 Task: Open a blank google sheet and write heading  Budget Tracker. Add Descriptions in a column and its values below  'Salary, Rent, Dining Out, Internet Bill, Groceries, Utilities Bill, Gas & Savings. 'Add Categories in next column and its values below  Income, Housing, Food, Utilities, Food, Utilities, Transportation & Savings. Add amount in next column and its values below  $2,500, $800, $100, $50, $200, $100, $100, $50 & $500. Add Dates in next column and its values below  2023-05-01, 2023-05-05, 2023-05-10, 2023-05-15, 2023-05-19, 2023-05-22, 2023-05-25 & 2023-05-30. Add Income/ Expense in next column and its values below  Income, Expense, Expense, Expense, Expense, Expense, Expense & IncomeSave page Attendance Tracker
Action: Mouse moved to (264, 178)
Screenshot: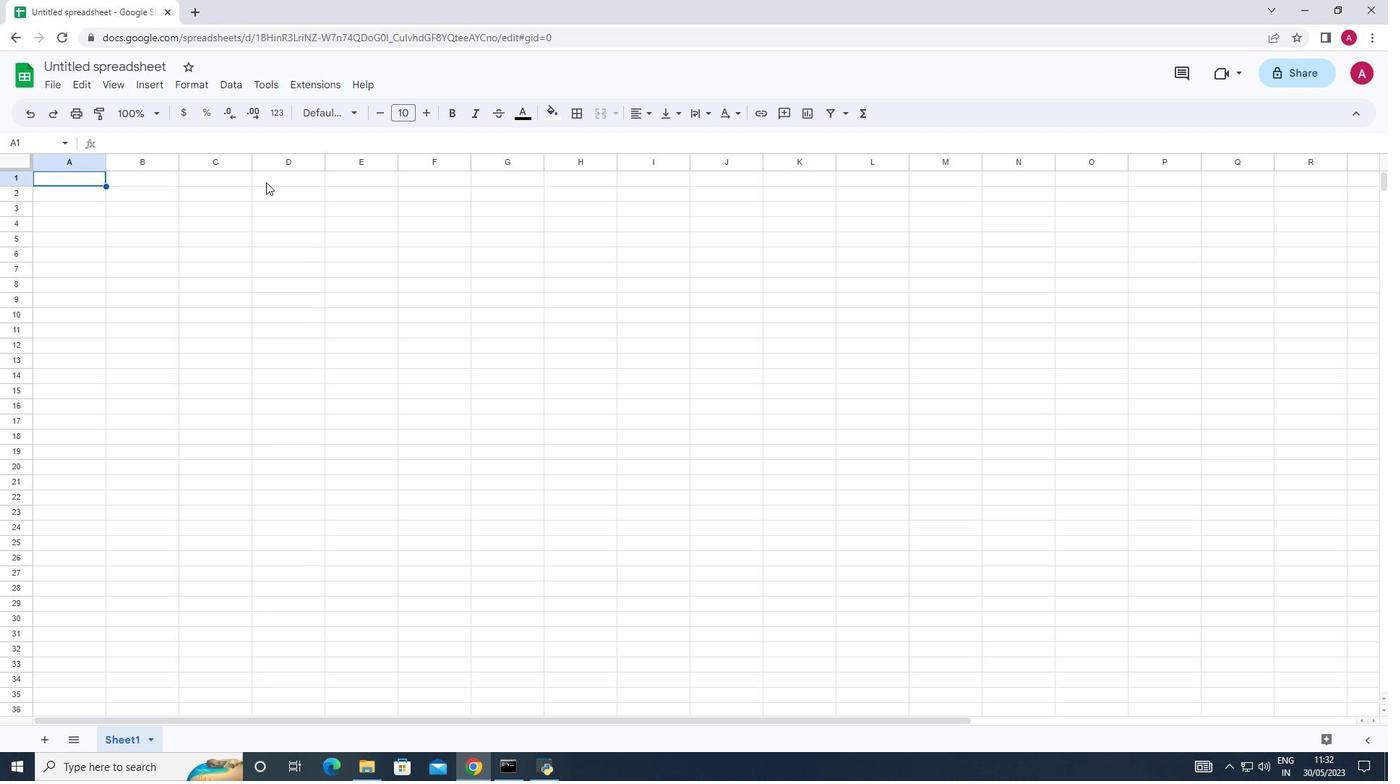 
Action: Mouse pressed left at (264, 178)
Screenshot: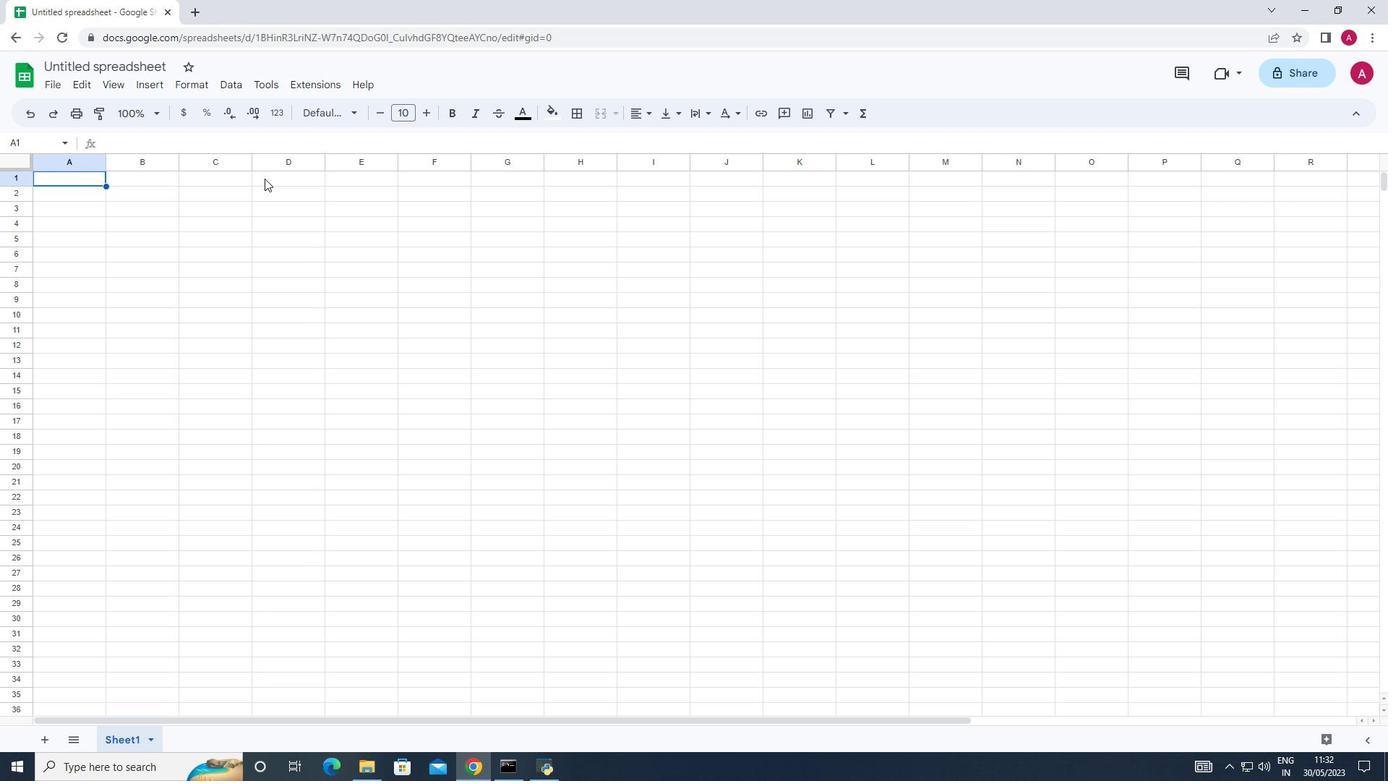 
Action: Key pressed <Key.shift><Key.shift><Key.shift><Key.shift><Key.shift><Key.shift><Key.shift><Key.shift>Budget<Key.space><Key.shift>Tracker
Screenshot: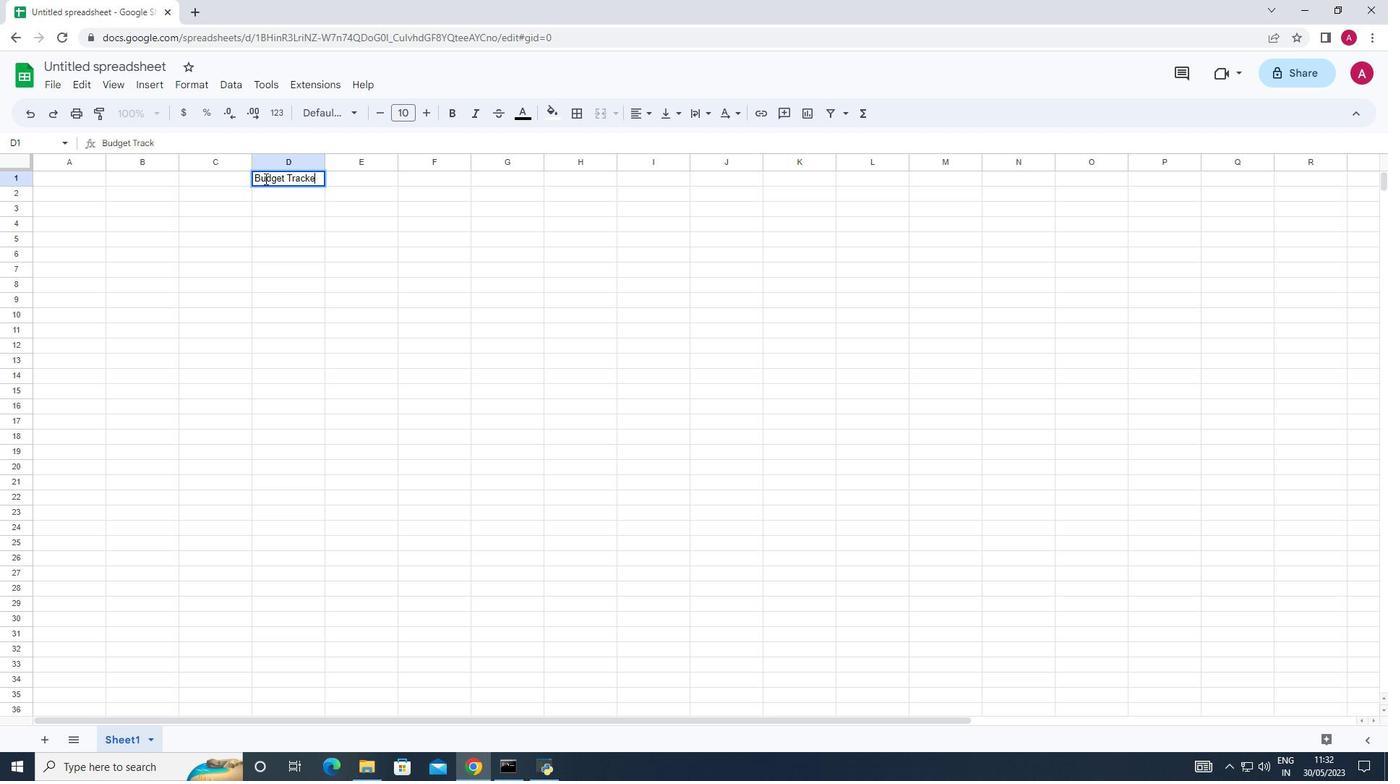 
Action: Mouse moved to (50, 189)
Screenshot: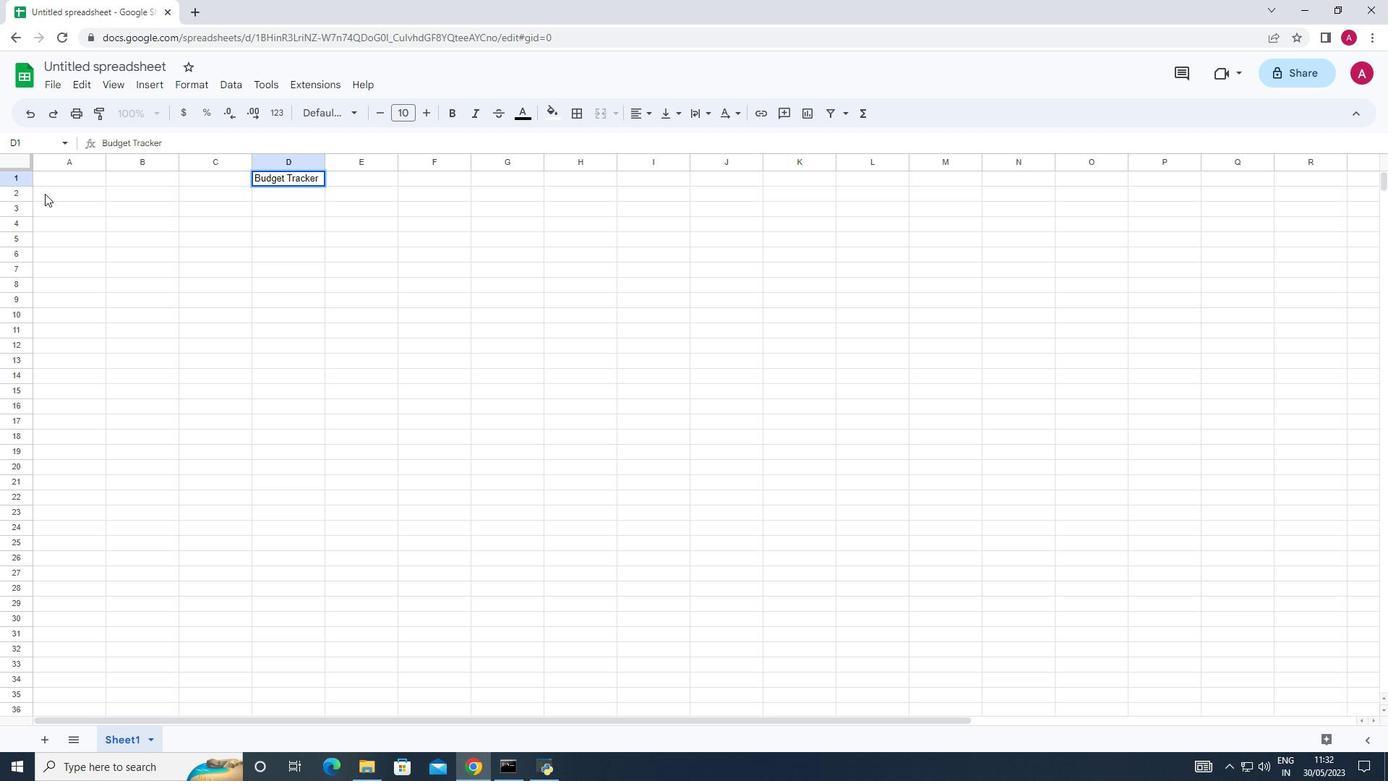 
Action: Mouse pressed left at (50, 189)
Screenshot: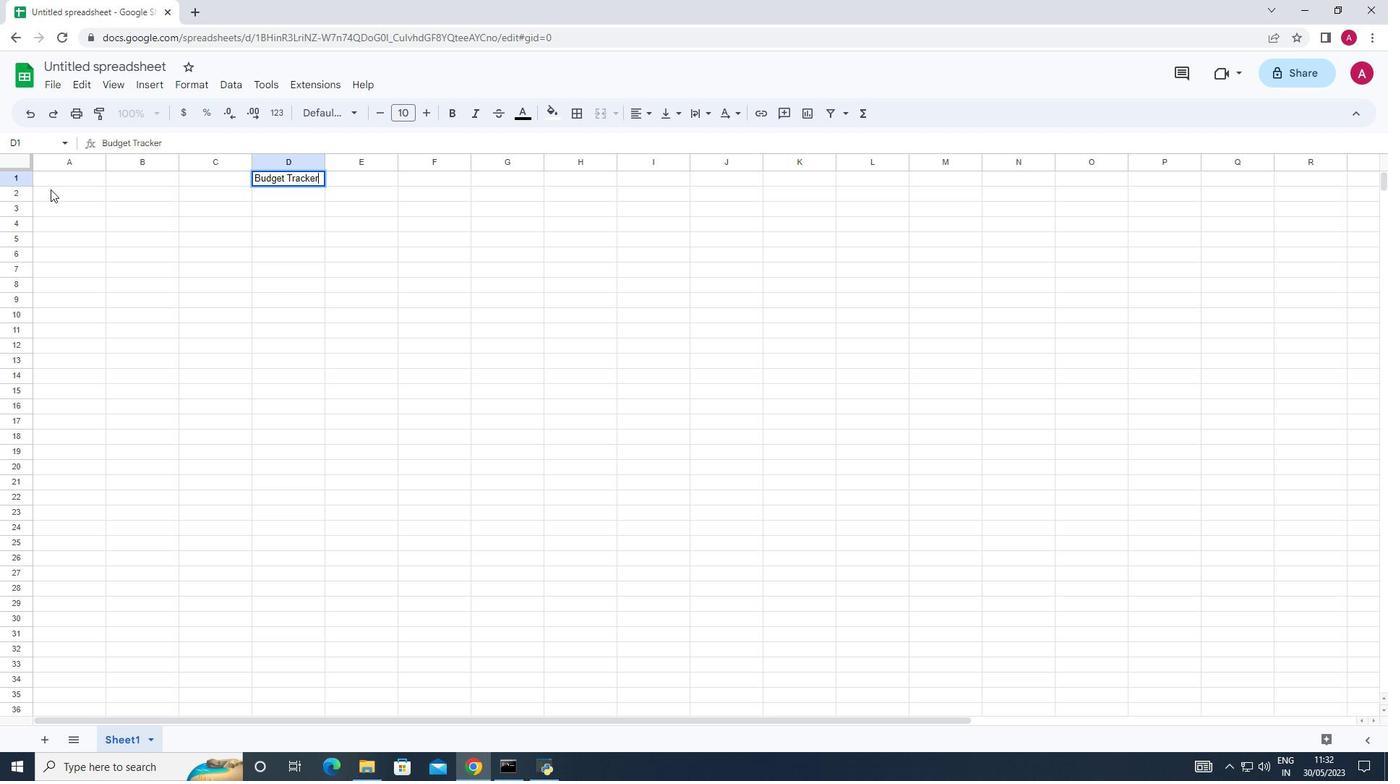 
Action: Key pressed <Key.shift>Descriptions
Screenshot: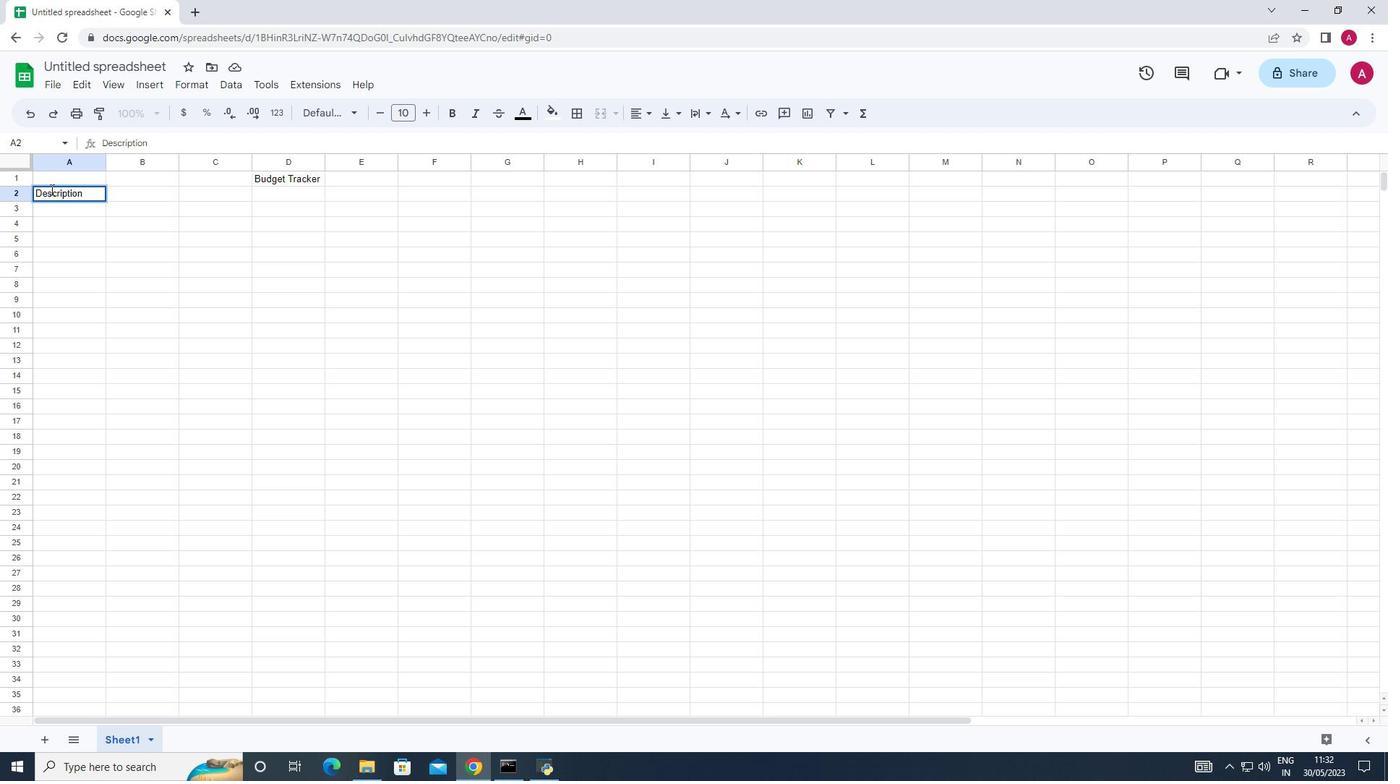 
Action: Mouse moved to (54, 214)
Screenshot: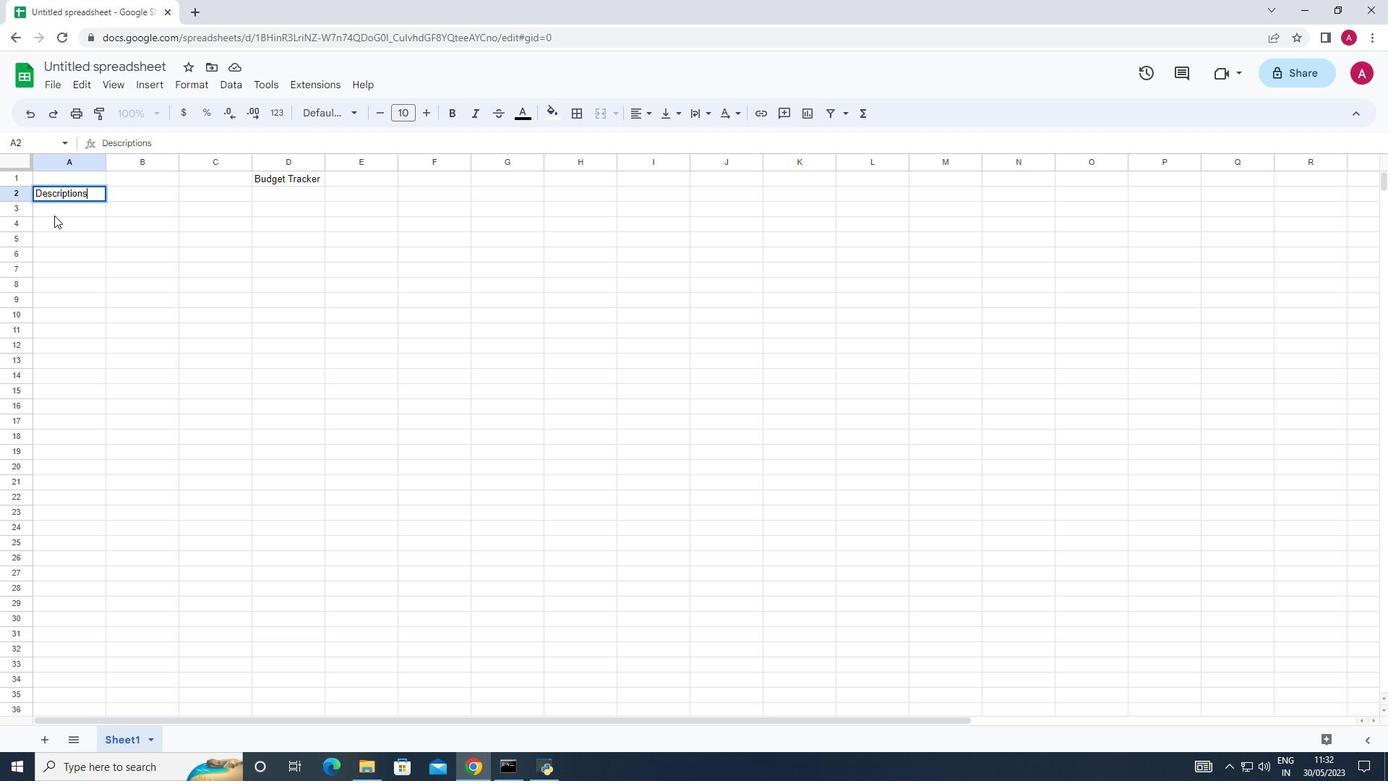 
Action: Mouse pressed left at (54, 214)
Screenshot: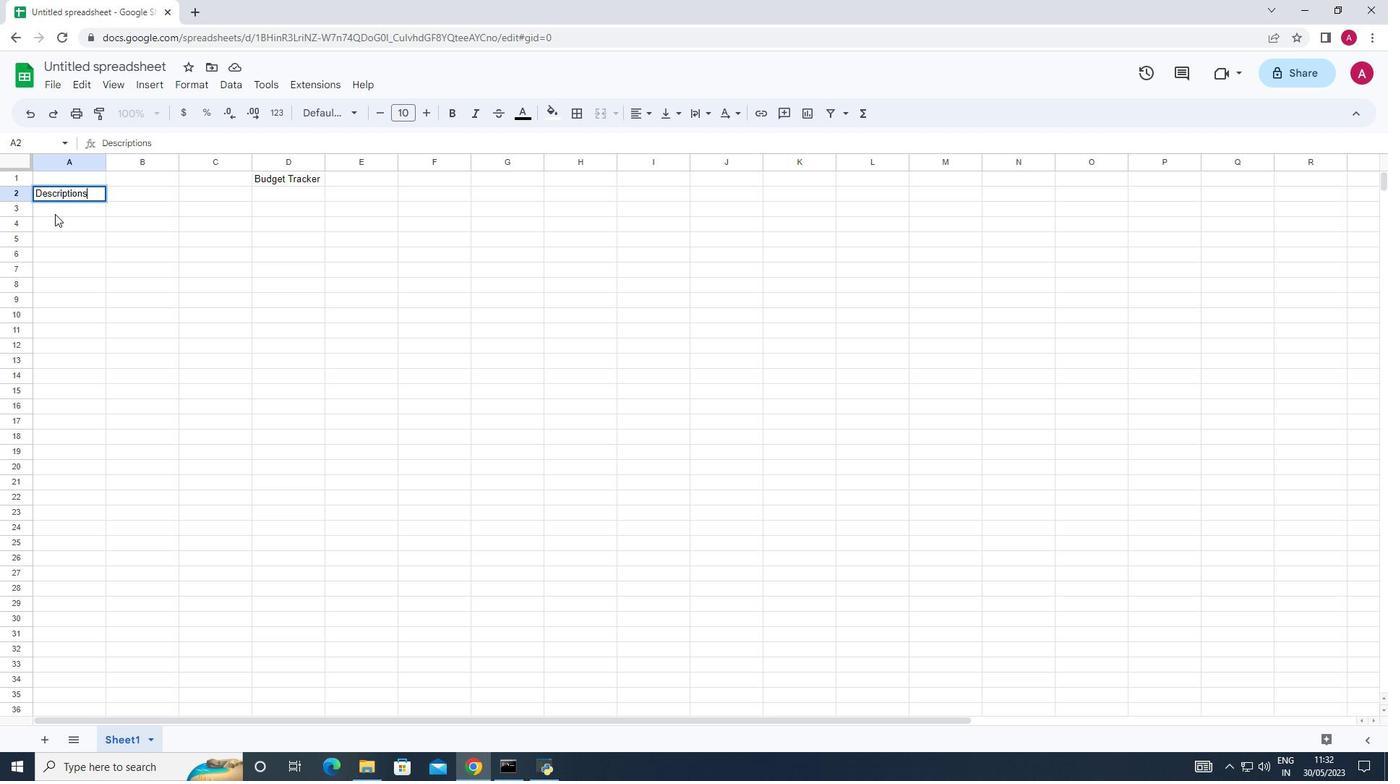 
Action: Key pressed <Key.shift>Salary<Key.down><Key.shift><Key.shift><Key.shift><Key.shift><Key.shift><Key.shift>Rent<Key.down><Key.shift><Key.shift><Key.shift><Key.shift><Key.shift><Key.shift><Key.shift>Dining<Key.space><Key.shift>Out<Key.down><Key.shift><Key.shift>Internet<Key.space><Key.shift>Bill<Key.down><Key.shift><Key.shift><Key.shift><Key.shift><Key.shift><Key.shift><Key.shift><Key.shift><Key.shift><Key.shift><Key.shift>Groceries<Key.down><Key.shift><Key.shift><Key.shift><Key.shift><Key.shift><Key.shift><Key.shift><Key.shift><Key.shift><Key.shift><Key.shift><Key.shift><Key.shift><Key.shift><Key.shift><Key.shift><Key.shift>Utilities<Key.space><Key.shift>Bill<Key.down><Key.shift><Key.shift><Key.shift><Key.shift><Key.shift><Key.shift><Key.shift><Key.shift>Gas<Key.space><Key.shift_r><Key.shift_r><Key.shift_r><Key.shift_r><Key.shift_r><Key.shift_r><Key.shift_r><Key.shift_r><Key.shift_r><Key.shift_r><Key.shift_r><Key.shift_r><Key.shift_r><Key.shift_r><Key.shift_r>&<Key.space><Key.shift><Key.shift><Key.shift><Key.shift><Key.shift><Key.shift><Key.shift><Key.shift><Key.shift><Key.shift><Key.shift><Key.shift><Key.shift><Key.shift><Key.shift>Savings
Screenshot: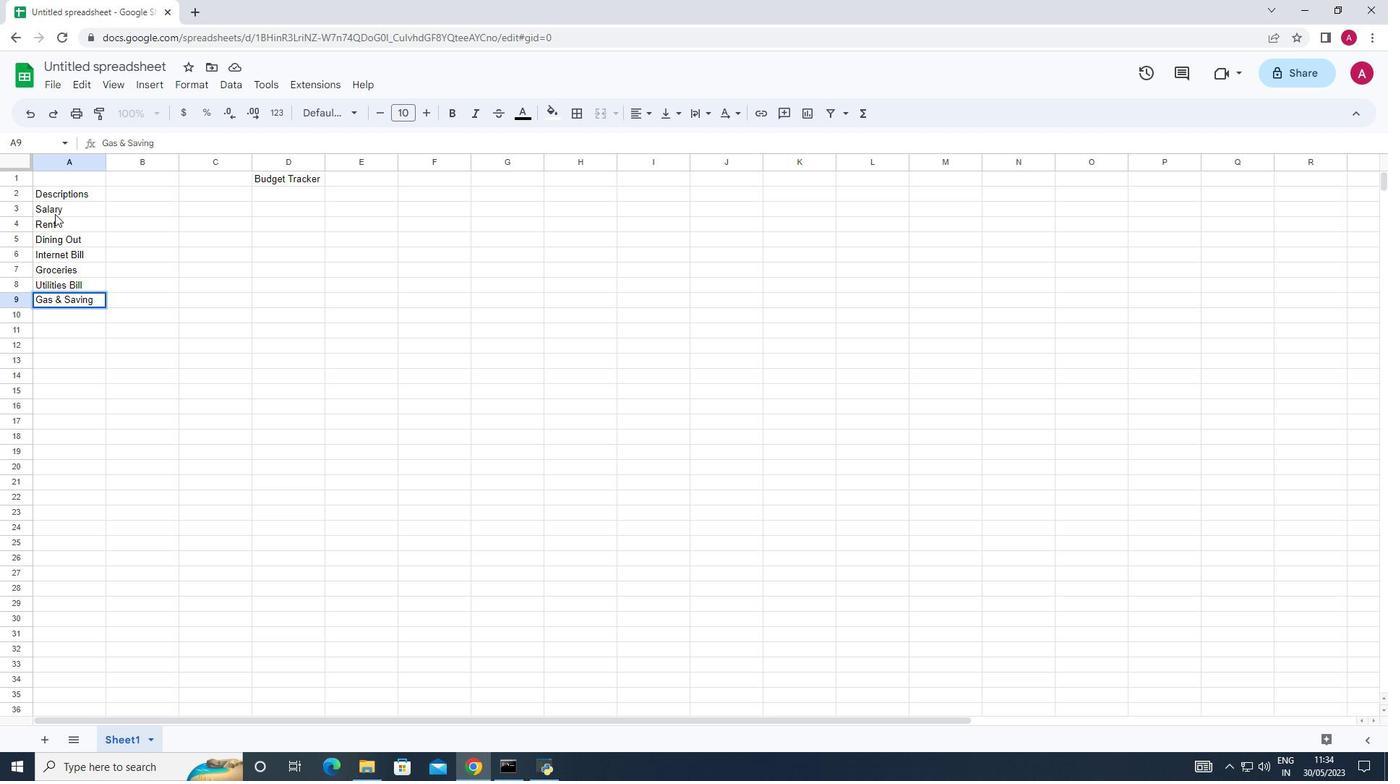 
Action: Mouse moved to (166, 193)
Screenshot: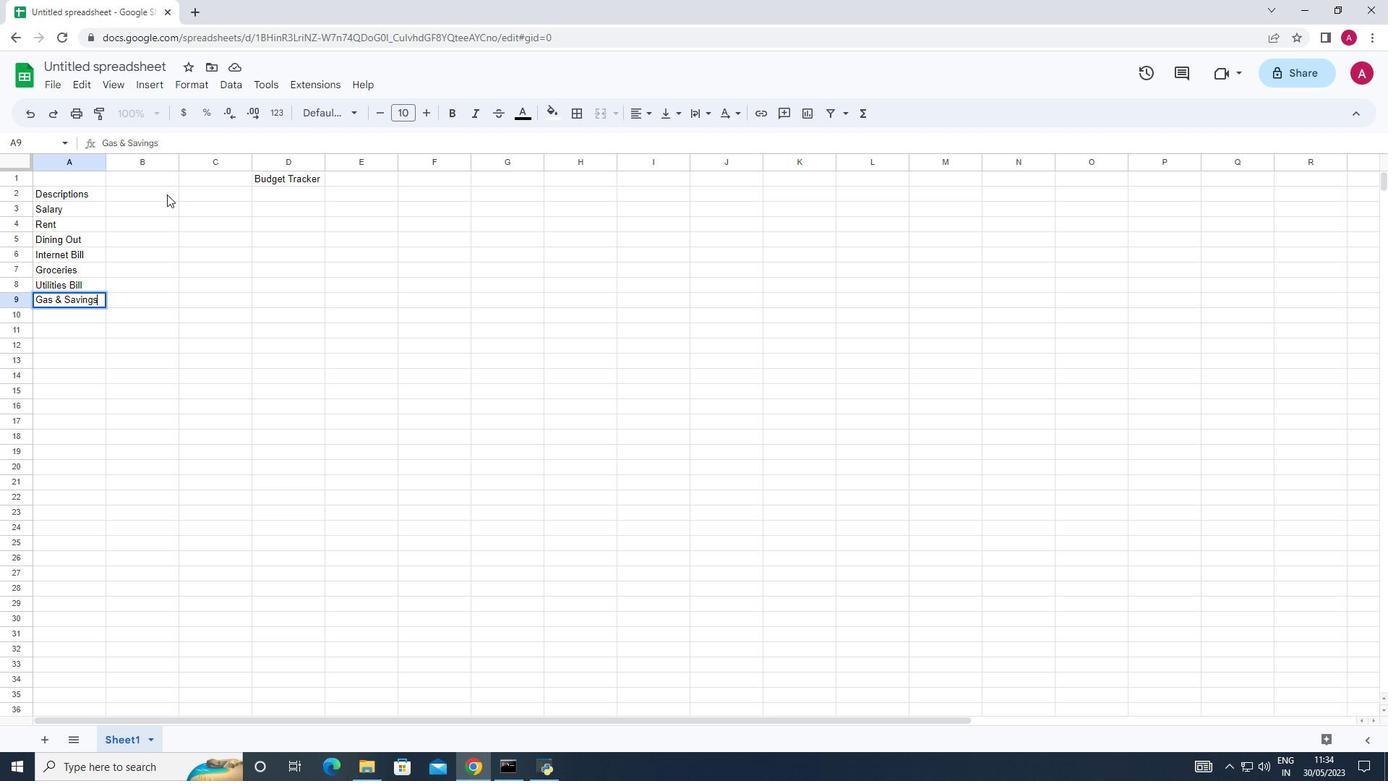 
Action: Mouse pressed left at (166, 193)
Screenshot: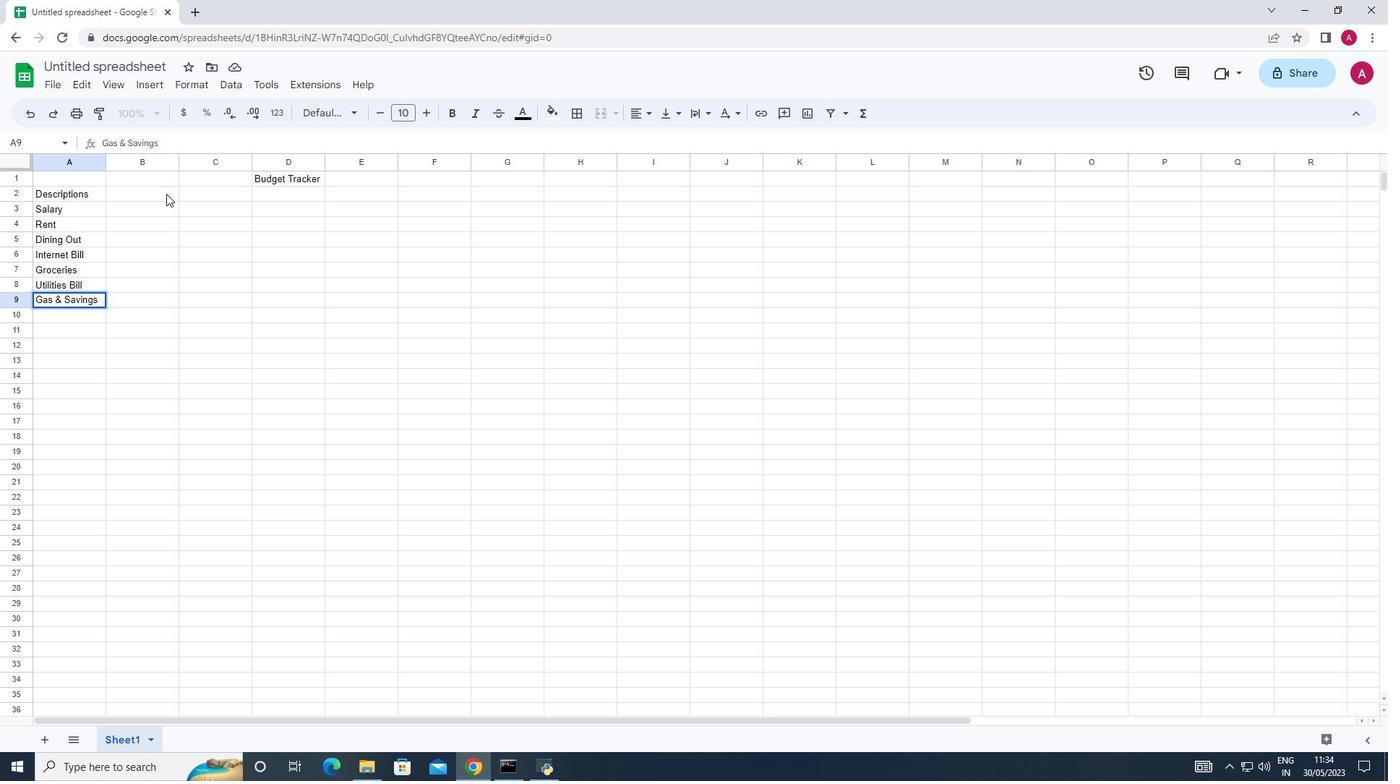
Action: Mouse moved to (45, 209)
Screenshot: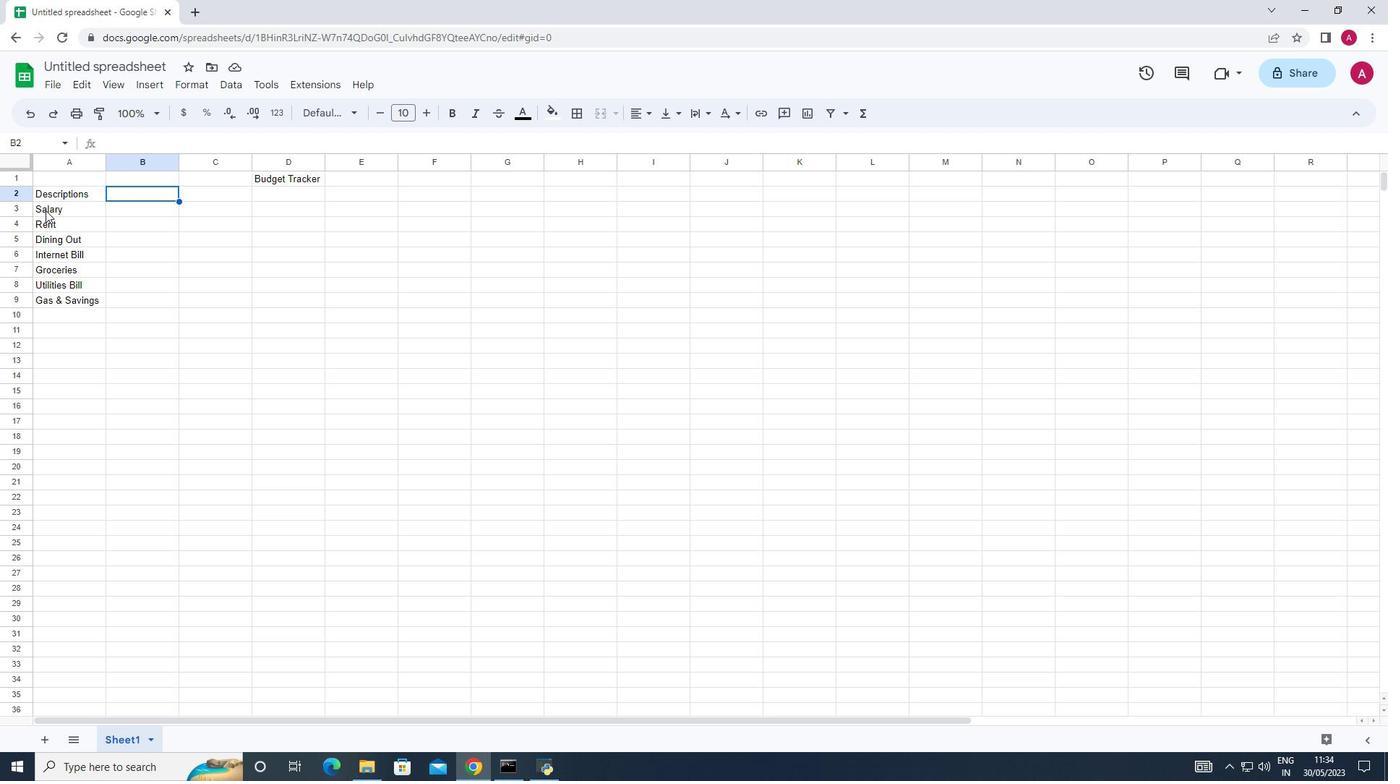 
Action: Mouse pressed left at (45, 209)
Screenshot: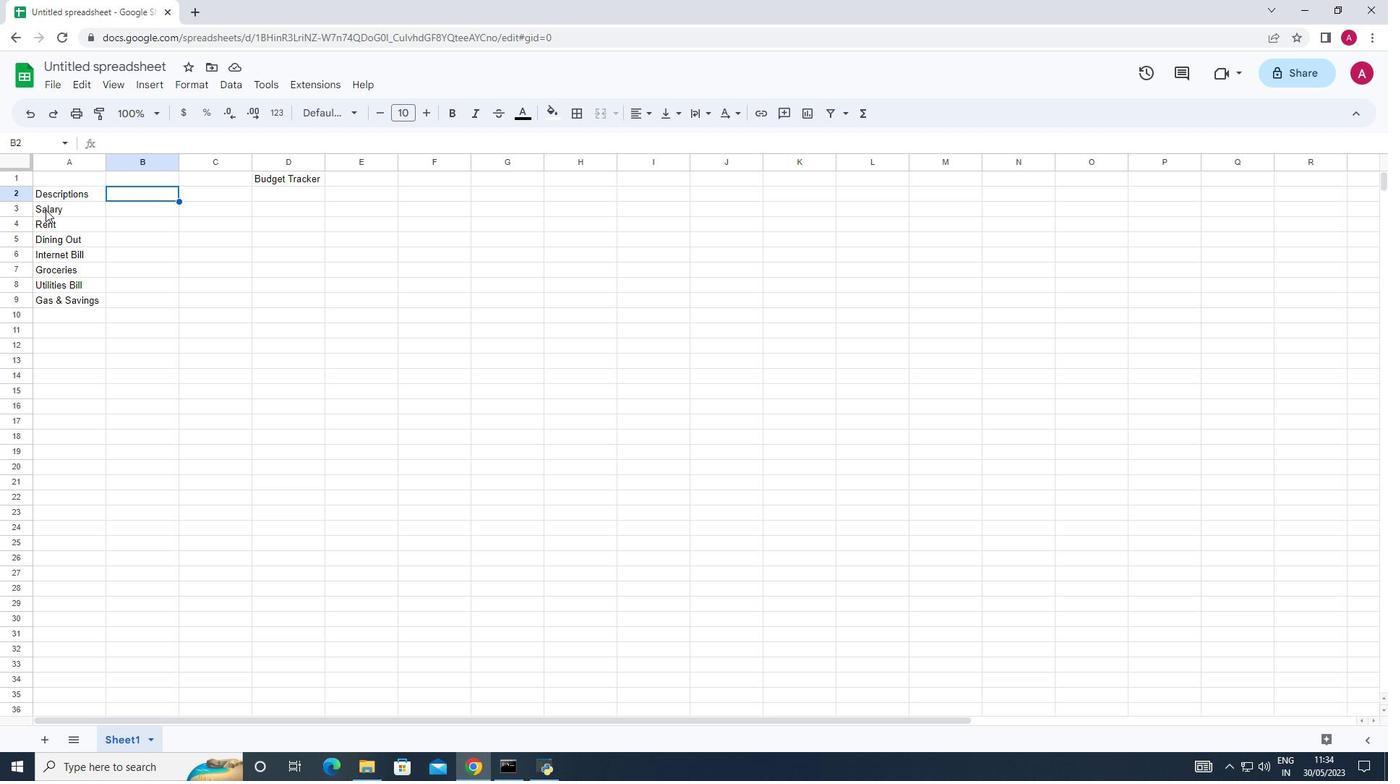 
Action: Mouse moved to (152, 202)
Screenshot: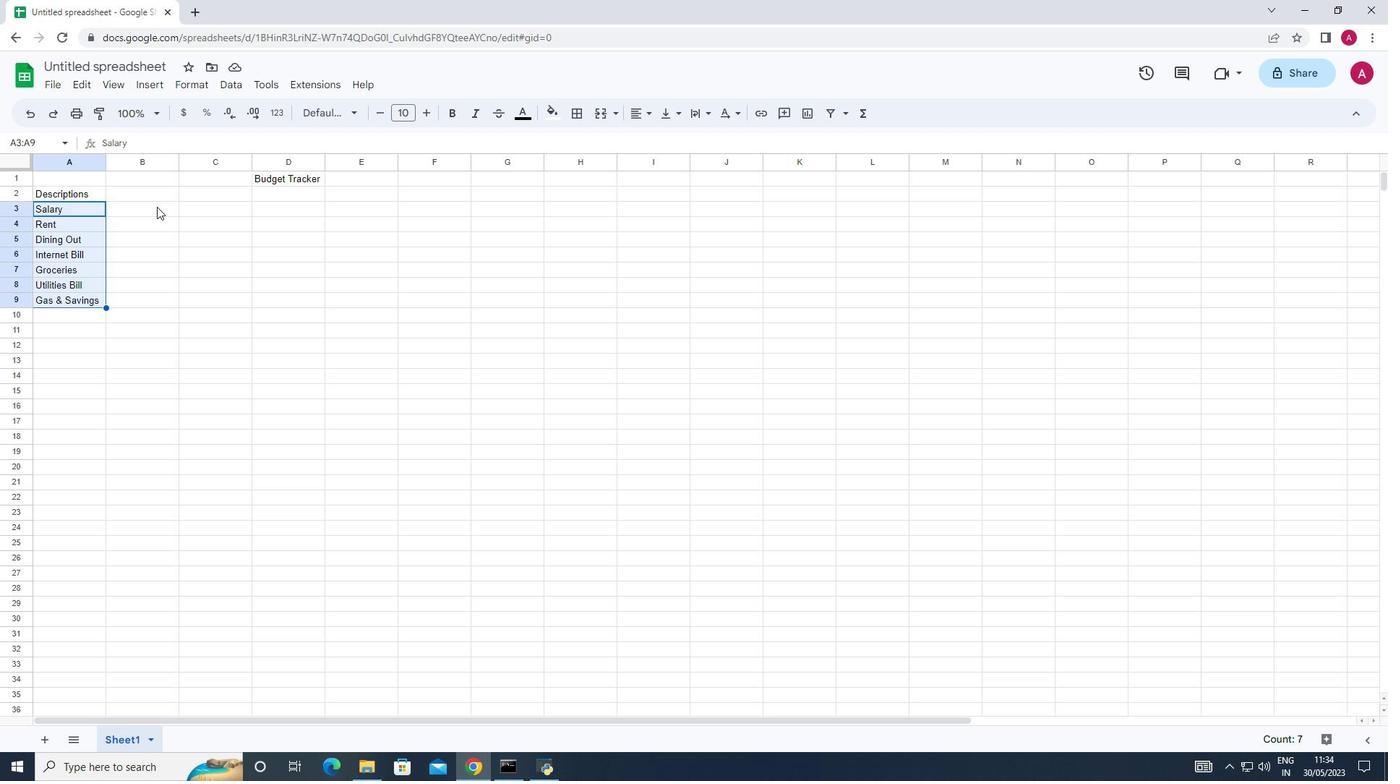 
Action: Mouse pressed left at (152, 202)
Screenshot: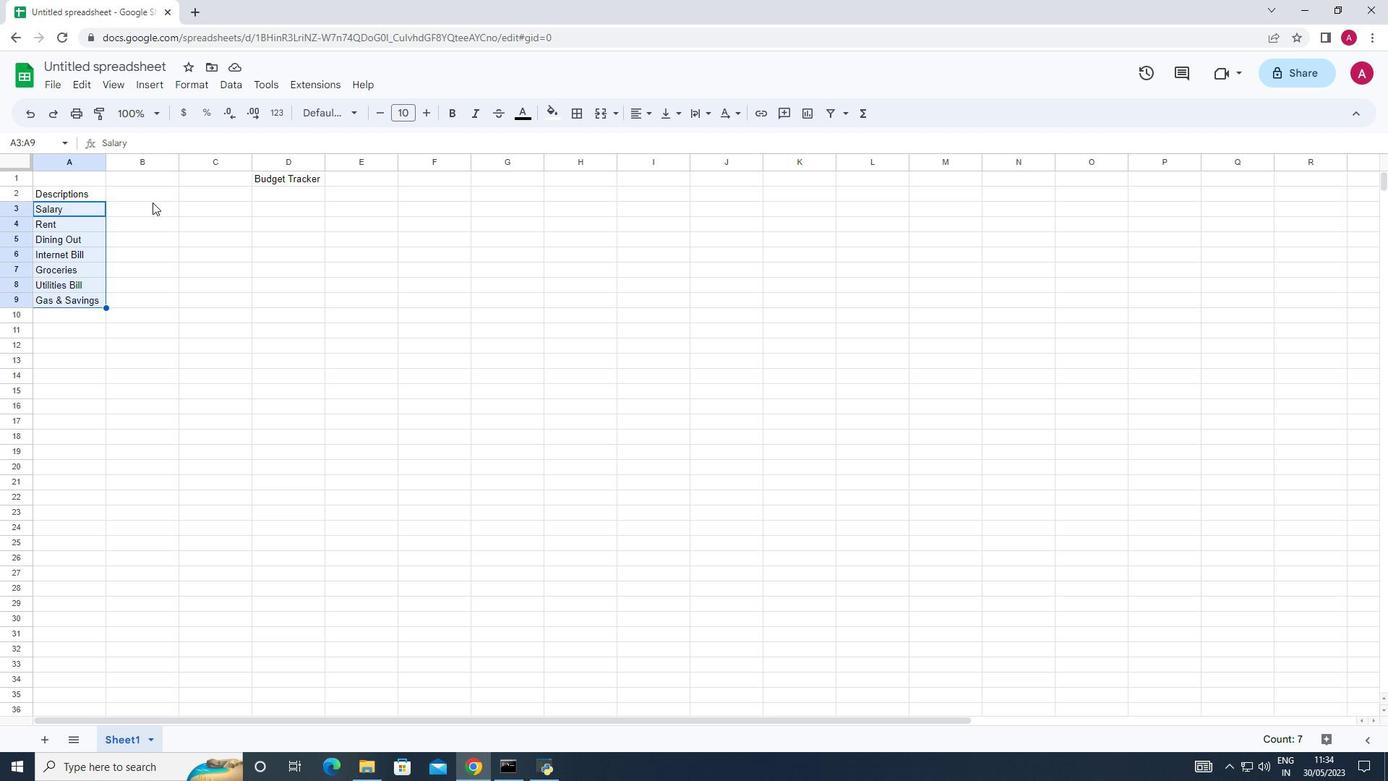 
Action: Mouse moved to (146, 195)
Screenshot: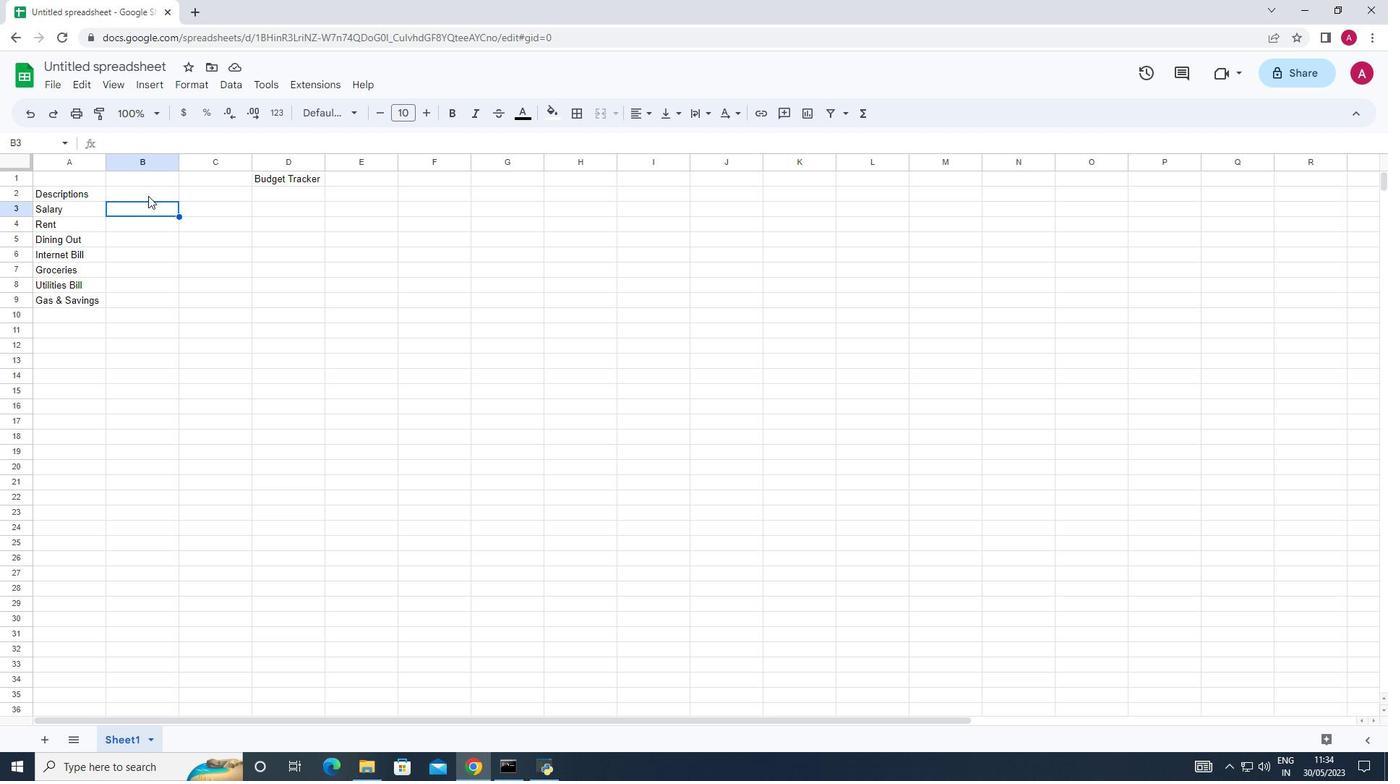 
Action: Mouse pressed left at (146, 195)
Screenshot: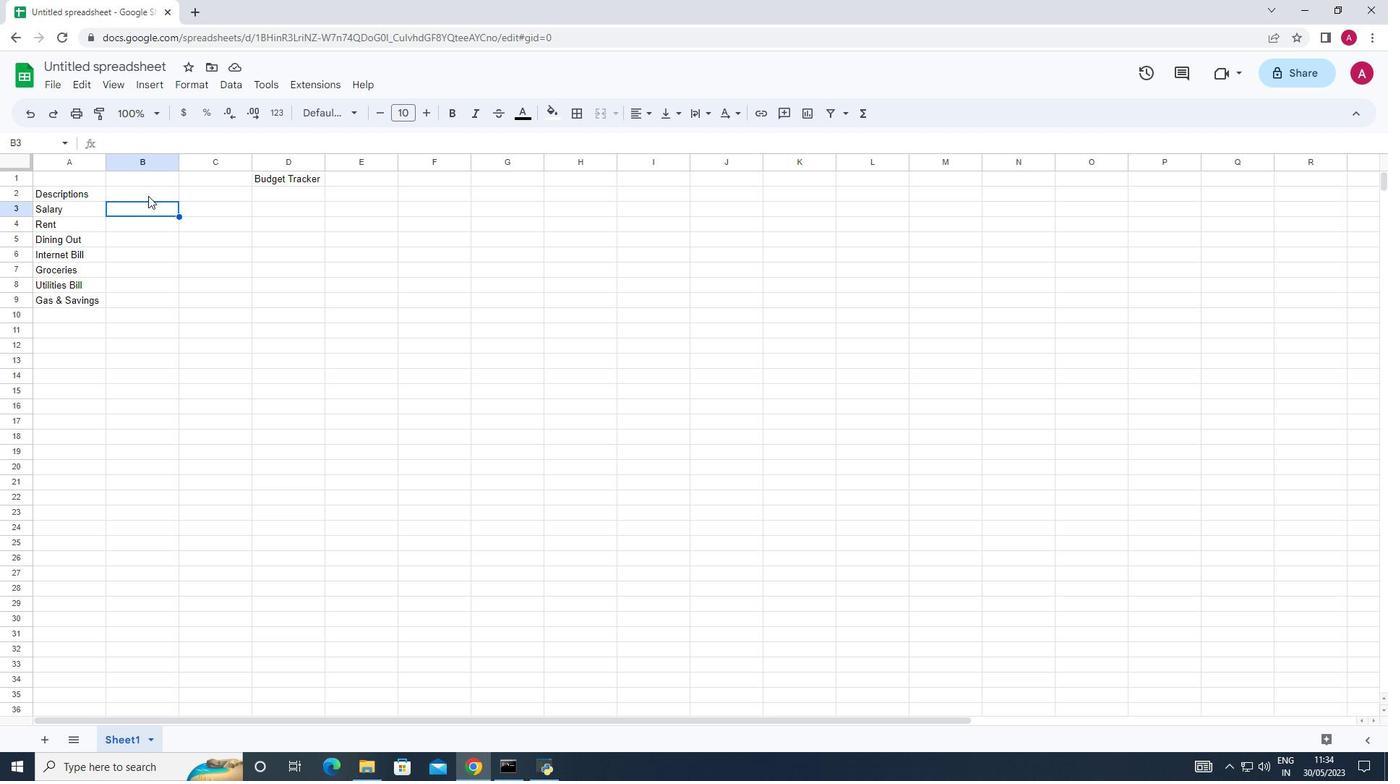 
Action: Mouse moved to (54, 312)
Screenshot: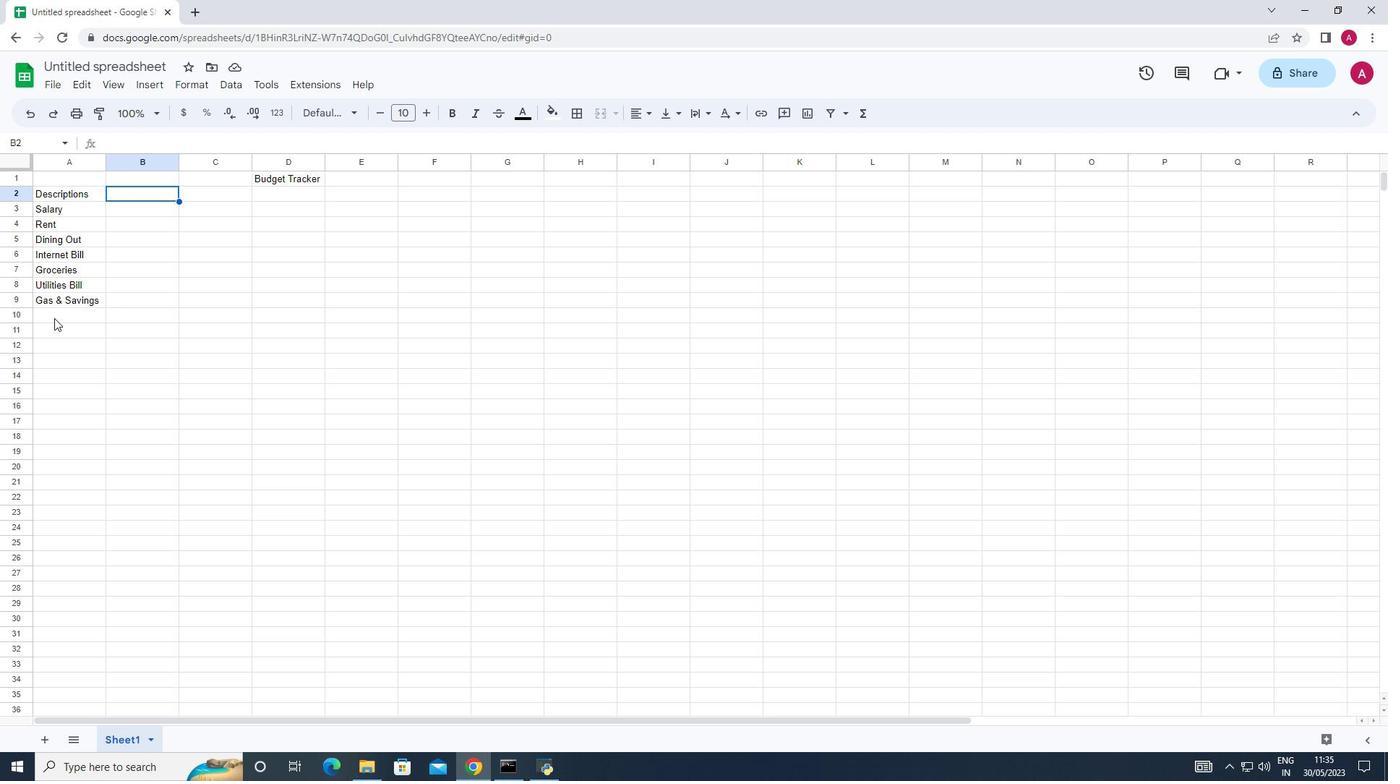 
Action: Mouse pressed left at (54, 312)
Screenshot: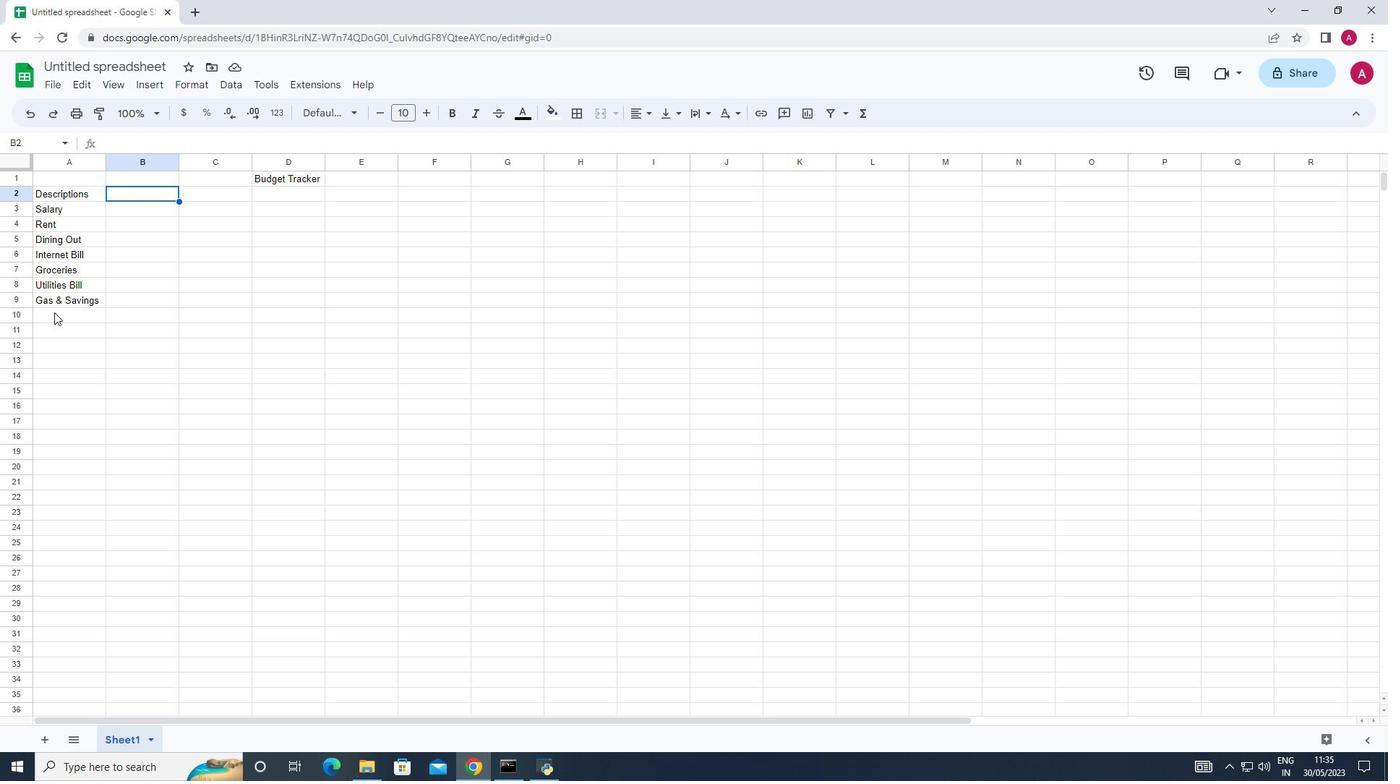 
Action: Mouse moved to (56, 303)
Screenshot: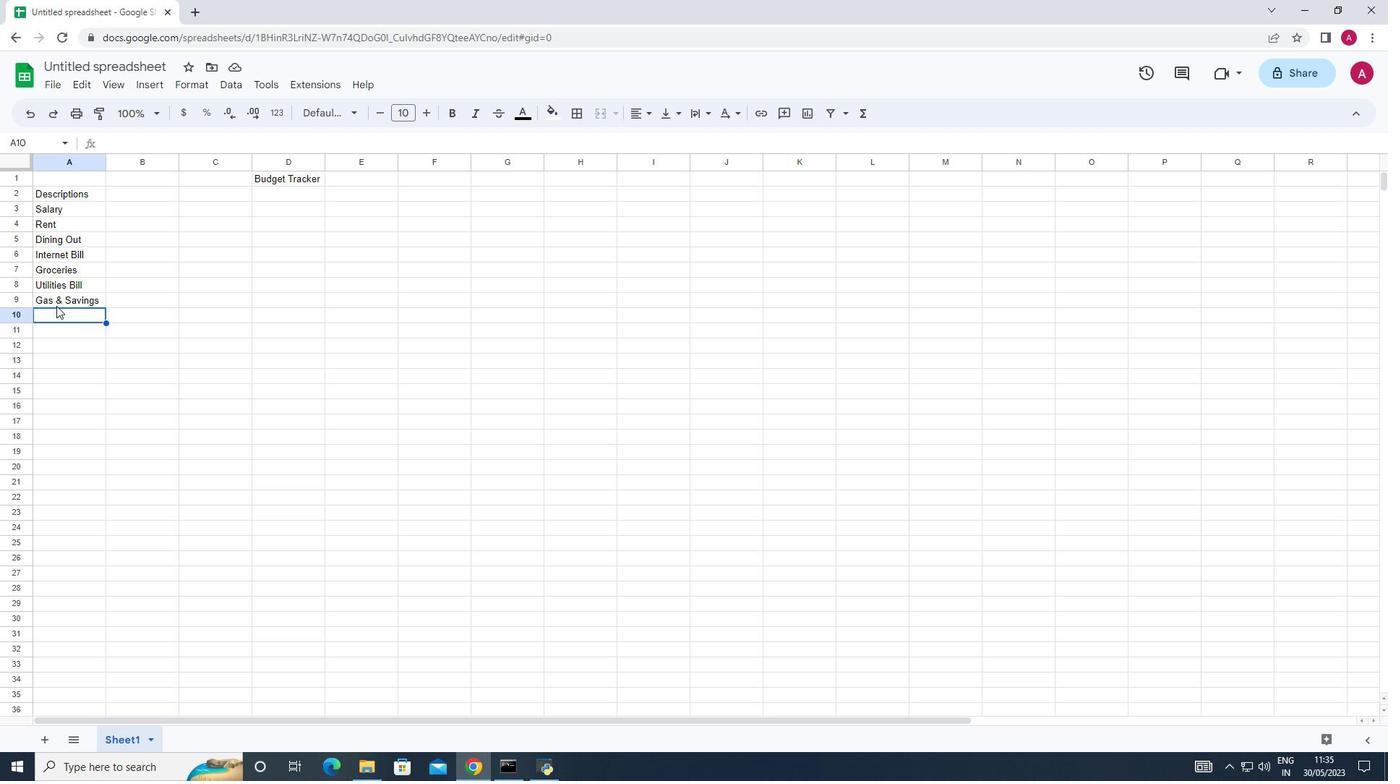 
Action: Mouse pressed left at (56, 303)
Screenshot: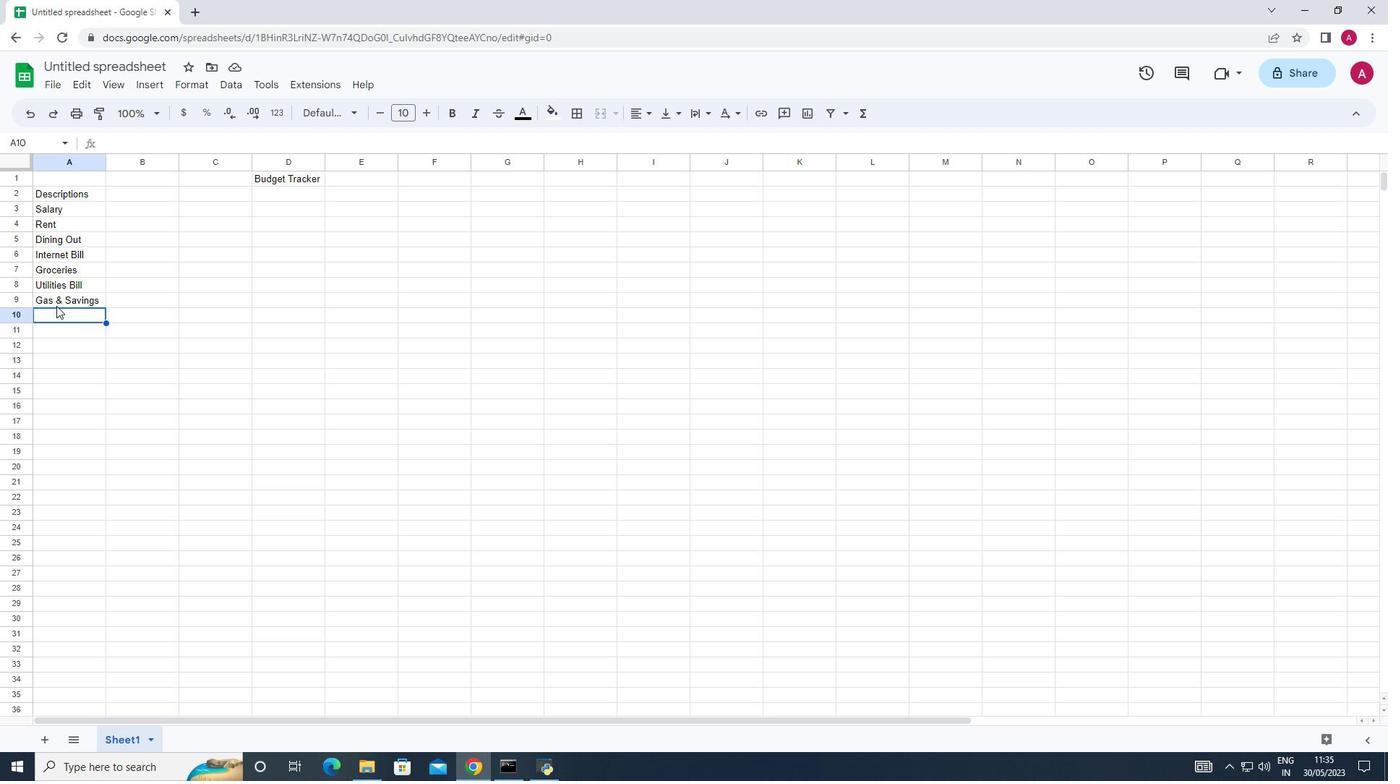 
Action: Mouse moved to (127, 190)
Screenshot: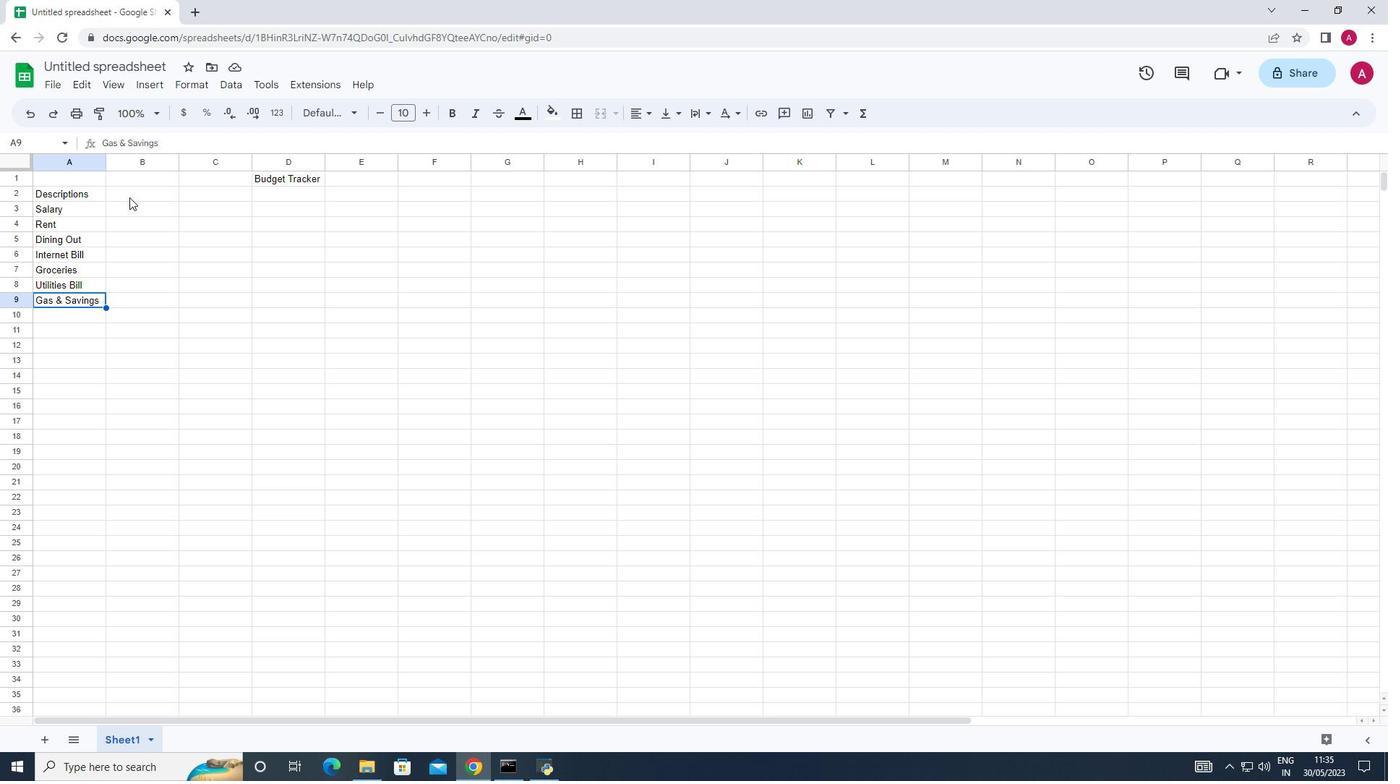 
Action: Mouse pressed left at (127, 190)
Screenshot: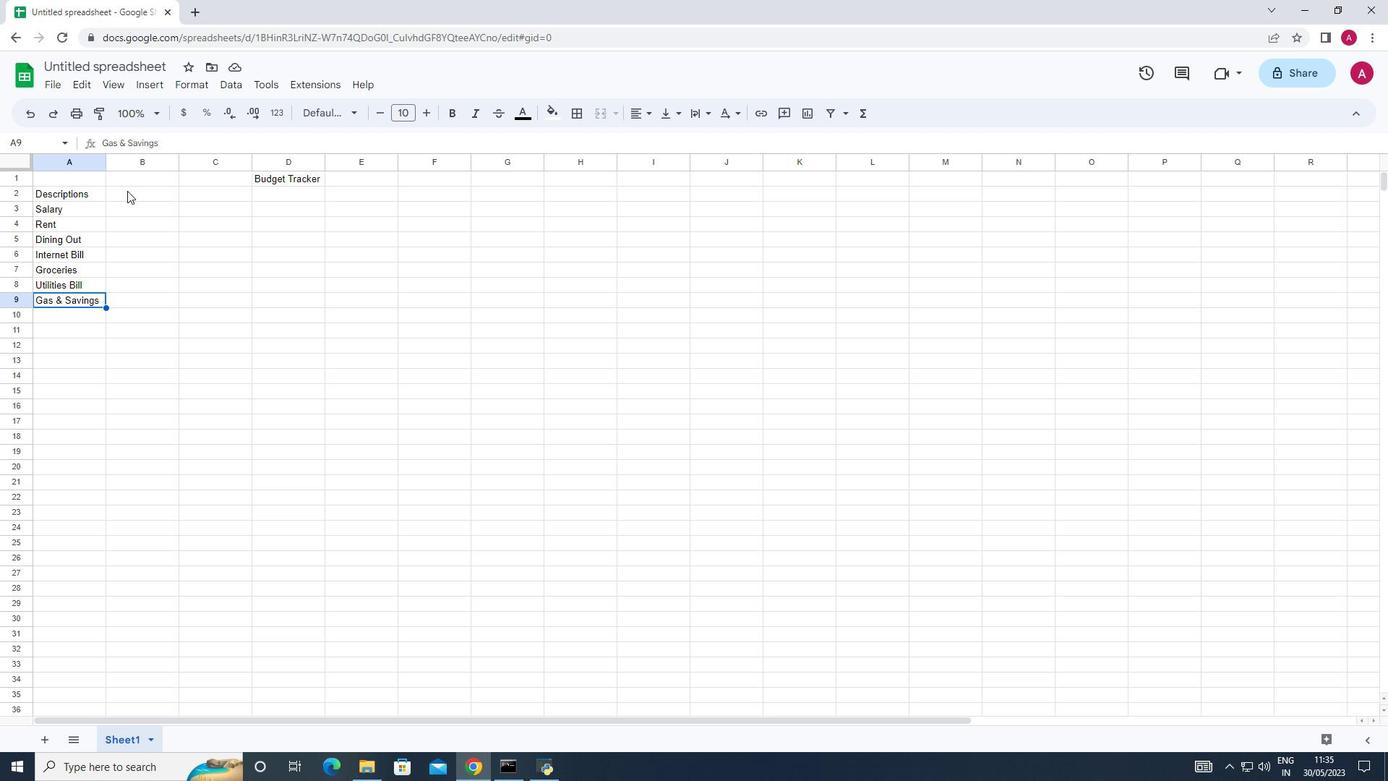 
Action: Key pressed <Key.shift>Categories
Screenshot: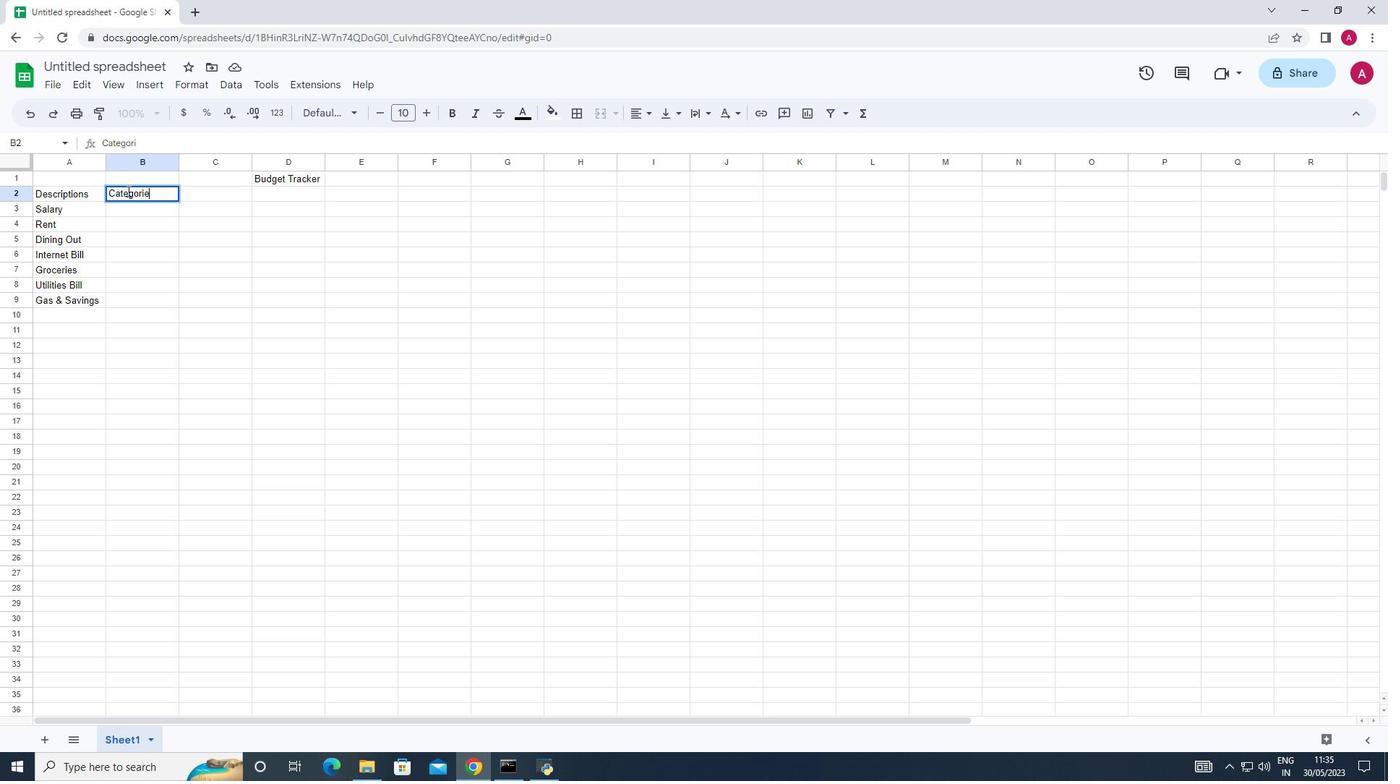 
Action: Mouse moved to (125, 207)
Screenshot: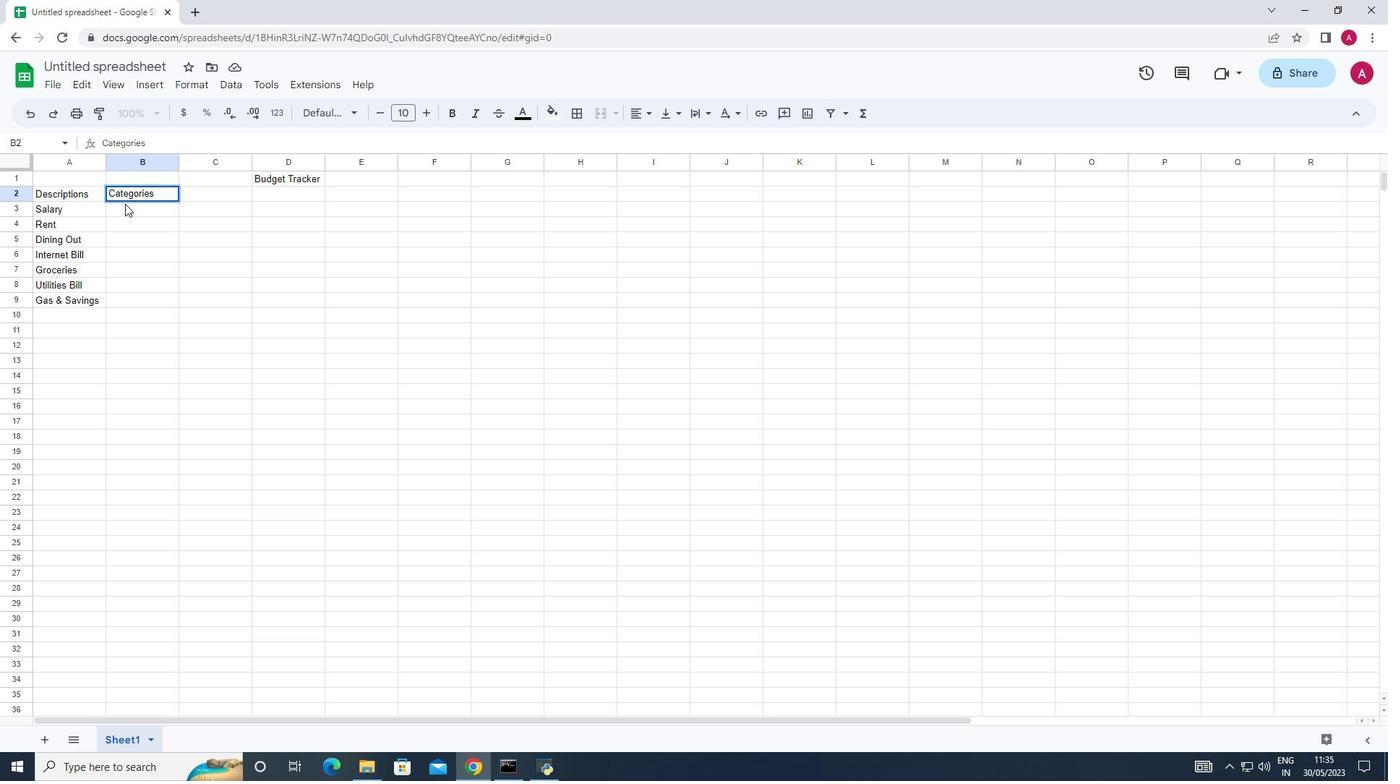 
Action: Mouse pressed left at (125, 207)
Screenshot: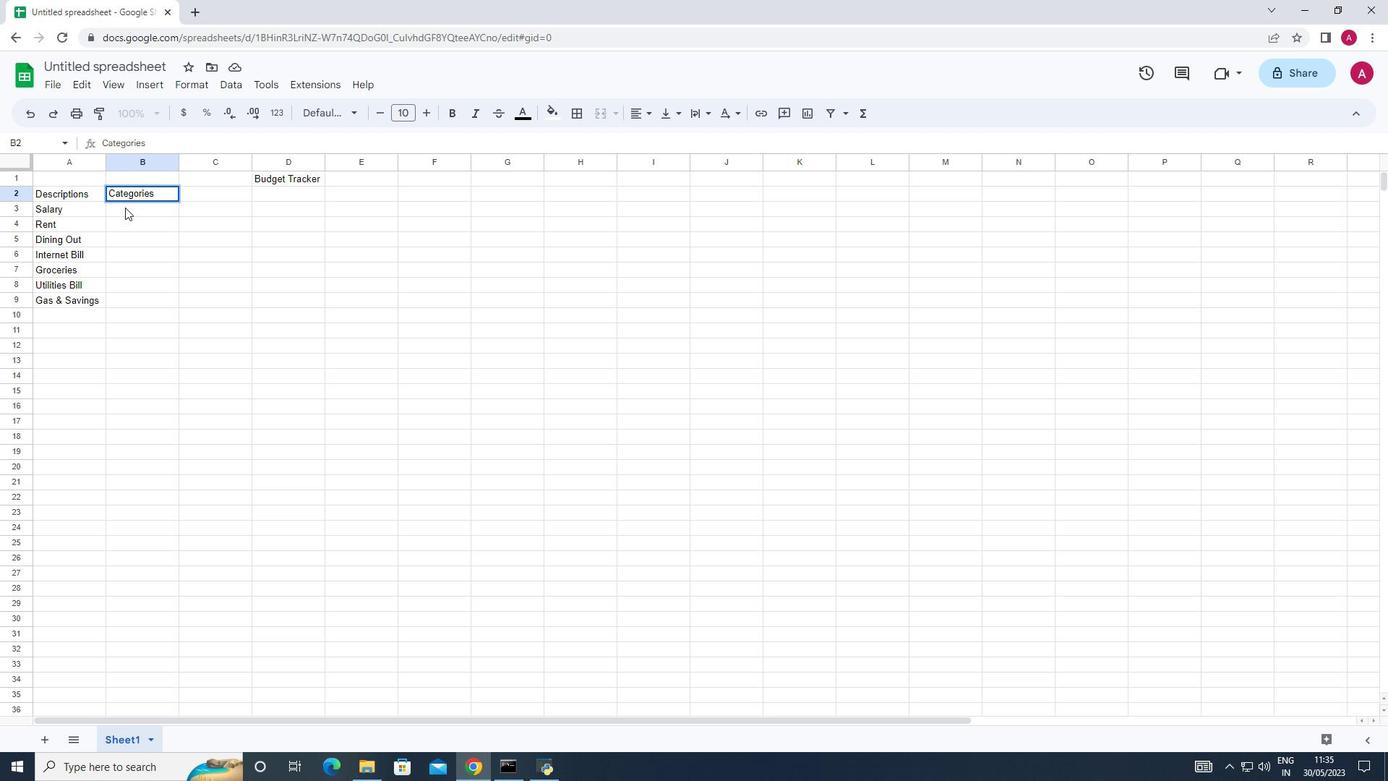 
Action: Key pressed <Key.shift><Key.shift><Key.shift><Key.shift><Key.shift><Key.shift>Income<Key.down><Key.shift>Housinf<Key.backspace>g<Key.down><Key.shift>Food<Key.down><Key.shift><Key.shift><Key.shift><Key.shift><Key.shift><Key.shift>Utilities<Key.down><Key.shift><Key.shift><Key.shift>Food<Key.down><Key.shift><Key.shift><Key.shift><Key.shift><Key.shift><Key.shift><Key.shift><Key.shift><Key.shift><Key.shift><Key.shift>Utilities<Key.down><Key.shift><Key.shift><Key.shift><Key.shift><Key.shift><Key.shift><Key.shift><Key.shift><Key.shift>Transportation<Key.space><Key.shift_r><Key.shift_r><Key.shift_r><Key.shift_r><Key.shift_r><Key.shift_r><Key.shift_r><Key.shift_r><Key.shift_r><Key.shift_r><Key.shift_r><Key.shift_r><Key.shift_r><Key.shift_r><Key.shift_r><Key.shift_r><Key.shift_r><Key.shift_r><Key.shift_r><Key.shift_r><Key.shift_r><Key.shift_r><Key.shift_r><Key.shift_r><Key.shift_r><Key.shift_r>&<Key.space><Key.shift><Key.shift><Key.shift>Savings
Screenshot: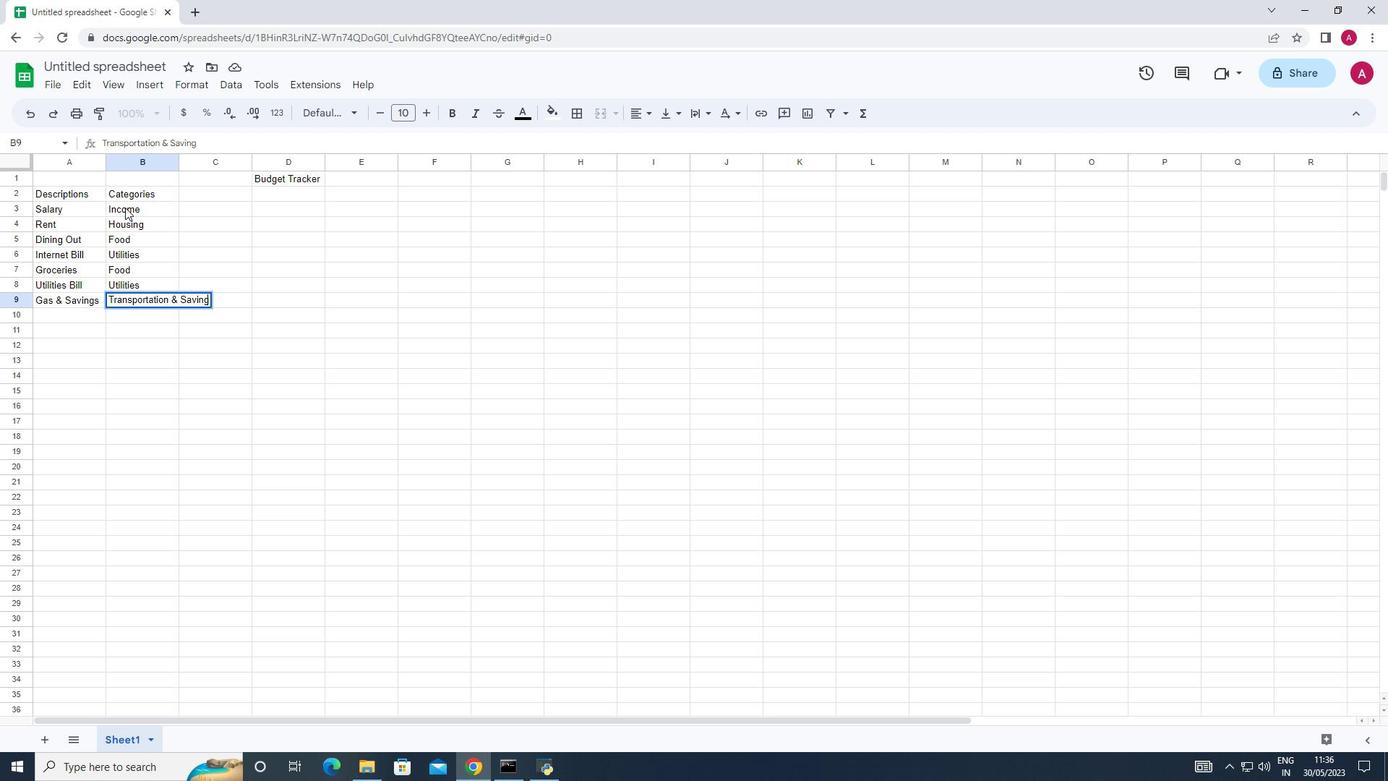 
Action: Mouse moved to (182, 159)
Screenshot: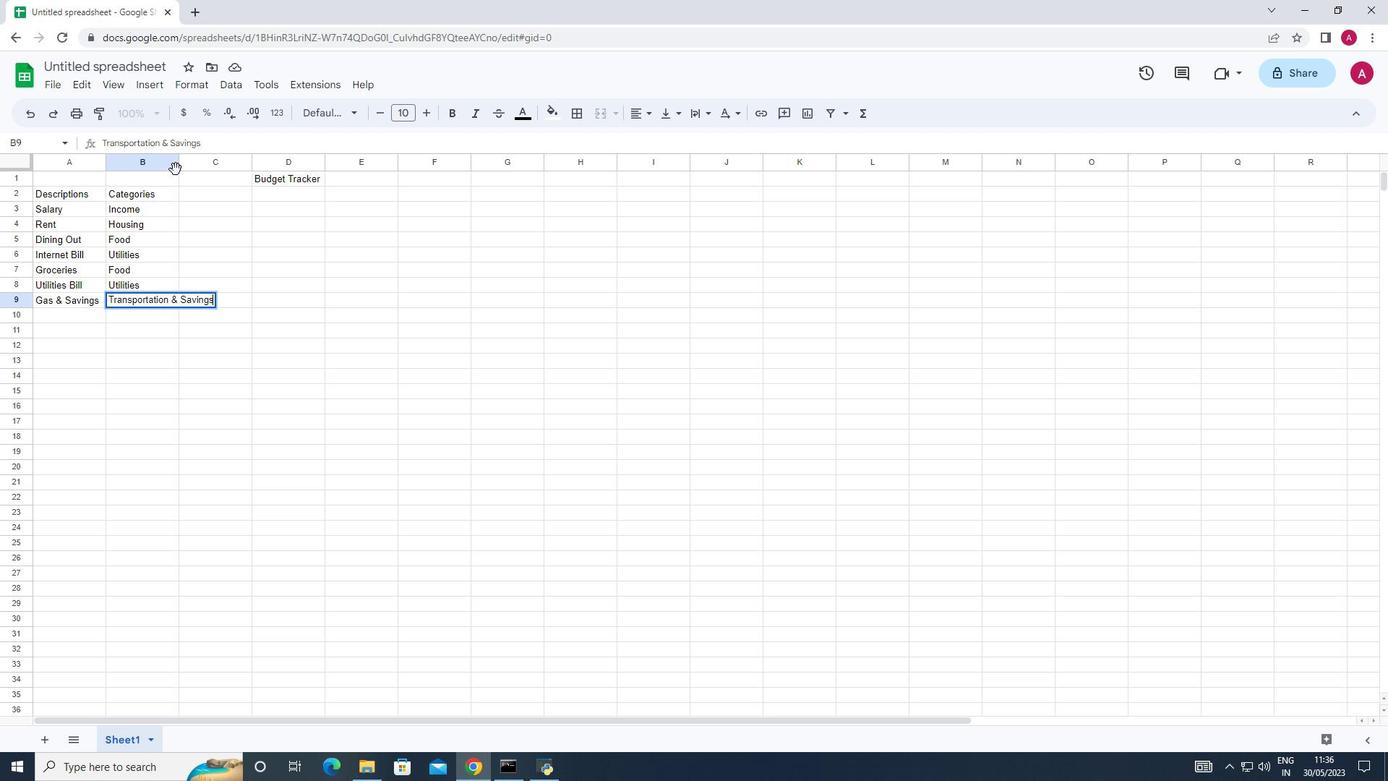 
Action: Mouse pressed left at (182, 159)
Screenshot: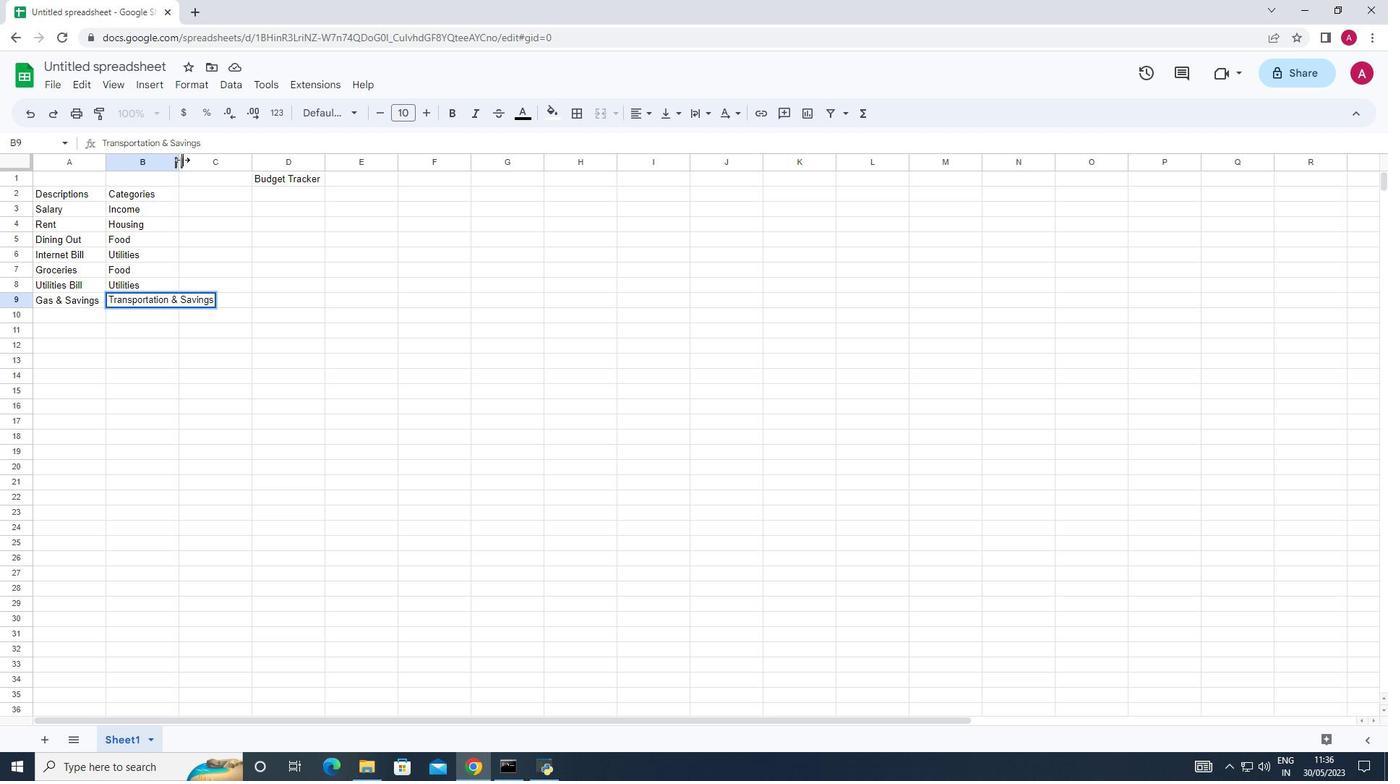 
Action: Mouse pressed left at (182, 159)
Screenshot: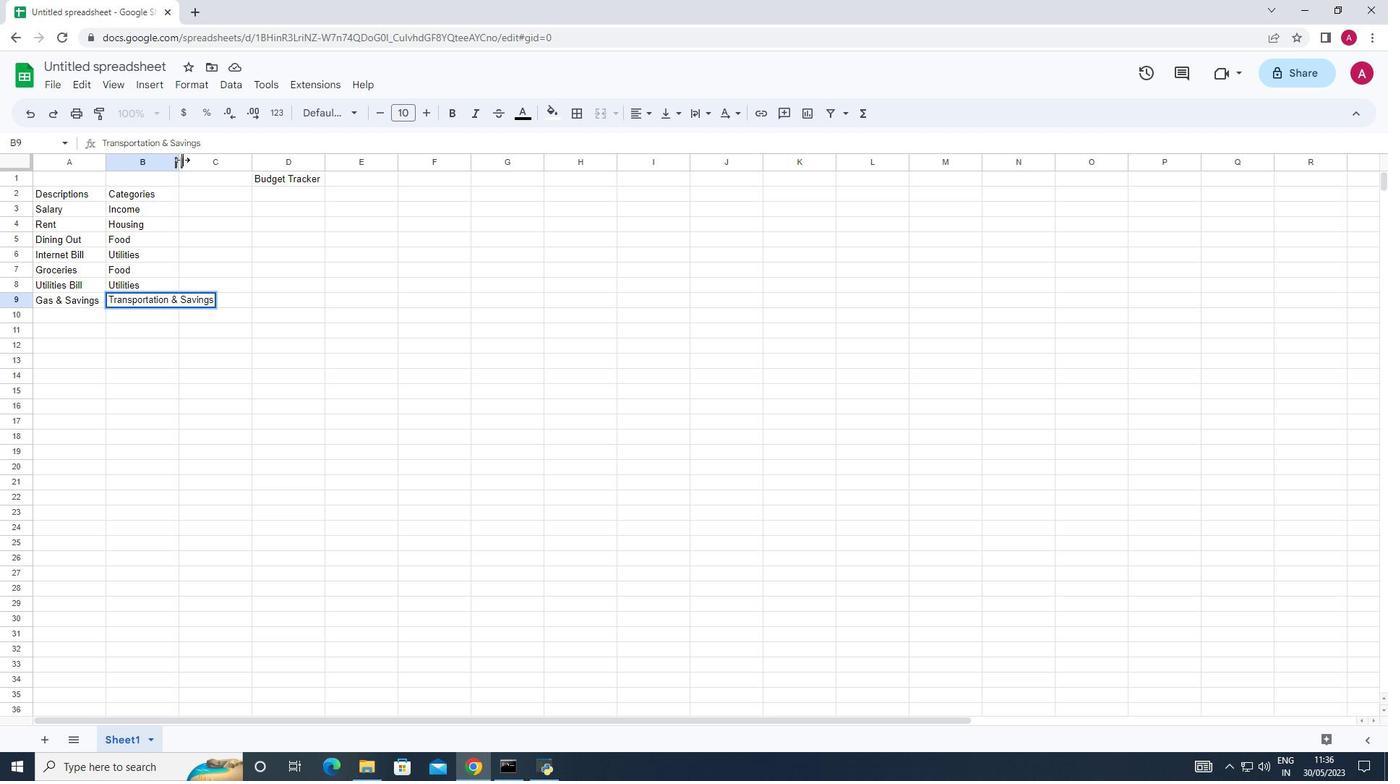 
Action: Mouse moved to (156, 157)
Screenshot: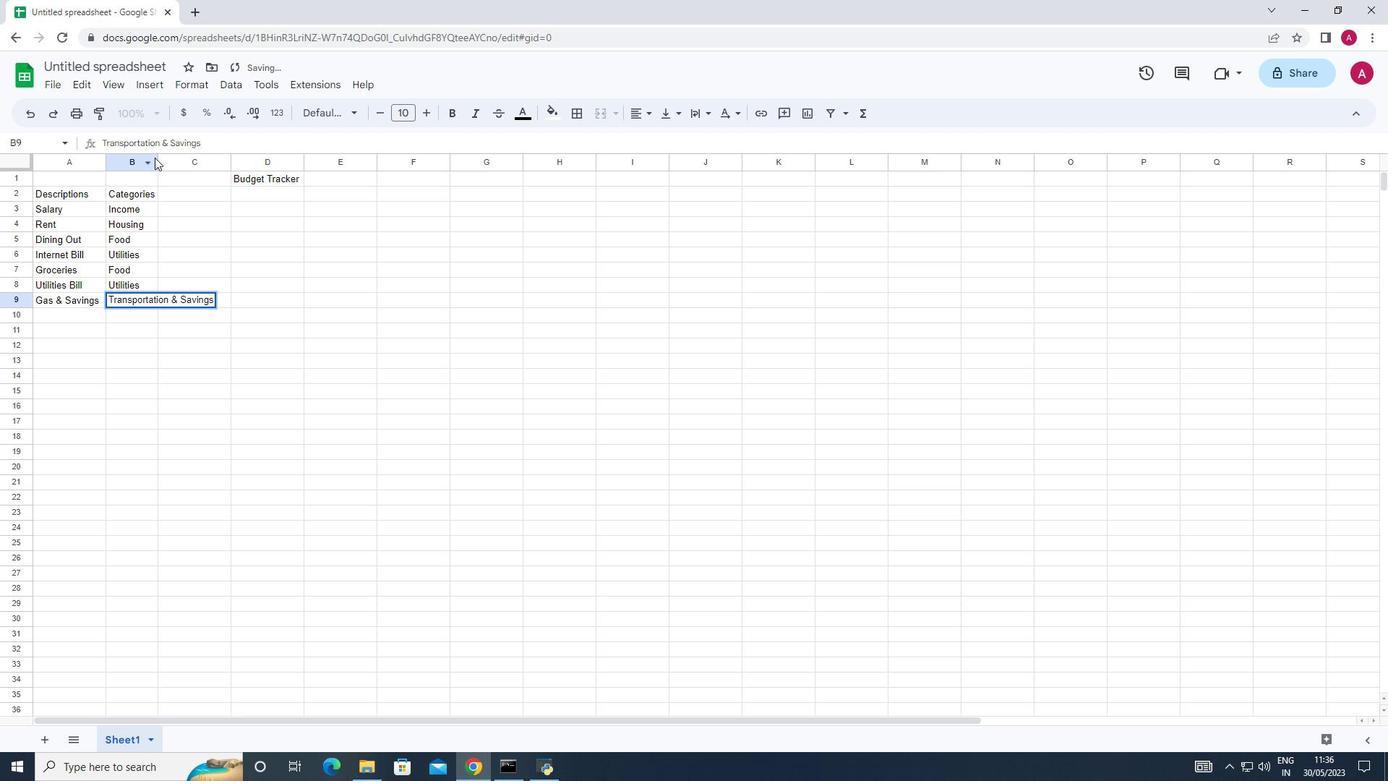 
Action: Mouse pressed left at (156, 157)
Screenshot: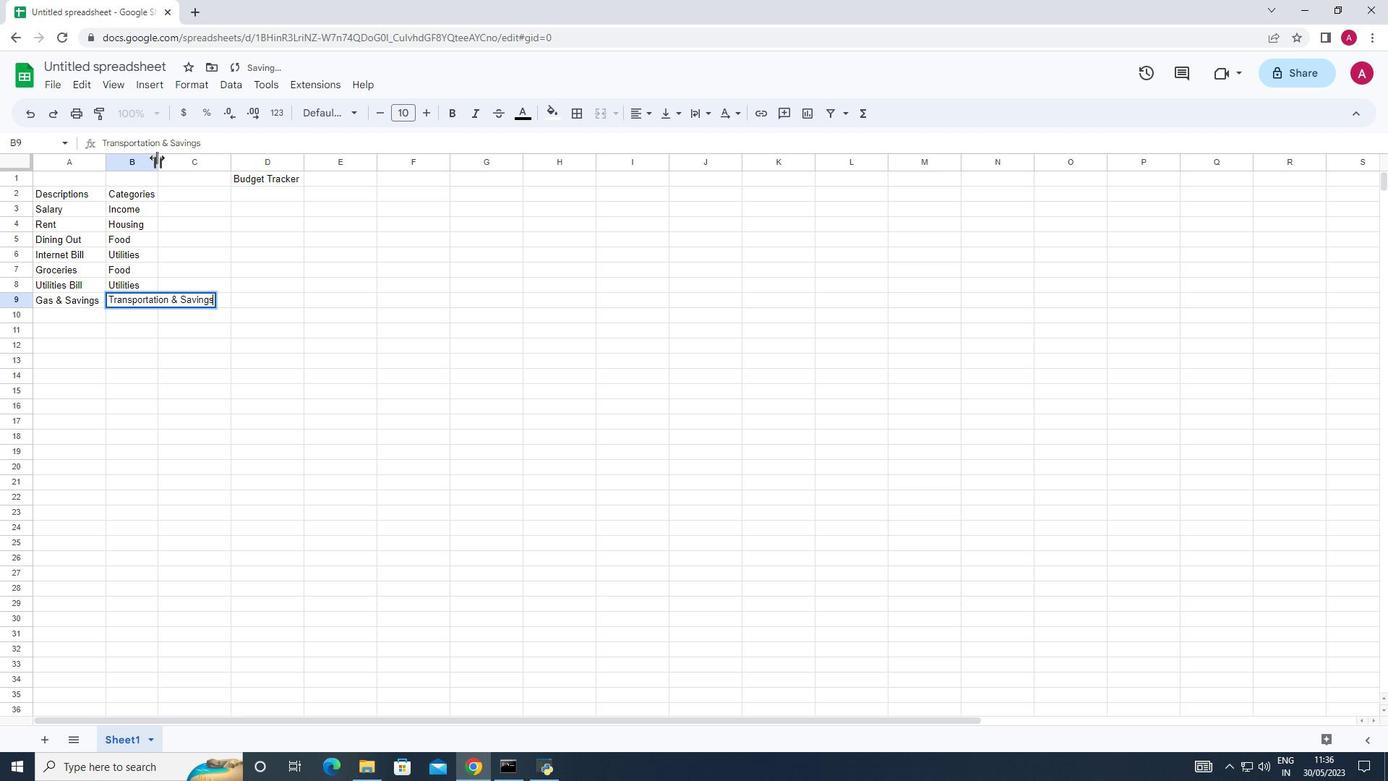
Action: Mouse pressed left at (156, 157)
Screenshot: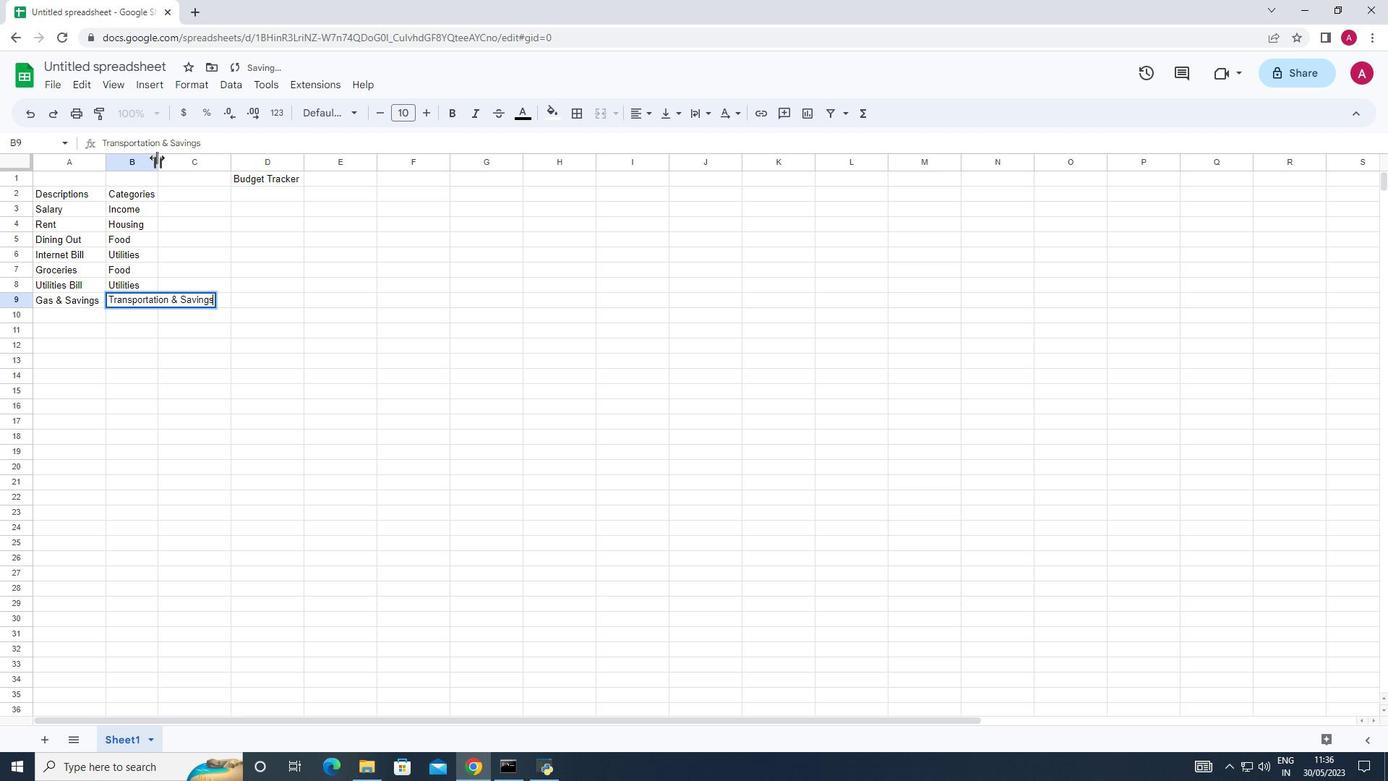 
Action: Mouse pressed left at (156, 157)
Screenshot: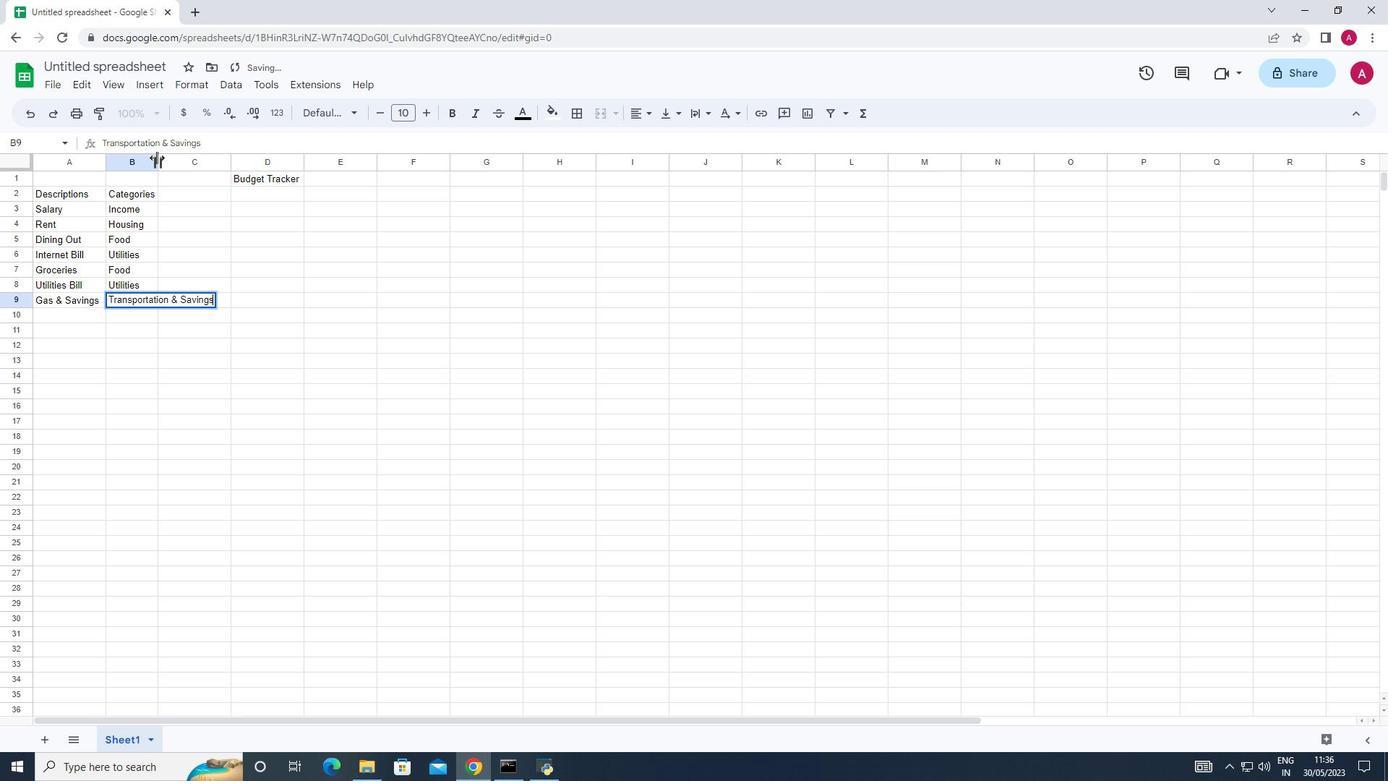 
Action: Mouse moved to (250, 195)
Screenshot: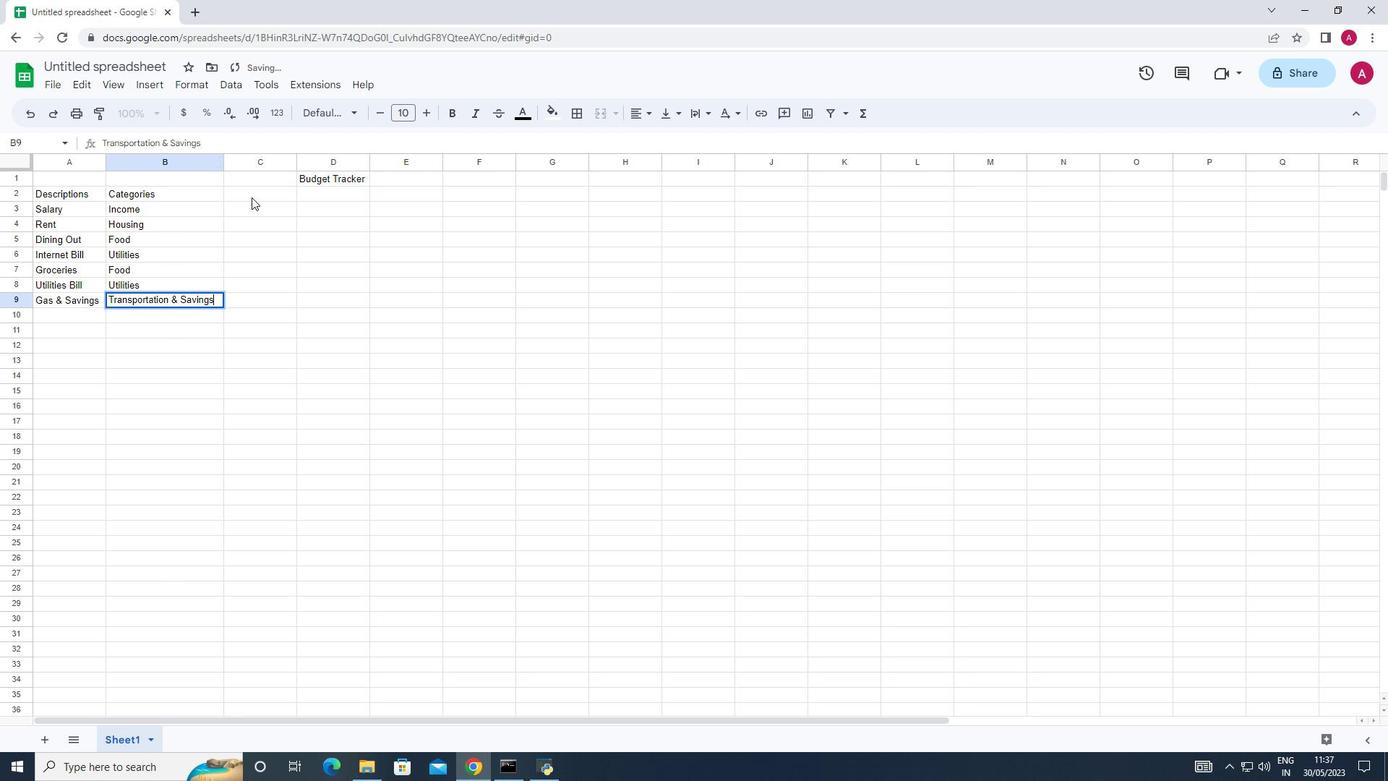 
Action: Mouse pressed left at (250, 195)
Screenshot: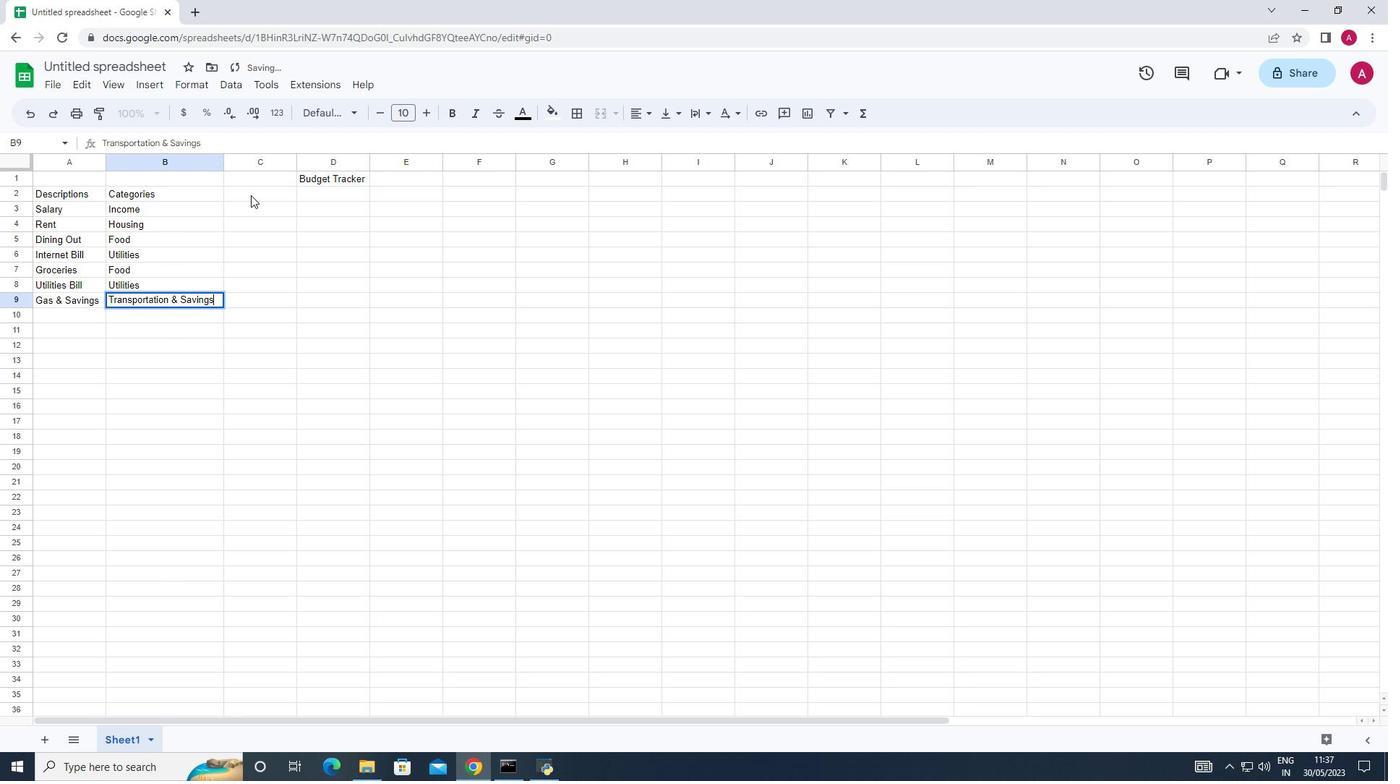 
Action: Key pressed <Key.shift><Key.shift>Amount<Key.down>
Screenshot: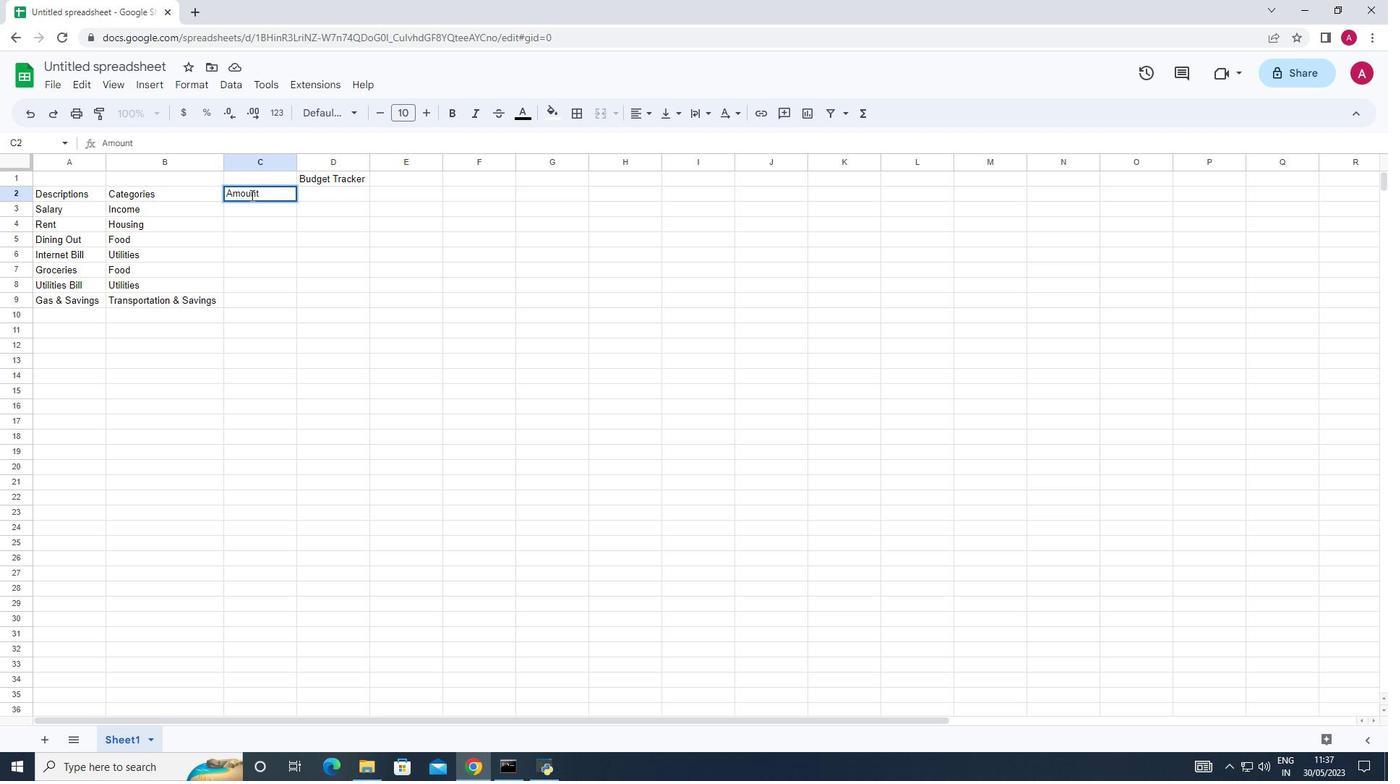 
Action: Mouse moved to (180, 105)
Screenshot: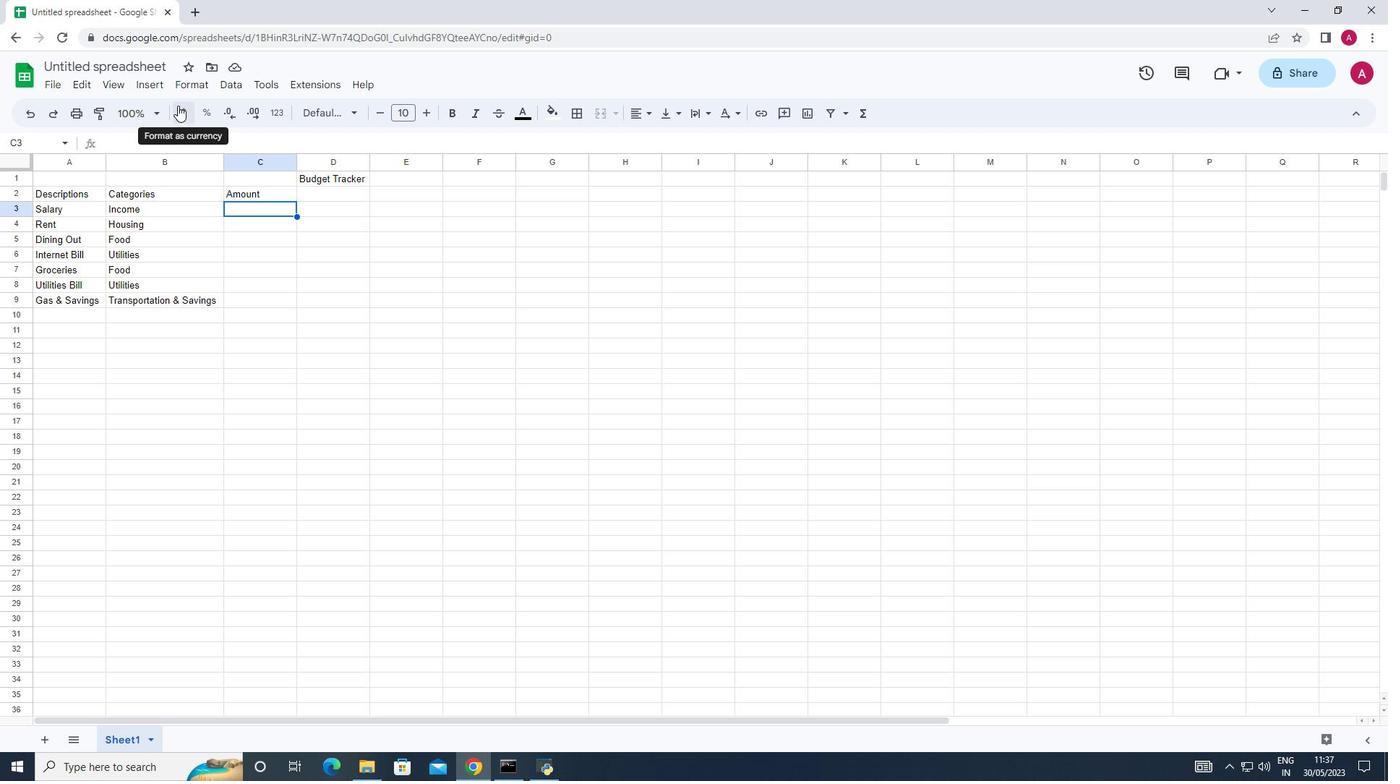 
Action: Mouse pressed left at (180, 105)
Screenshot: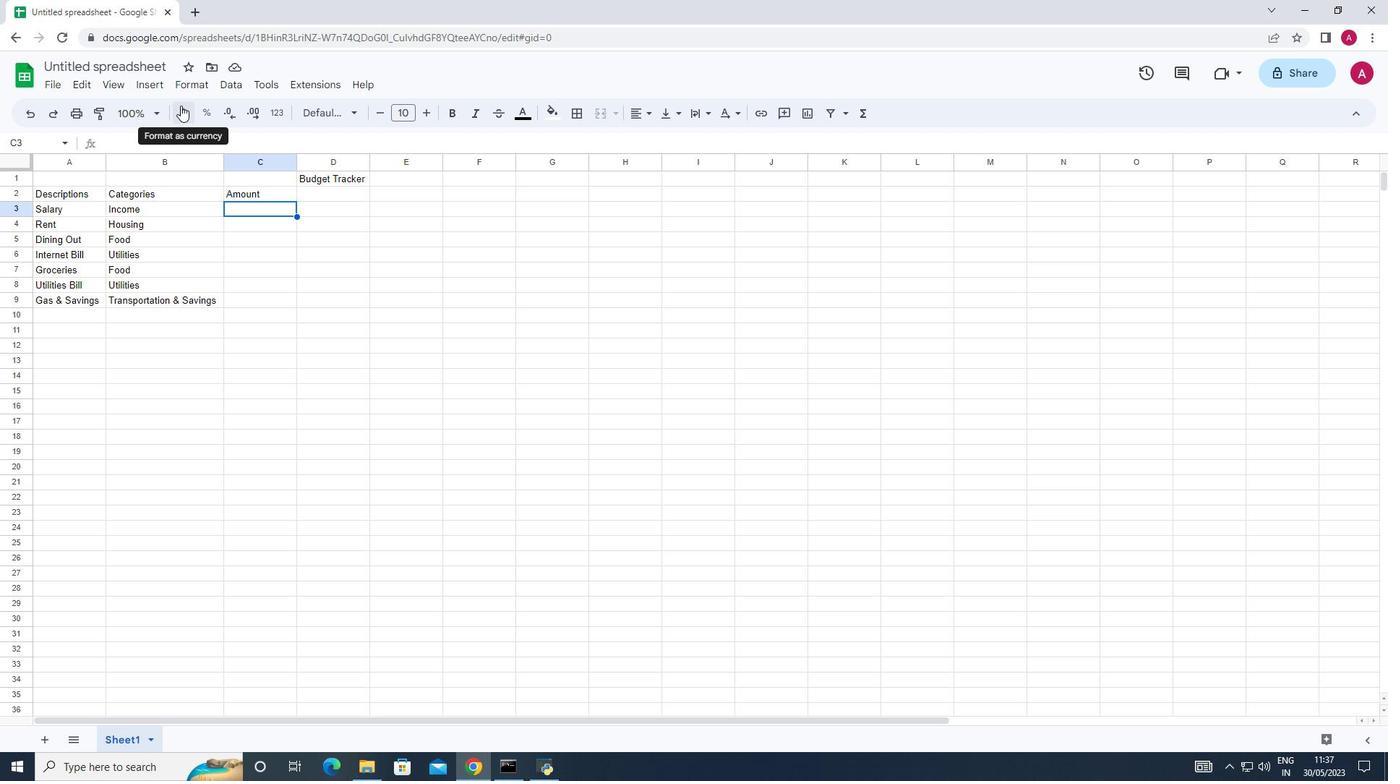 
Action: Mouse moved to (59, 297)
Screenshot: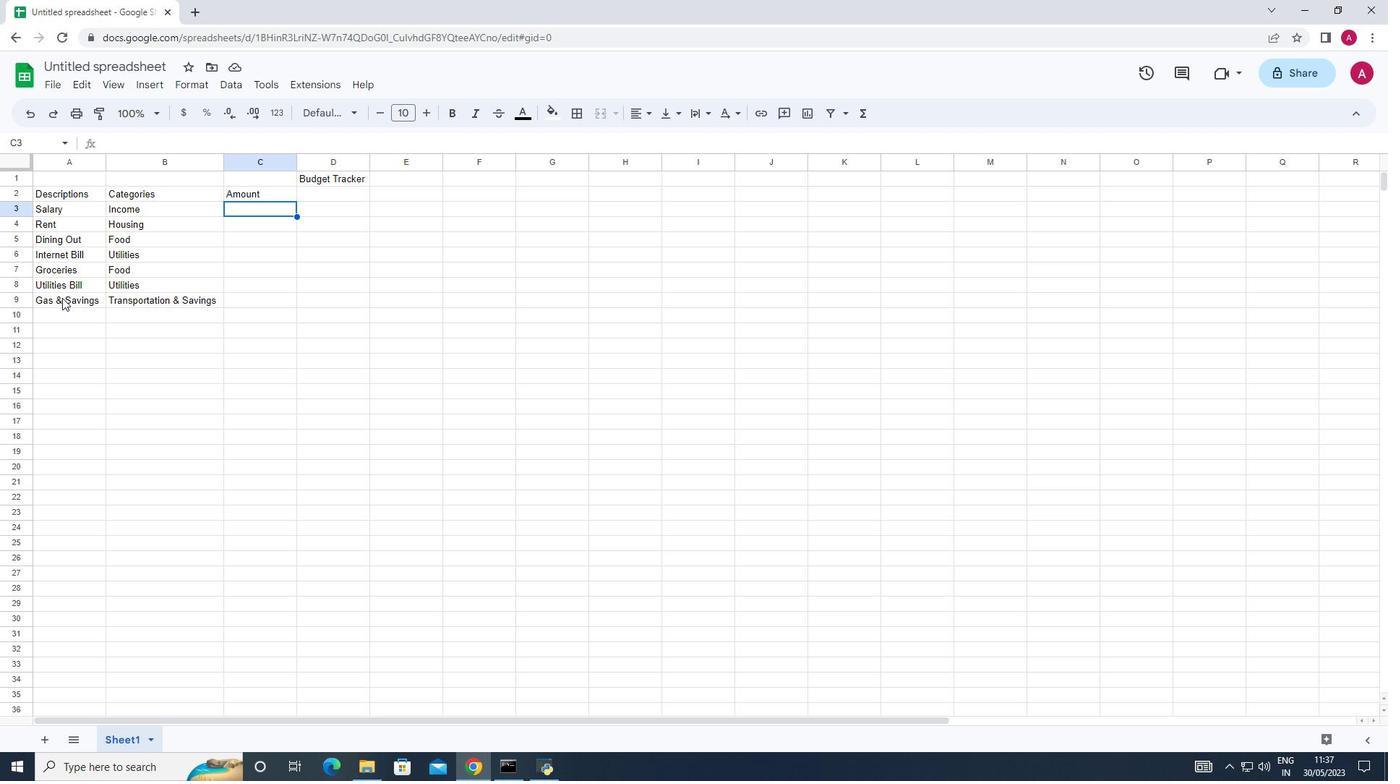 
Action: Mouse pressed left at (59, 297)
Screenshot: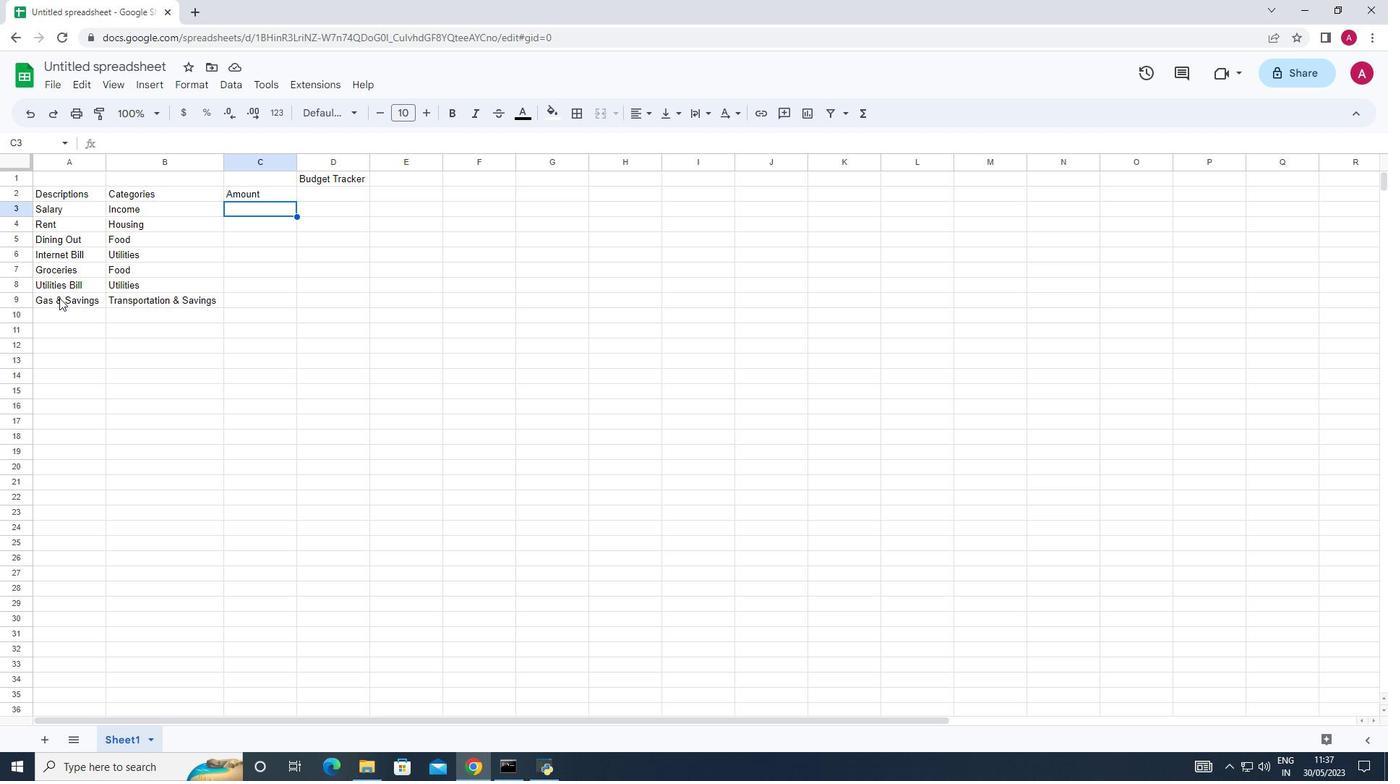 
Action: Mouse moved to (104, 297)
Screenshot: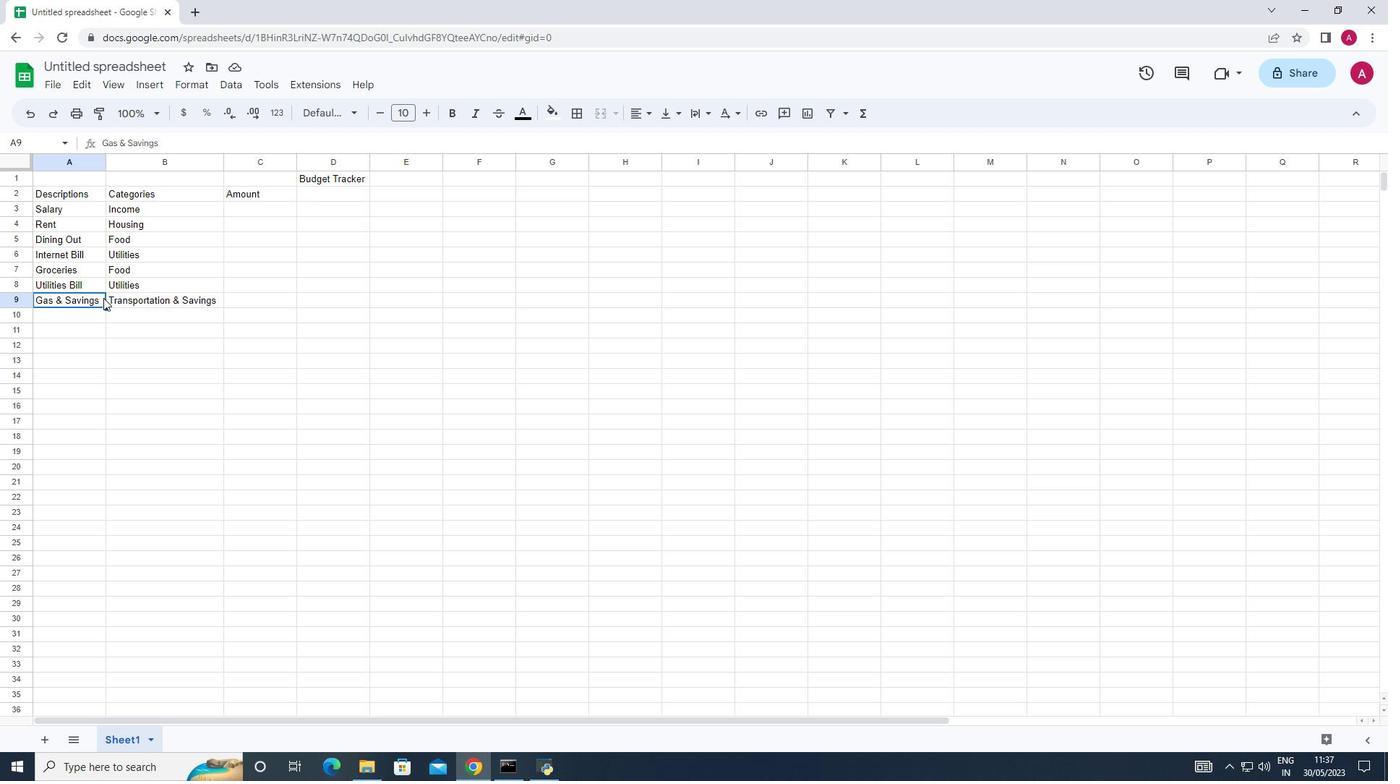 
Action: Mouse pressed left at (104, 297)
Screenshot: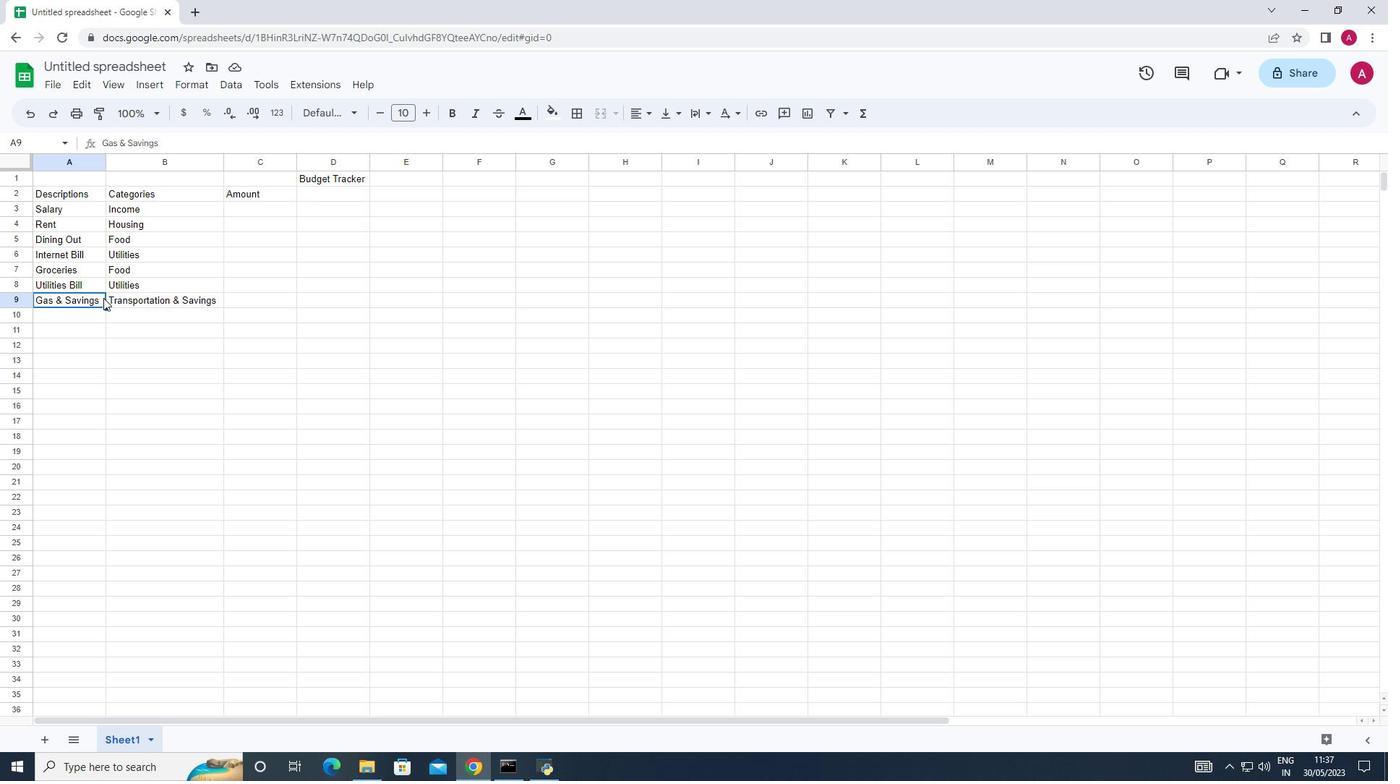 
Action: Mouse pressed left at (104, 297)
Screenshot: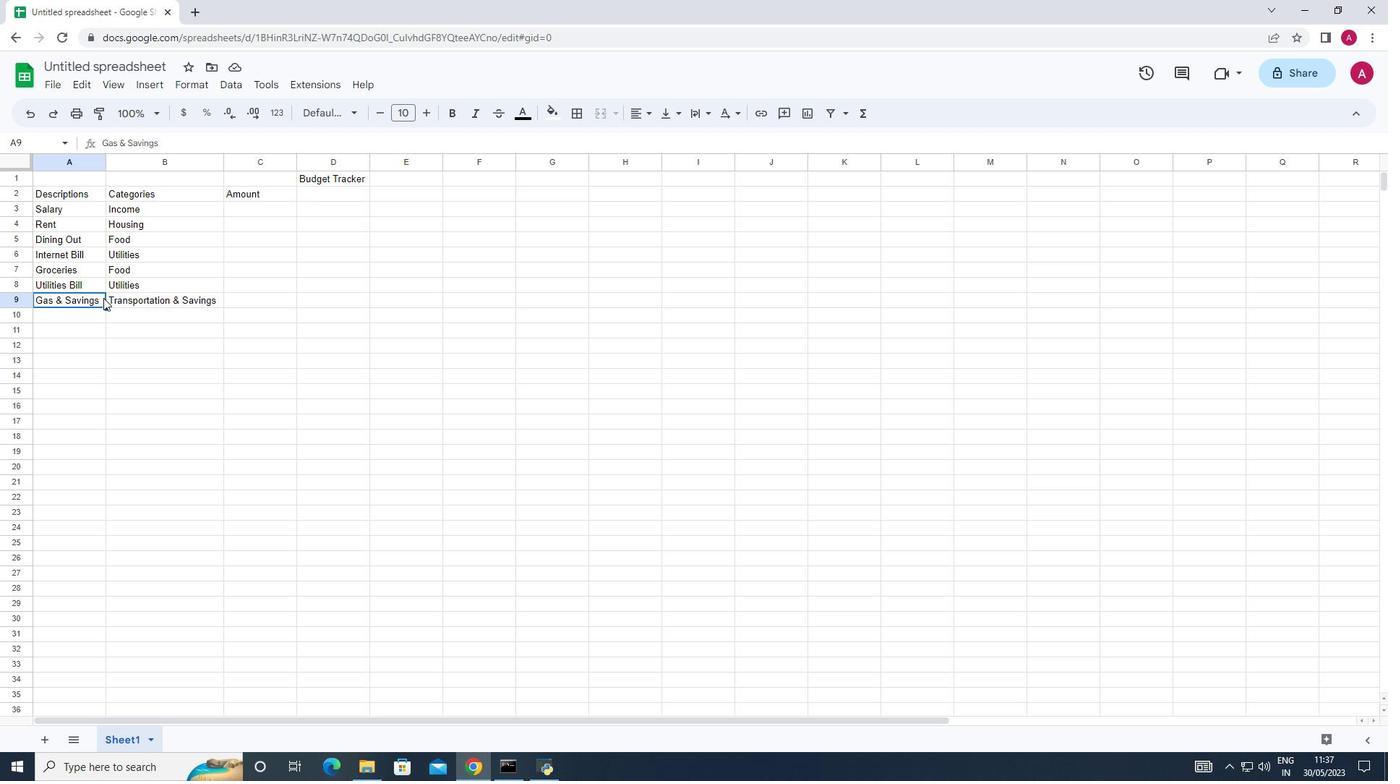 
Action: Mouse moved to (103, 299)
Screenshot: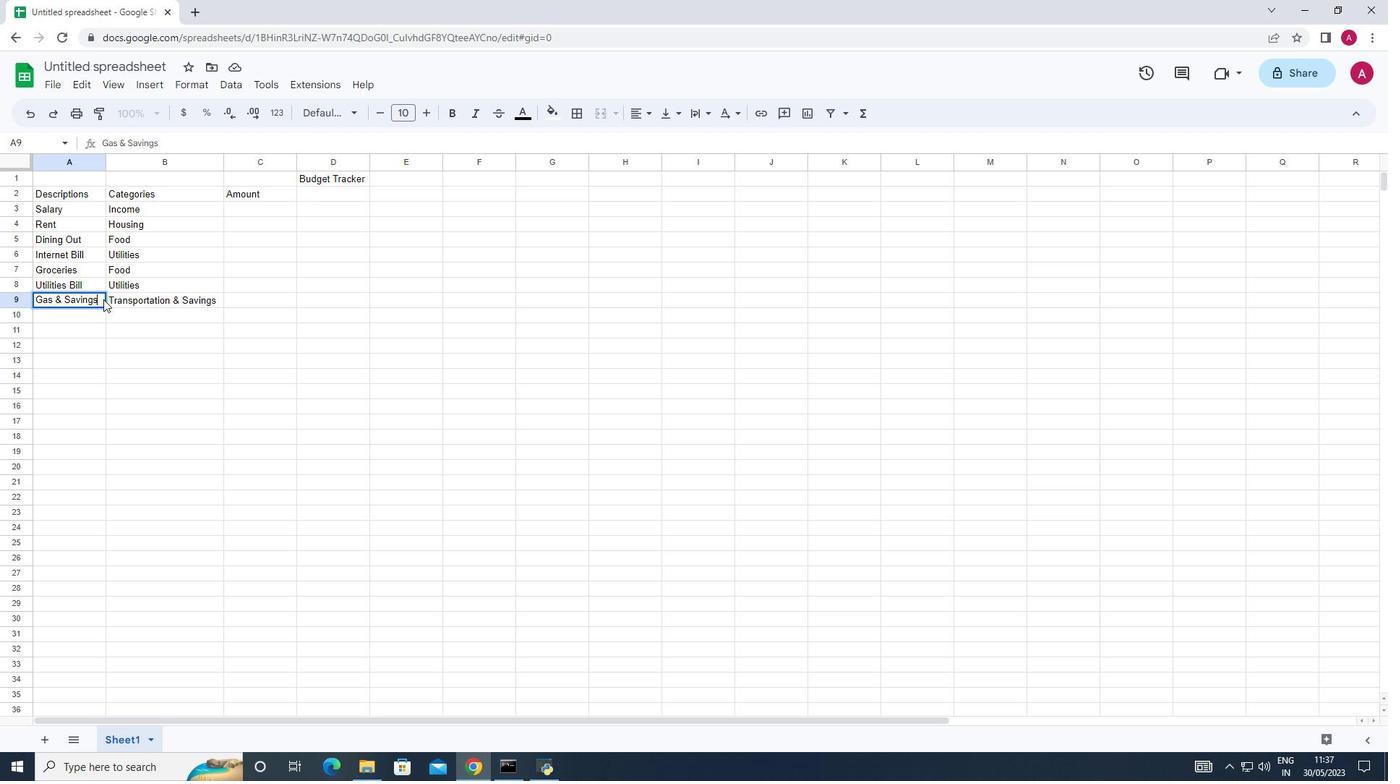 
Action: Key pressed <Key.backspace><Key.backspace><Key.backspace><Key.backspace><Key.backspace><Key.backspace><Key.backspace><Key.backspace><Key.backspace>
Screenshot: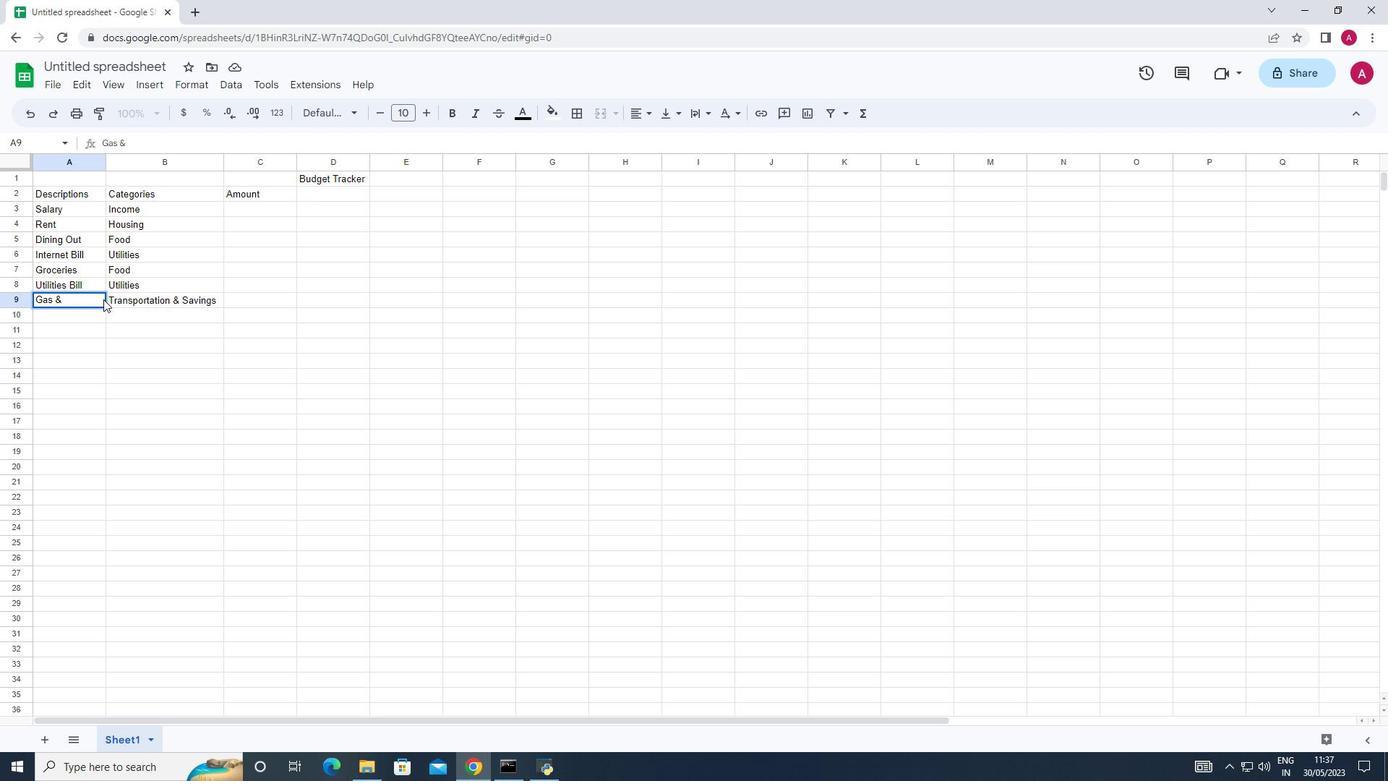 
Action: Mouse moved to (75, 318)
Screenshot: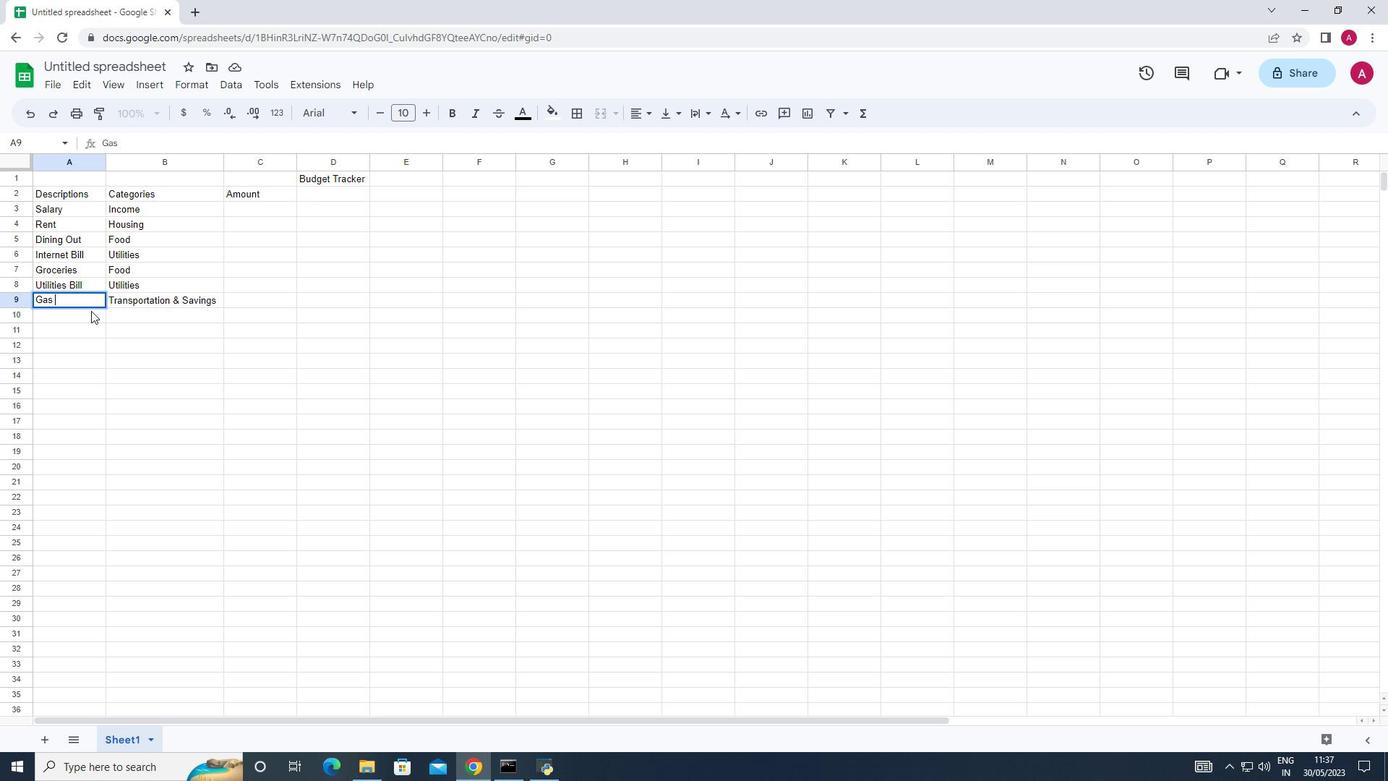
Action: Mouse pressed left at (75, 318)
Screenshot: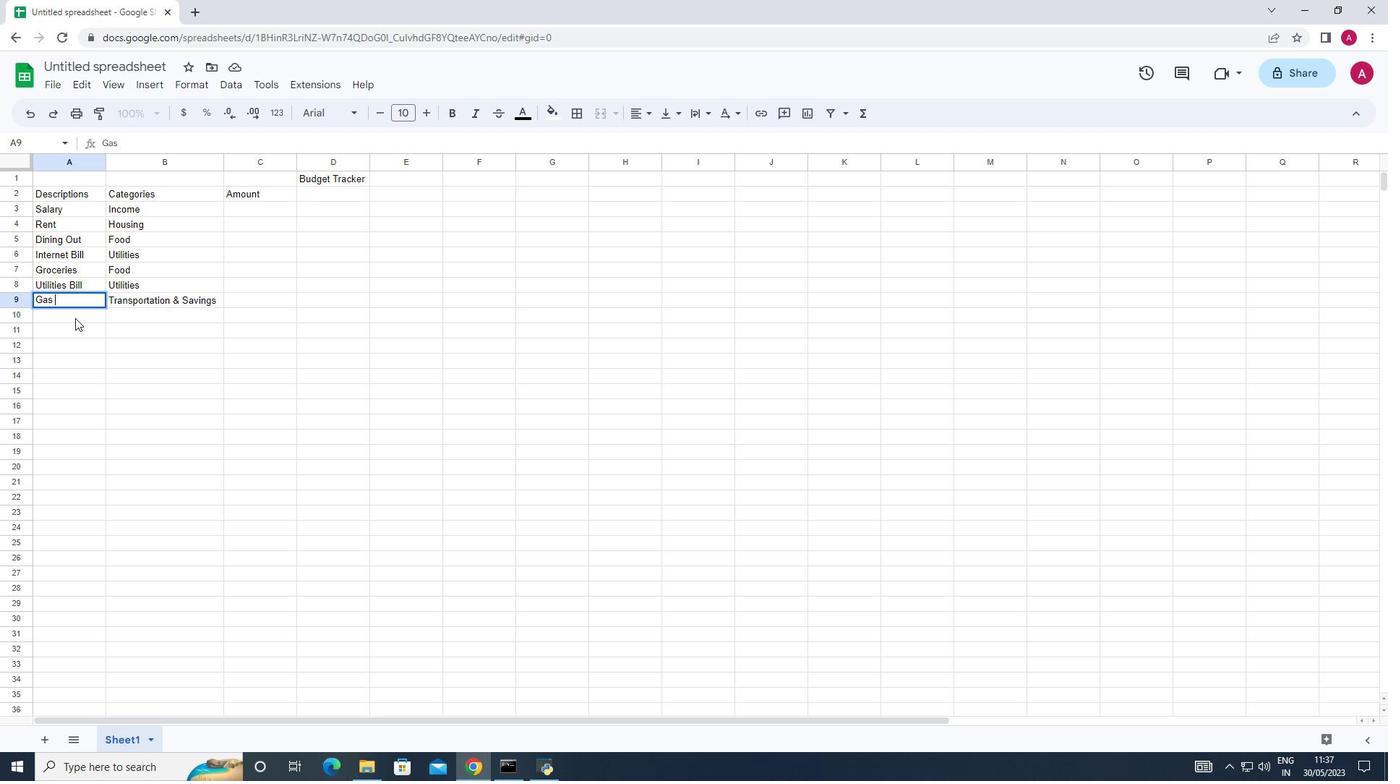 
Action: Key pressed <Key.shift>Savings
Screenshot: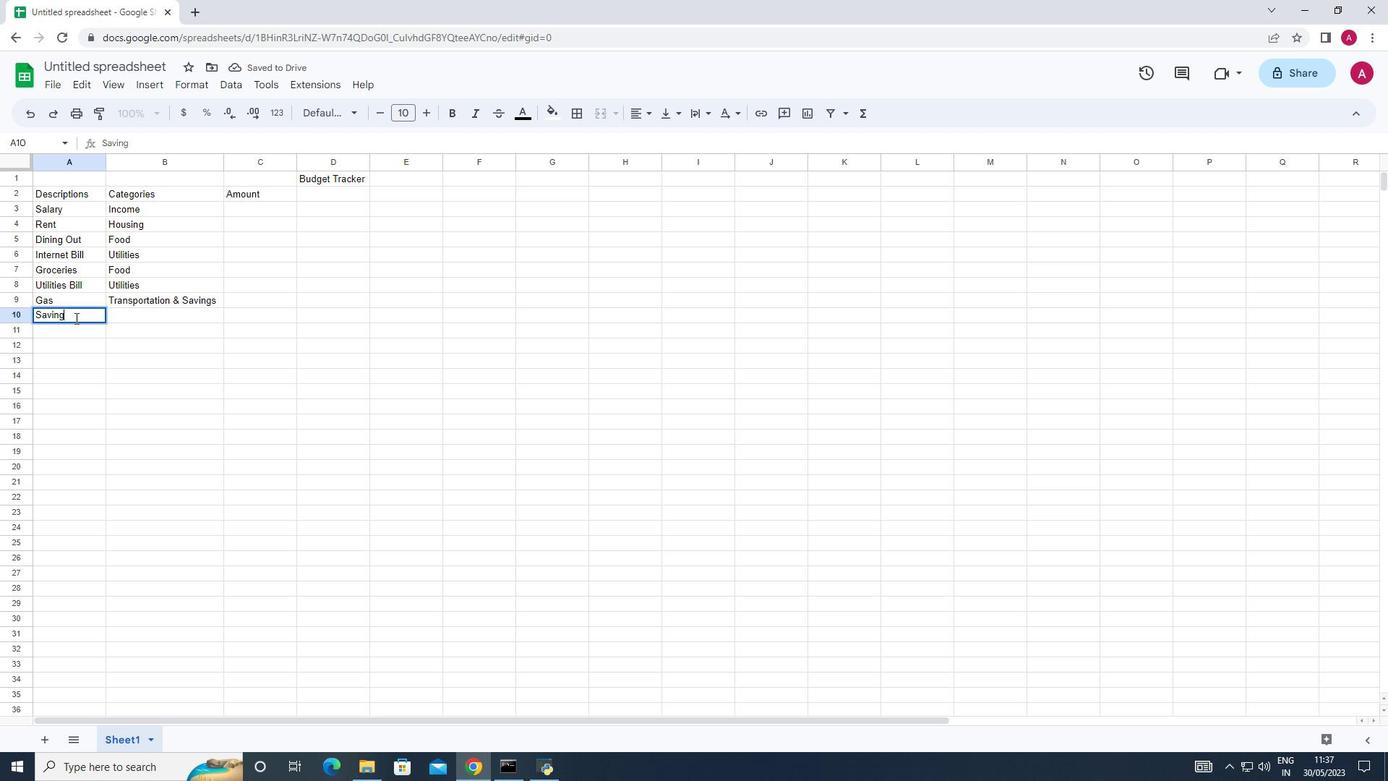 
Action: Mouse moved to (175, 301)
Screenshot: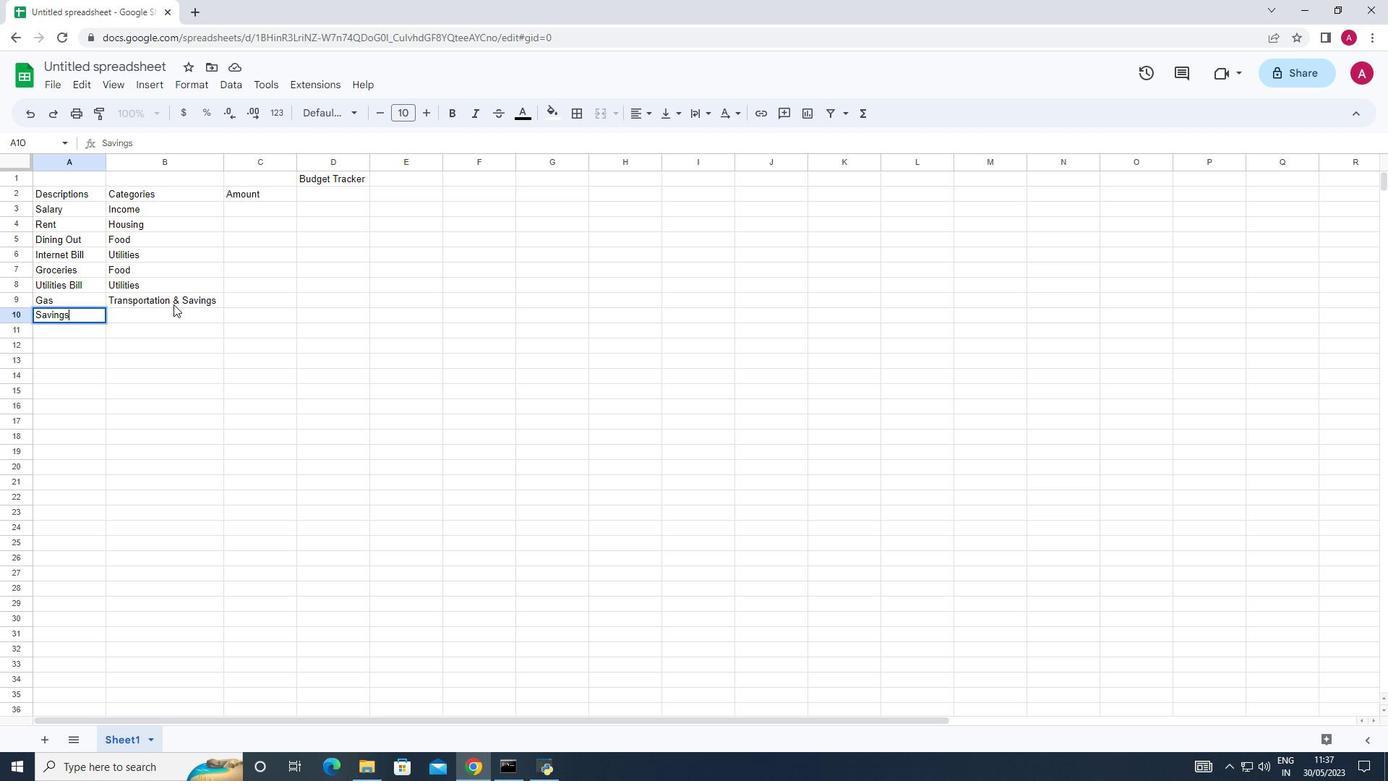 
Action: Mouse pressed left at (175, 301)
Screenshot: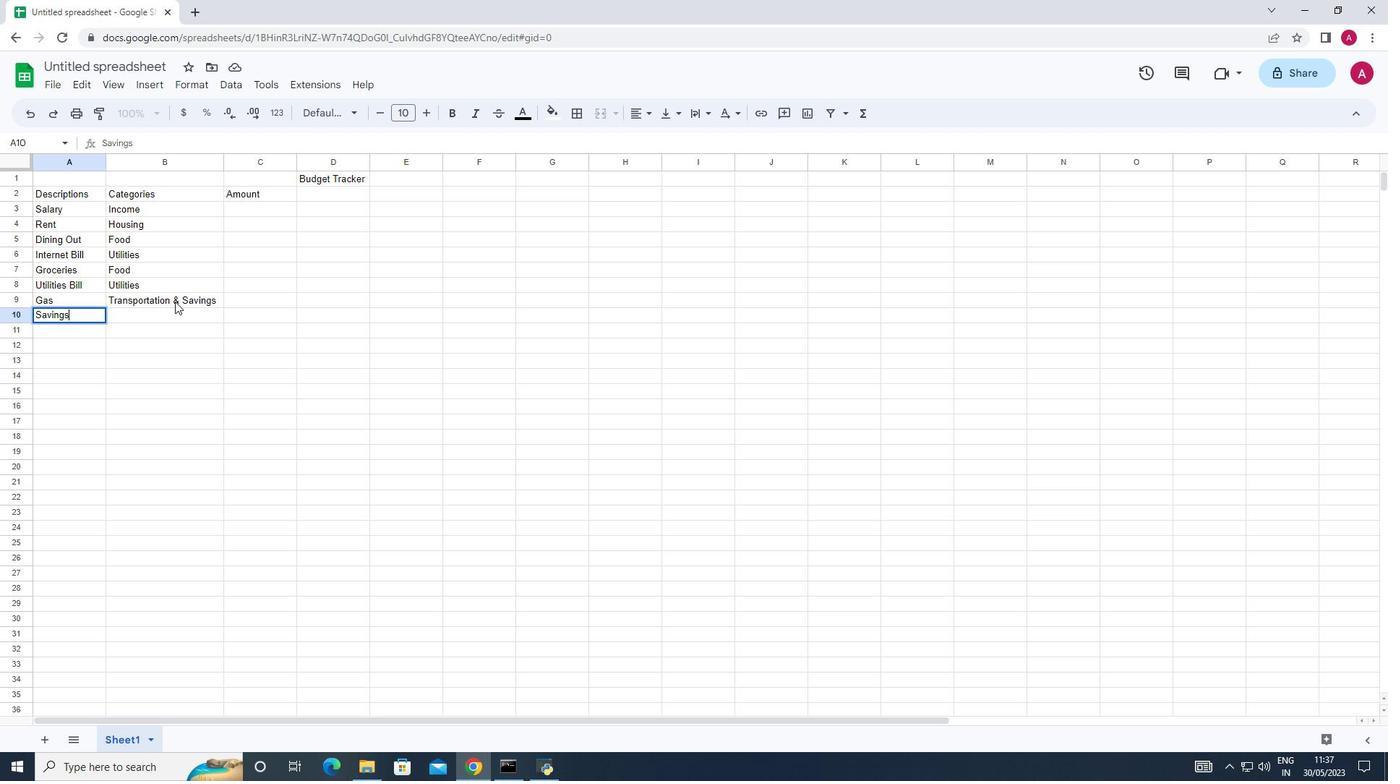 
Action: Mouse moved to (219, 300)
Screenshot: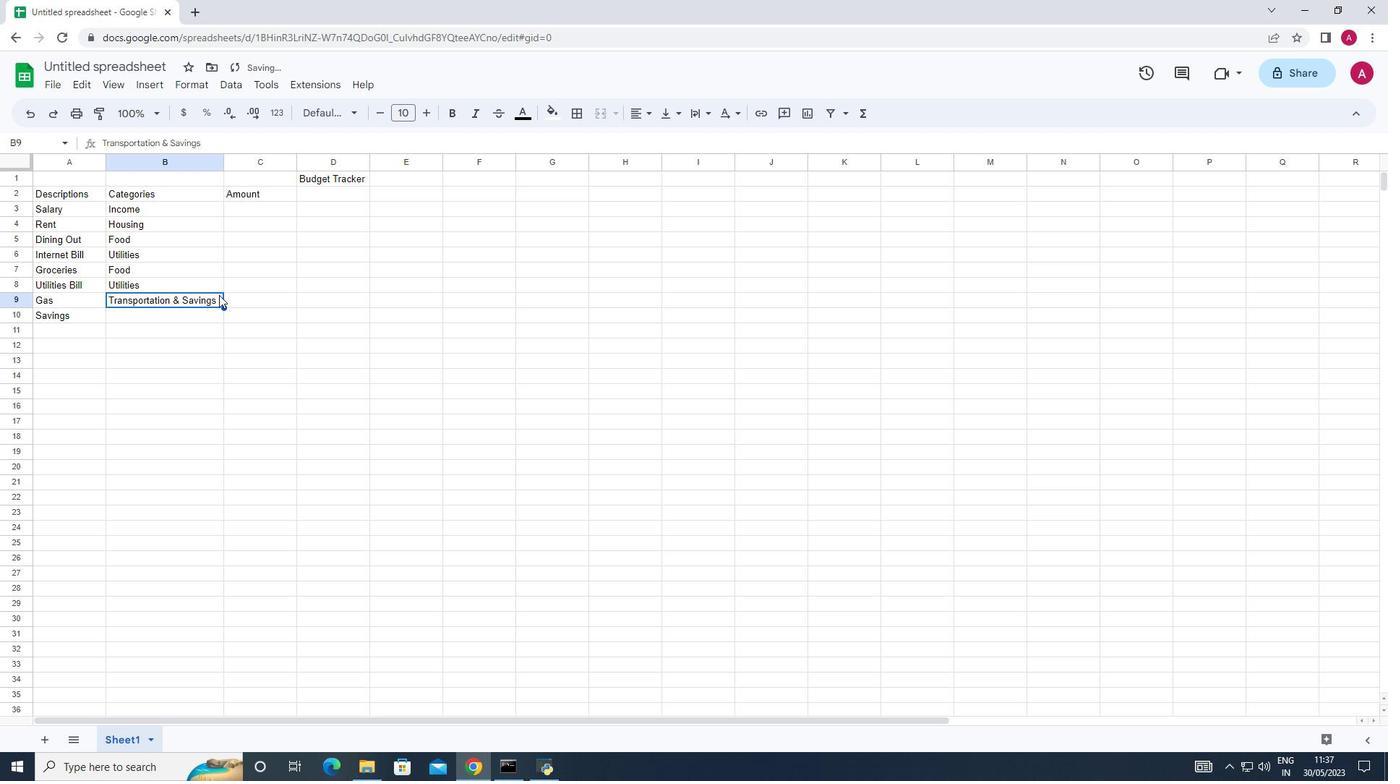 
Action: Mouse pressed left at (219, 300)
Screenshot: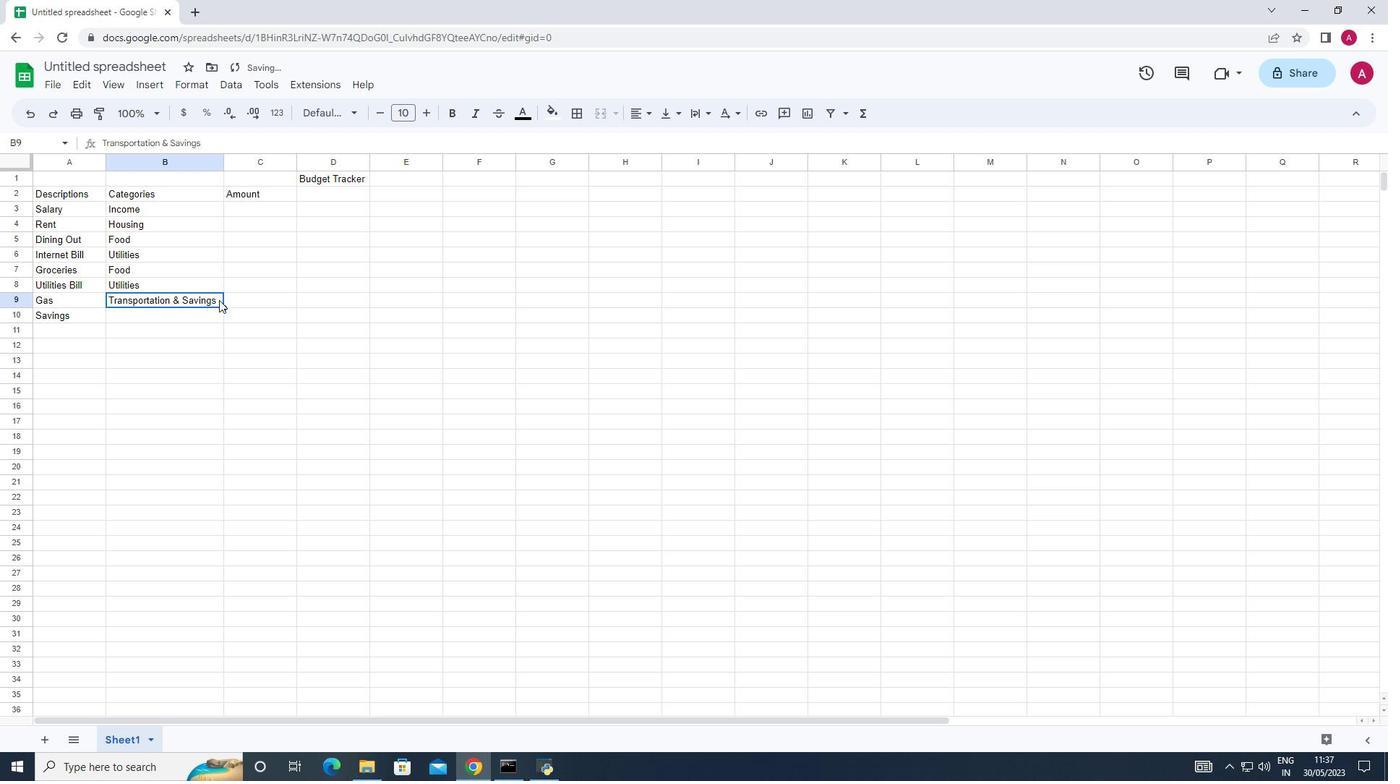 
Action: Mouse pressed left at (219, 300)
Screenshot: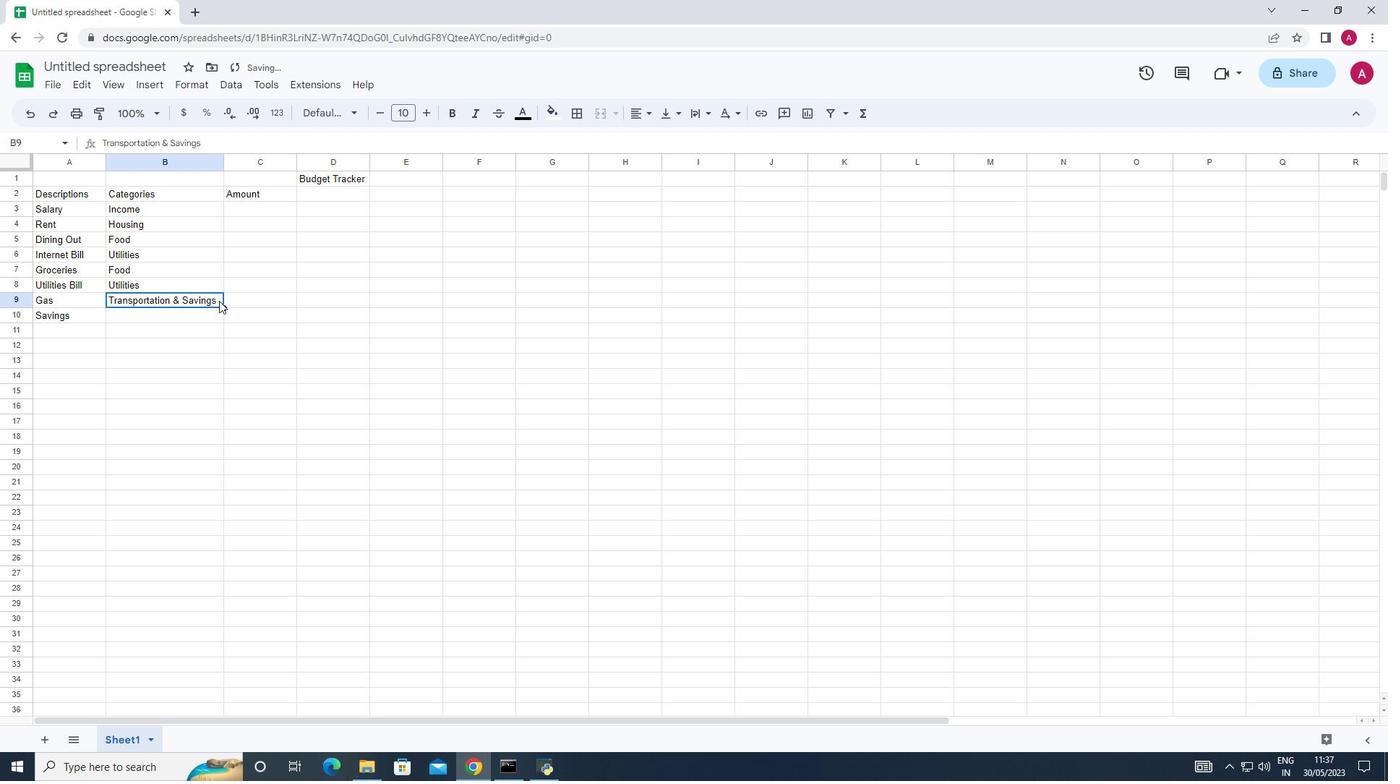 
Action: Mouse pressed left at (219, 300)
Screenshot: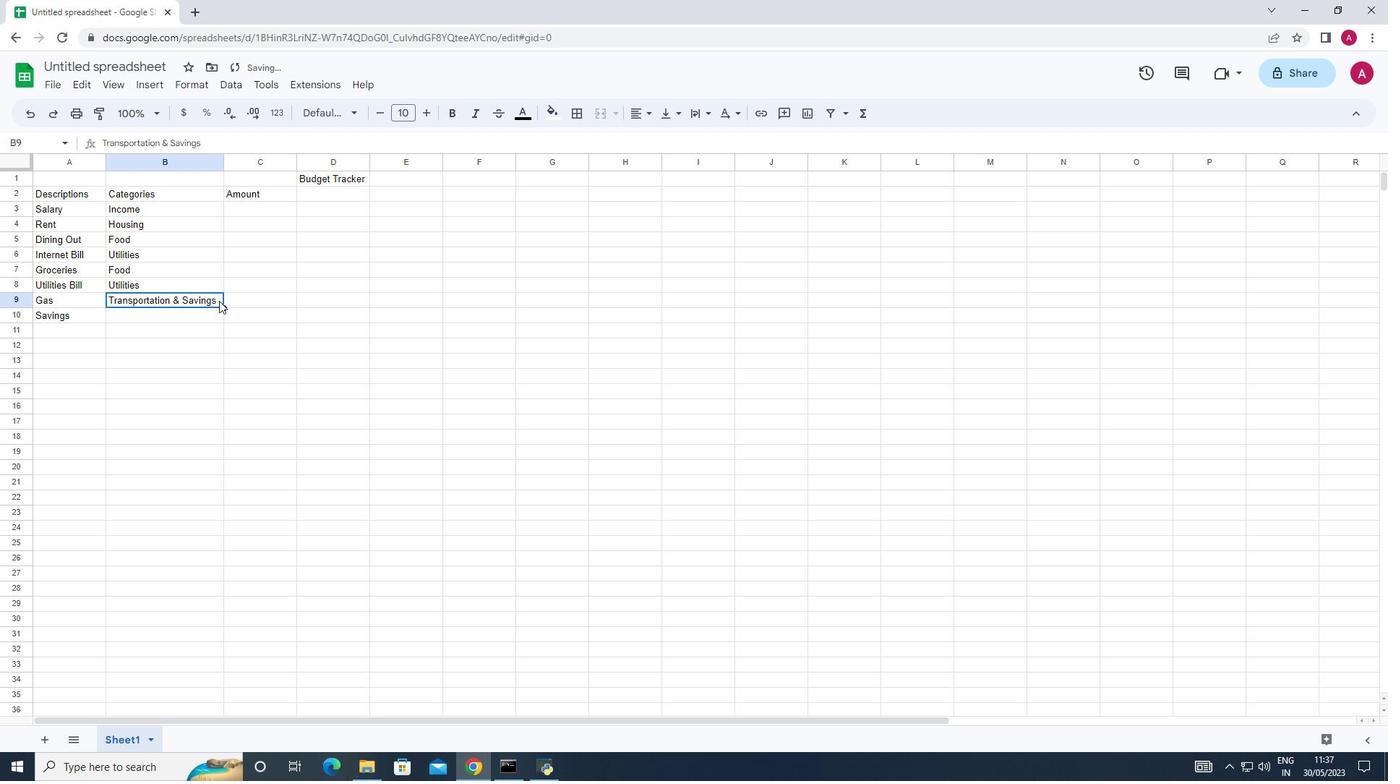 
Action: Mouse pressed left at (219, 300)
Screenshot: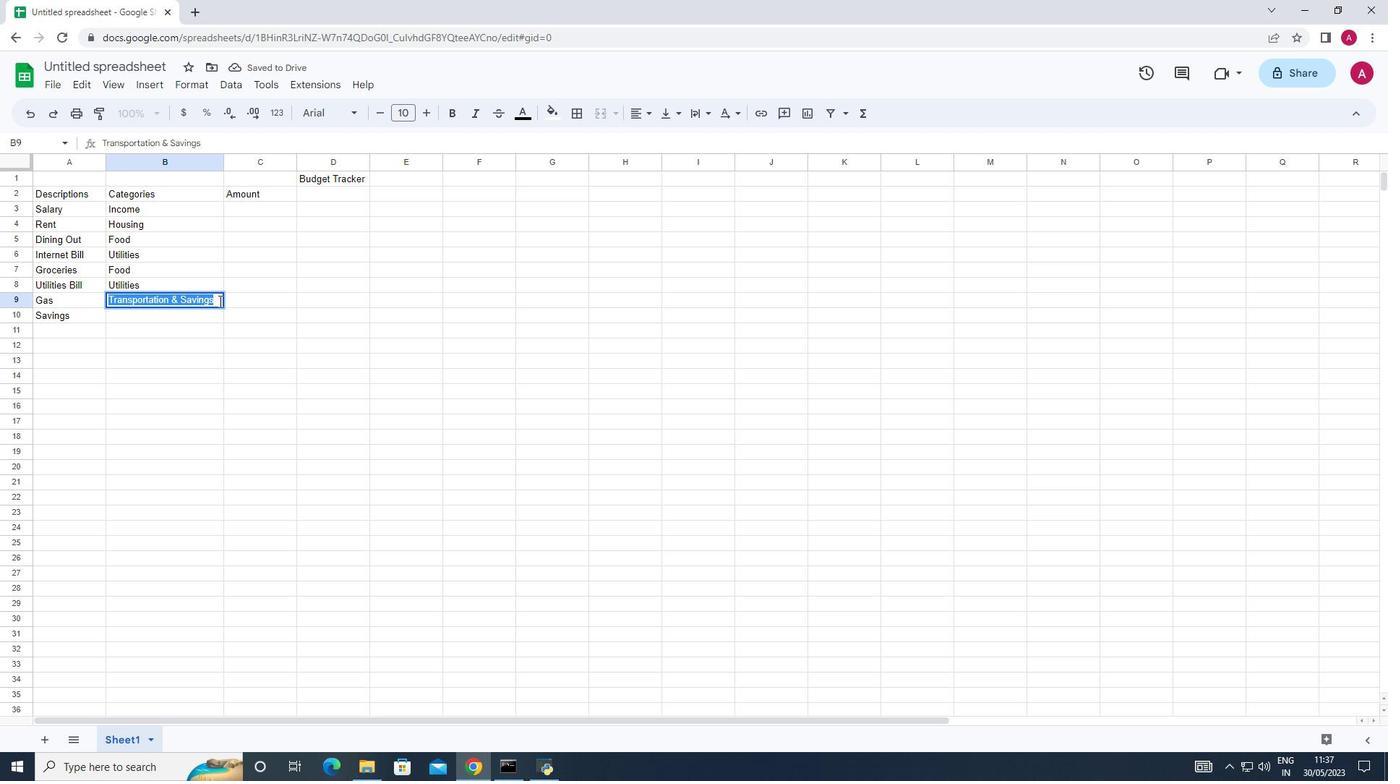 
Action: Key pressed <Key.delete><Key.delete><Key.backspace><Key.backspace><Key.backspace><Key.backspace><Key.backspace><Key.backspace><Key.backspace><Key.backspace><Key.backspace><Key.down>
Screenshot: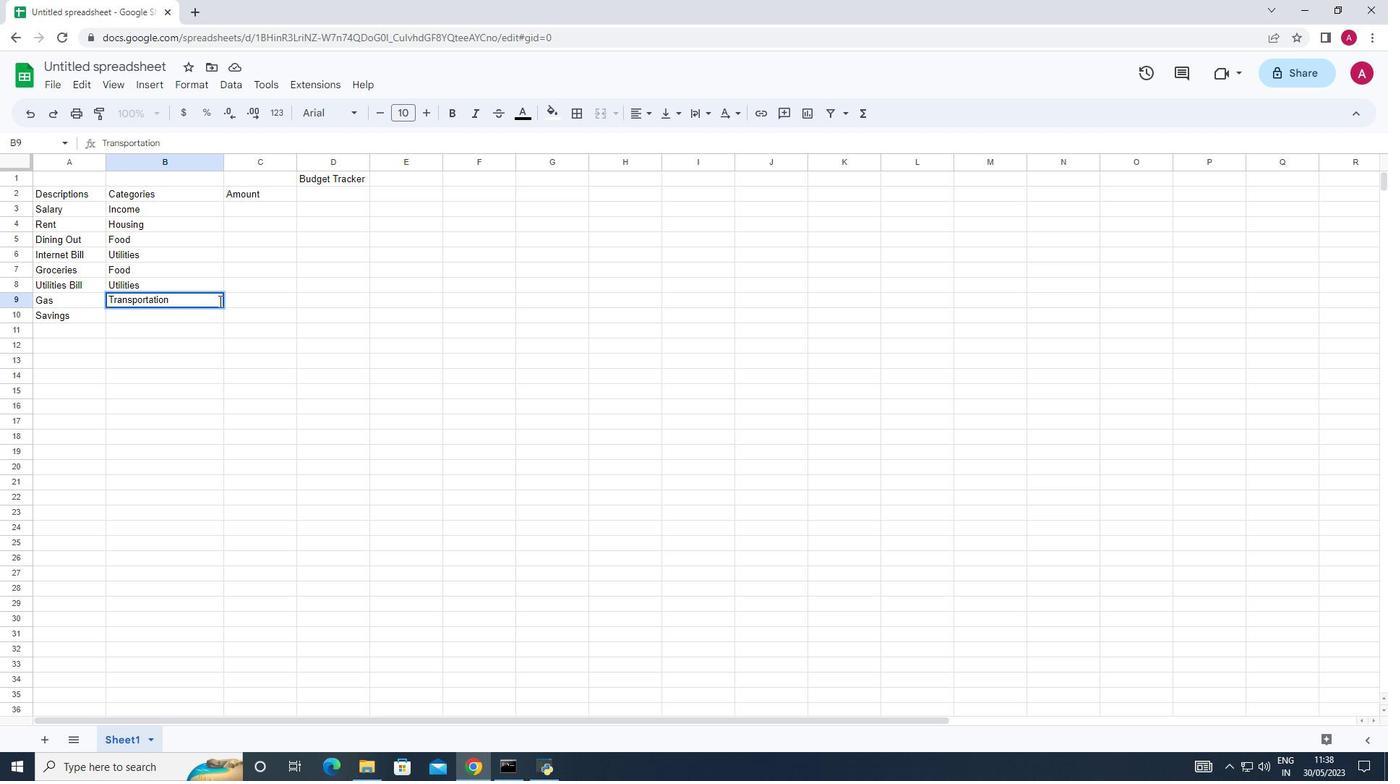 
Action: Mouse moved to (151, 311)
Screenshot: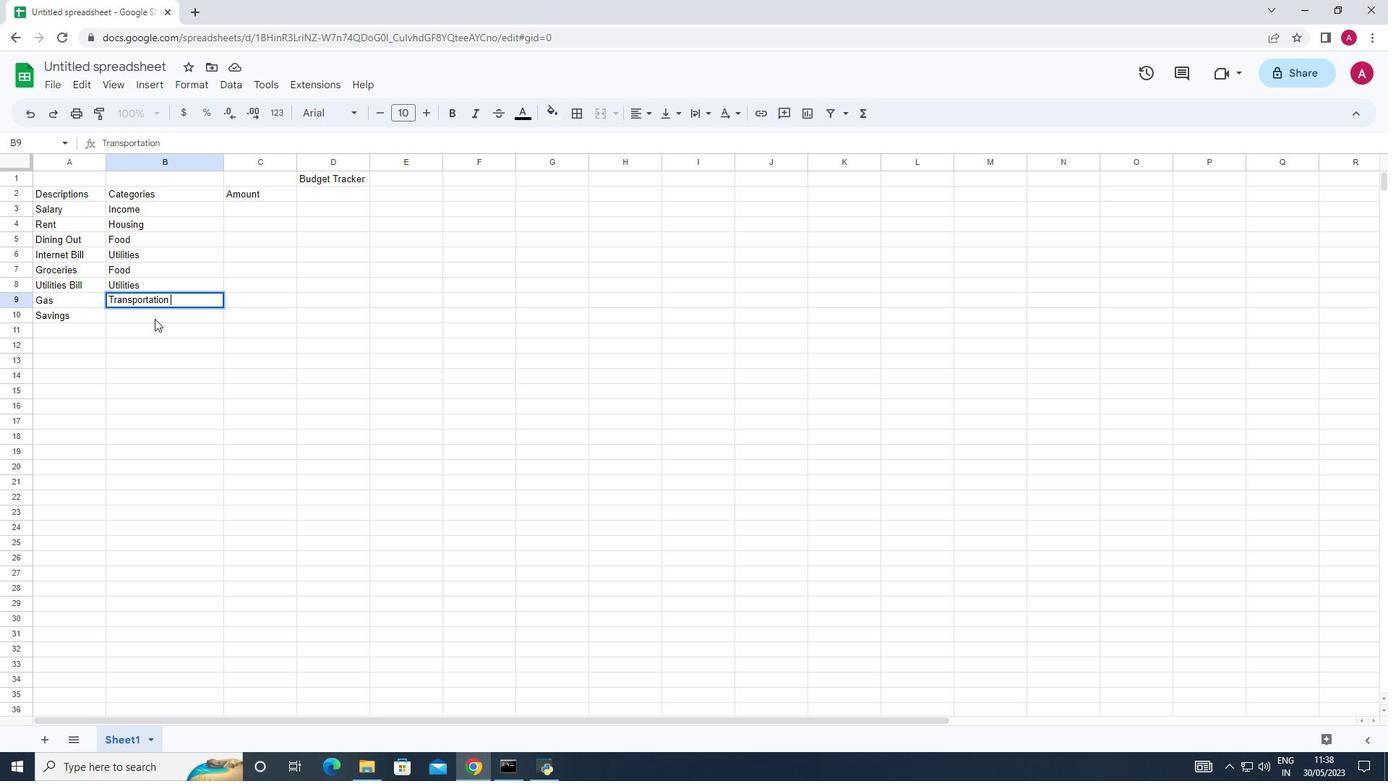 
Action: Mouse pressed left at (151, 311)
Screenshot: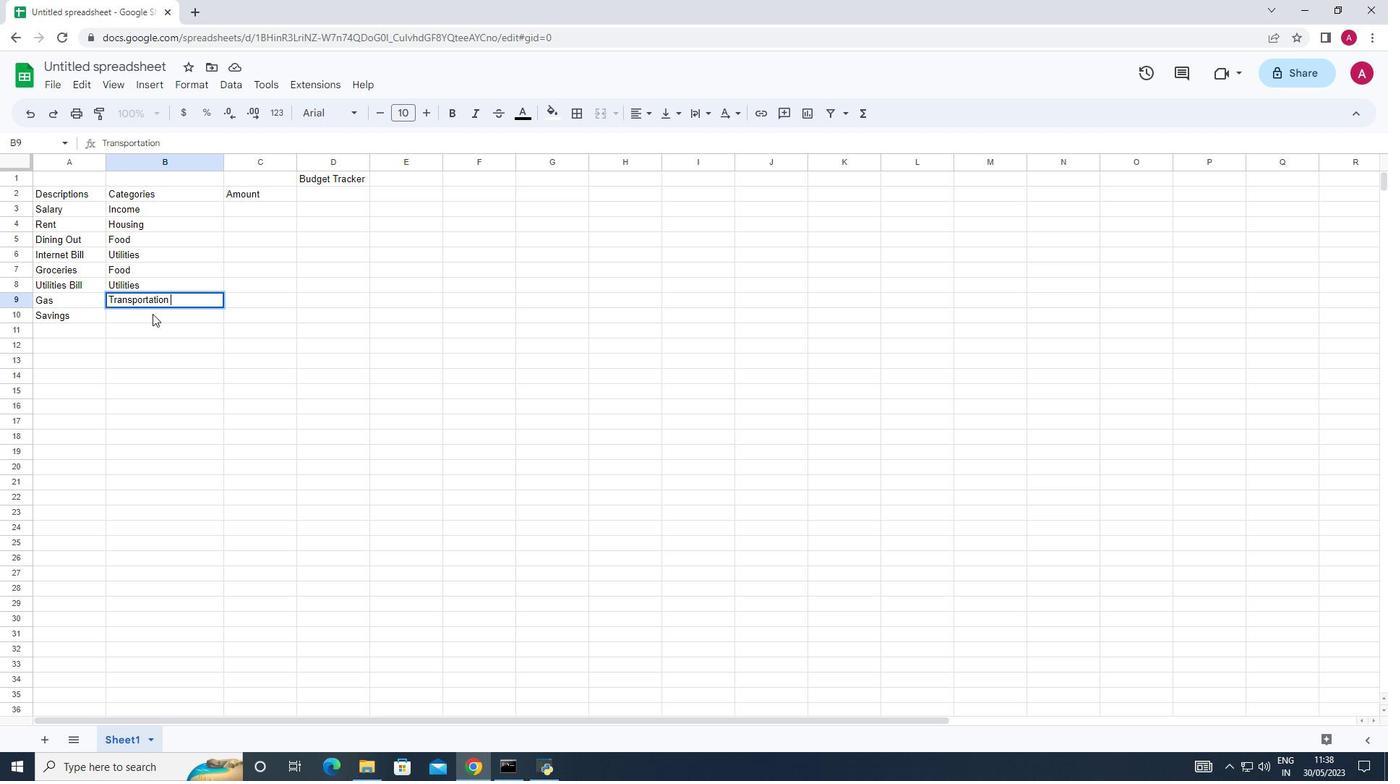 
Action: Key pressed <Key.shift>Savings
Screenshot: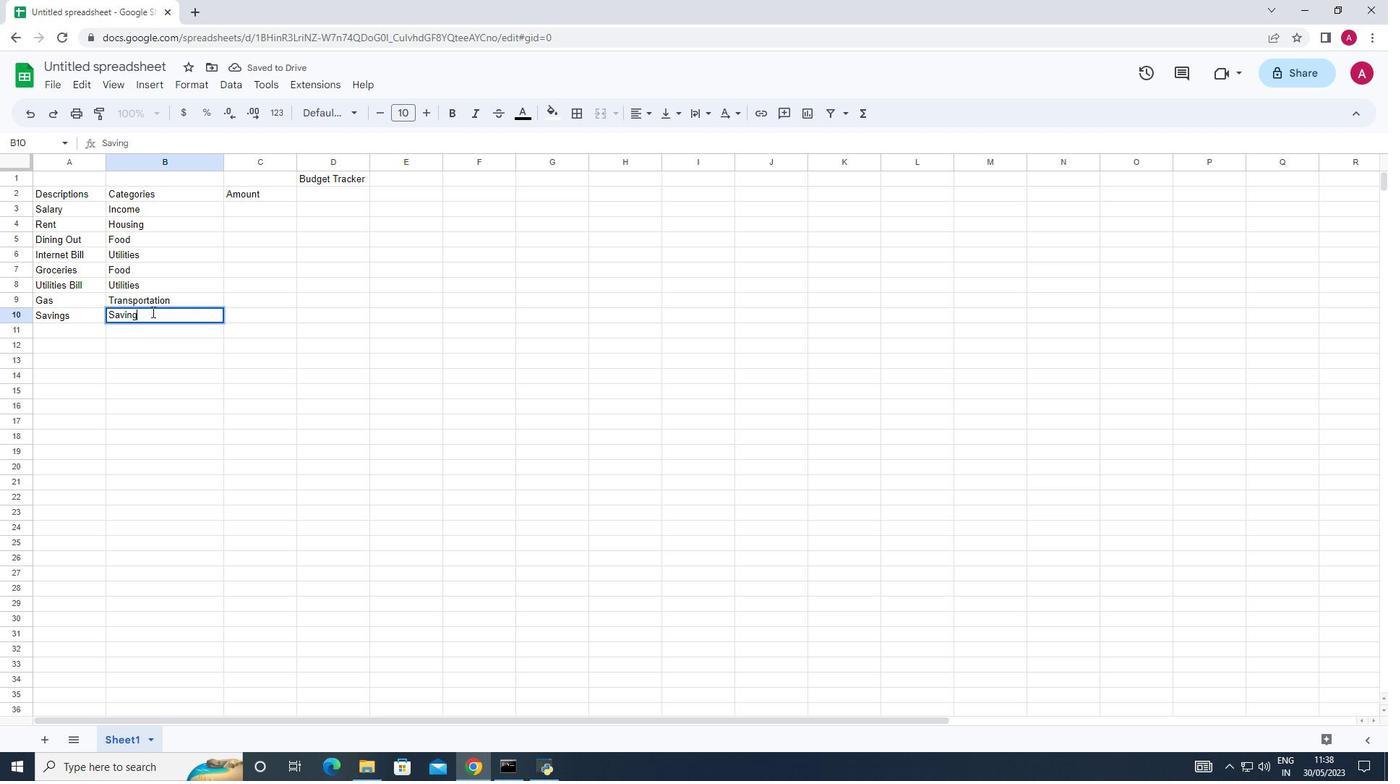 
Action: Mouse moved to (255, 211)
Screenshot: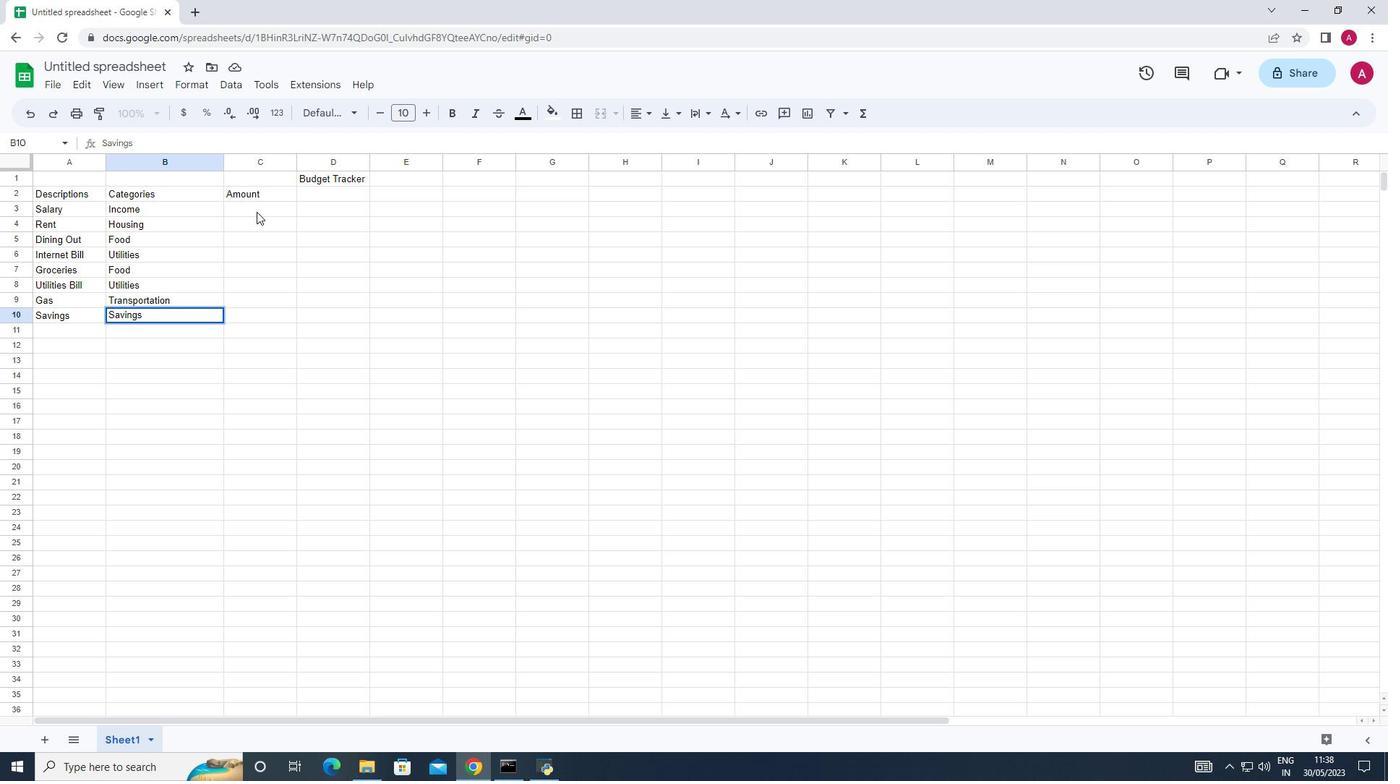 
Action: Mouse pressed left at (255, 211)
Screenshot: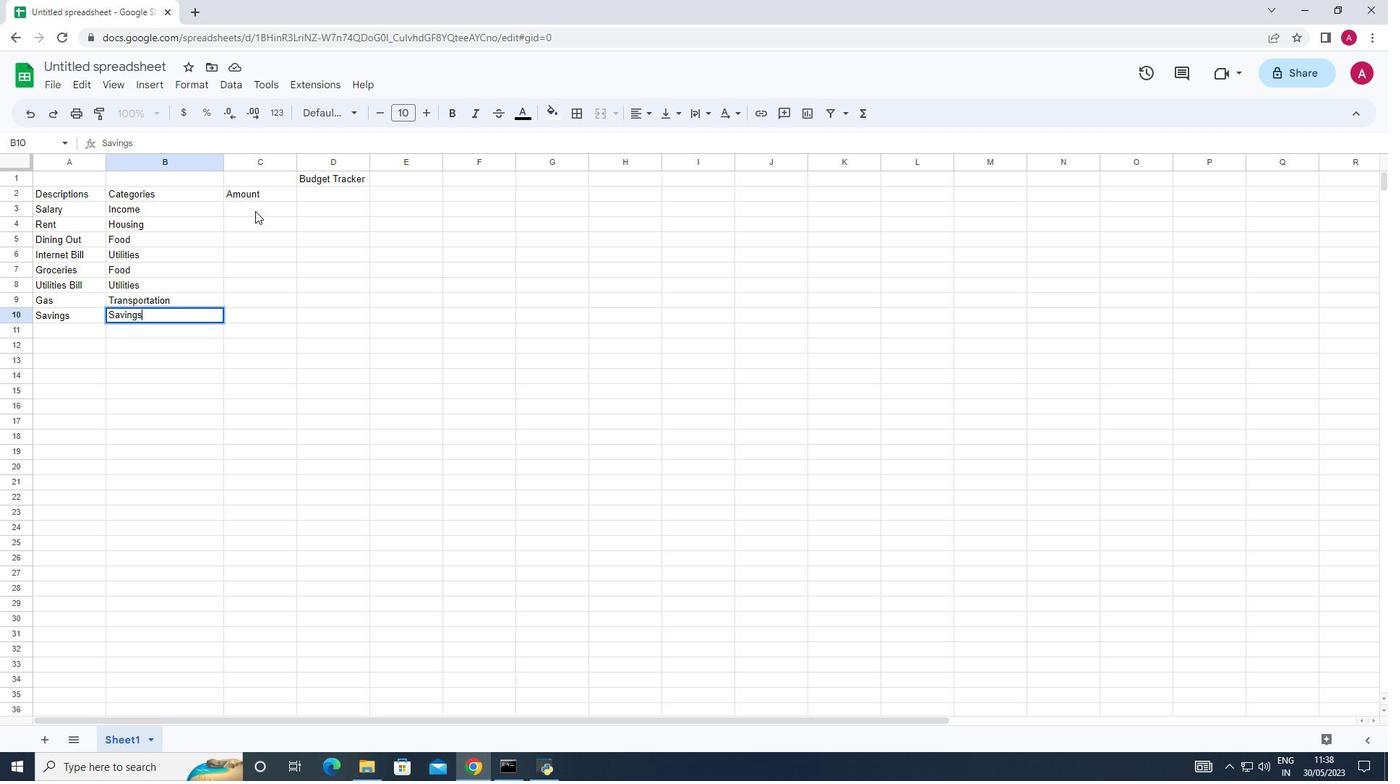 
Action: Key pressed 2500
Screenshot: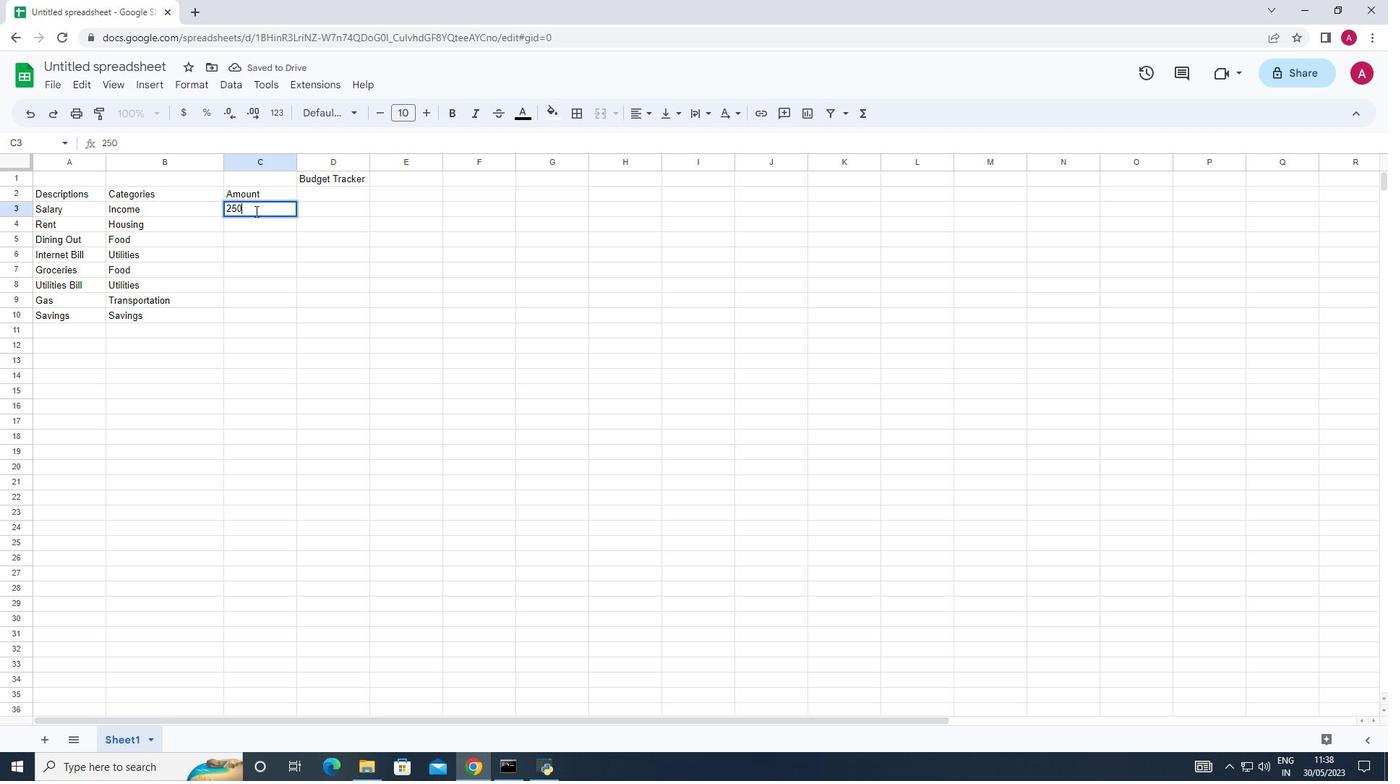 
Action: Mouse moved to (182, 112)
Screenshot: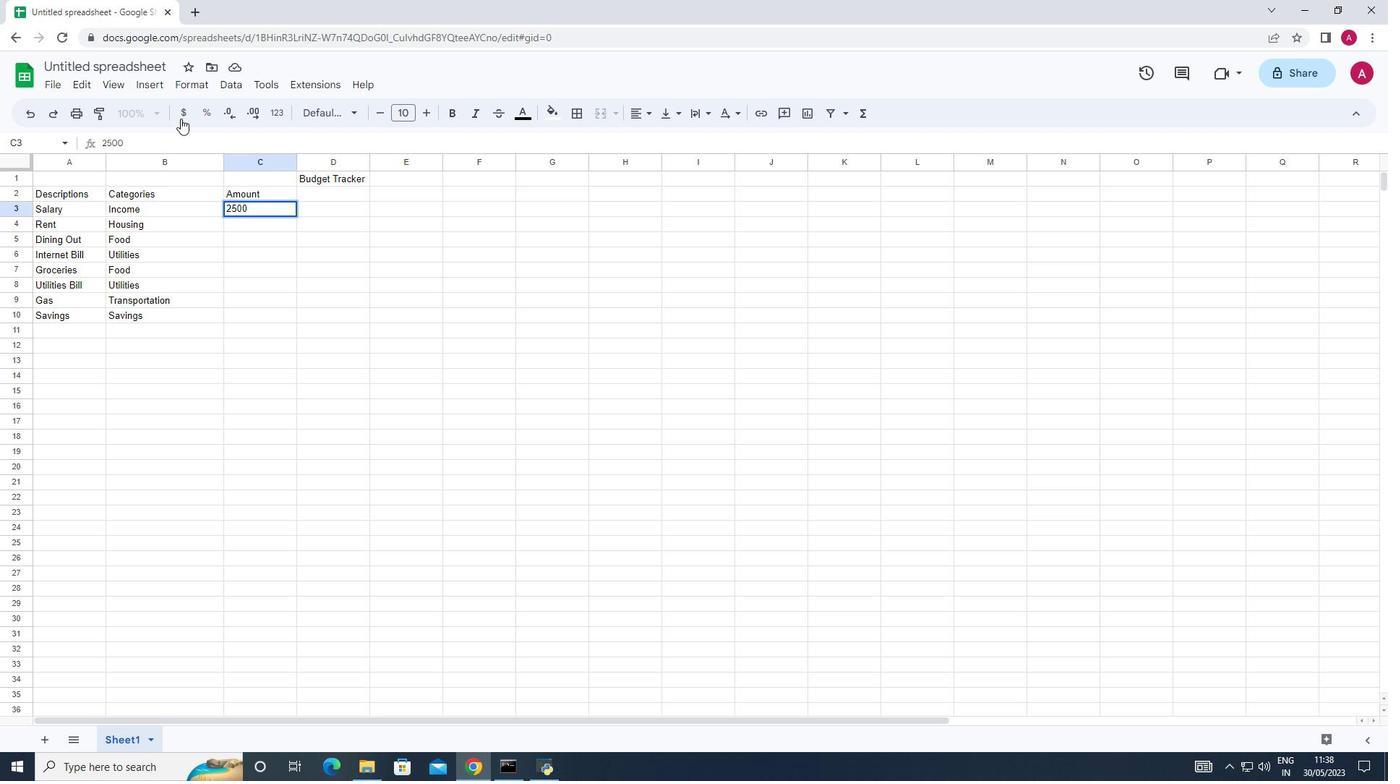 
Action: Mouse pressed left at (182, 112)
Screenshot: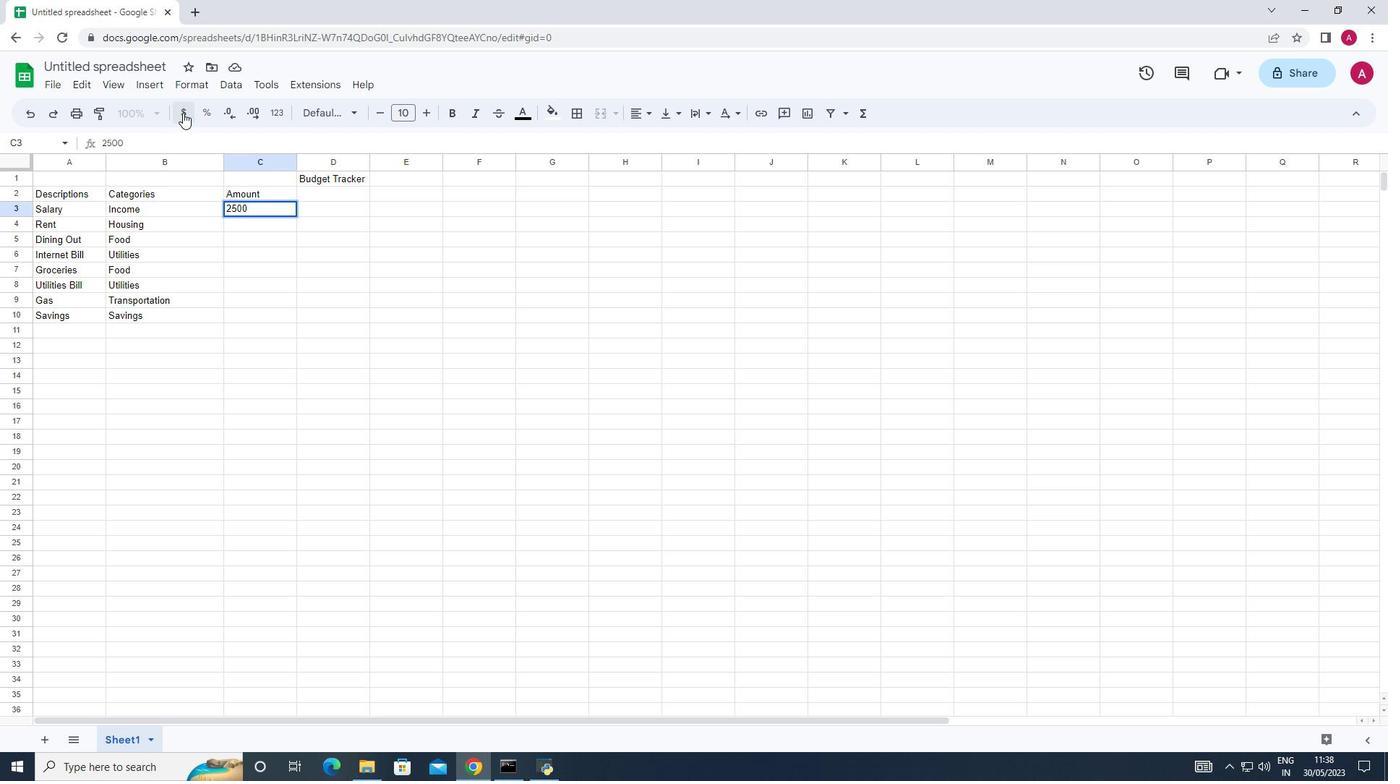 
Action: Mouse moved to (261, 223)
Screenshot: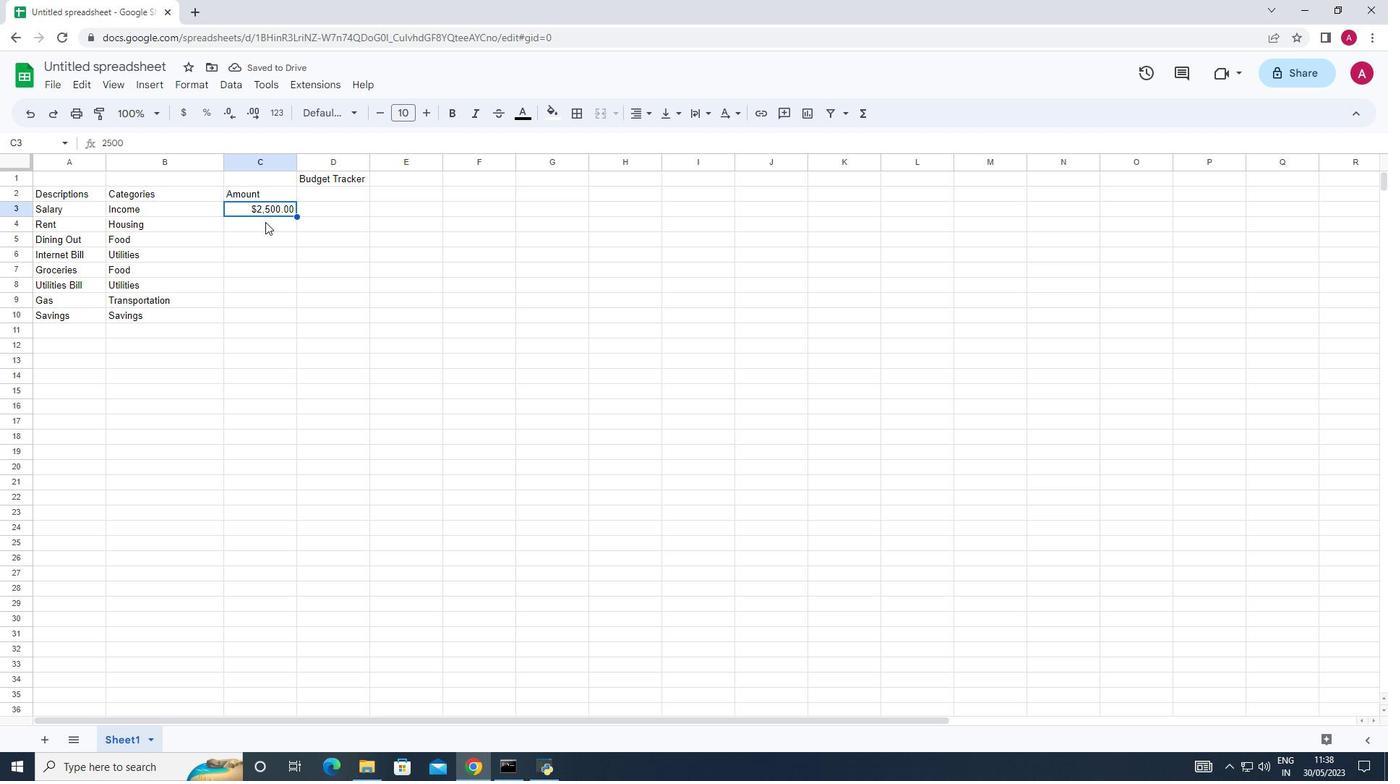 
Action: Mouse pressed left at (261, 223)
Screenshot: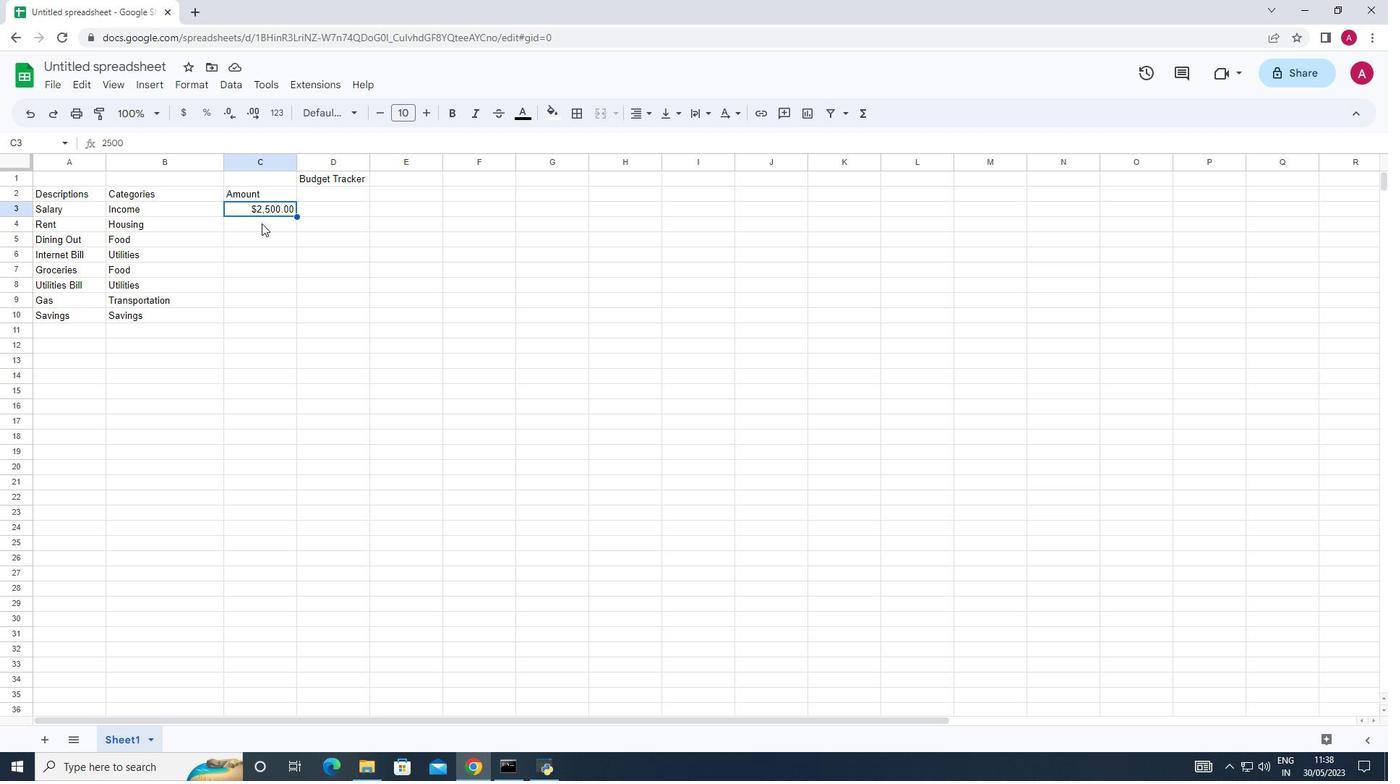 
Action: Key pressed 800
Screenshot: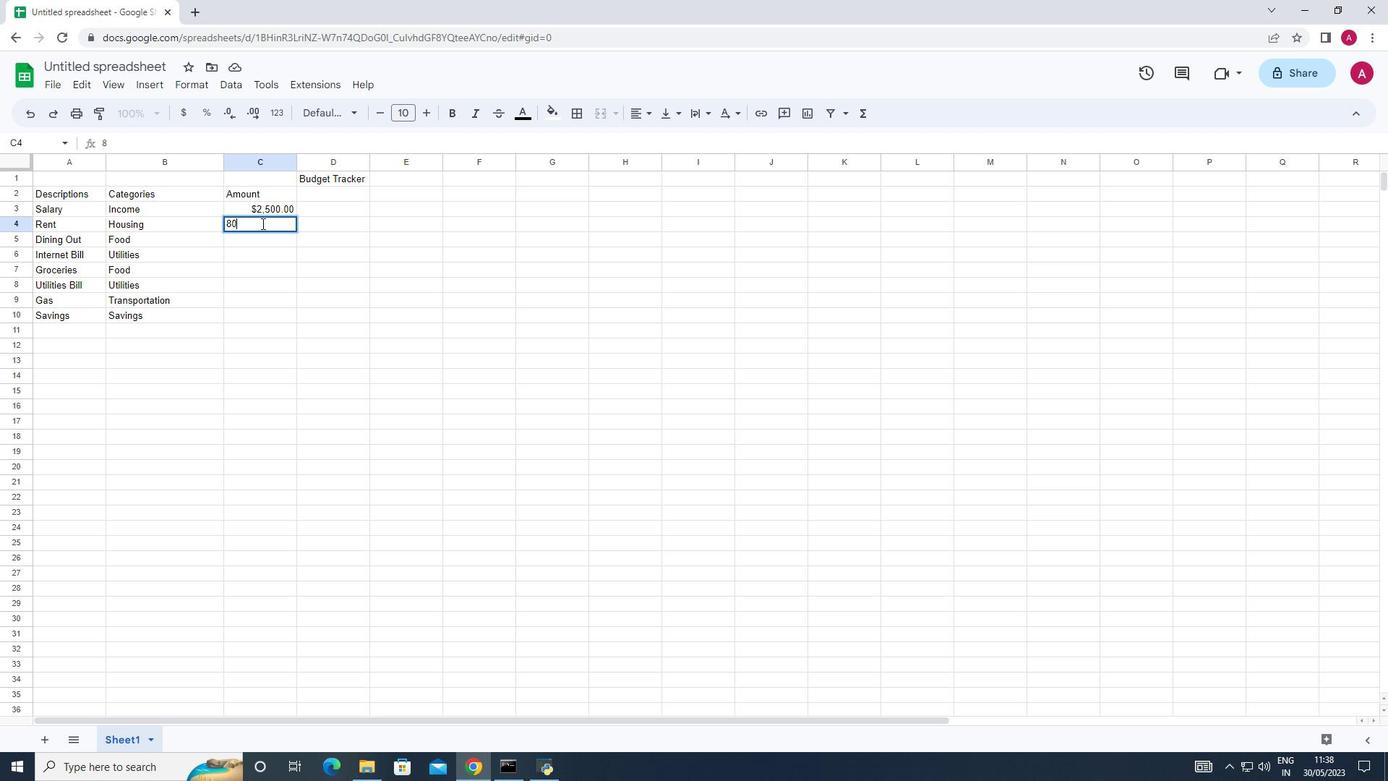 
Action: Mouse moved to (257, 243)
Screenshot: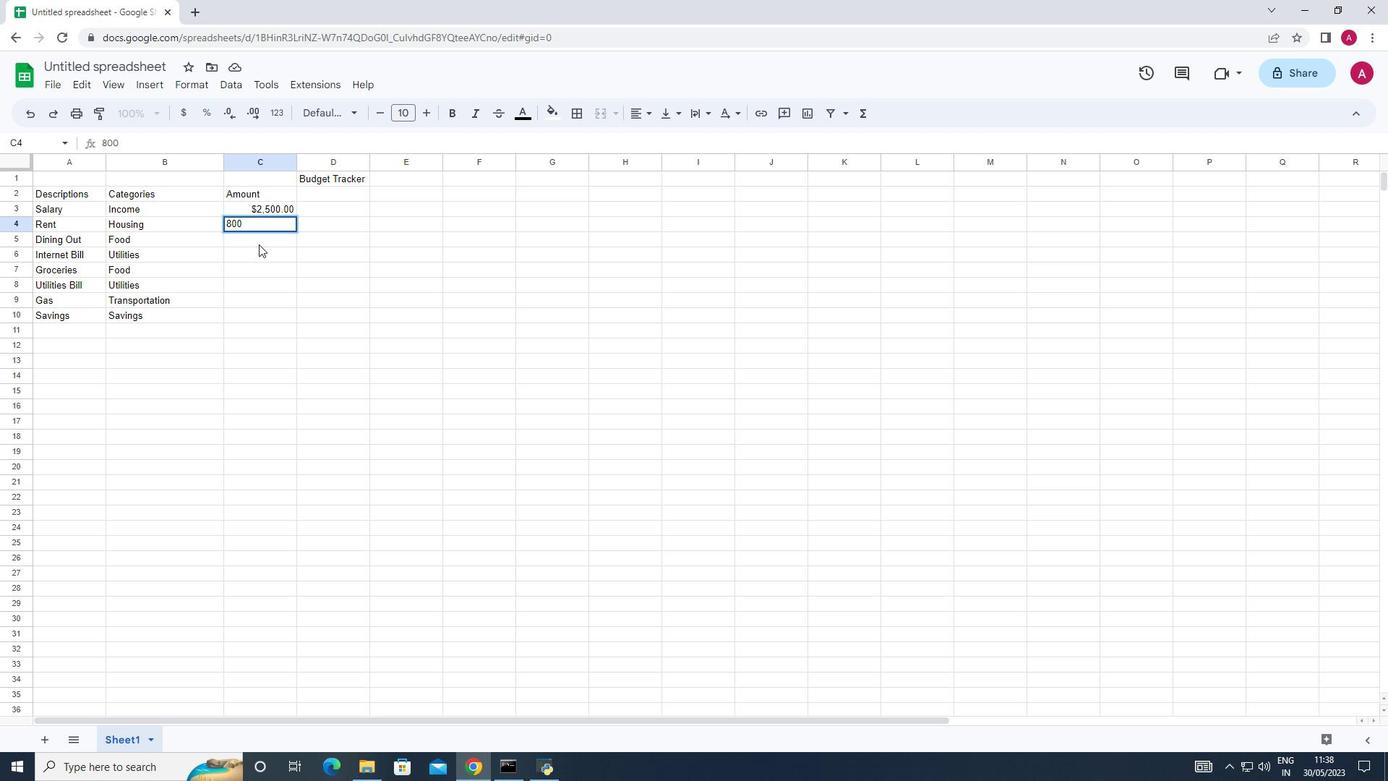 
Action: Mouse pressed left at (257, 243)
Screenshot: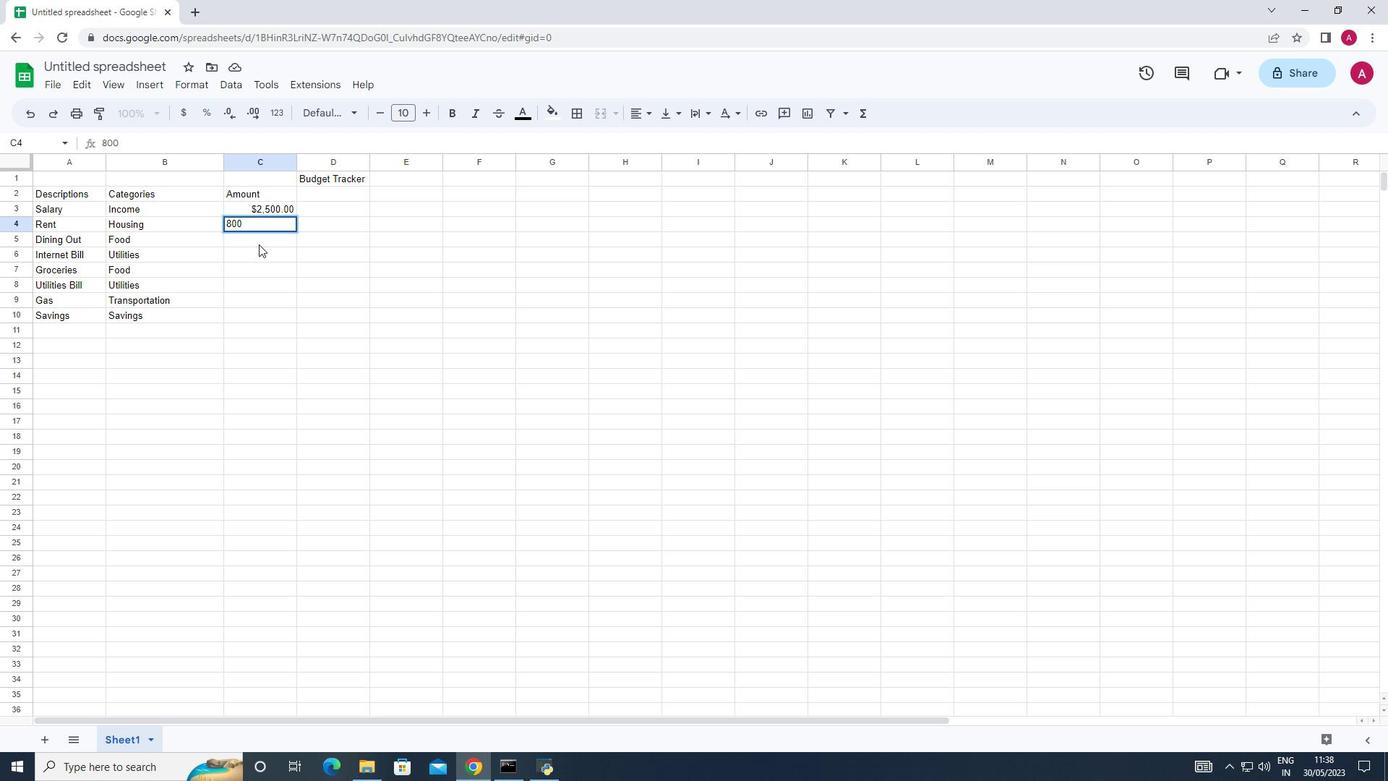 
Action: Mouse moved to (184, 107)
Screenshot: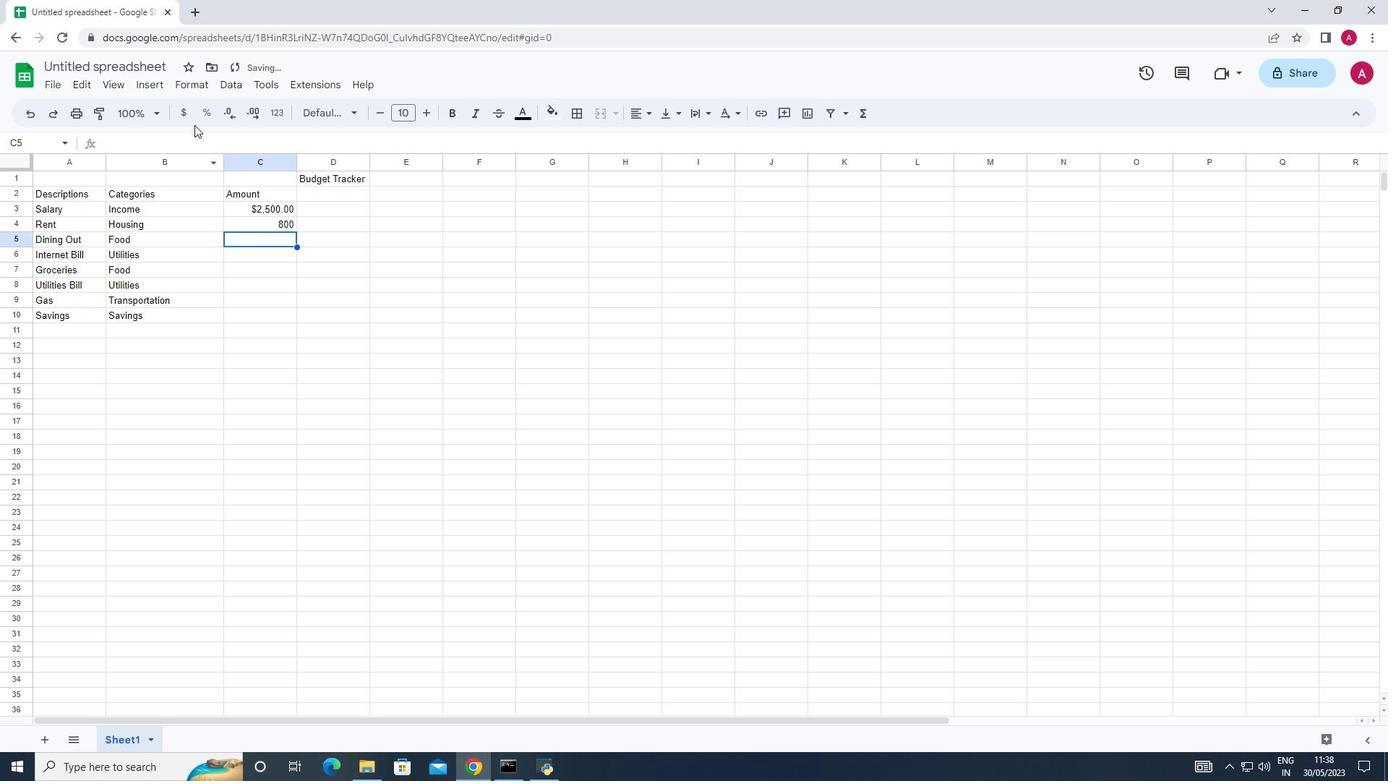 
Action: Mouse pressed left at (184, 107)
Screenshot: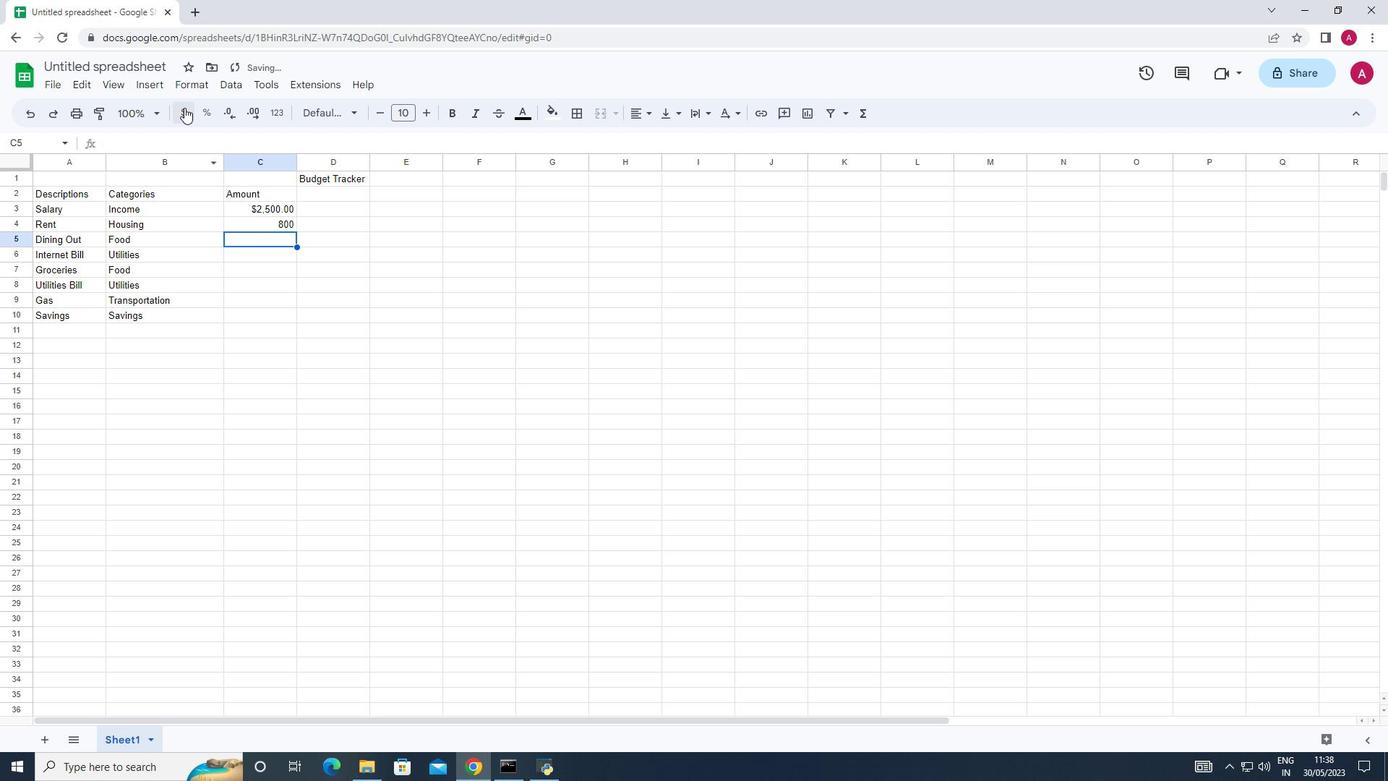 
Action: Mouse moved to (262, 218)
Screenshot: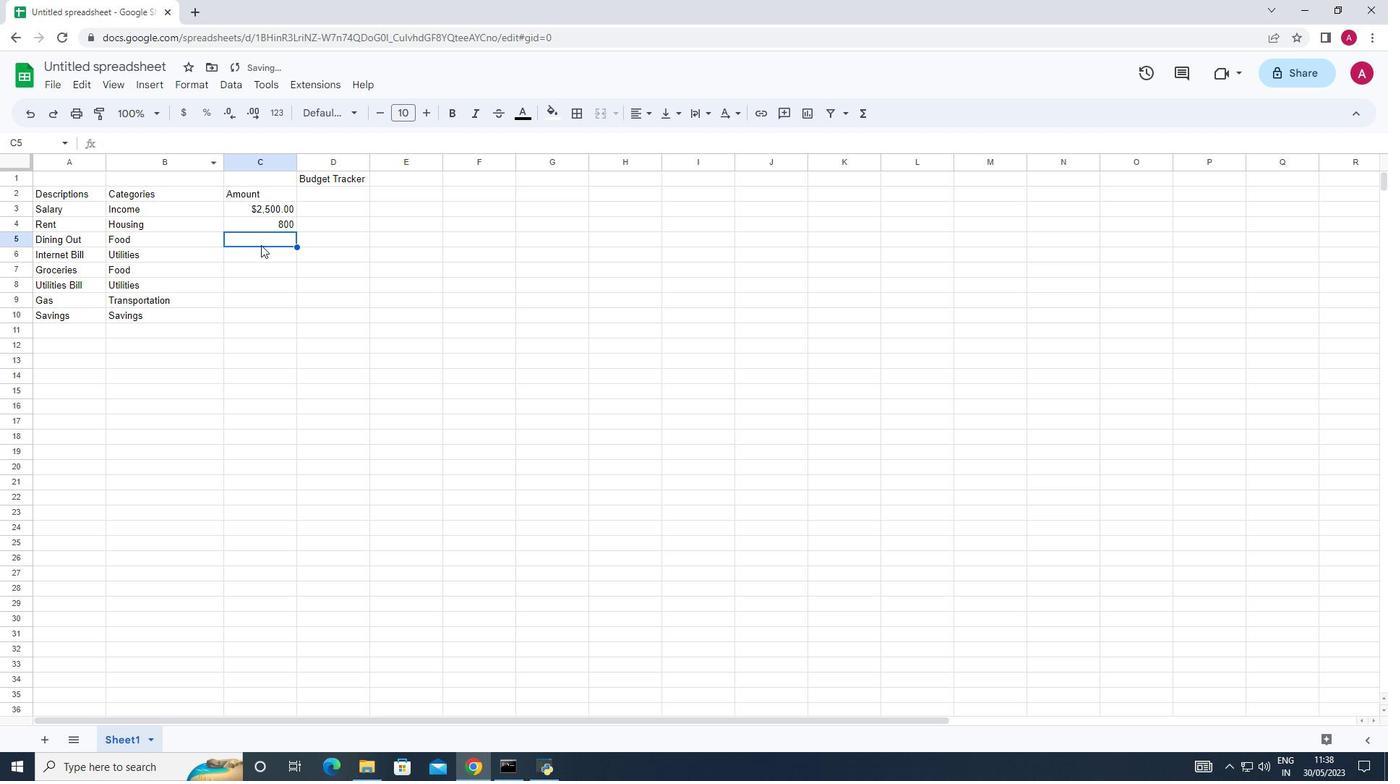 
Action: Mouse pressed left at (262, 218)
Screenshot: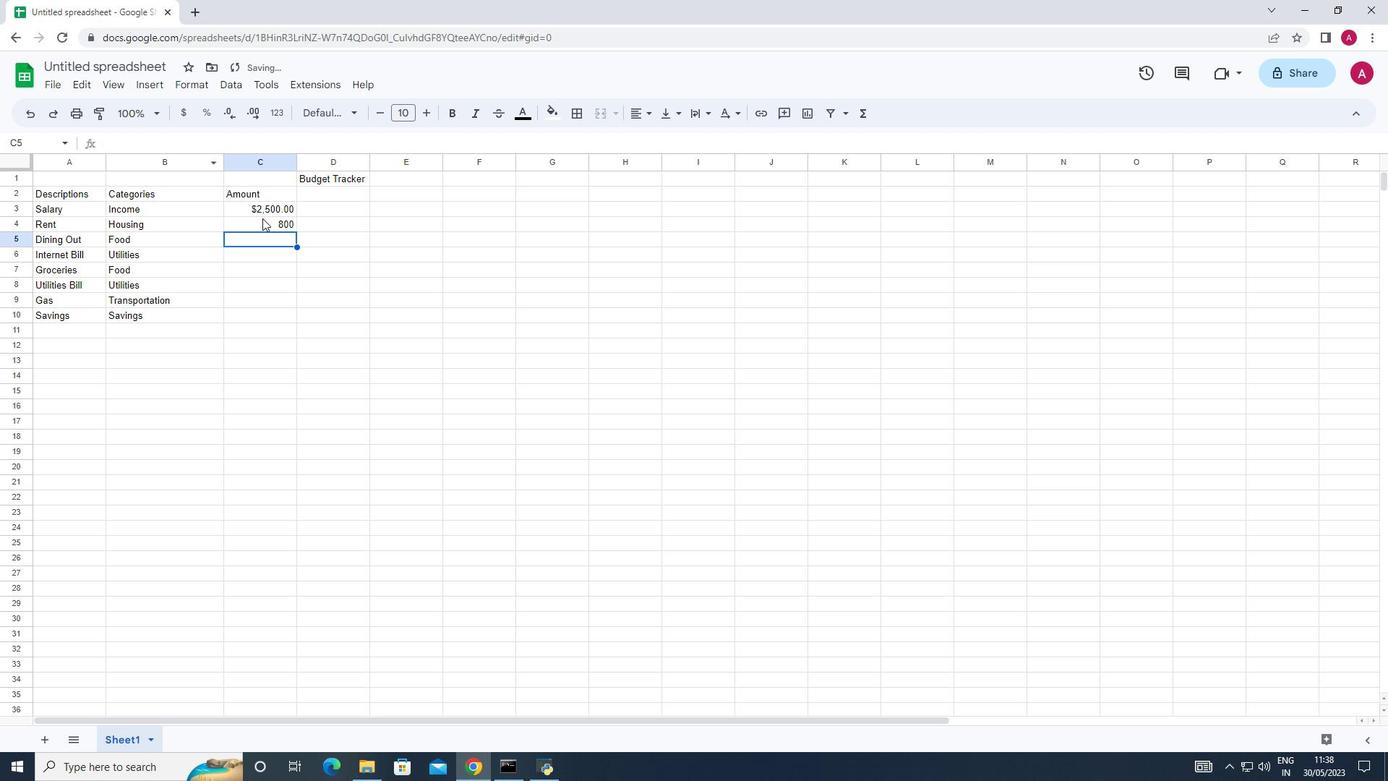 
Action: Mouse moved to (182, 117)
Screenshot: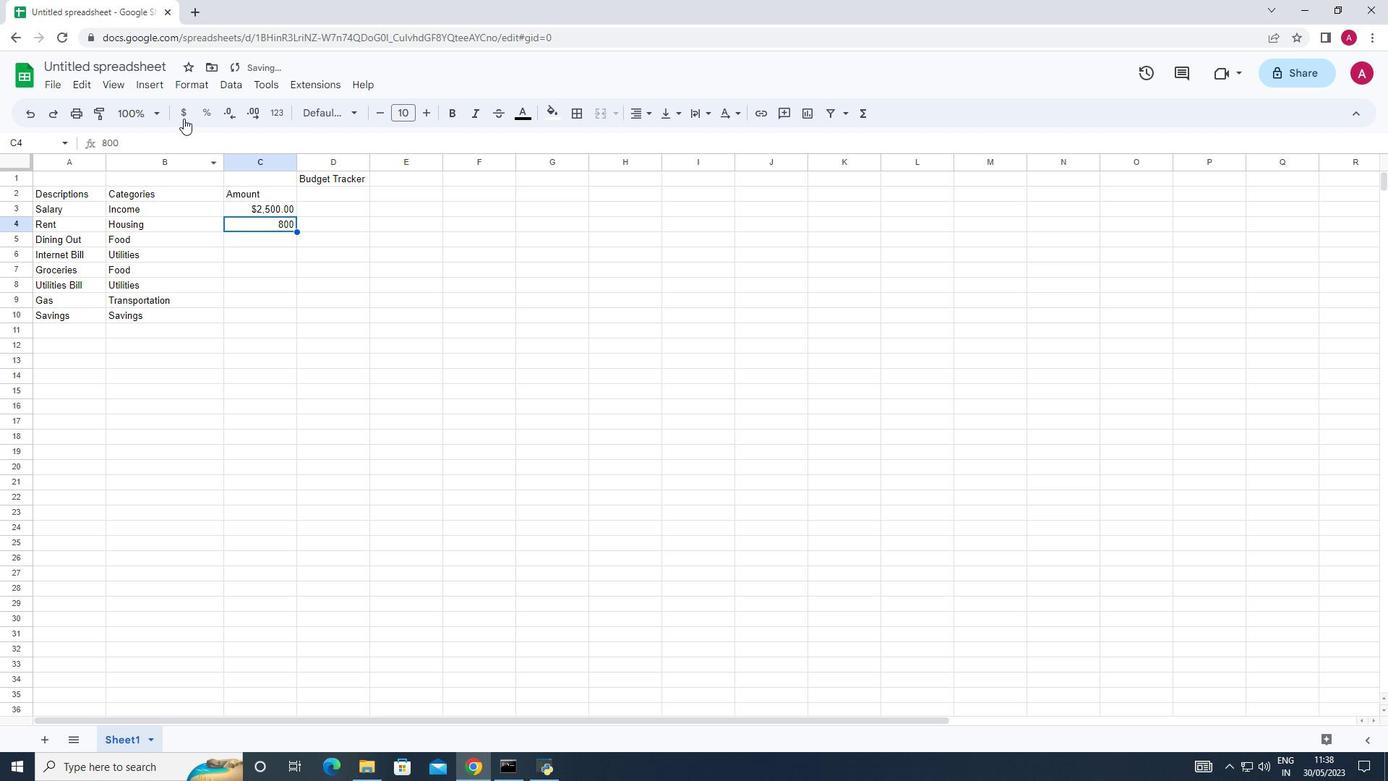 
Action: Mouse pressed left at (182, 117)
Screenshot: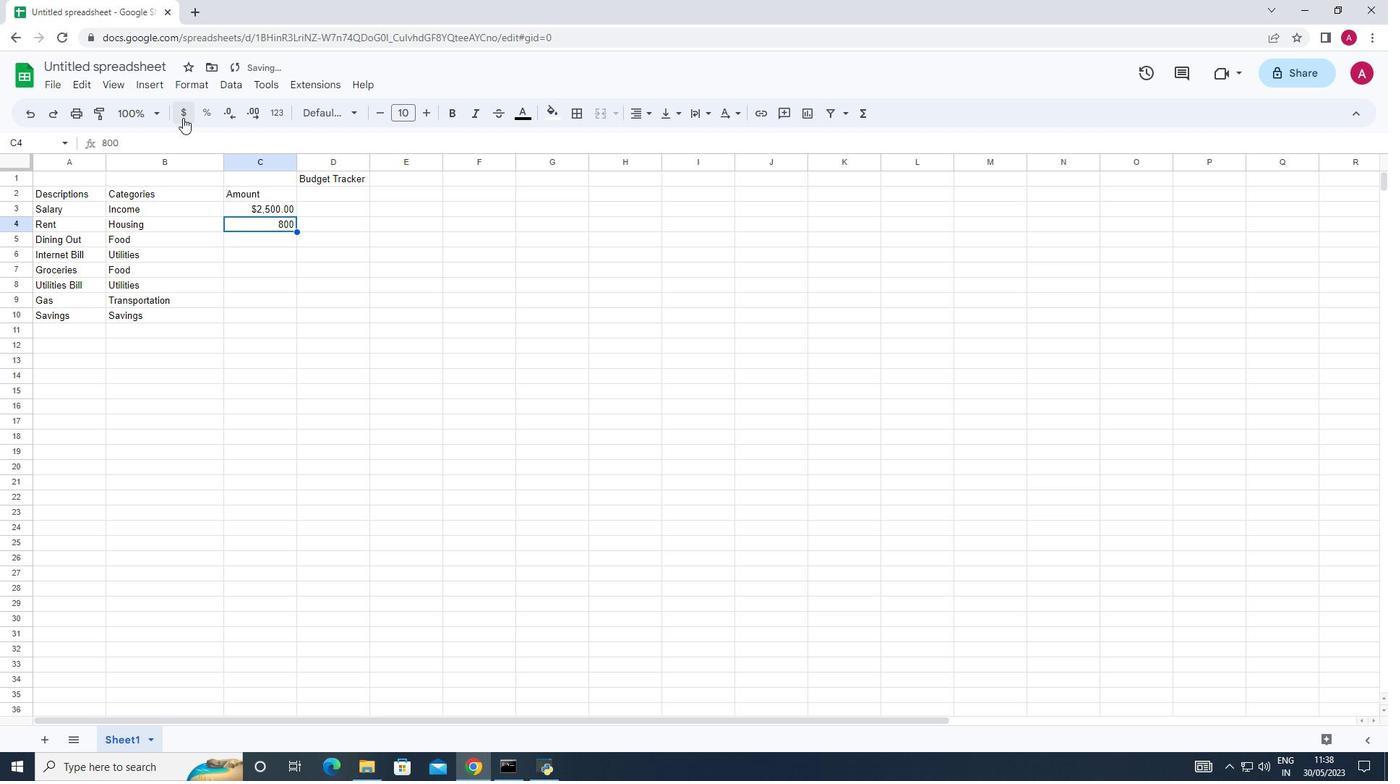
Action: Mouse moved to (261, 240)
Screenshot: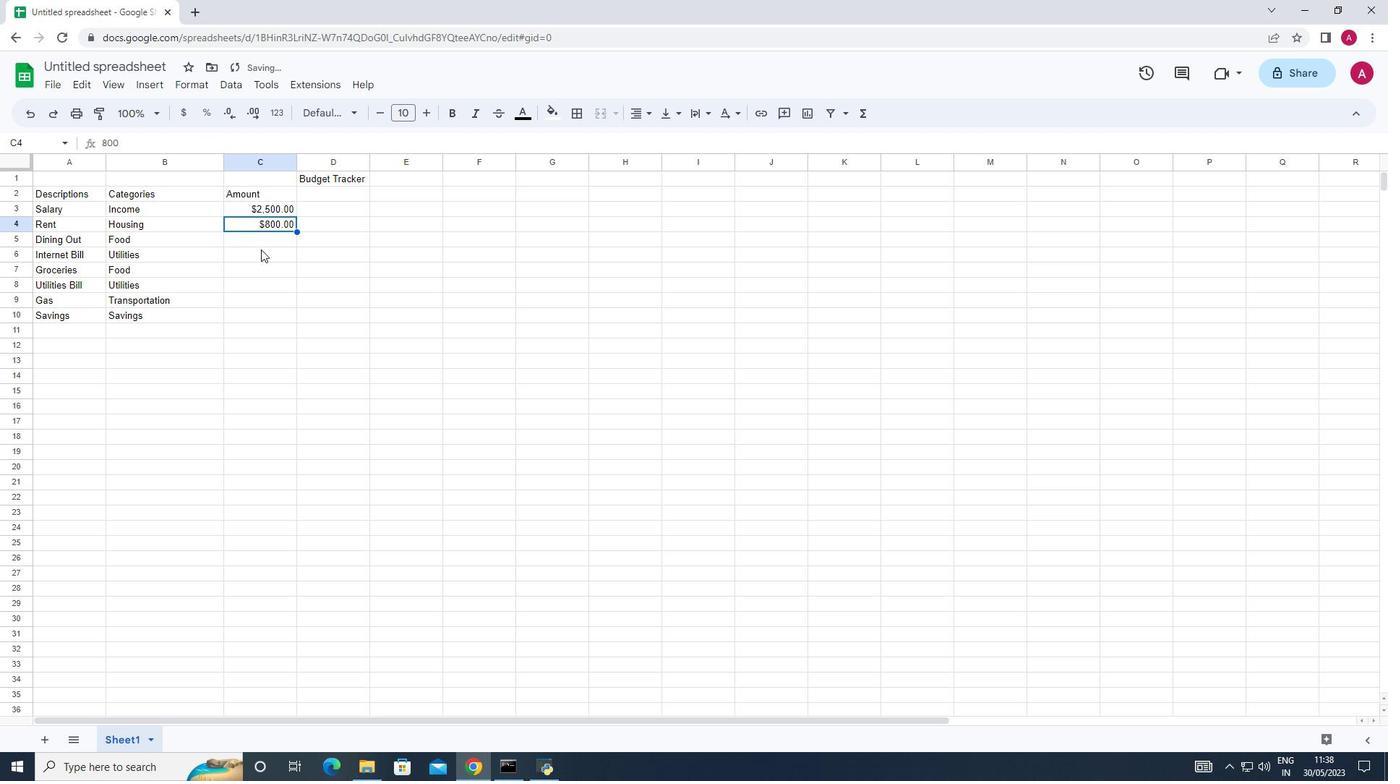 
Action: Mouse pressed left at (261, 240)
Screenshot: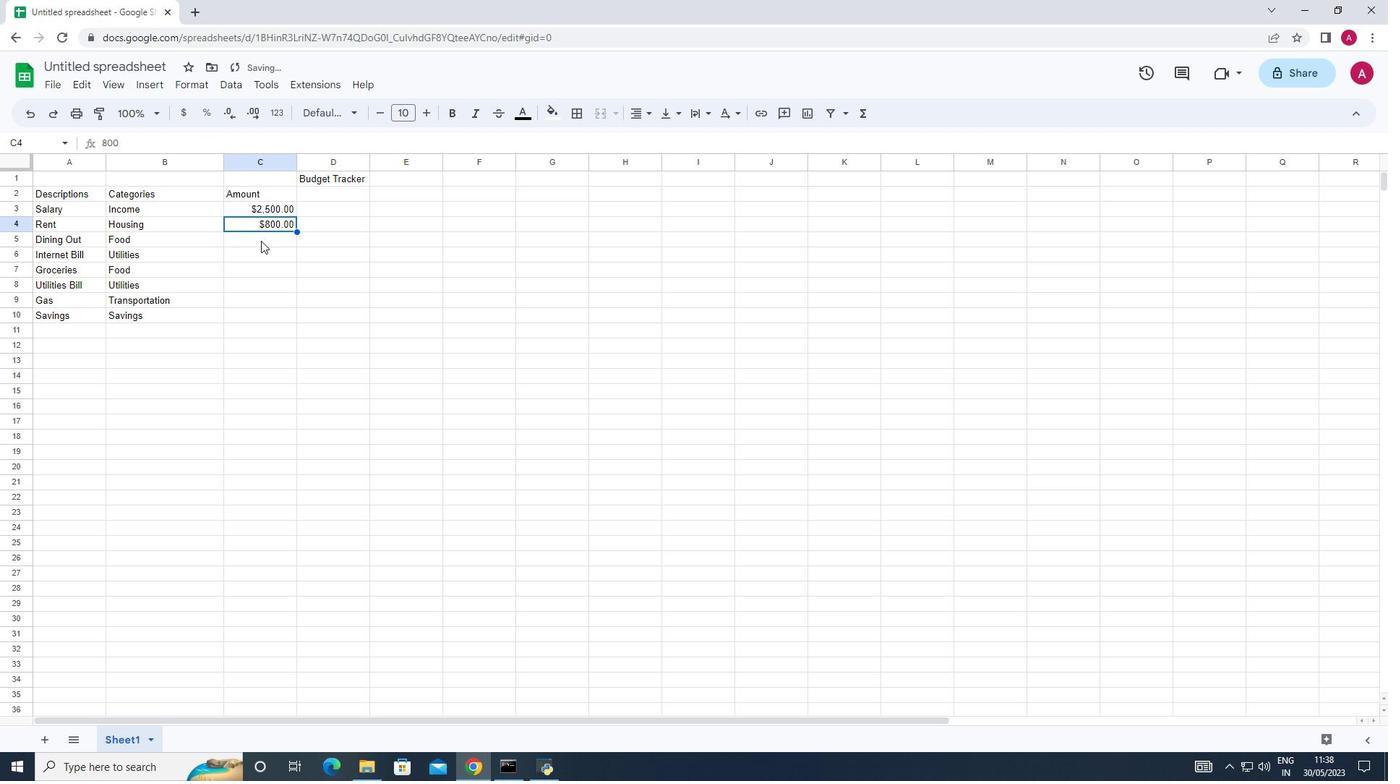 
Action: Key pressed 100
Screenshot: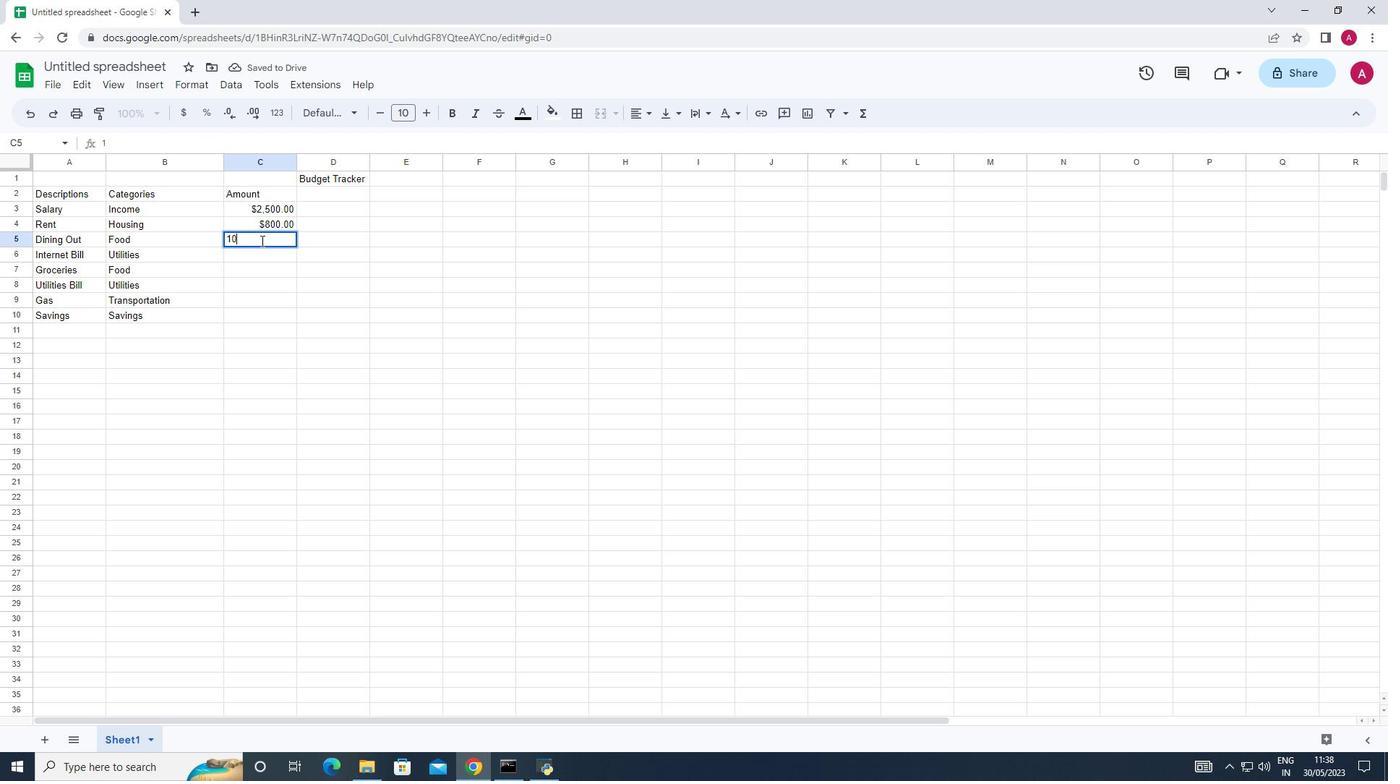
Action: Mouse moved to (256, 248)
Screenshot: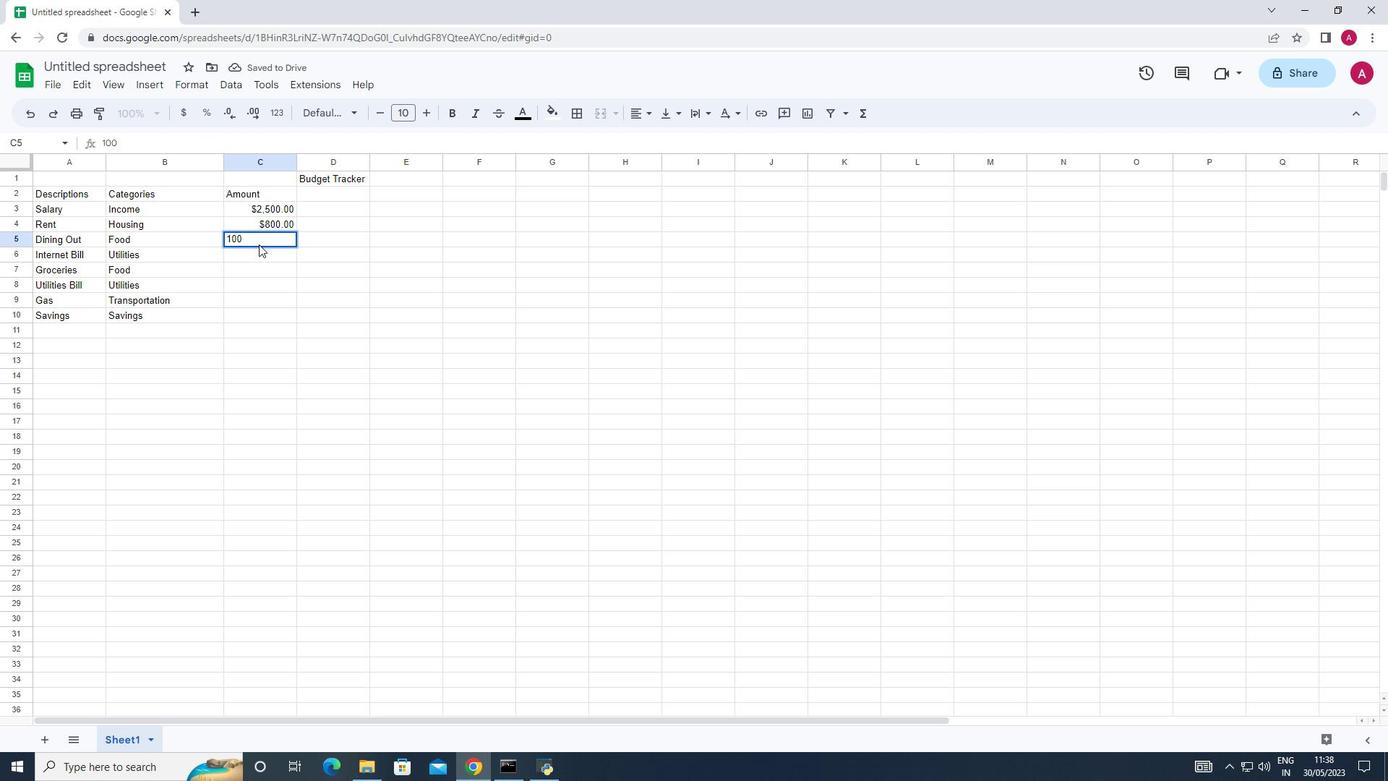
Action: Mouse pressed left at (256, 248)
Screenshot: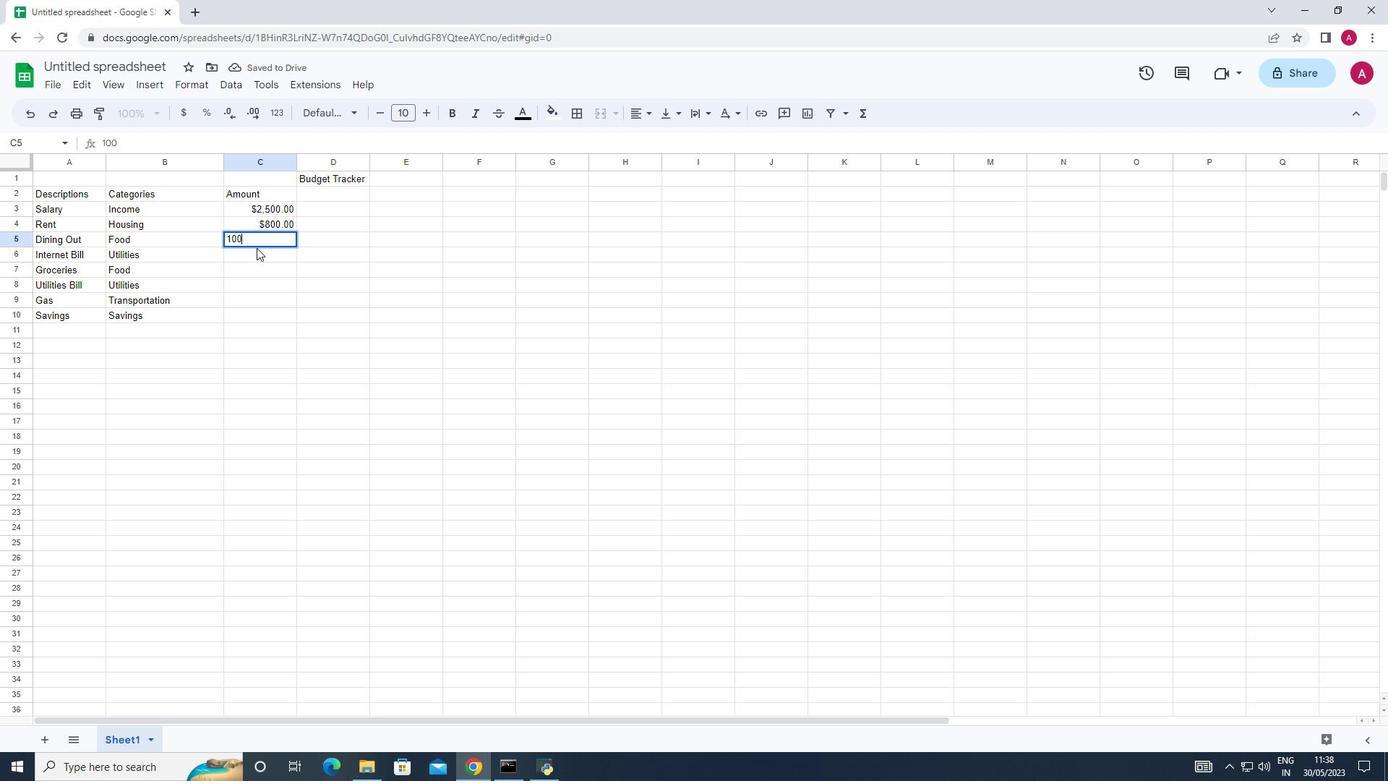 
Action: Key pressed 50
Screenshot: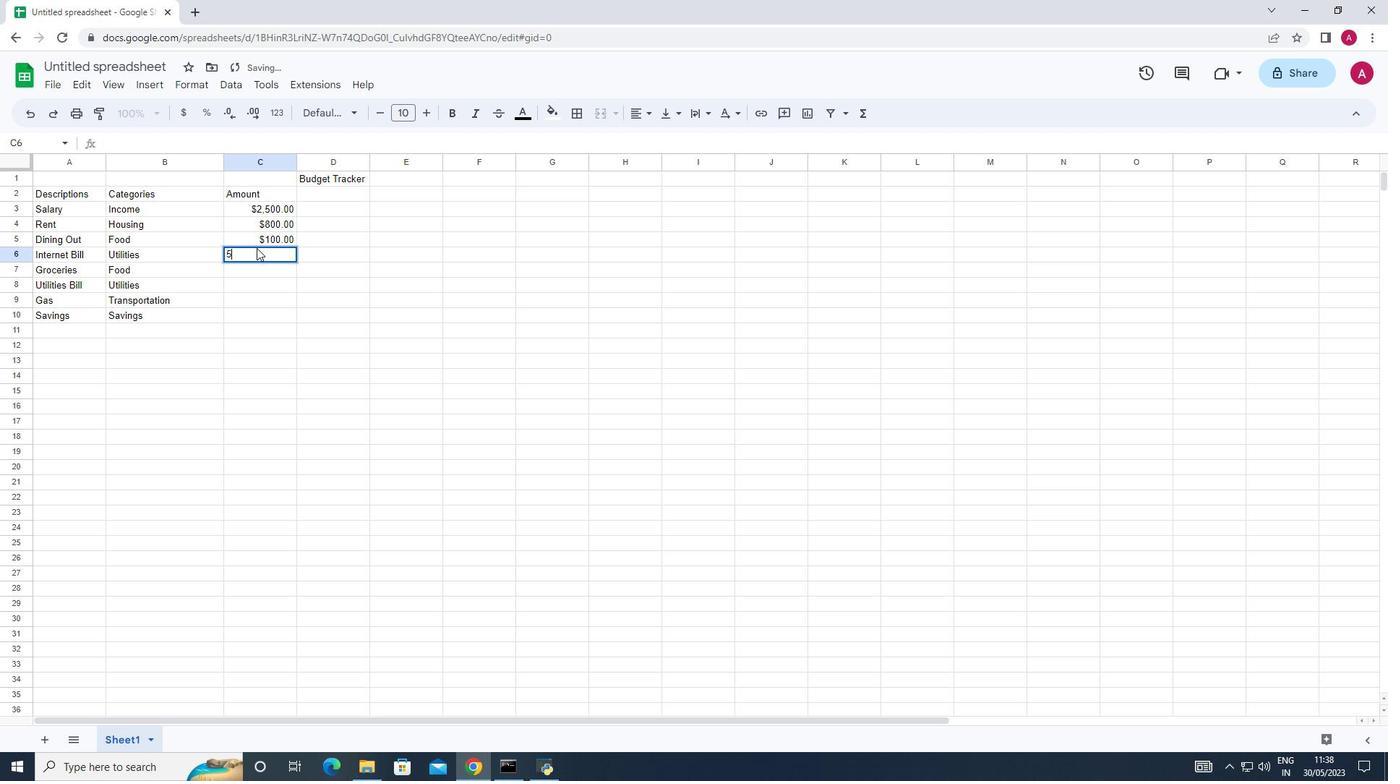 
Action: Mouse moved to (248, 270)
Screenshot: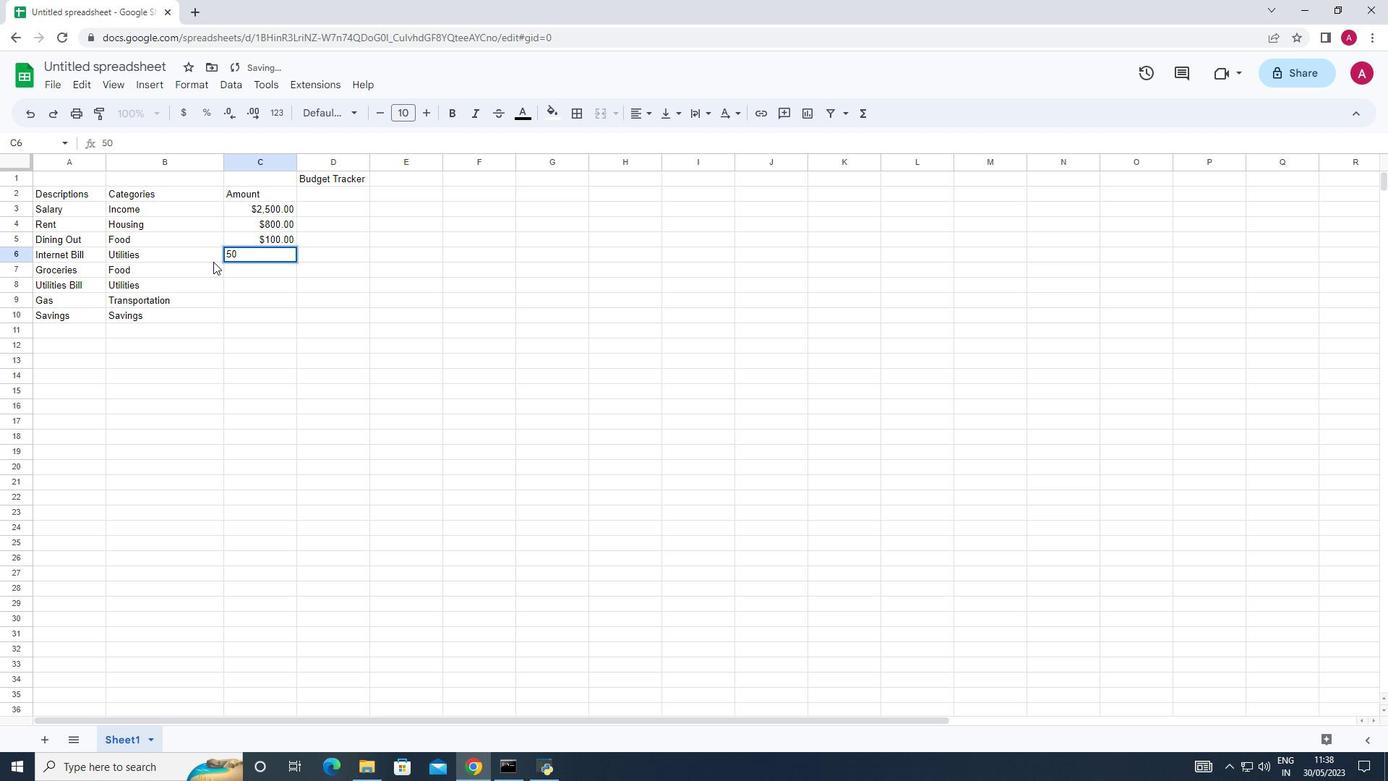 
Action: Mouse pressed left at (248, 270)
Screenshot: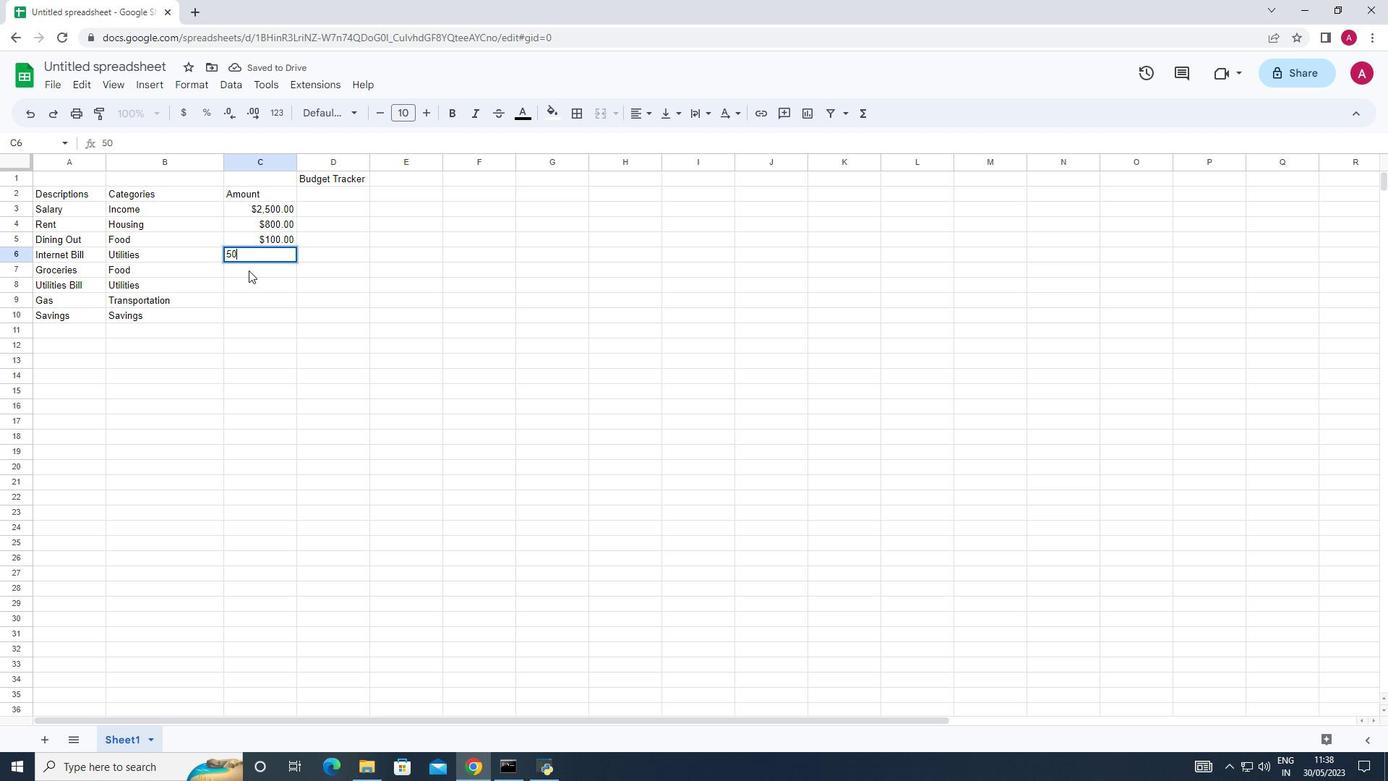 
Action: Key pressed 200
Screenshot: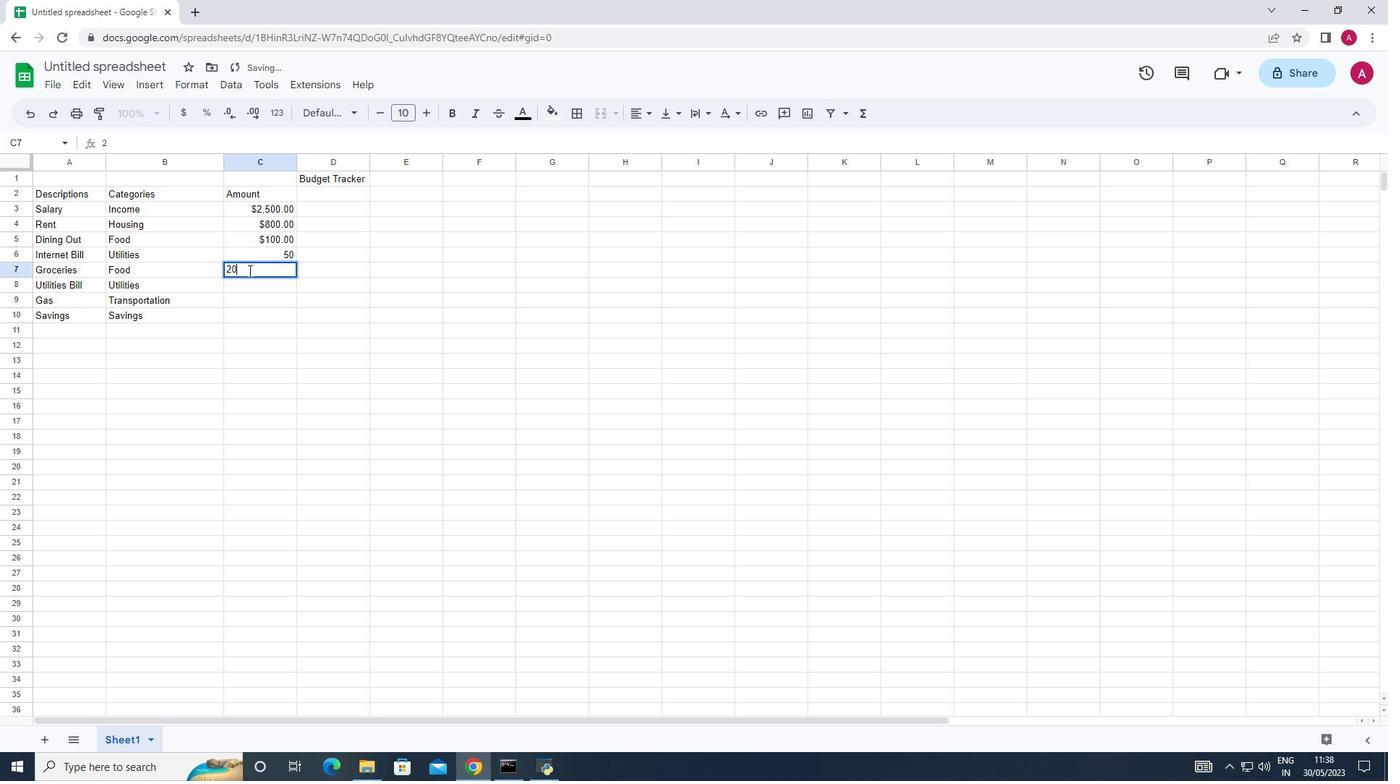 
Action: Mouse moved to (240, 281)
Screenshot: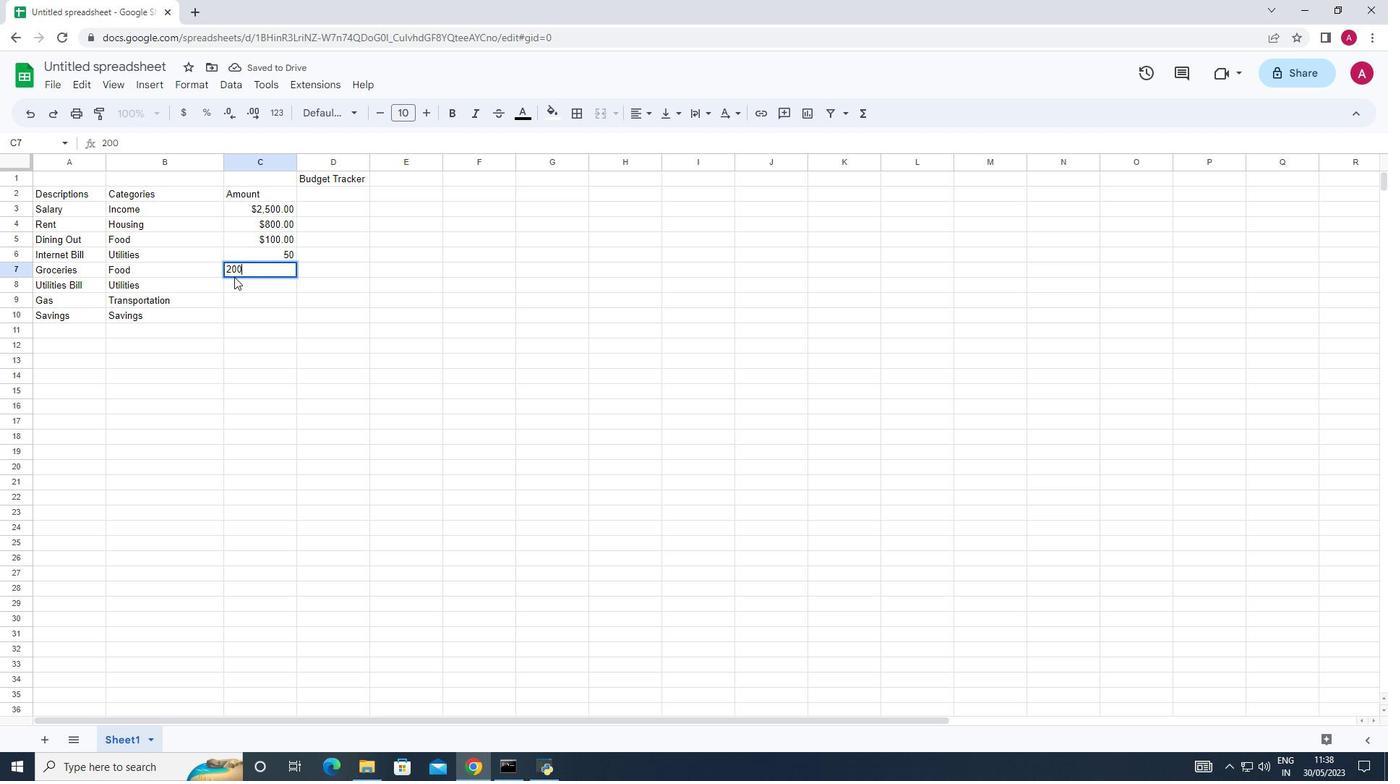 
Action: Mouse pressed left at (240, 281)
Screenshot: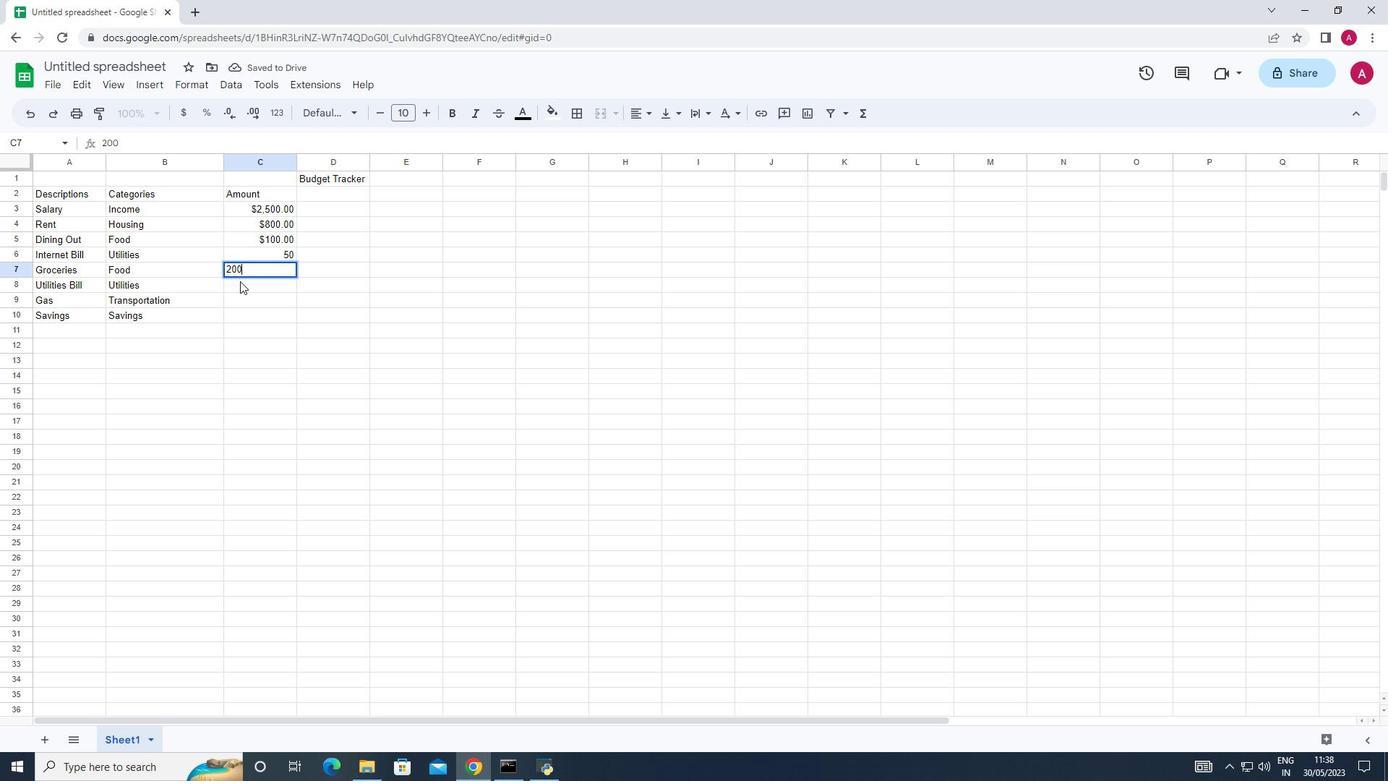 
Action: Key pressed 100
Screenshot: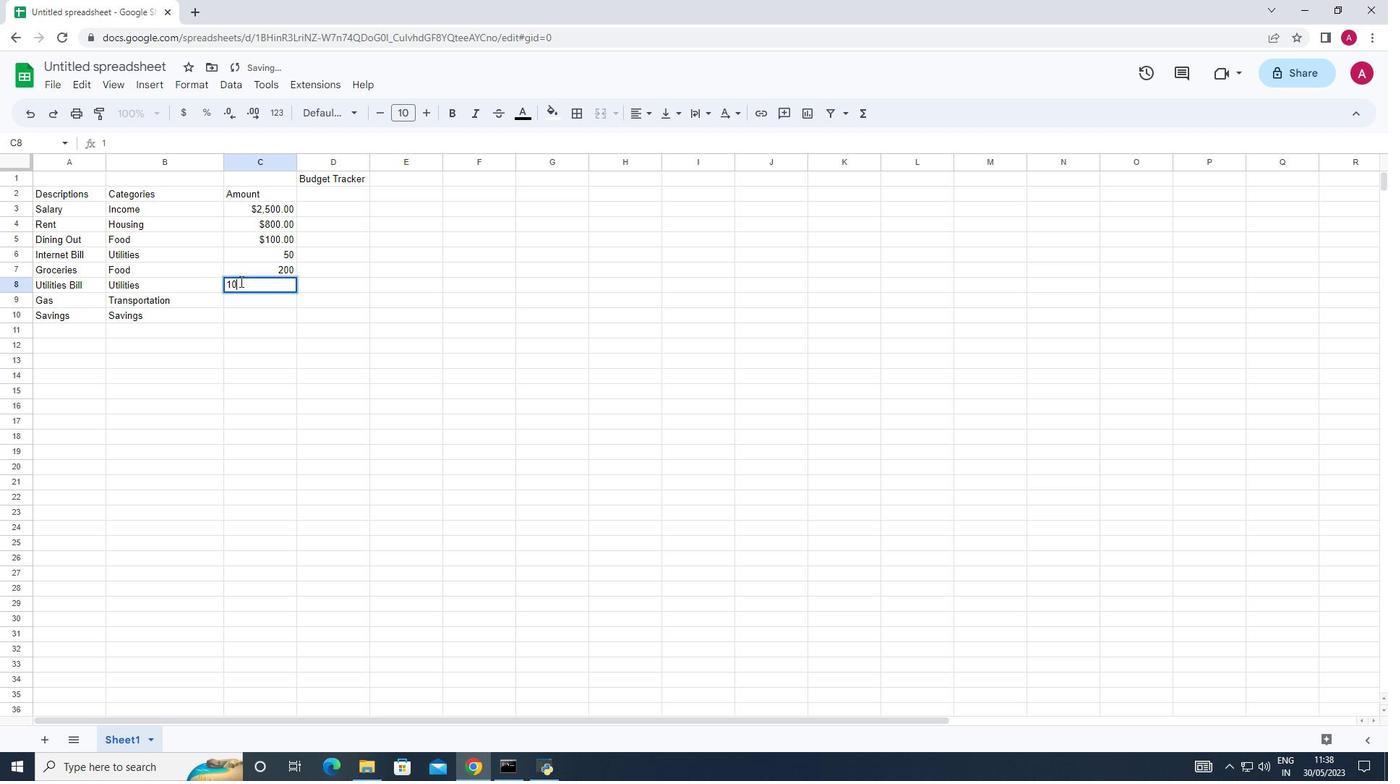 
Action: Mouse moved to (258, 308)
Screenshot: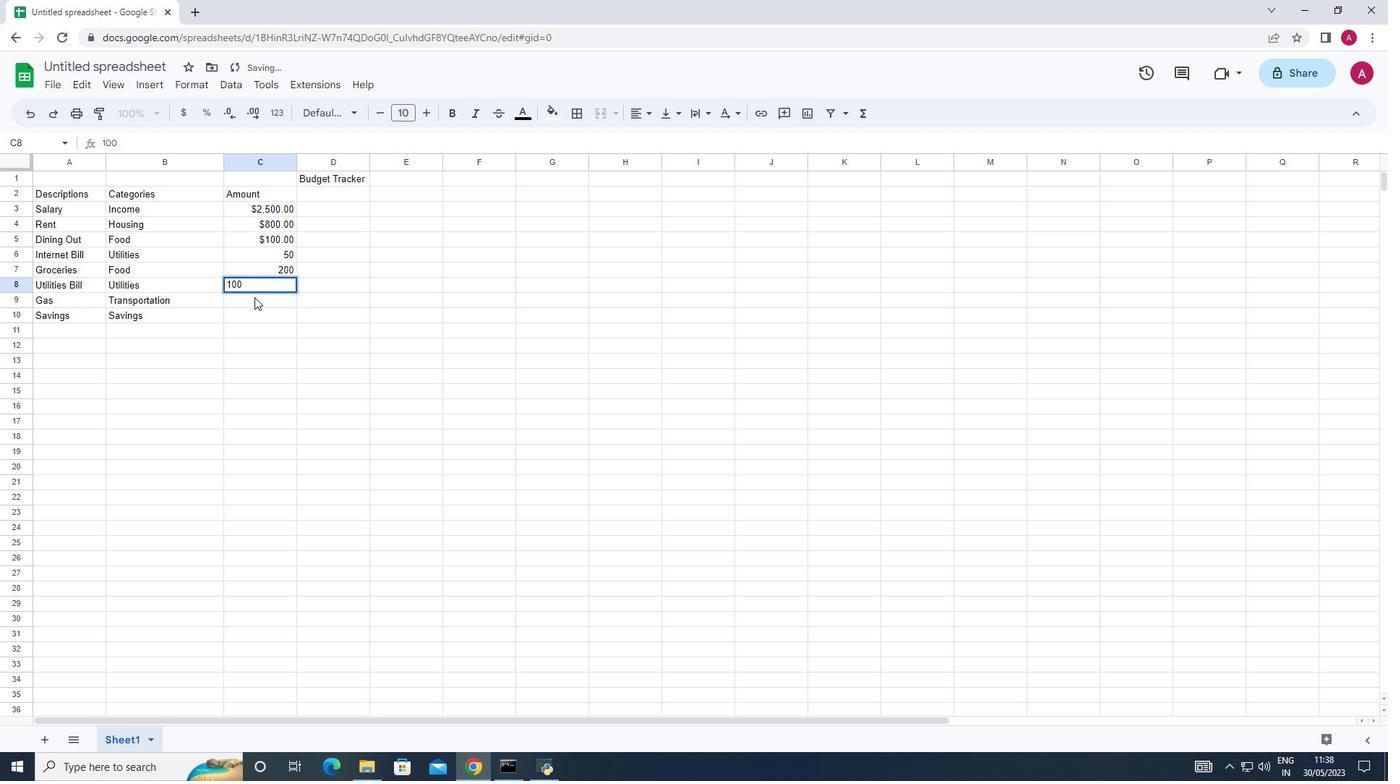 
Action: Mouse pressed left at (258, 308)
Screenshot: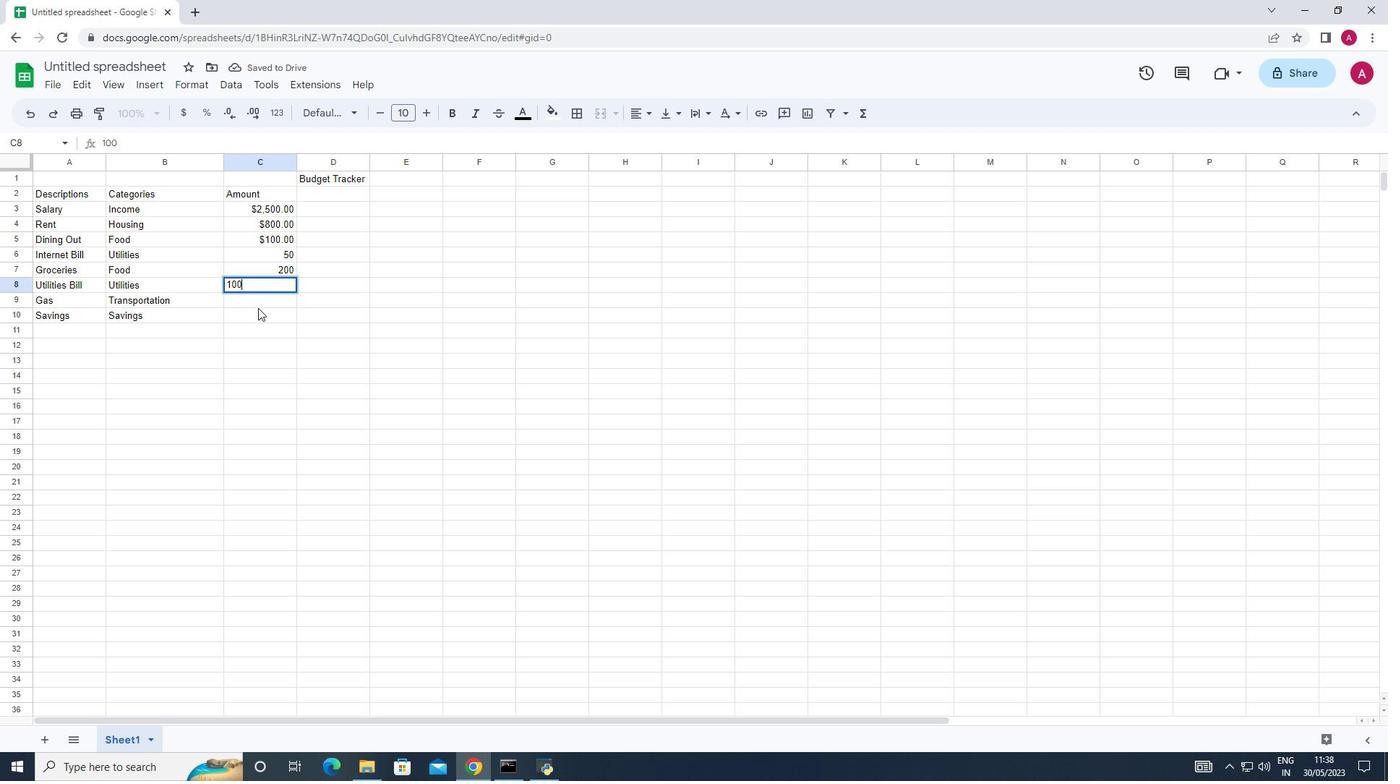 
Action: Key pressed 100
Screenshot: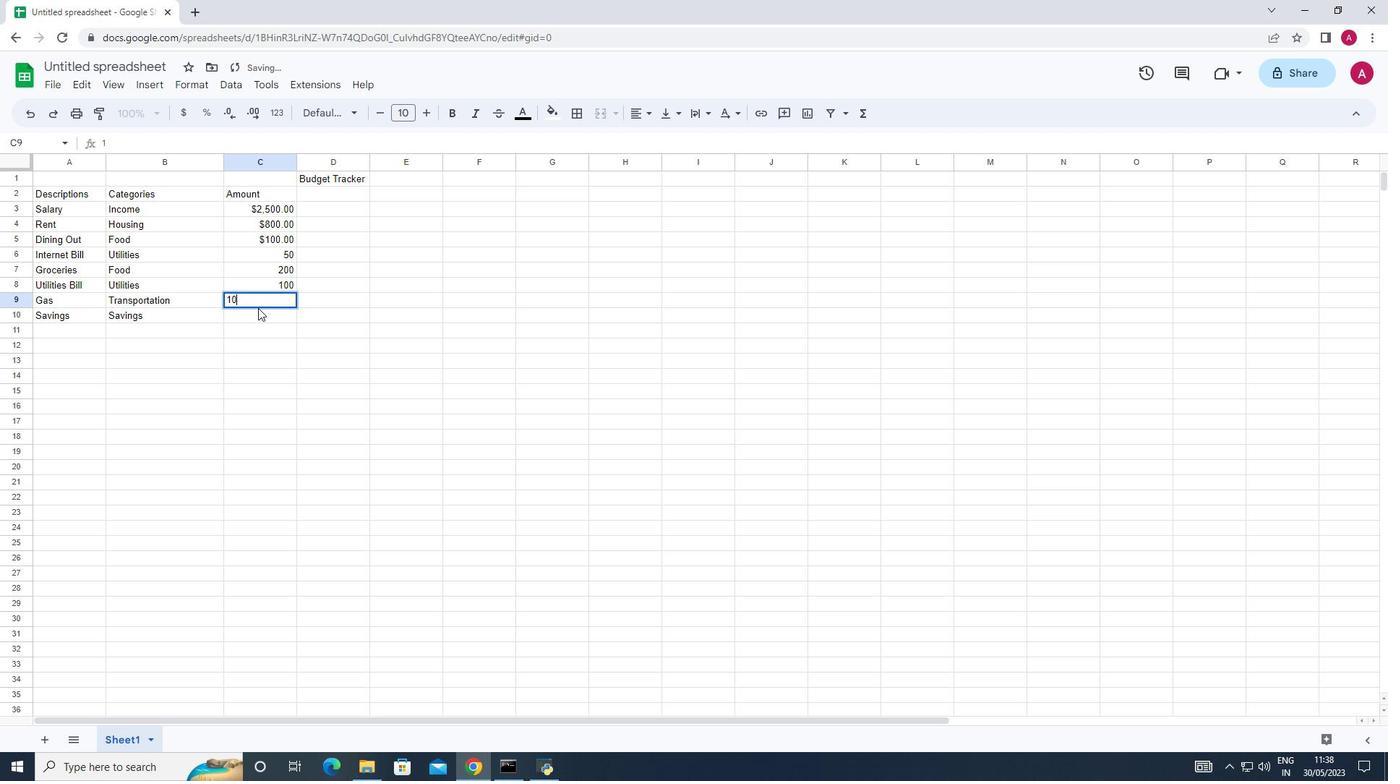 
Action: Mouse moved to (271, 317)
Screenshot: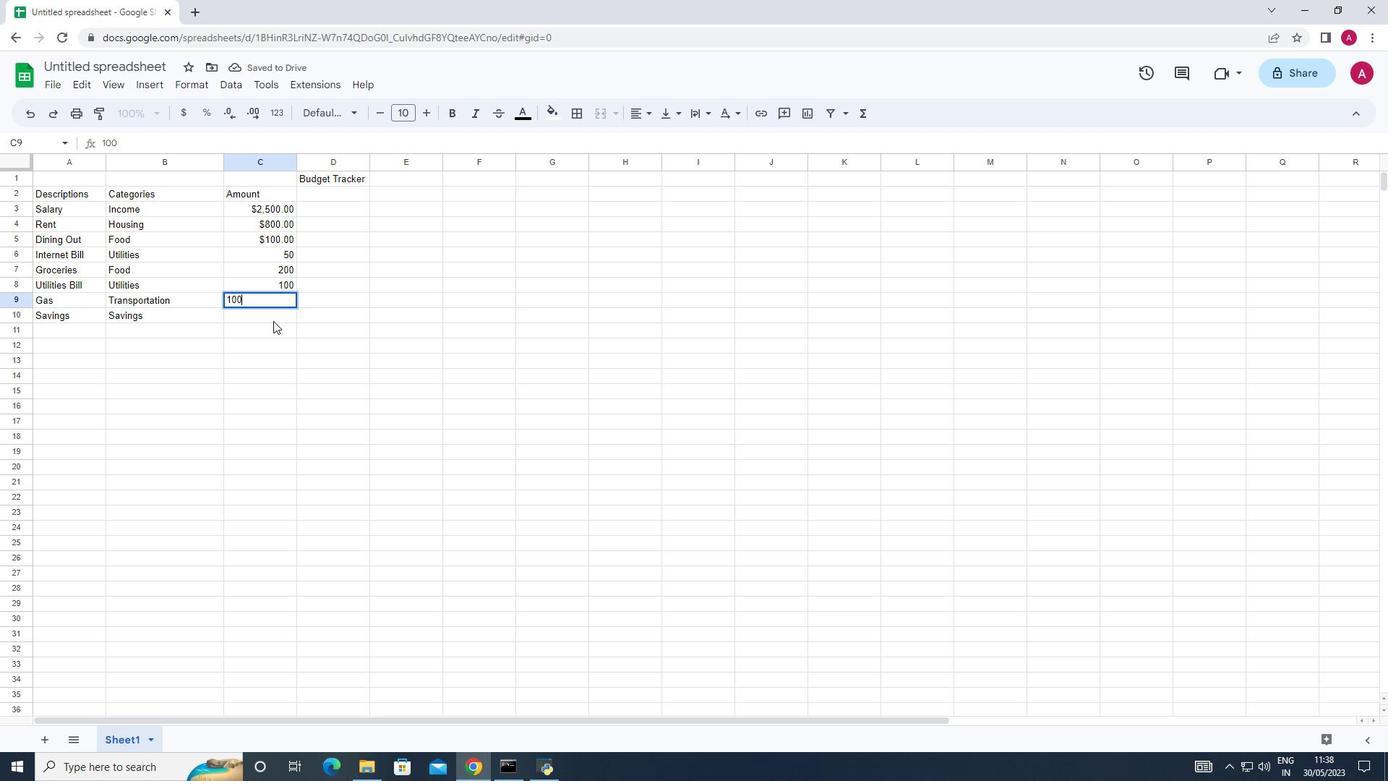 
Action: Mouse pressed left at (271, 317)
Screenshot: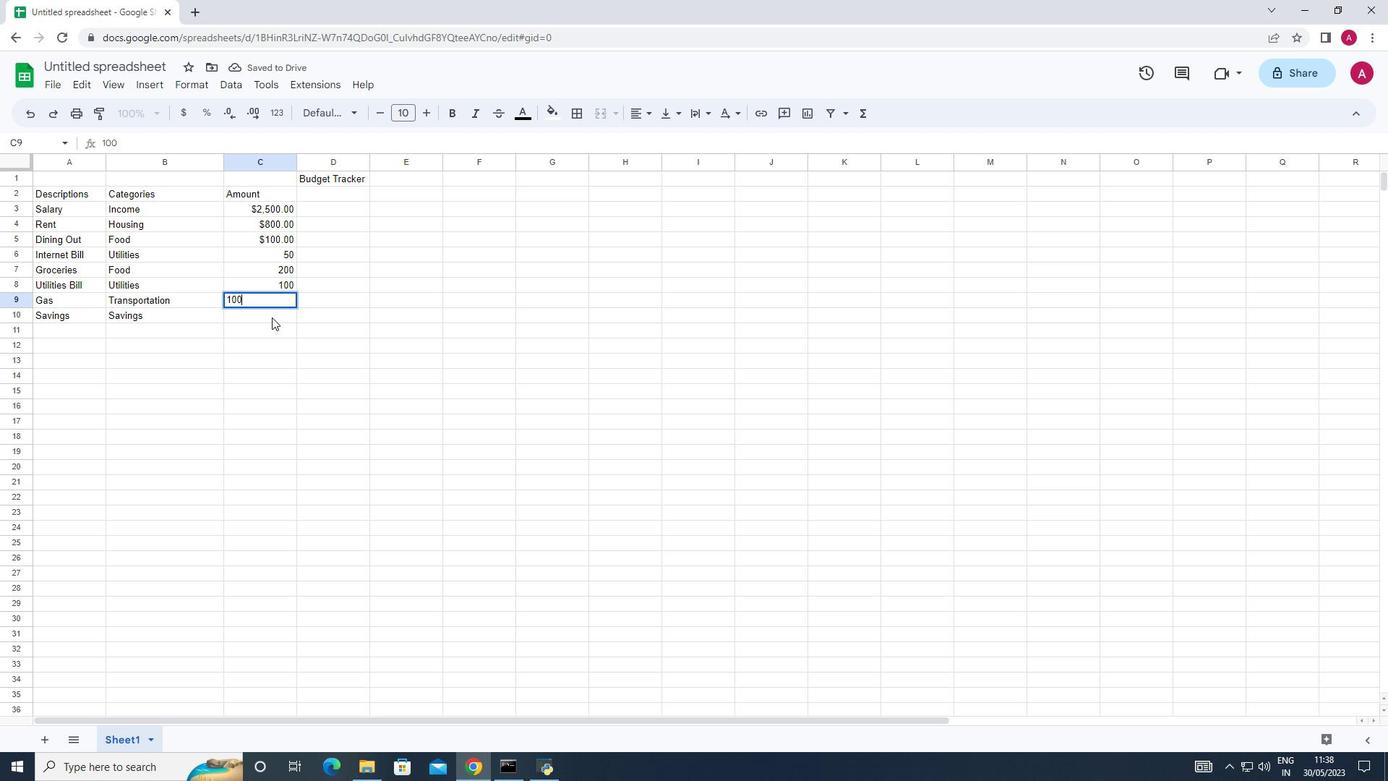 
Action: Mouse moved to (284, 296)
Screenshot: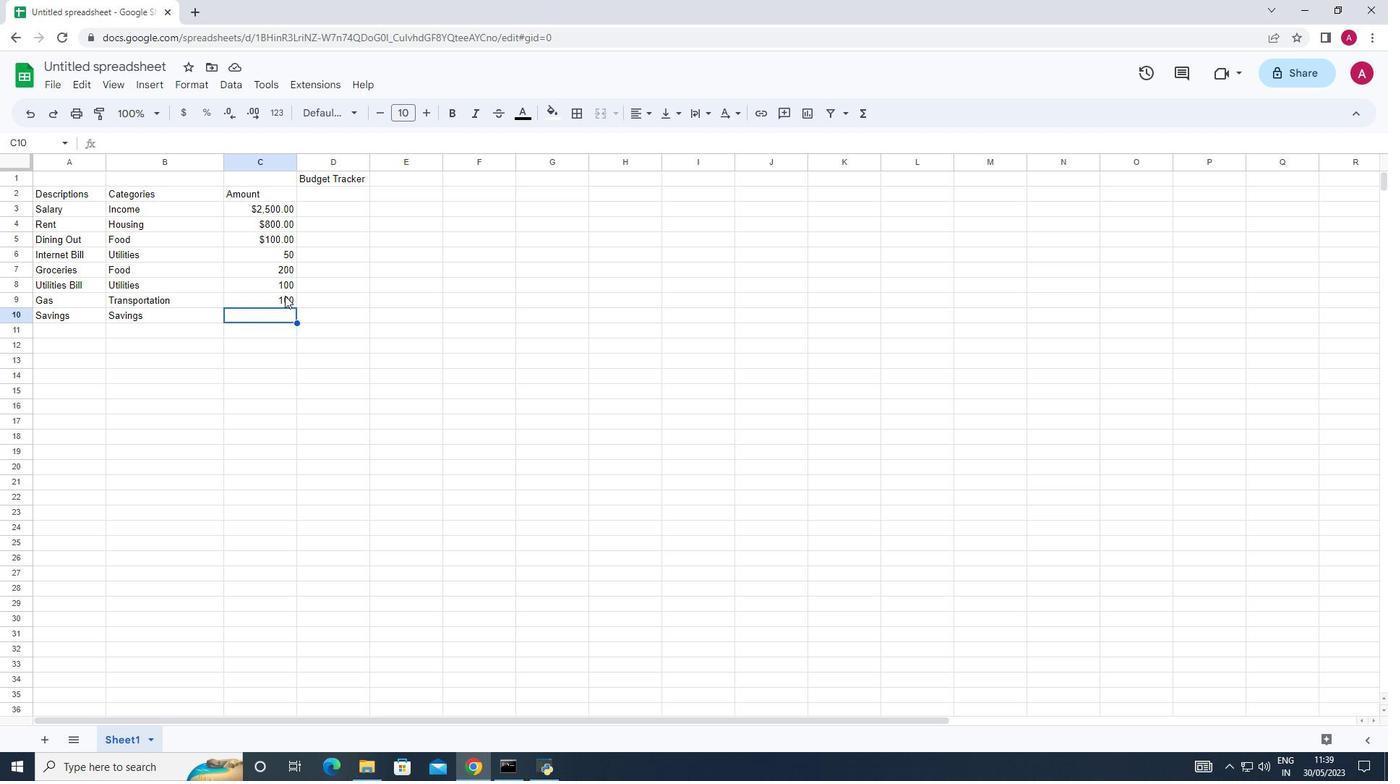 
Action: Mouse pressed left at (284, 296)
Screenshot: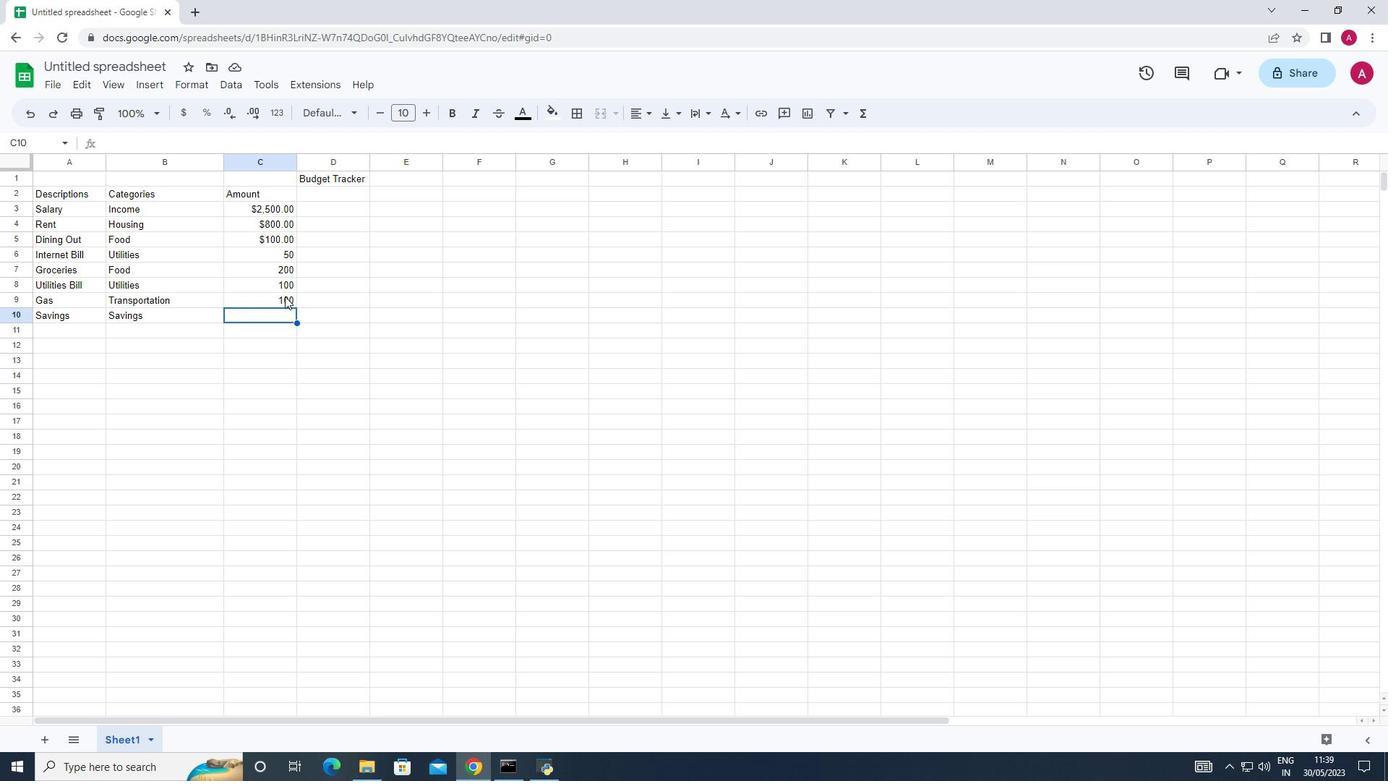 
Action: Key pressed 50
Screenshot: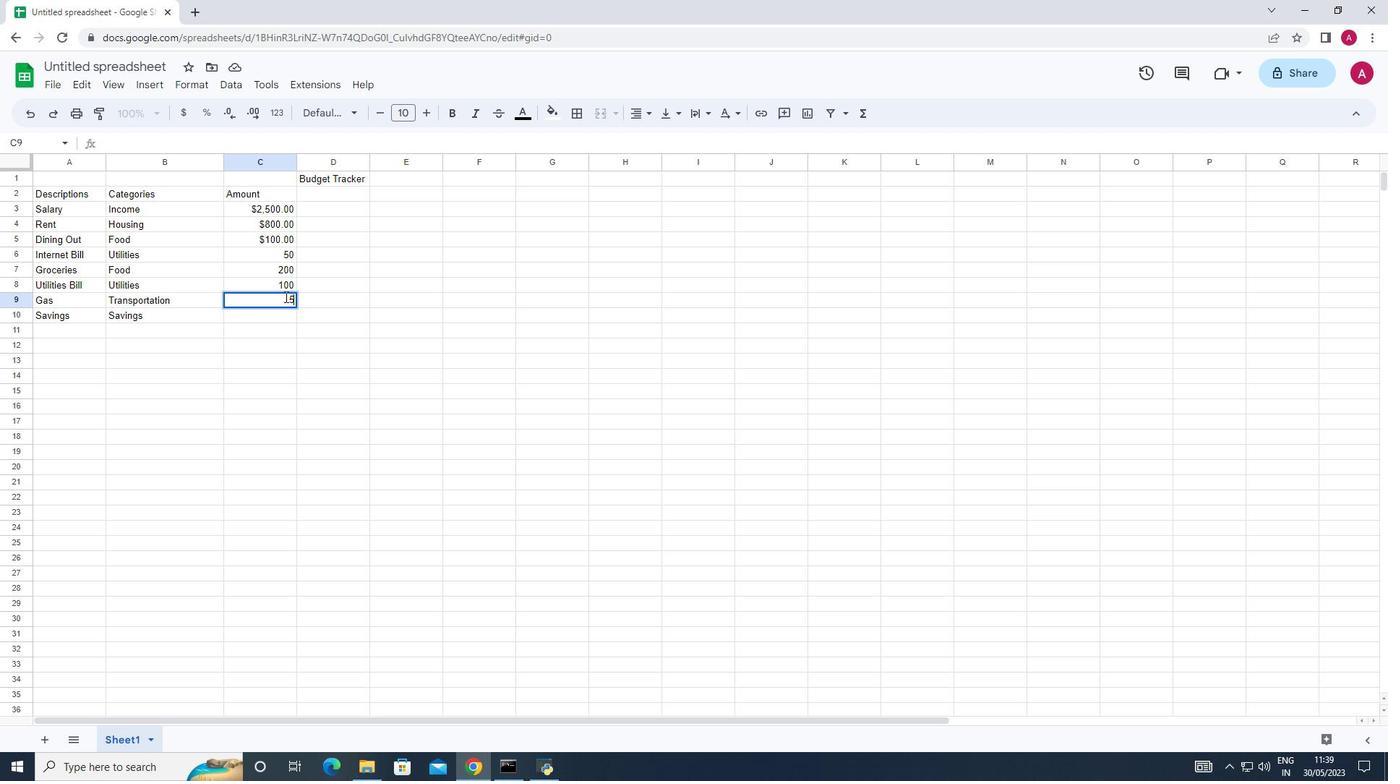 
Action: Mouse moved to (269, 313)
Screenshot: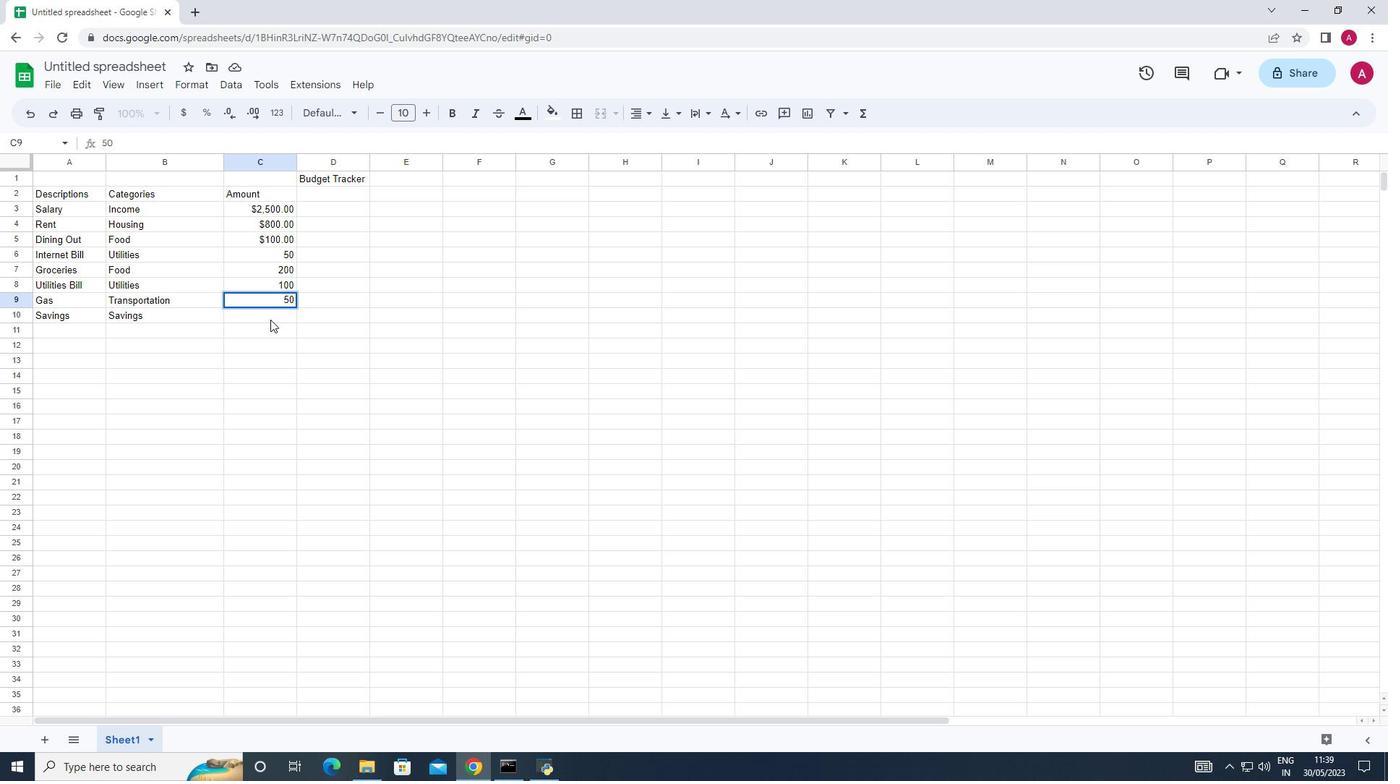 
Action: Mouse pressed left at (269, 313)
Screenshot: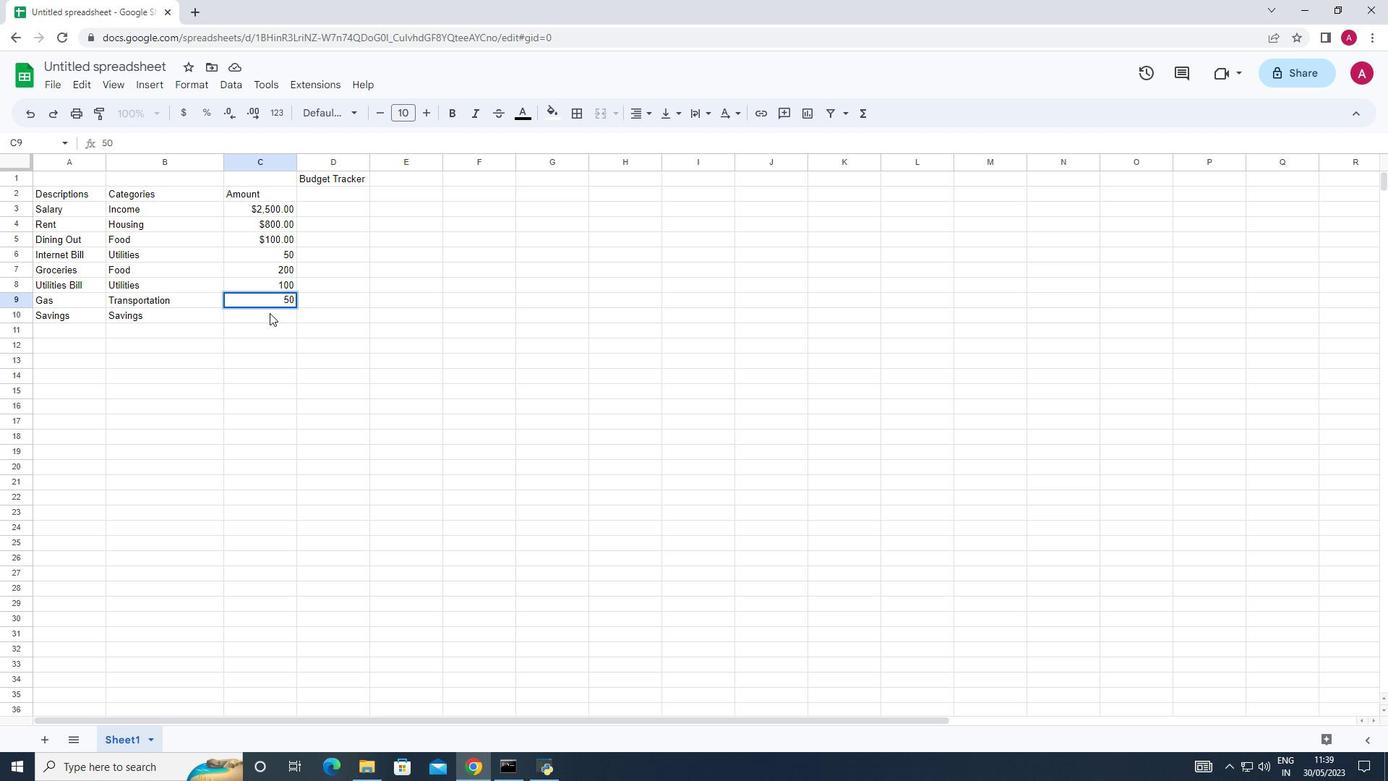 
Action: Key pressed 500
Screenshot: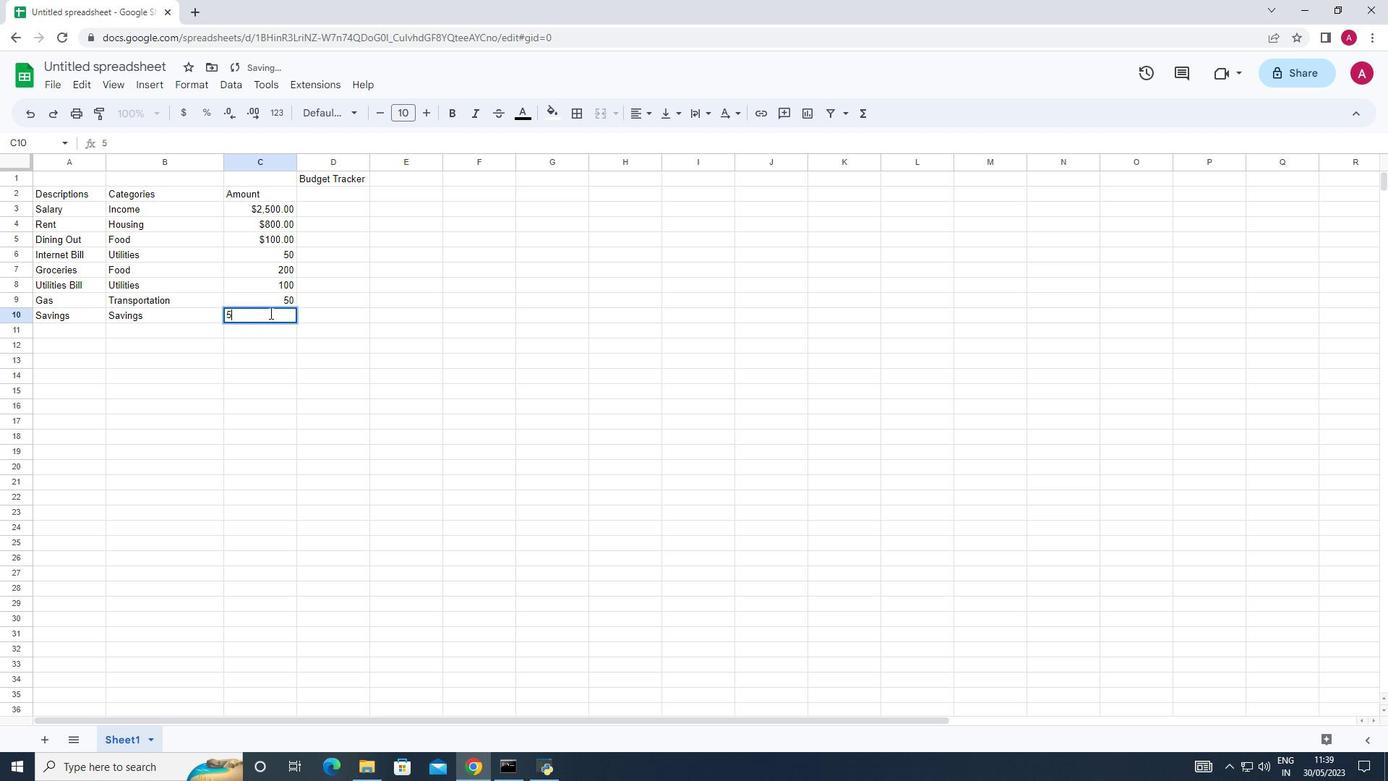 
Action: Mouse moved to (282, 252)
Screenshot: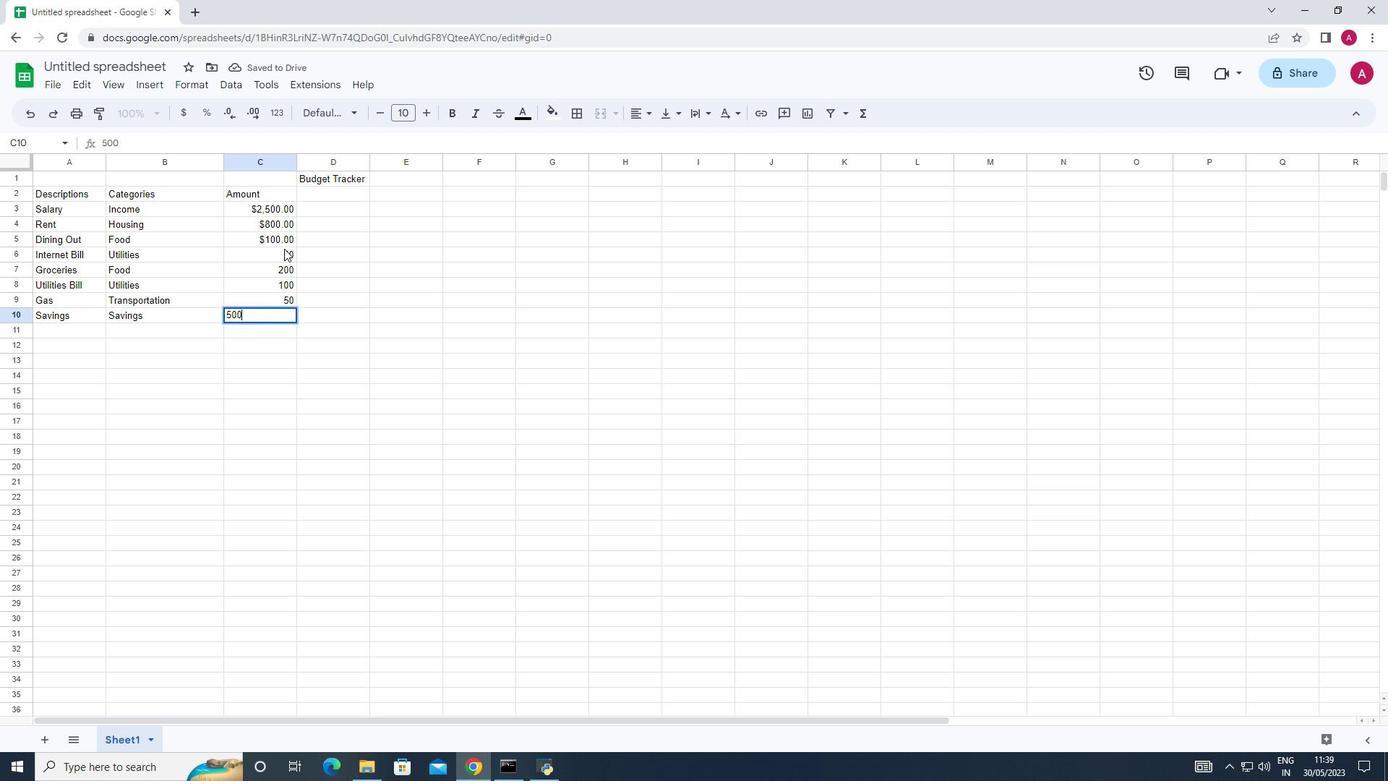 
Action: Mouse pressed left at (282, 252)
Screenshot: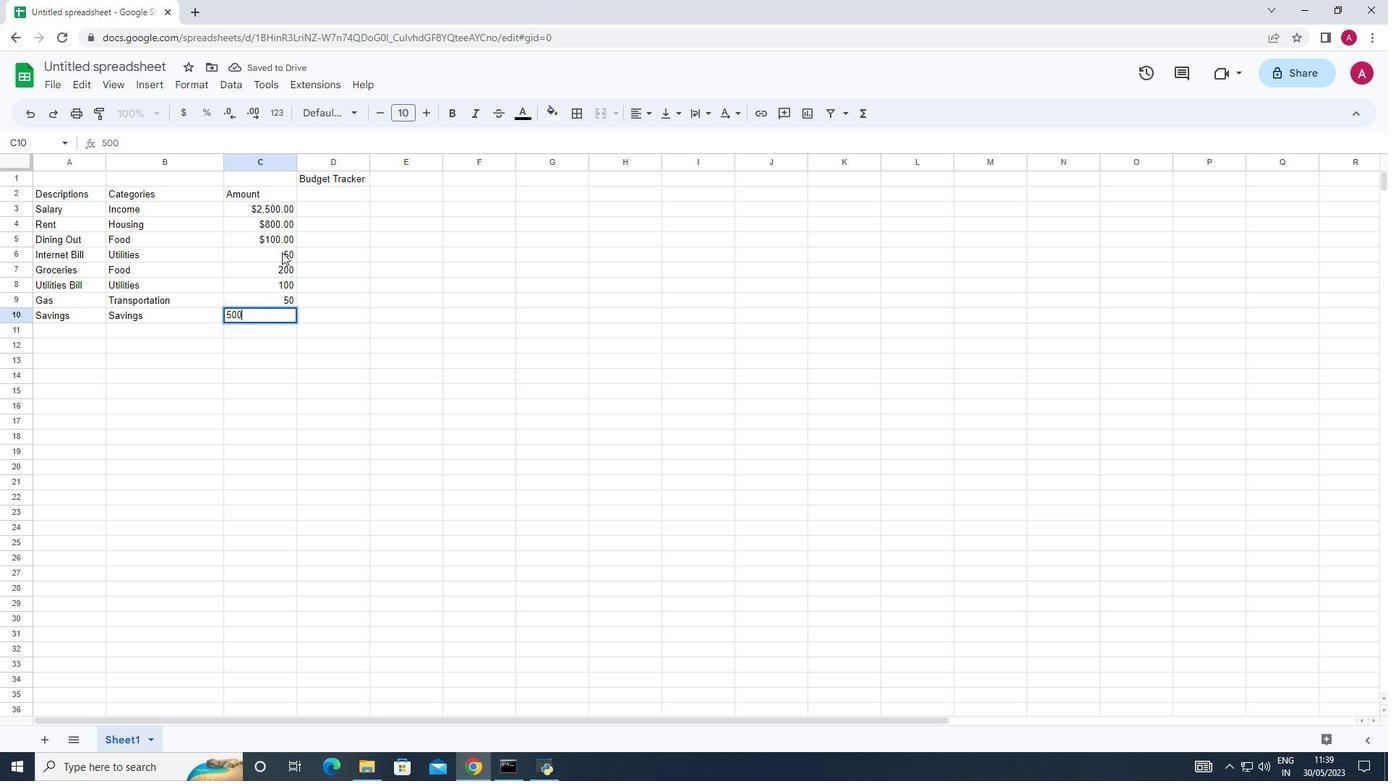 
Action: Mouse moved to (182, 116)
Screenshot: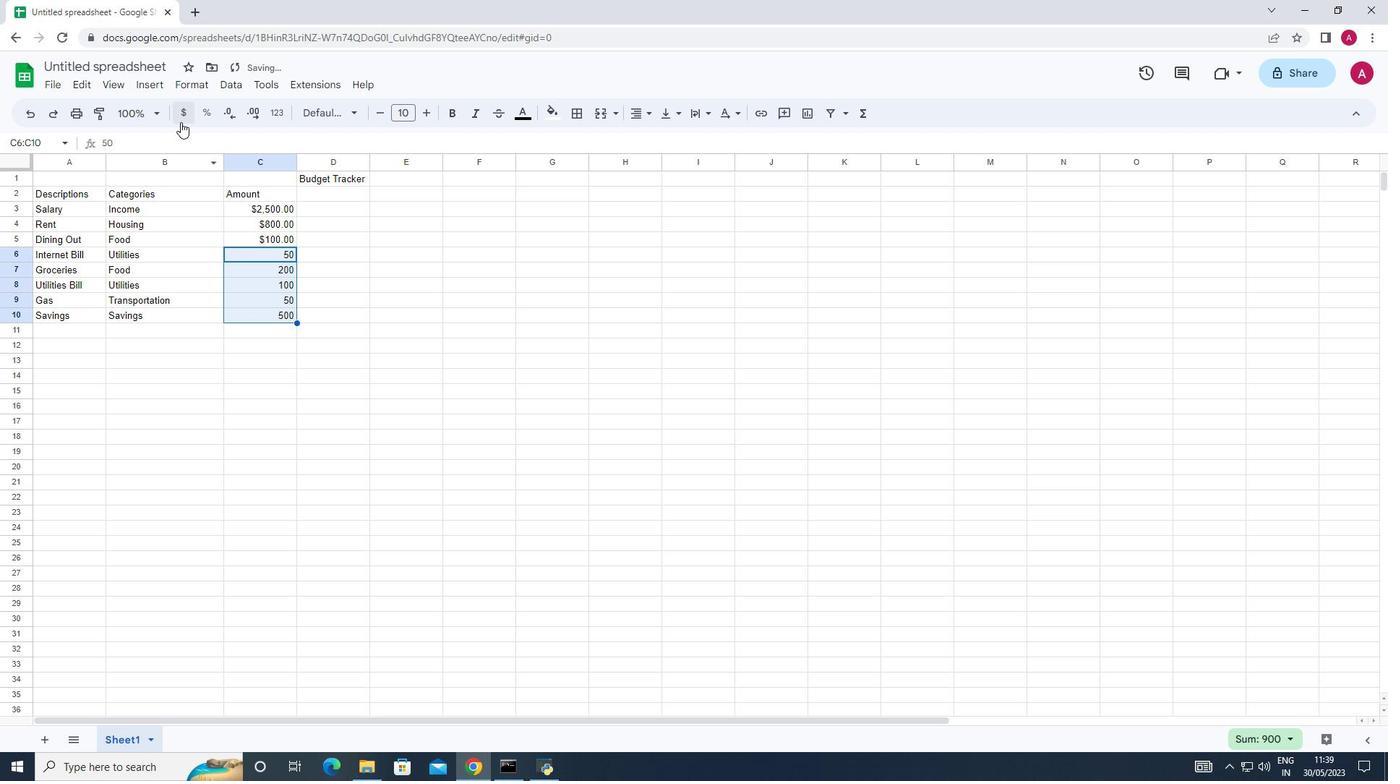 
Action: Mouse pressed left at (182, 116)
Screenshot: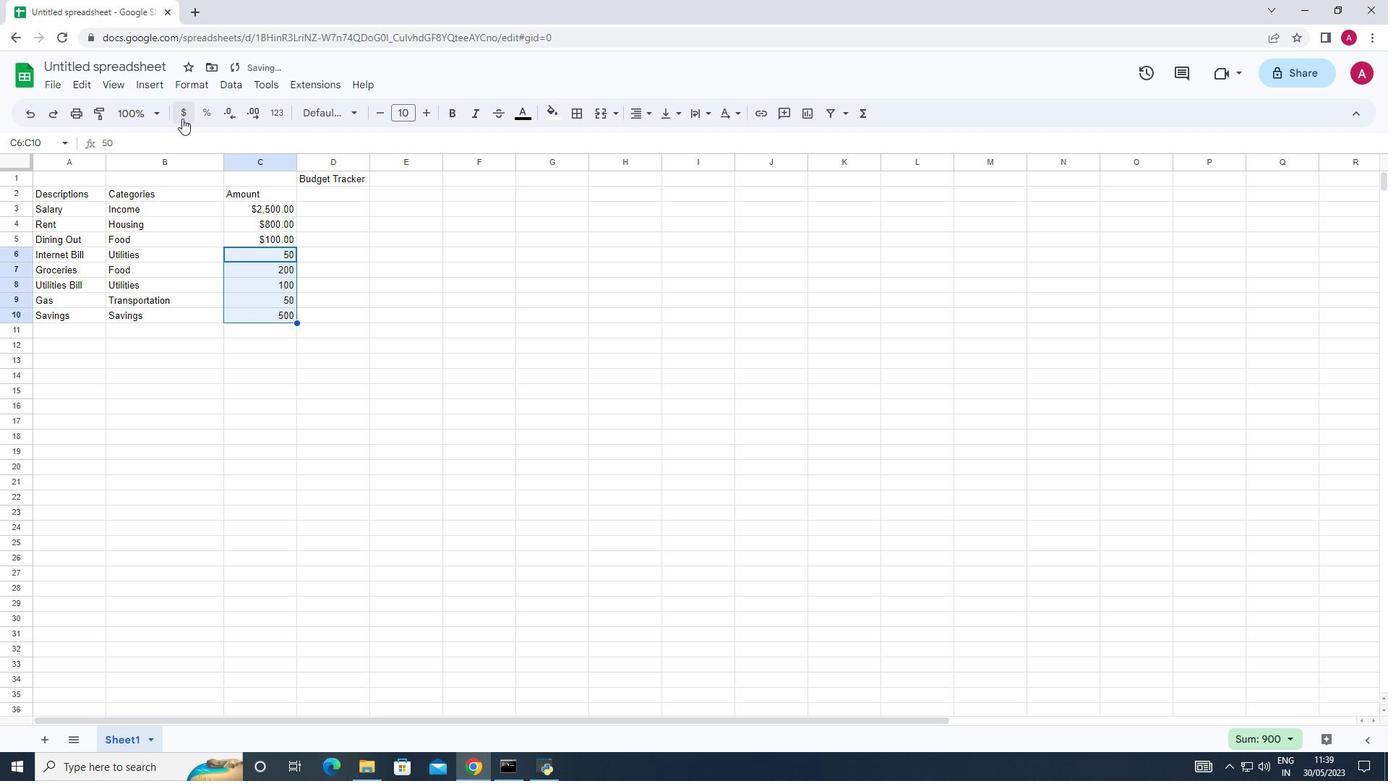 
Action: Mouse moved to (323, 195)
Screenshot: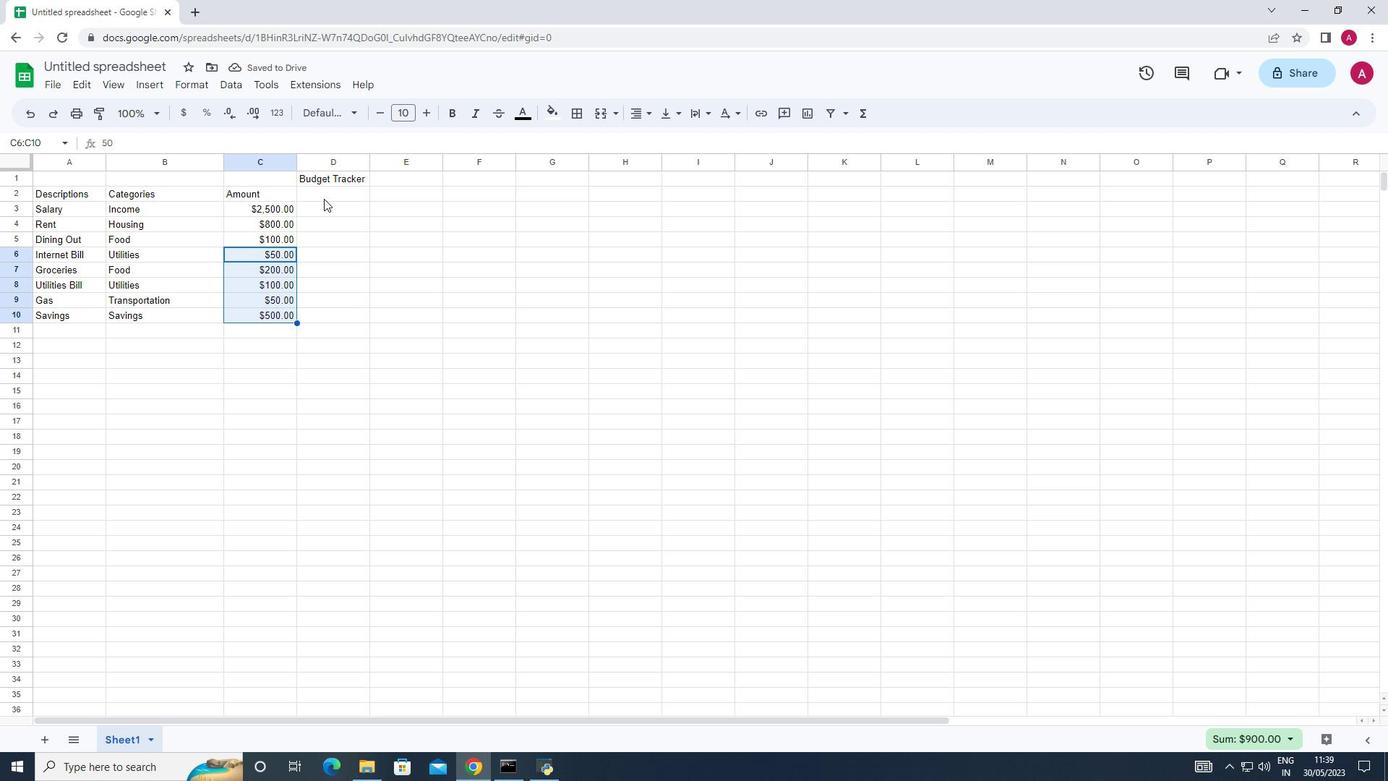 
Action: Mouse pressed left at (323, 195)
Screenshot: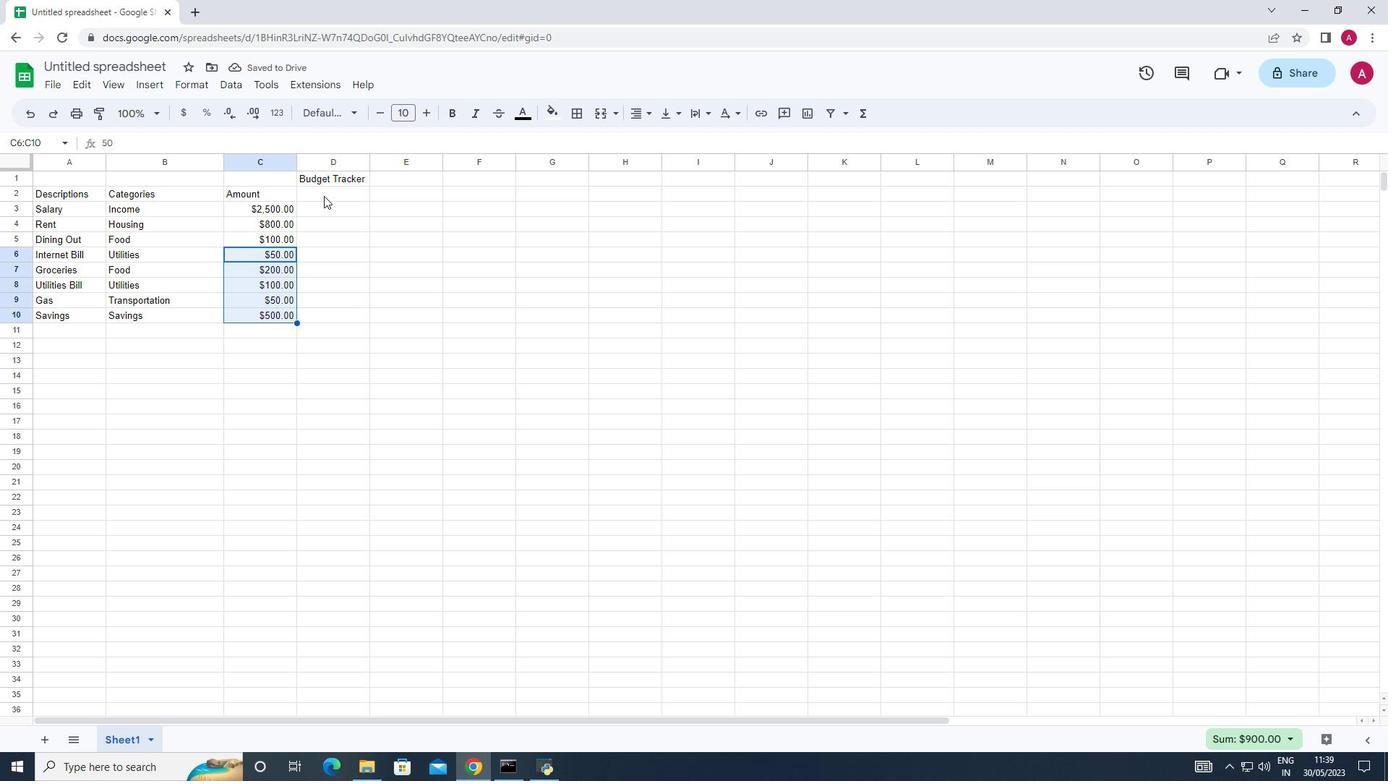 
Action: Key pressed <Key.shift>Date
Screenshot: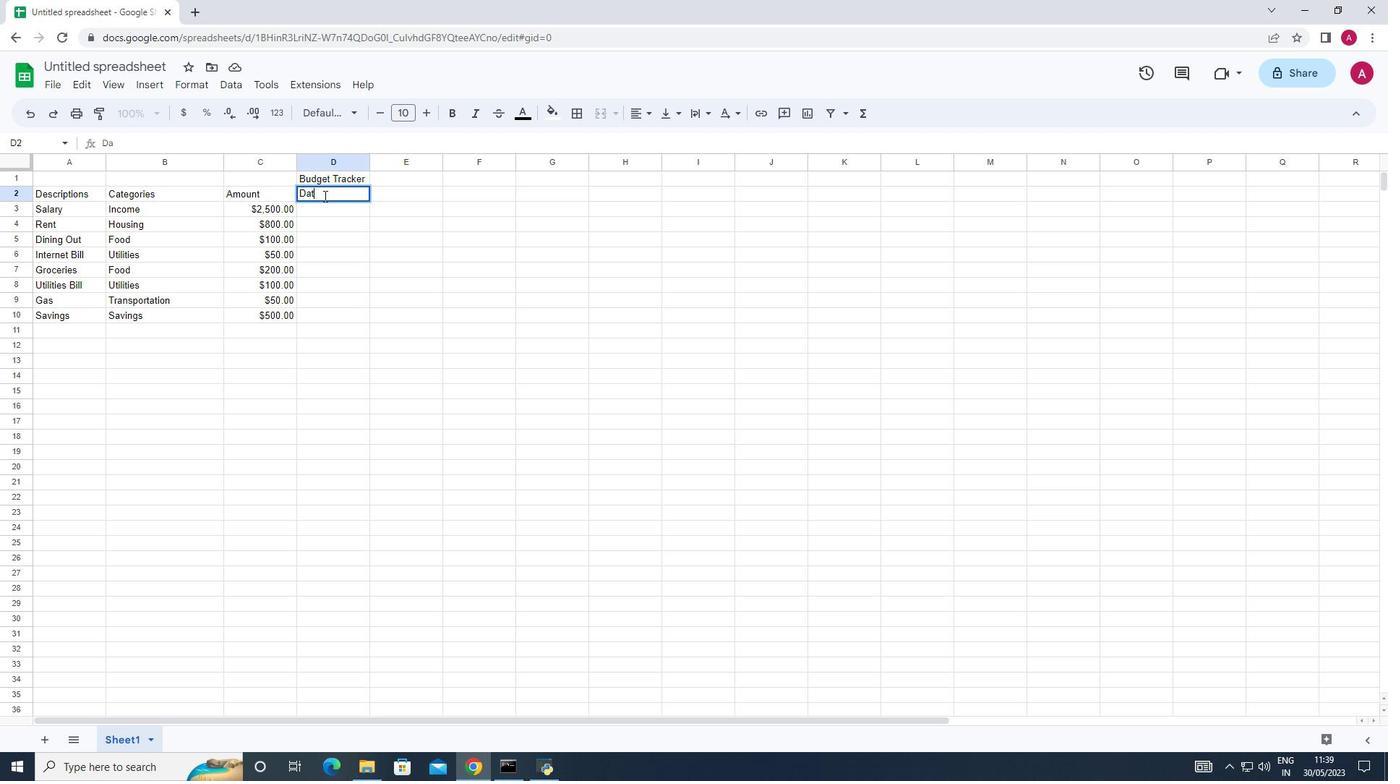 
Action: Mouse moved to (323, 209)
Screenshot: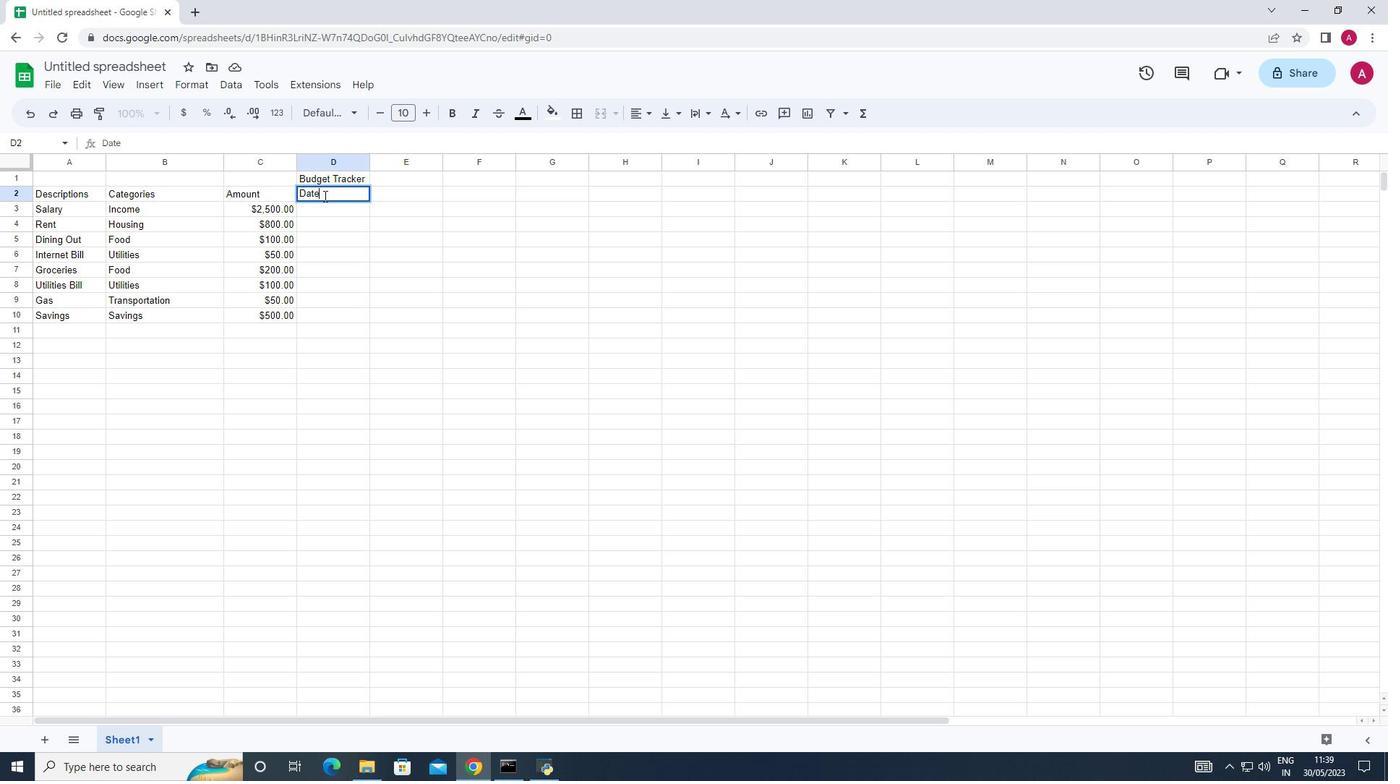 
Action: Mouse pressed left at (323, 209)
Screenshot: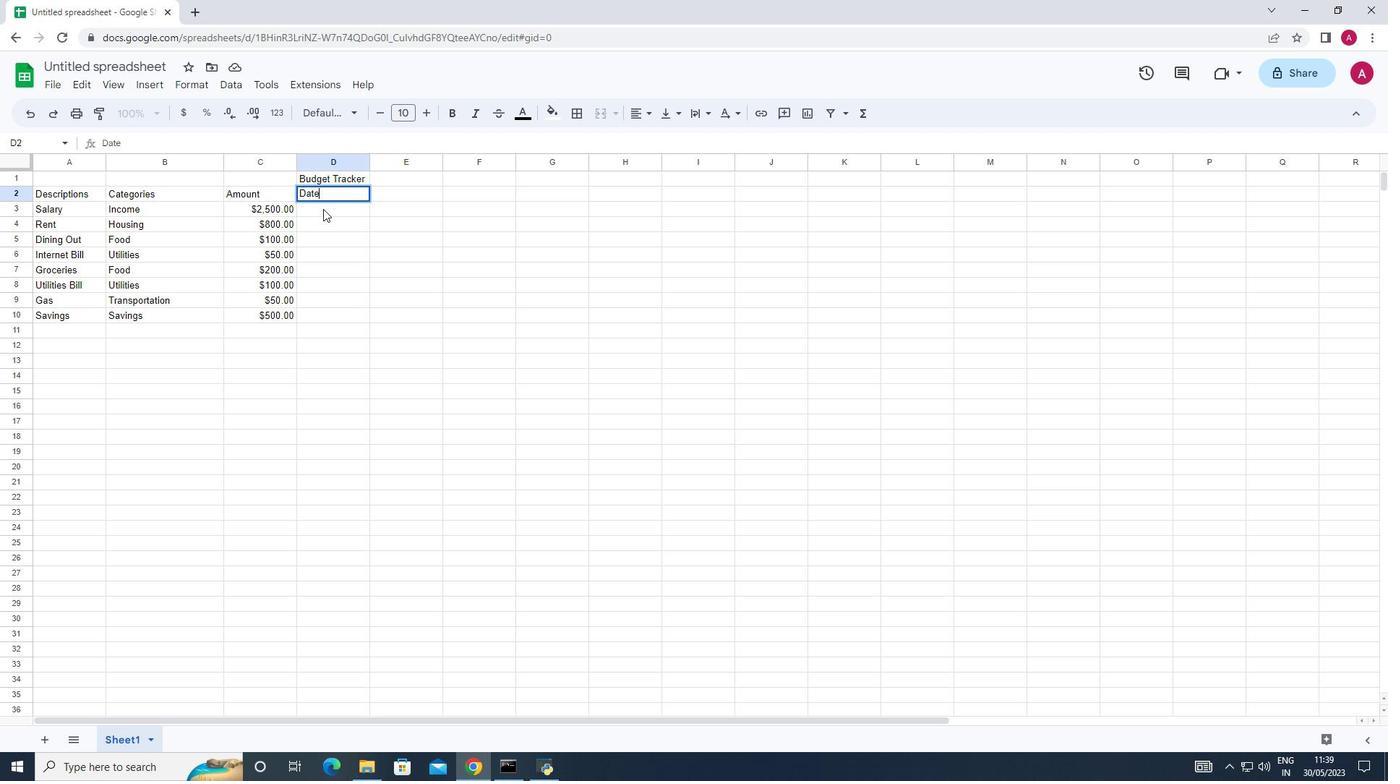 
Action: Key pressed 2023-05-19<Key.down>
Screenshot: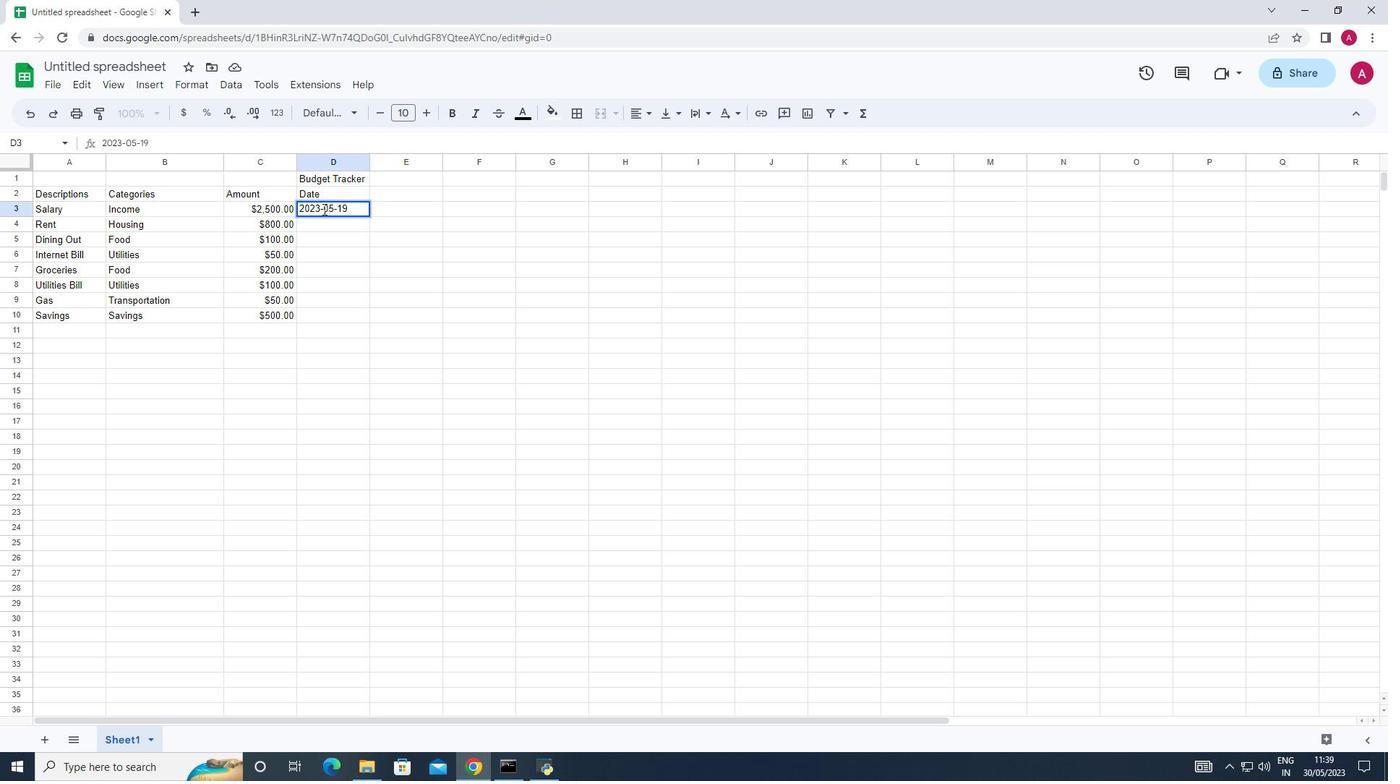 
Action: Mouse moved to (366, 205)
Screenshot: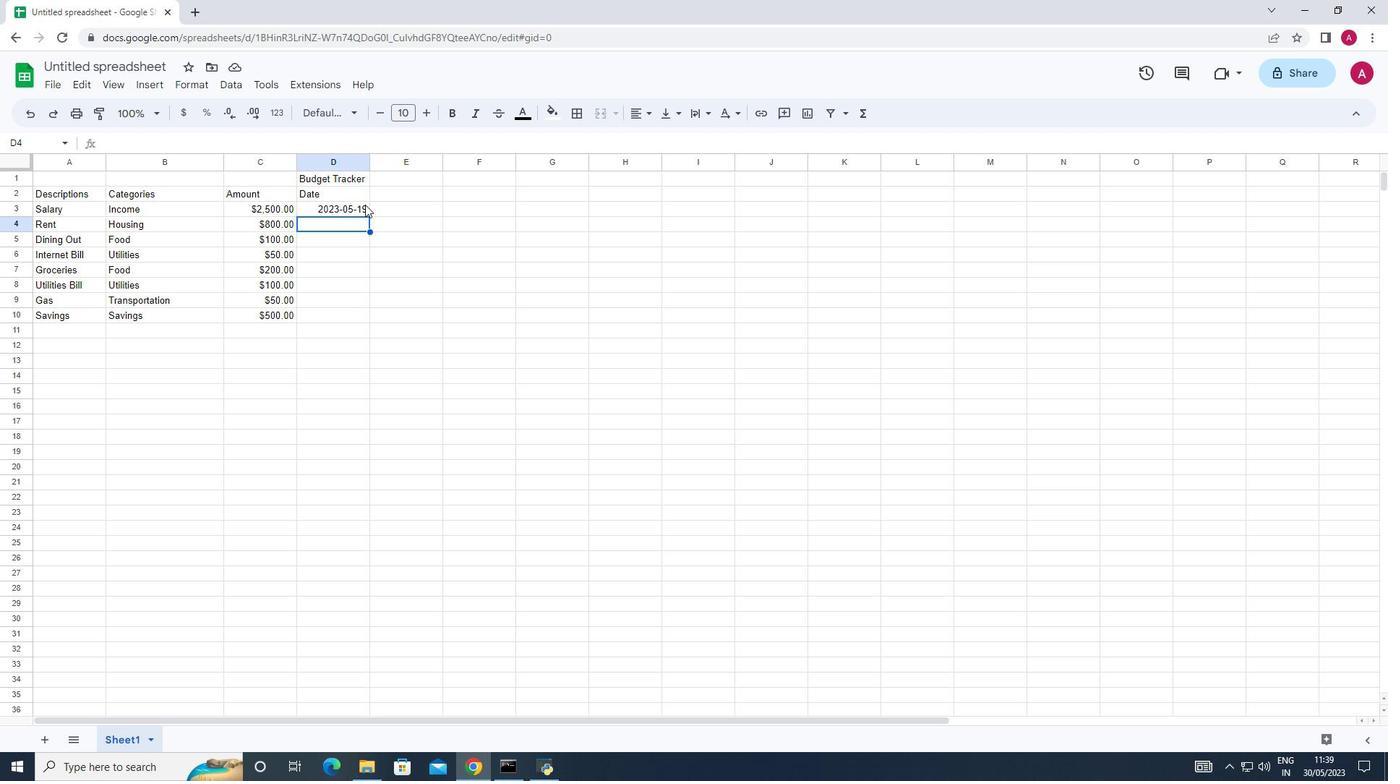 
Action: Mouse pressed left at (366, 205)
Screenshot: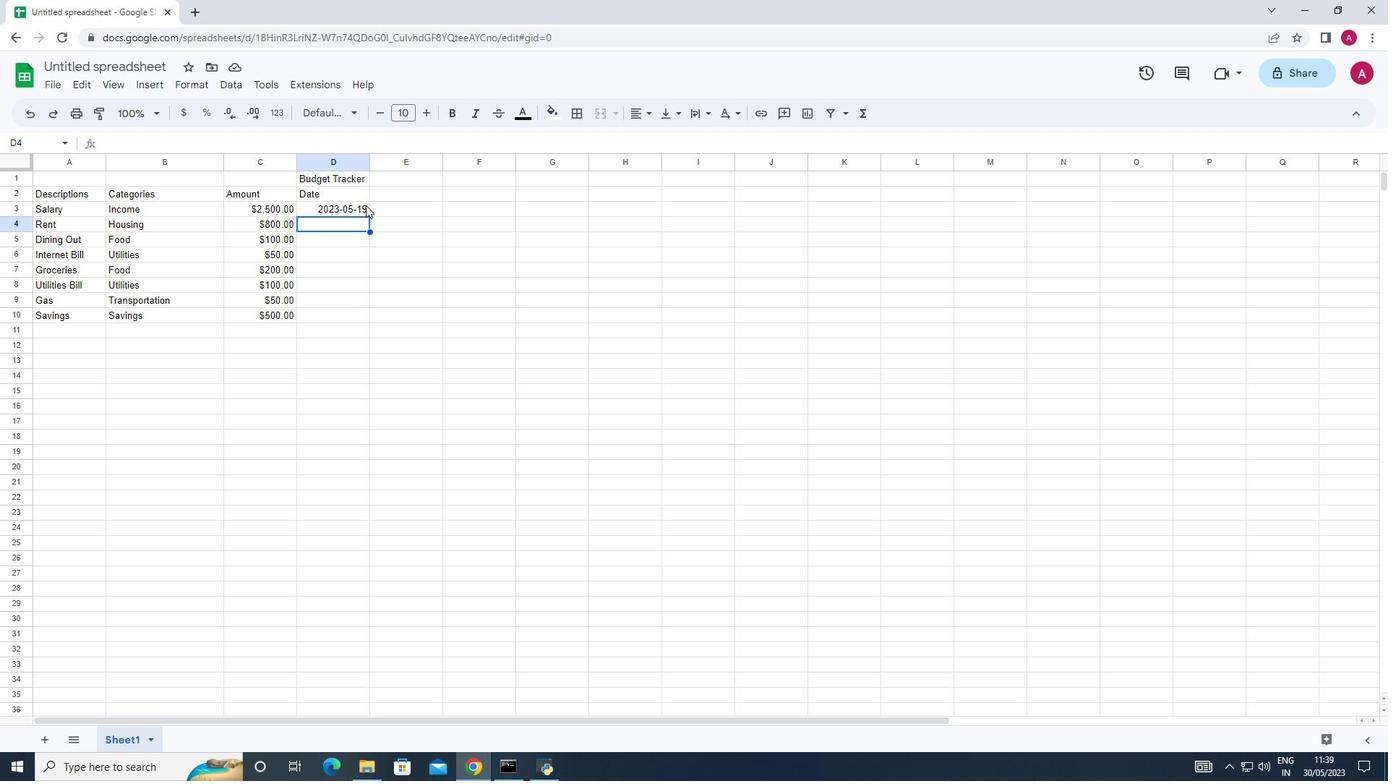 
Action: Mouse pressed left at (366, 205)
Screenshot: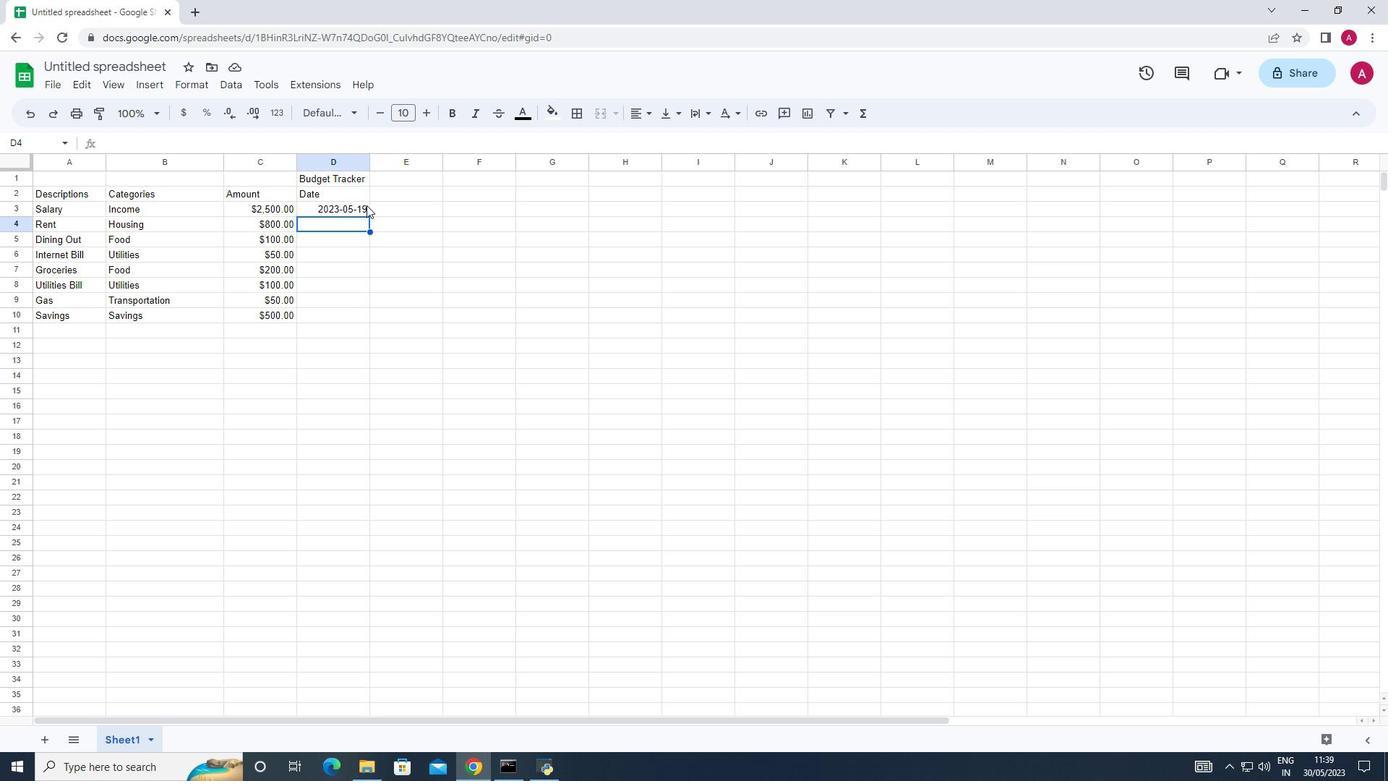 
Action: Key pressed <Key.backspace><Key.backspace><Key.backspace>
Screenshot: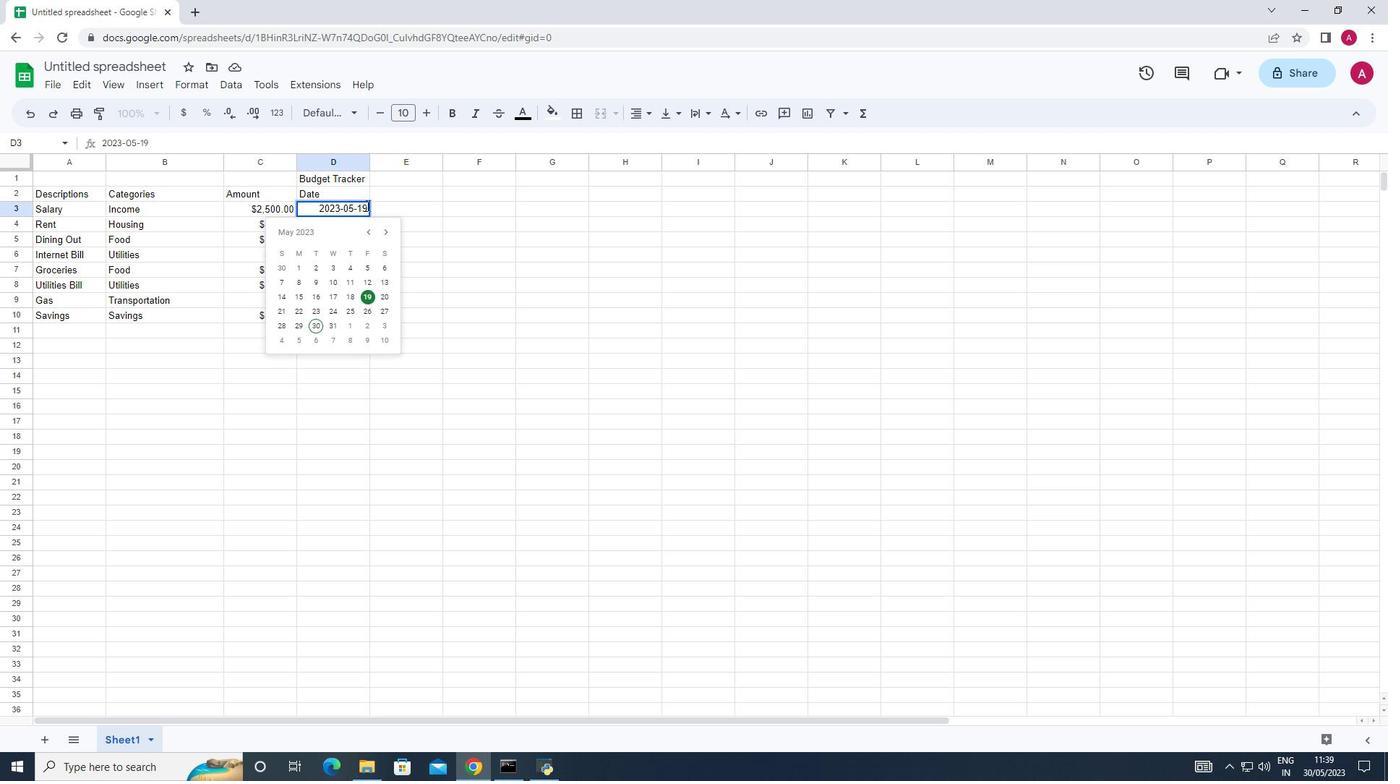 
Action: Mouse moved to (297, 269)
Screenshot: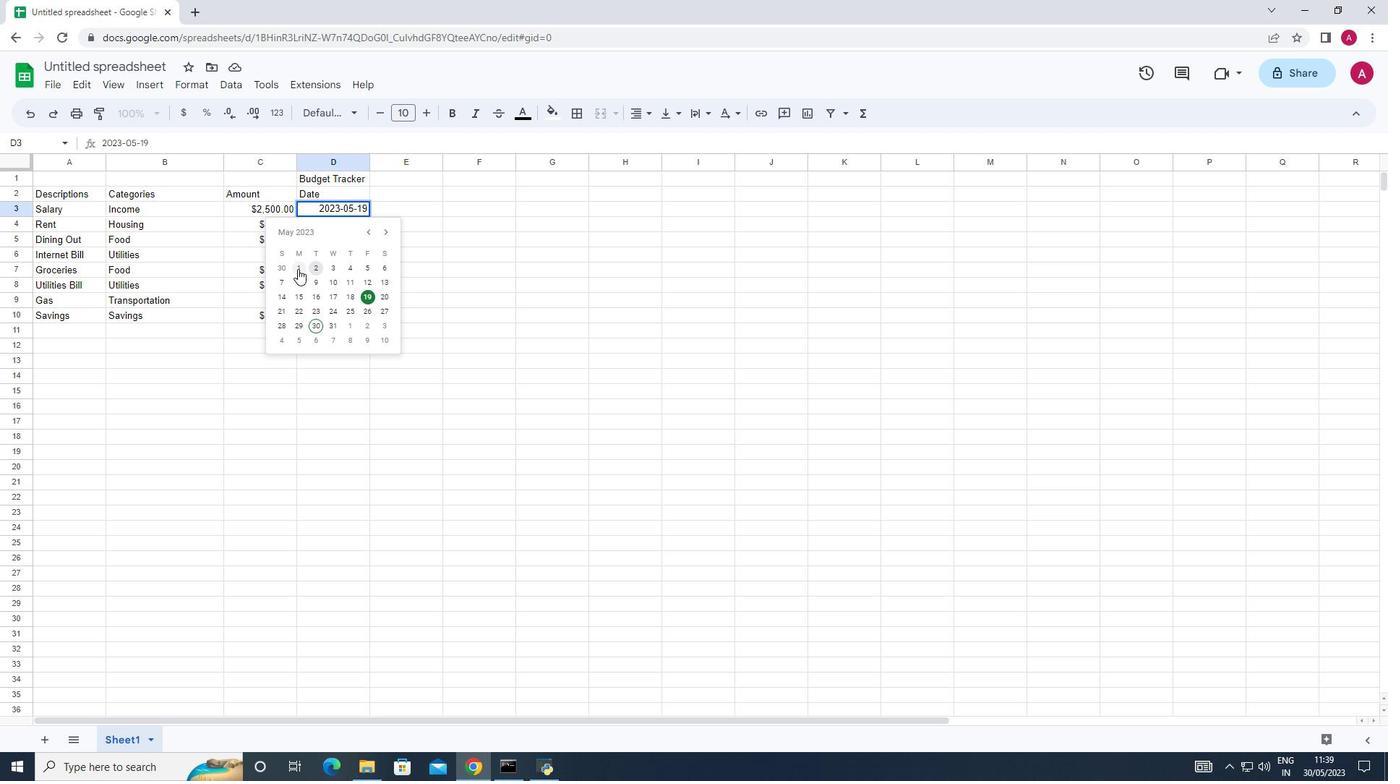 
Action: Mouse pressed left at (297, 269)
Screenshot: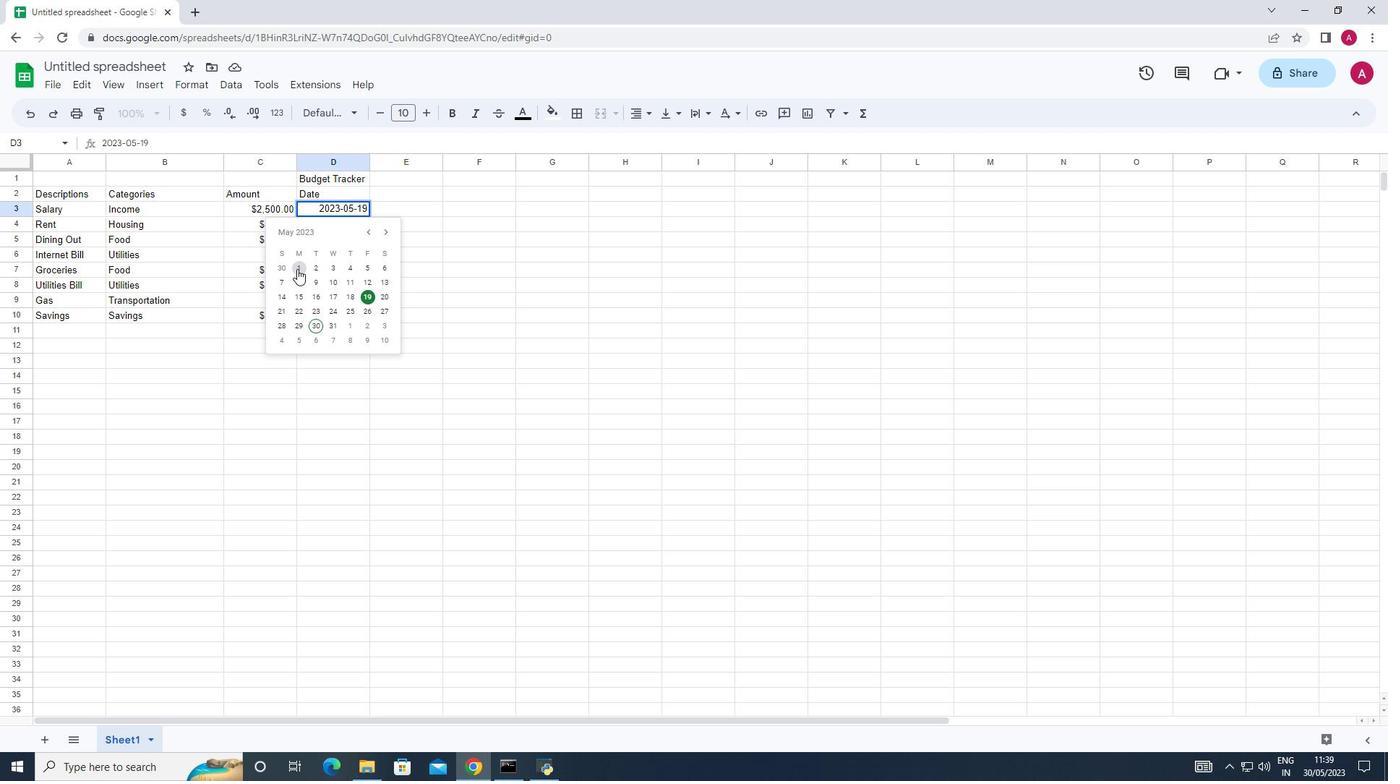 
Action: Mouse moved to (347, 219)
Screenshot: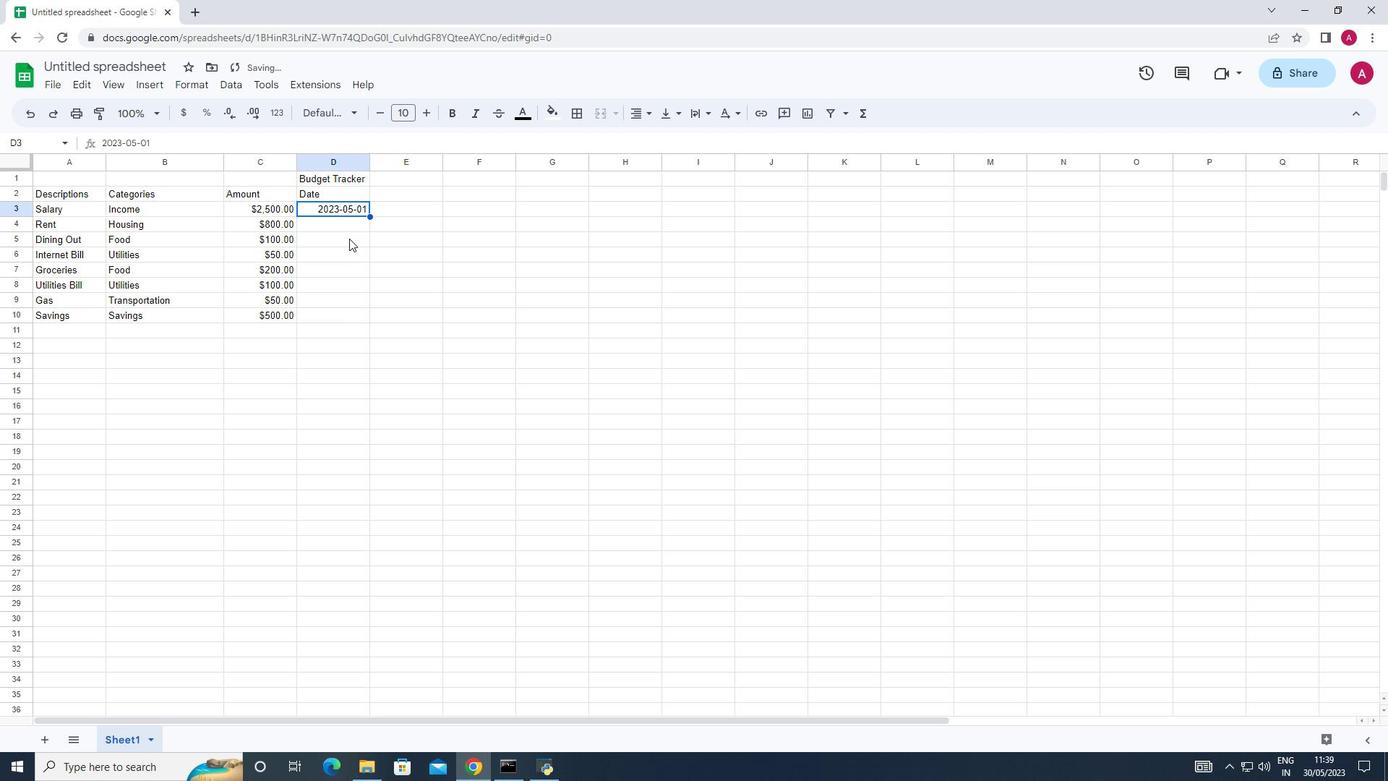 
Action: Mouse pressed left at (347, 219)
Screenshot: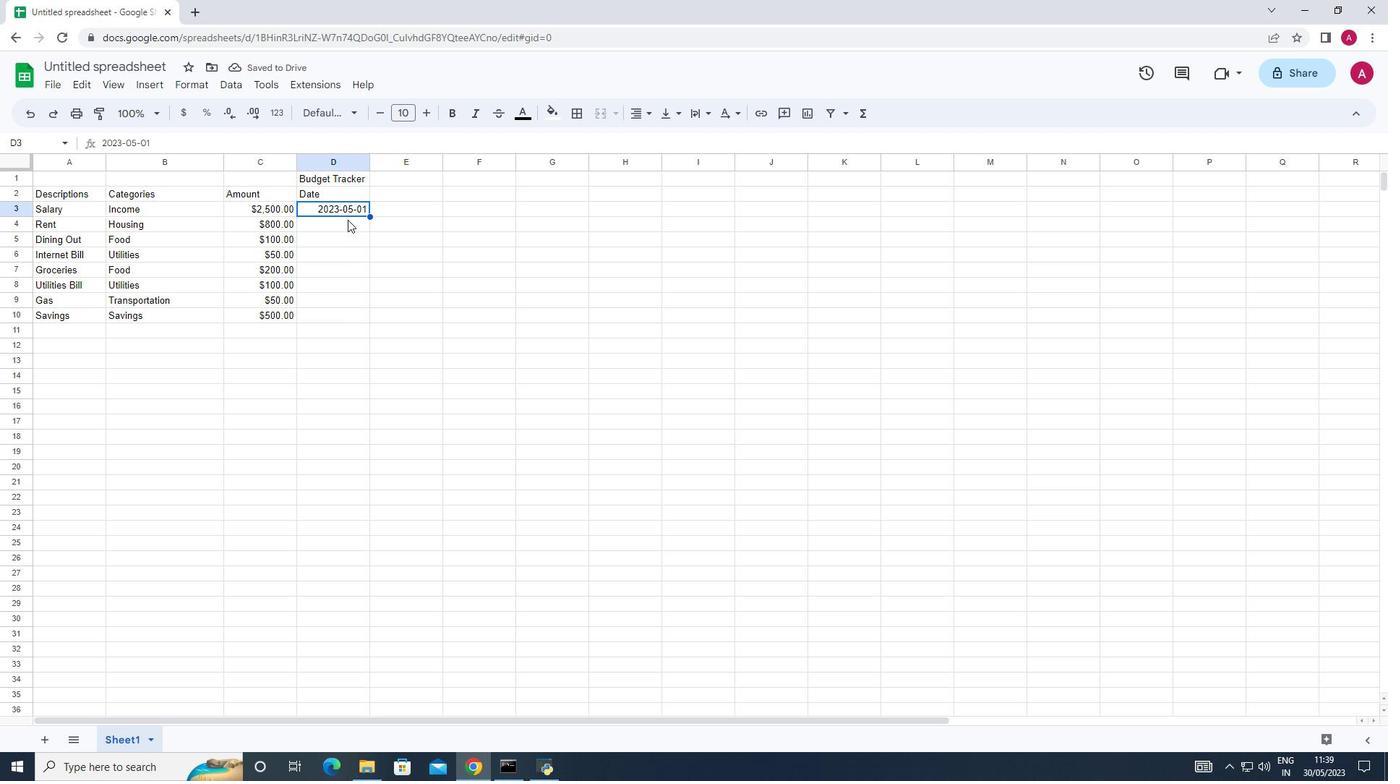 
Action: Key pressed 2023-05-05<Key.down>2023-05-10<Key.down>2023-05-15<Key.down>2023-05-19<Key.down>2023-05-22<Key.down>2023-05-25<Key.down>2023-05-30
Screenshot: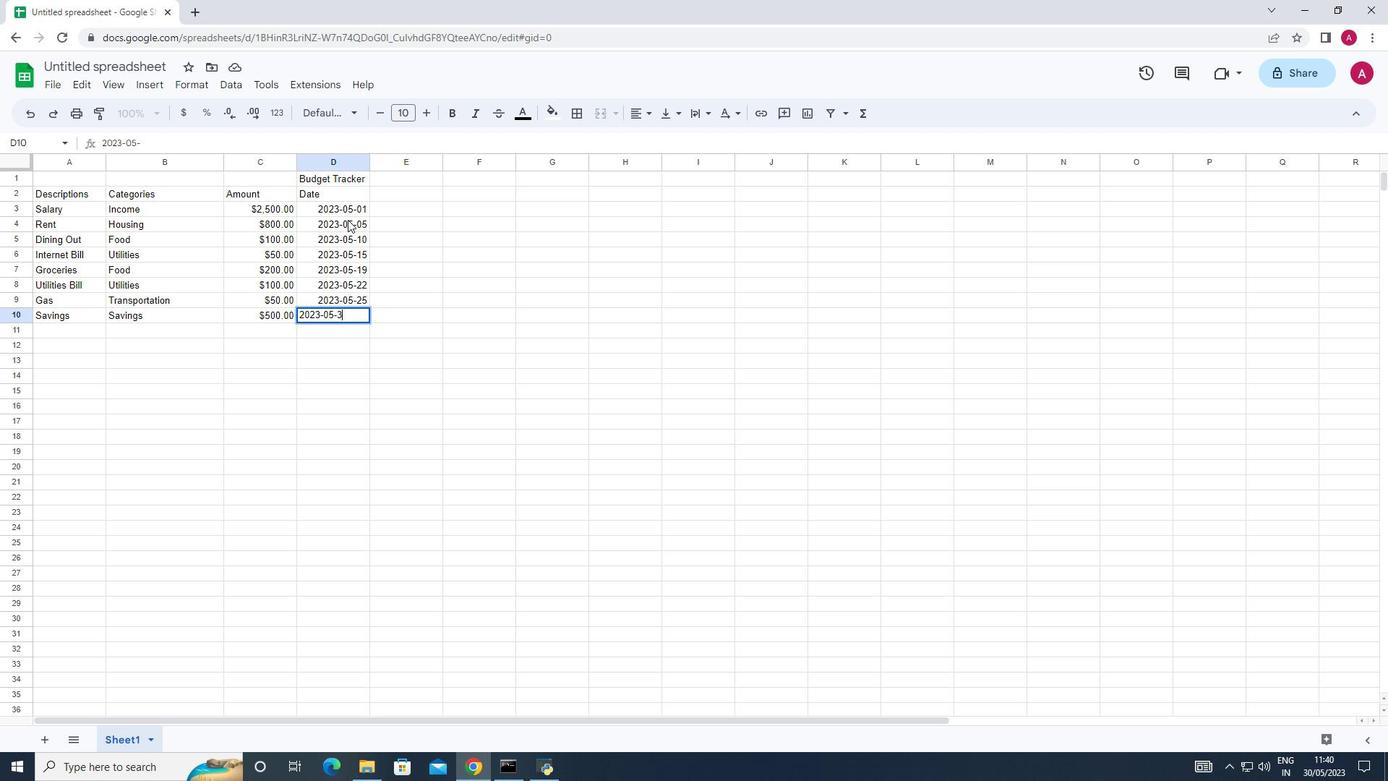 
Action: Mouse moved to (389, 190)
Screenshot: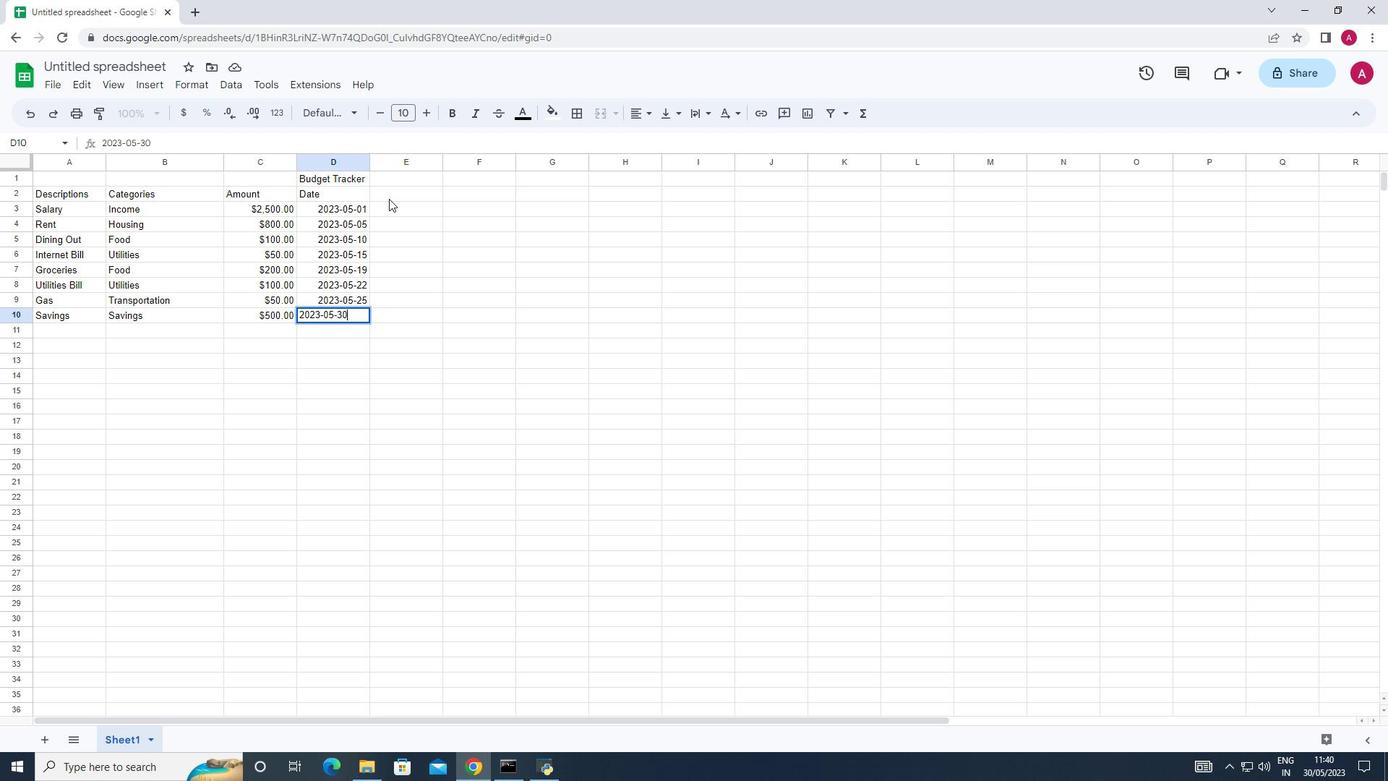 
Action: Mouse pressed left at (389, 190)
Screenshot: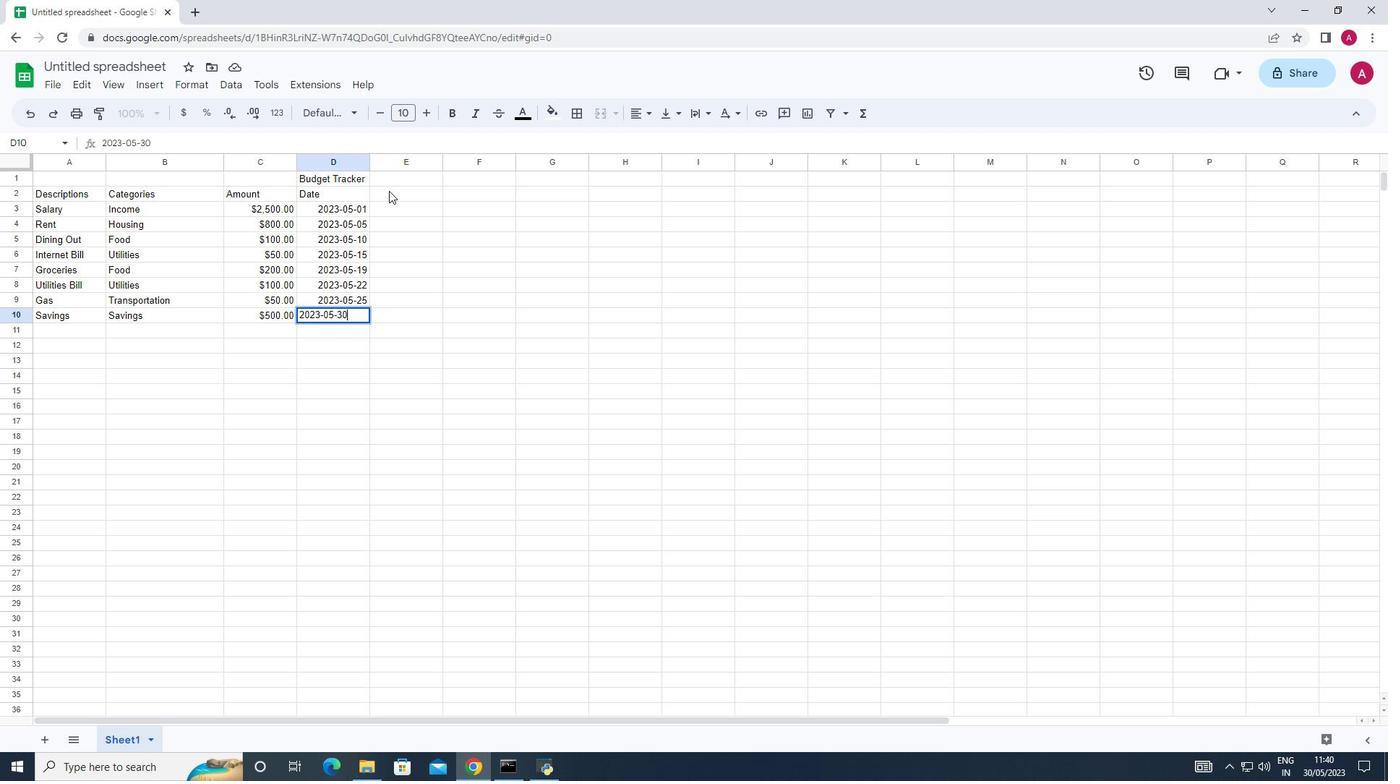 
Action: Key pressed <Key.shift><Key.shift><Key.shift><Key.shift><Key.shift><Key.shift><Key.shift><Key.shift><Key.shift><Key.shift><Key.shift><Key.shift><Key.shift><Key.shift>Income/<Key.shift><Key.shift><Key.shift>Expenses
Screenshot: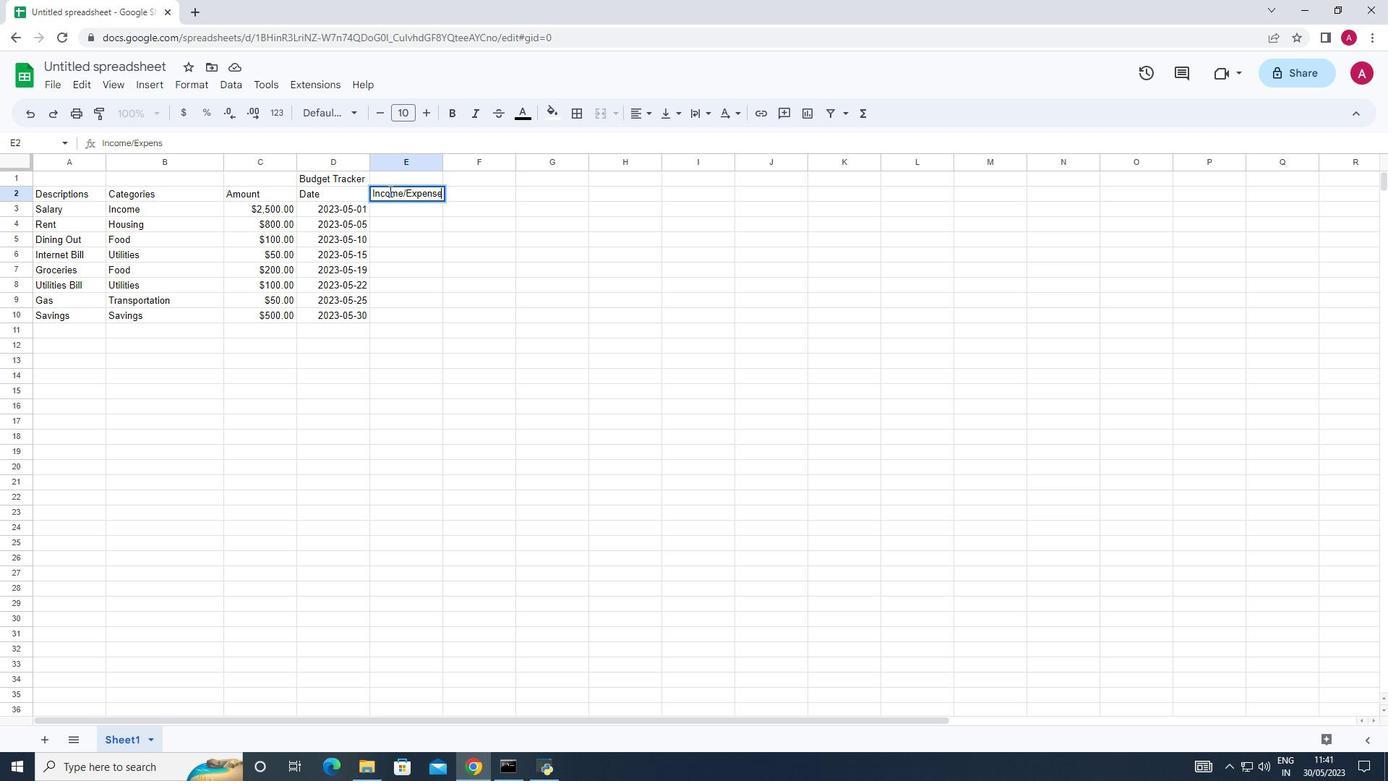 
Action: Mouse moved to (383, 206)
Screenshot: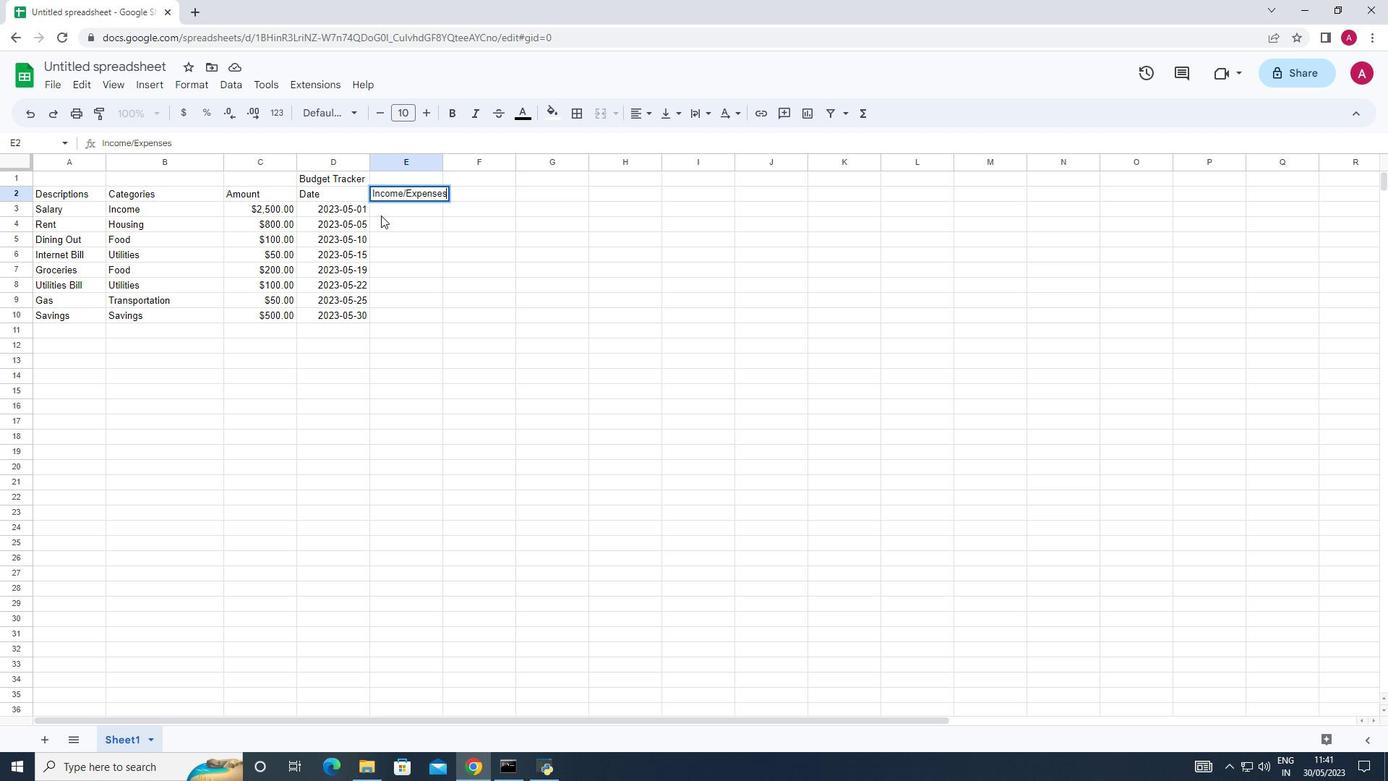 
Action: Mouse pressed left at (383, 206)
Screenshot: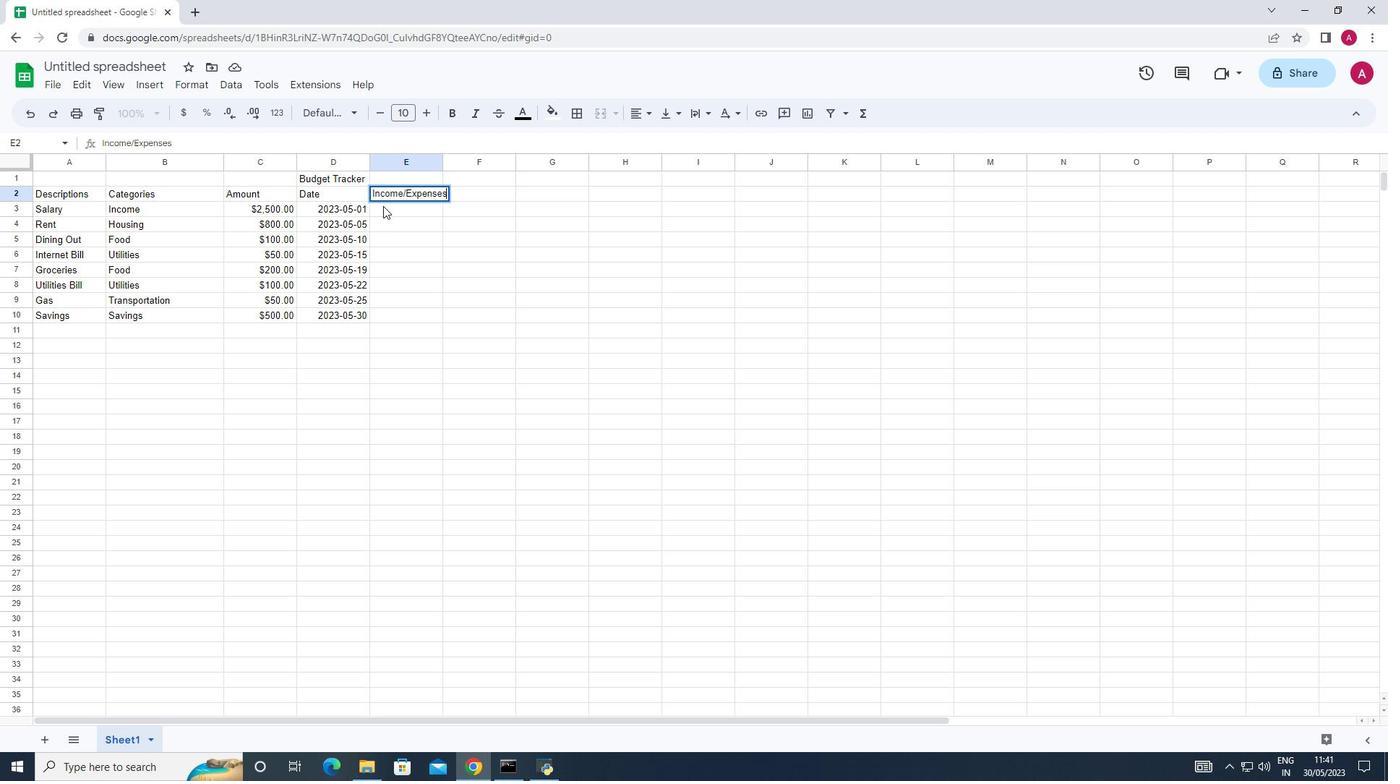 
Action: Key pressed <Key.shift><Key.shift><Key.shift><Key.shift><Key.shift><Key.shift><Key.shift><Key.shift><Key.shift><Key.shift><Key.shift><Key.shift><Key.shift><Key.shift><Key.shift><Key.shift><Key.shift><Key.shift><Key.shift><Key.shift><Key.shift><Key.shift><Key.shift><Key.shift><Key.shift><Key.shift><Key.shift>Income<Key.down>
Screenshot: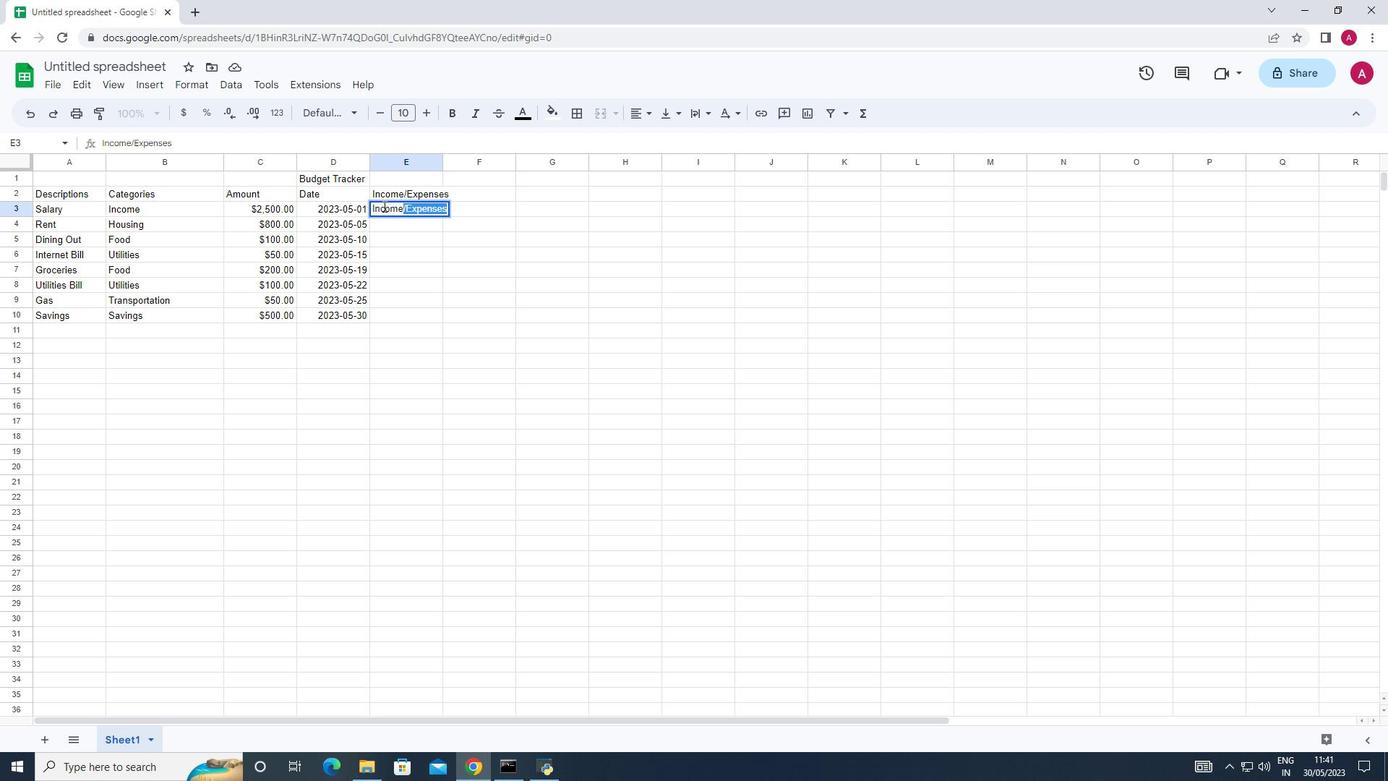 
Action: Mouse pressed left at (383, 206)
Screenshot: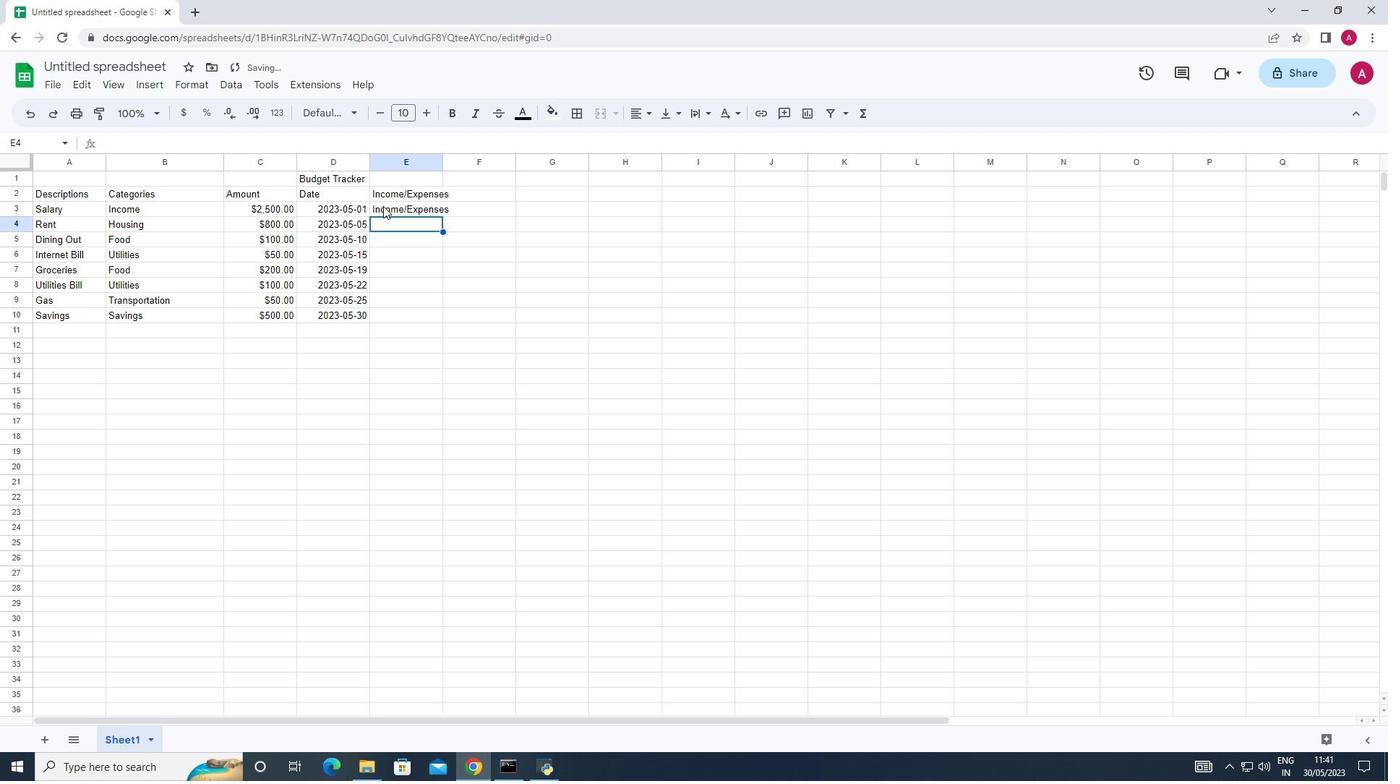 
Action: Key pressed <Key.backspace><Key.shift><Key.shift><Key.shift><Key.shift><Key.shift><Key.shift><Key.shift><Key.shift><Key.shift><Key.shift><Key.shift><Key.shift><Key.shift><Key.shift><Key.shift>Income<Key.delete><Key.down><Key.shift>Expense<Key.down><Key.shift>E<Key.down><Key.shift>E<Key.down><Key.shift><Key.shift><Key.shift><Key.shift><Key.shift><Key.shift><Key.shift><Key.shift><Key.shift>E<Key.down><Key.shift><Key.shift><Key.shift><Key.shift><Key.shift><Key.shift><Key.shift>E<Key.down><Key.shift><Key.shift><Key.shift><Key.shift><Key.shift><Key.shift><Key.shift><Key.shift><Key.shift>E<Key.down>in<Key.backspace><Key.backspace><Key.shift>Income
Screenshot: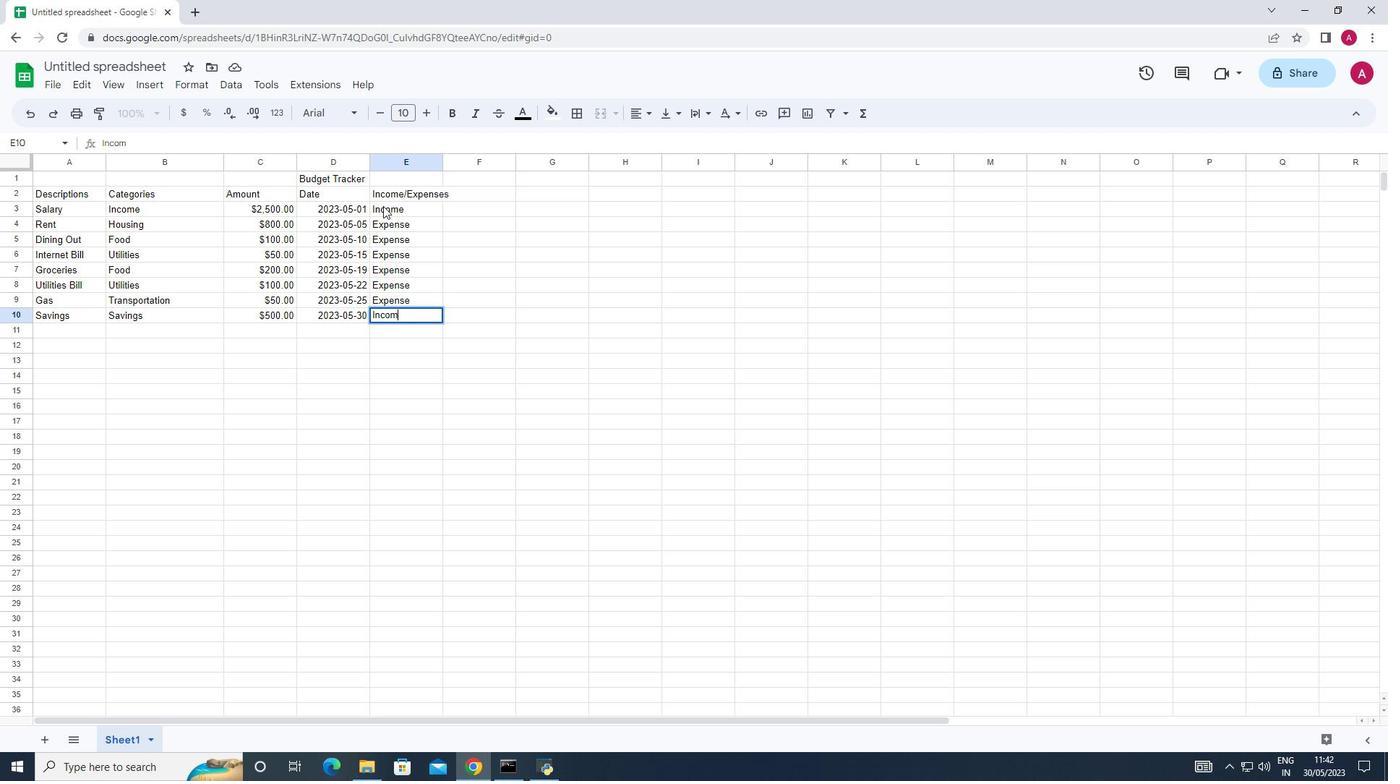 
Action: Mouse moved to (338, 365)
Screenshot: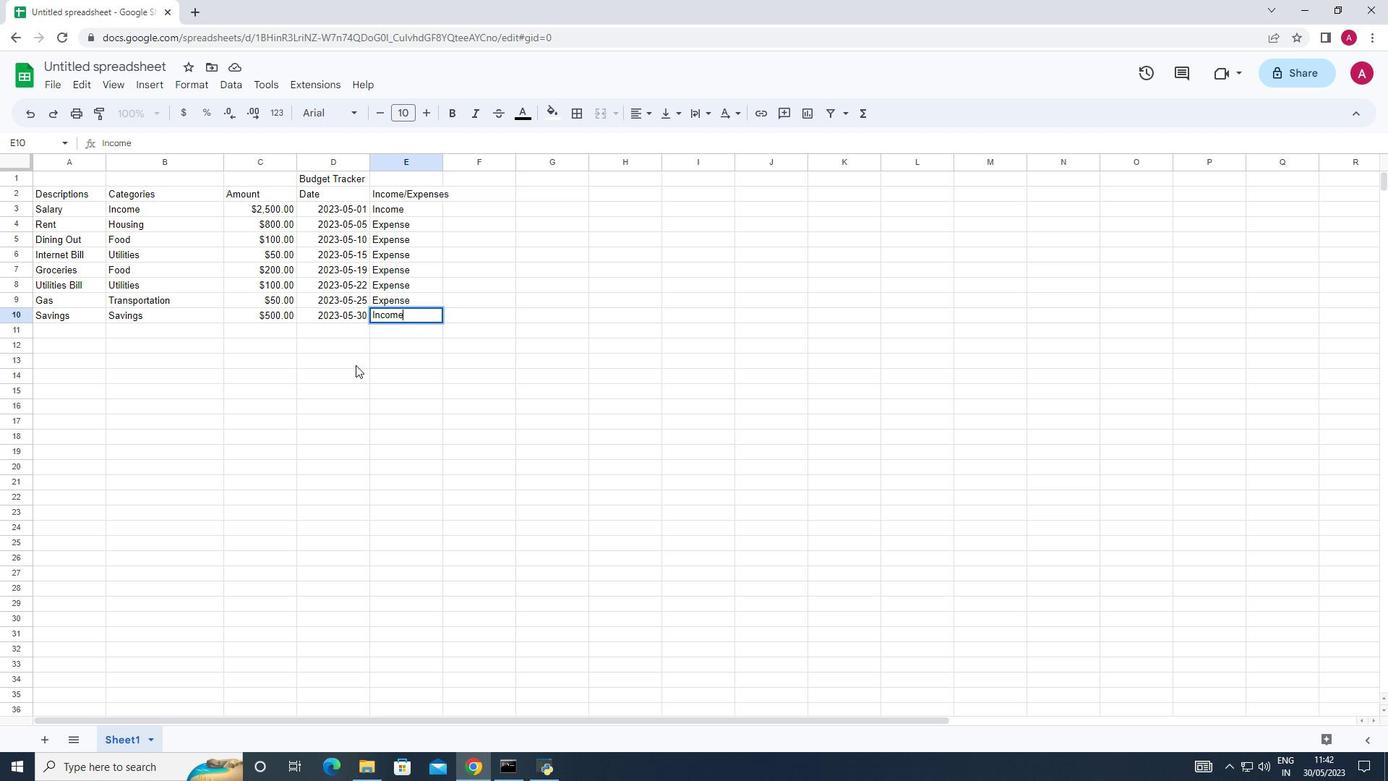 
Action: Mouse pressed left at (338, 365)
Screenshot: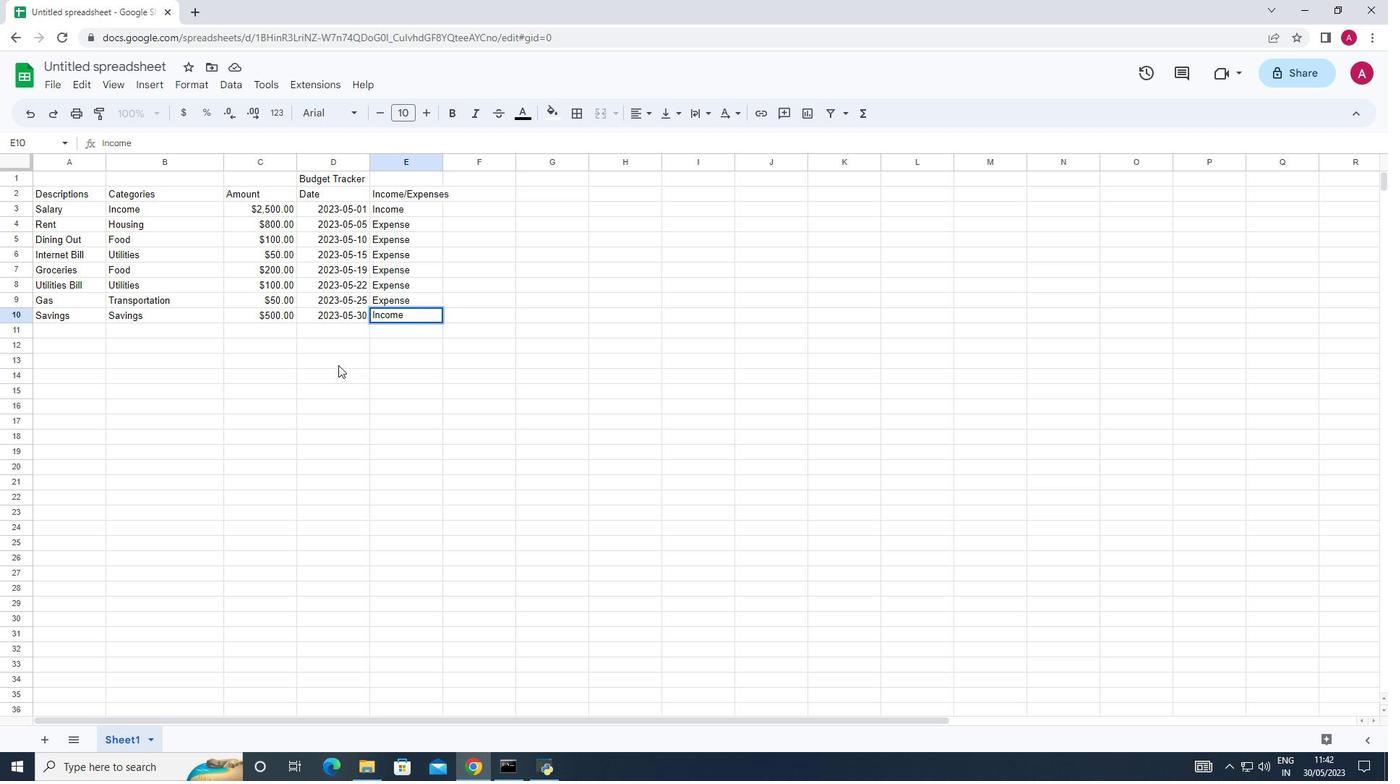 
Action: Mouse moved to (89, 62)
Screenshot: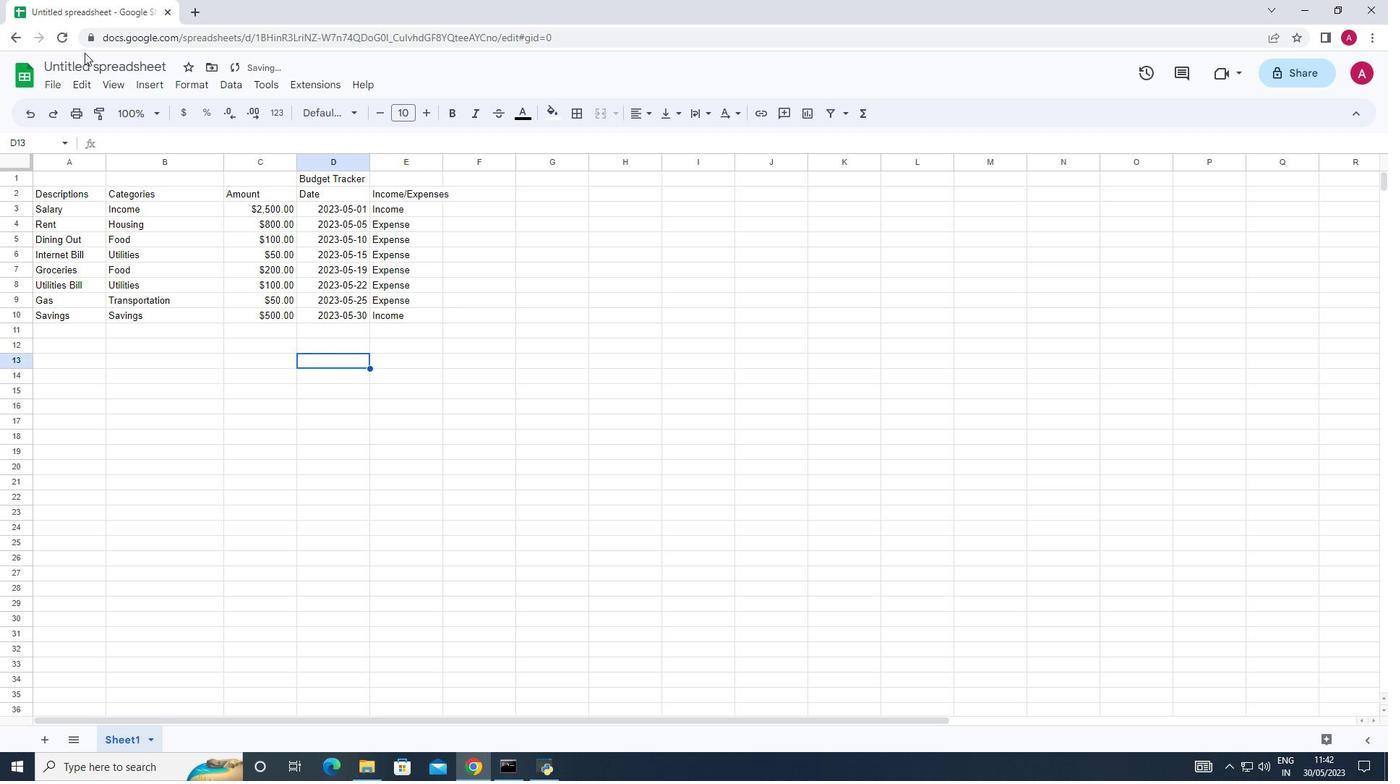 
Action: Mouse pressed left at (89, 62)
Screenshot: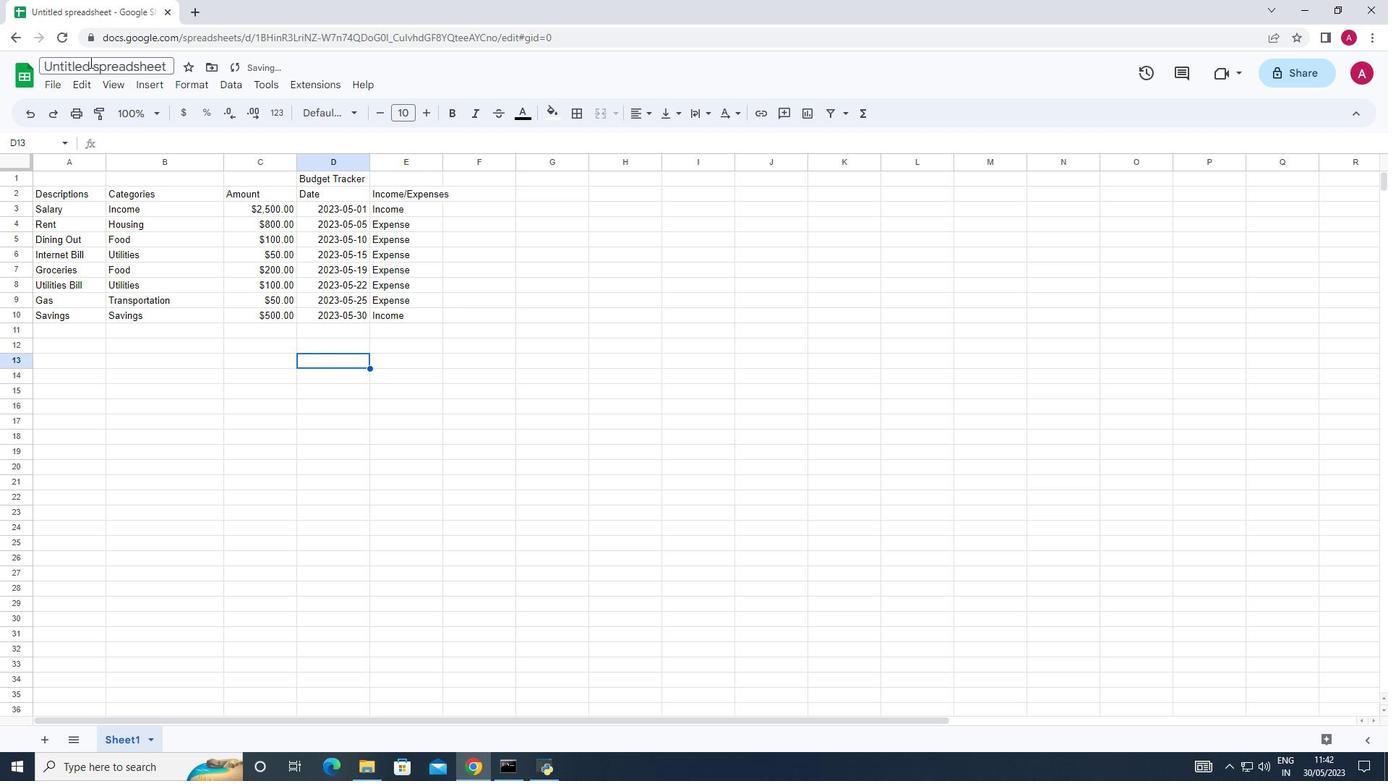 
Action: Key pressed <Key.shift><Key.shift><Key.shift><Key.shift><Key.shift><Key.shift><Key.shift><Key.shift><Key.shift><Key.shift><Key.shift><Key.shift><Key.shift><Key.shift><Key.shift><Key.shift><Key.shift><Key.shift><Key.shift><Key.shift><Key.shift><Key.shift><Key.shift><Key.shift>Attendance<Key.space><Key.shift>Tracker<Key.enter>
Screenshot: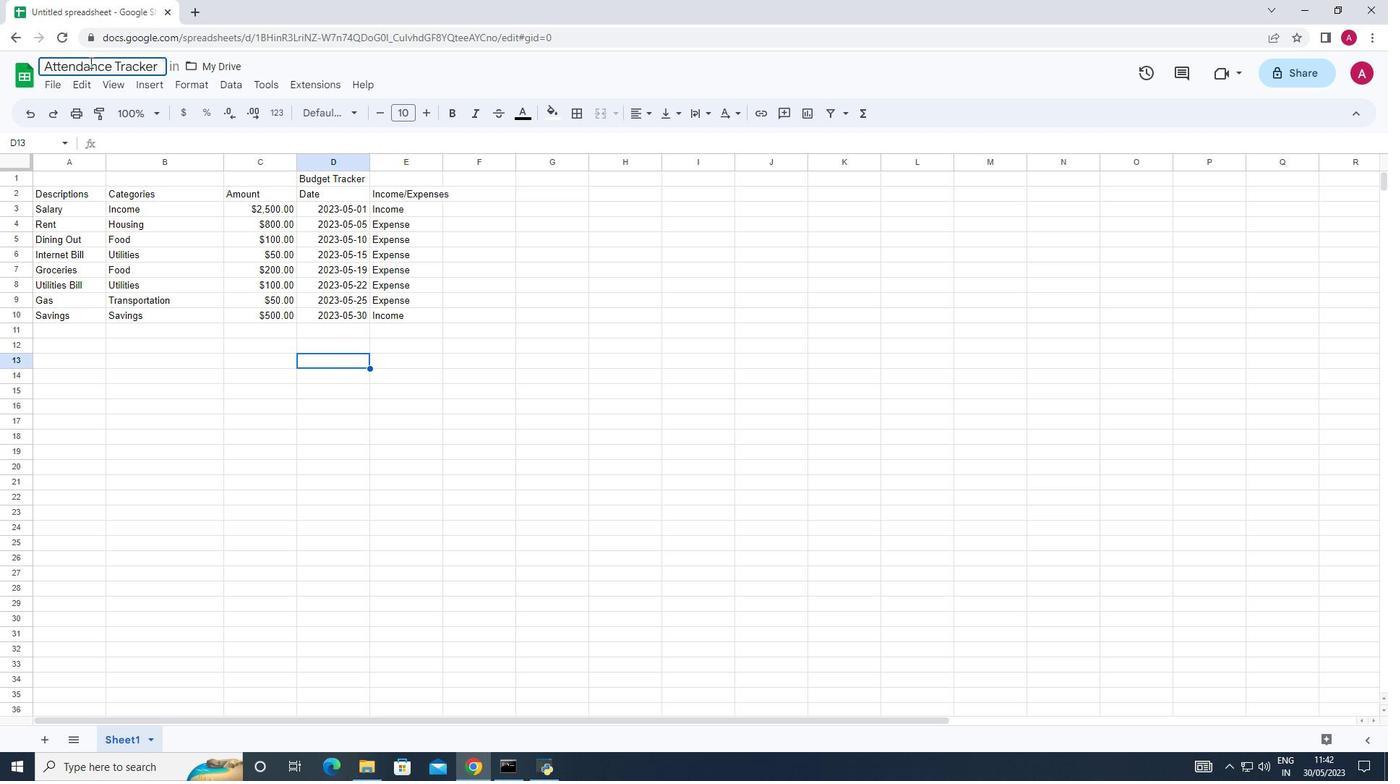 
